 Task: Go to Program & Features. Select Whole Food Market. Add to cart Vegan Cashew Cheese-1. Place order for Ashley Martin, _x000D_
230 Peninsula Lake Dr_x000D_
Highland, Michigan(MI), 48357, Cell Number (248) 529-6733
Action: Mouse moved to (148, 37)
Screenshot: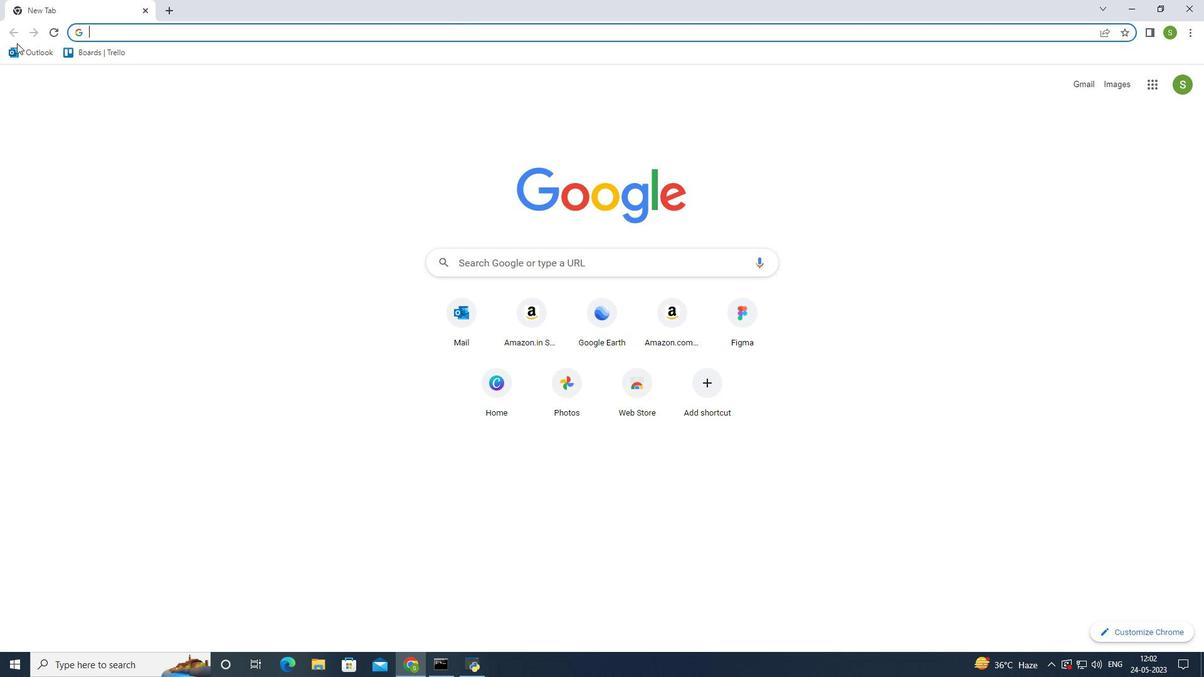 
Action: Key pressed a
Screenshot: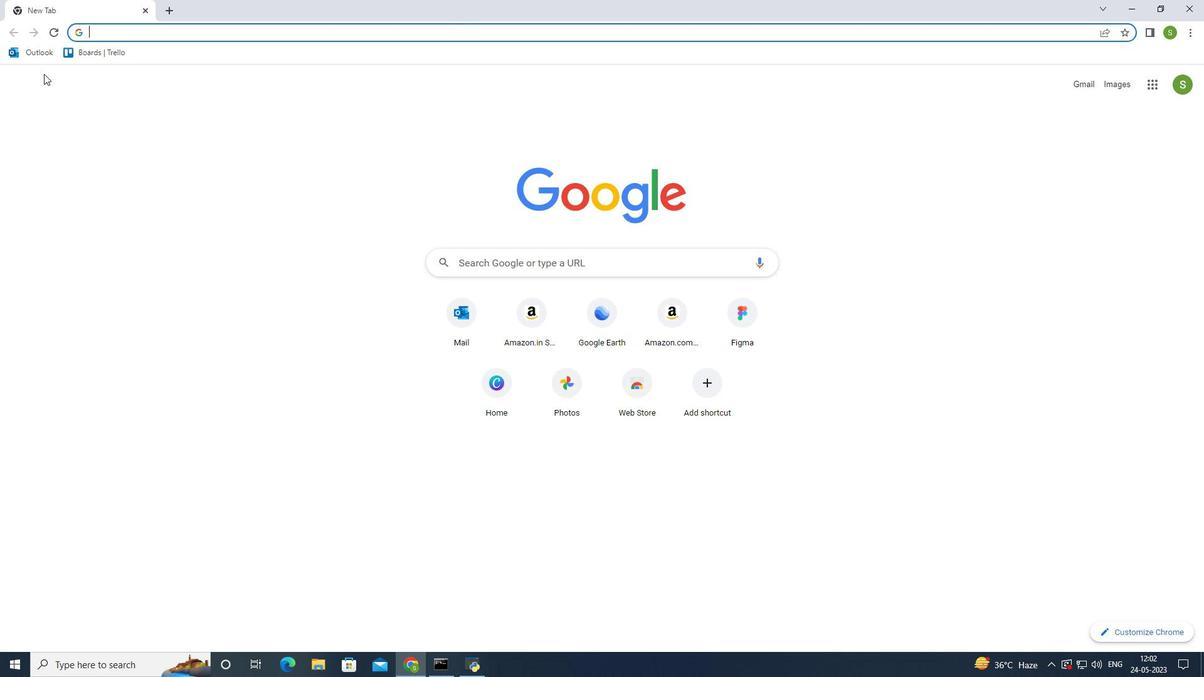 
Action: Mouse moved to (148, 37)
Screenshot: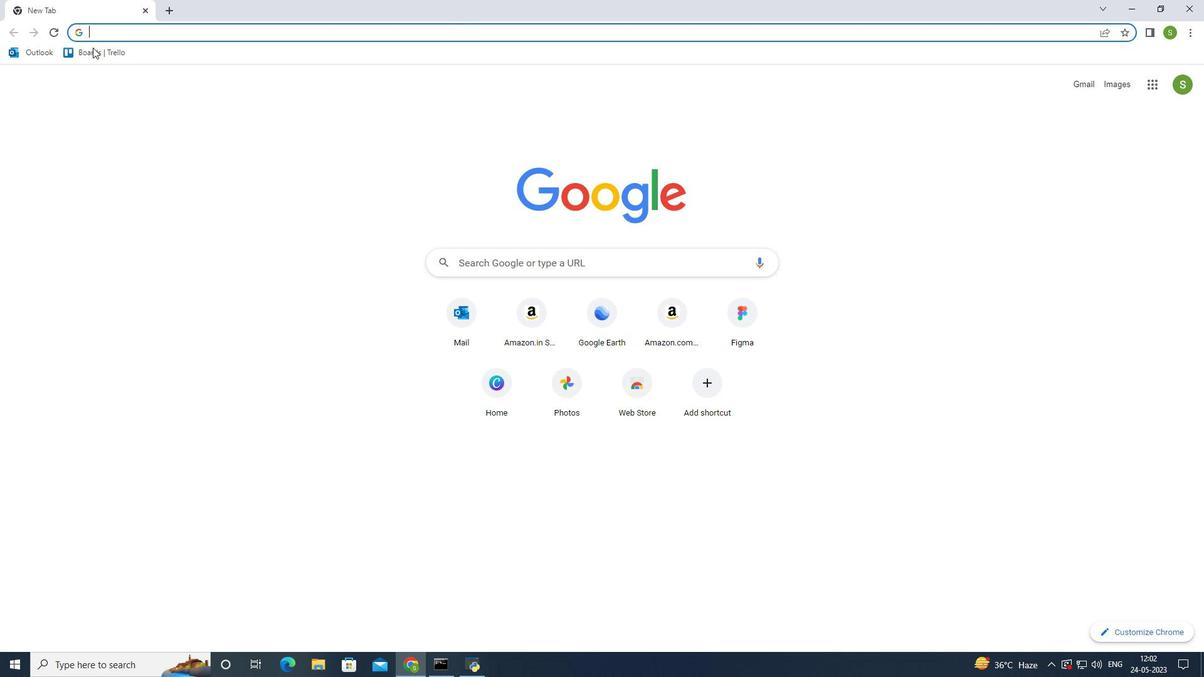
Action: Key pressed m
Screenshot: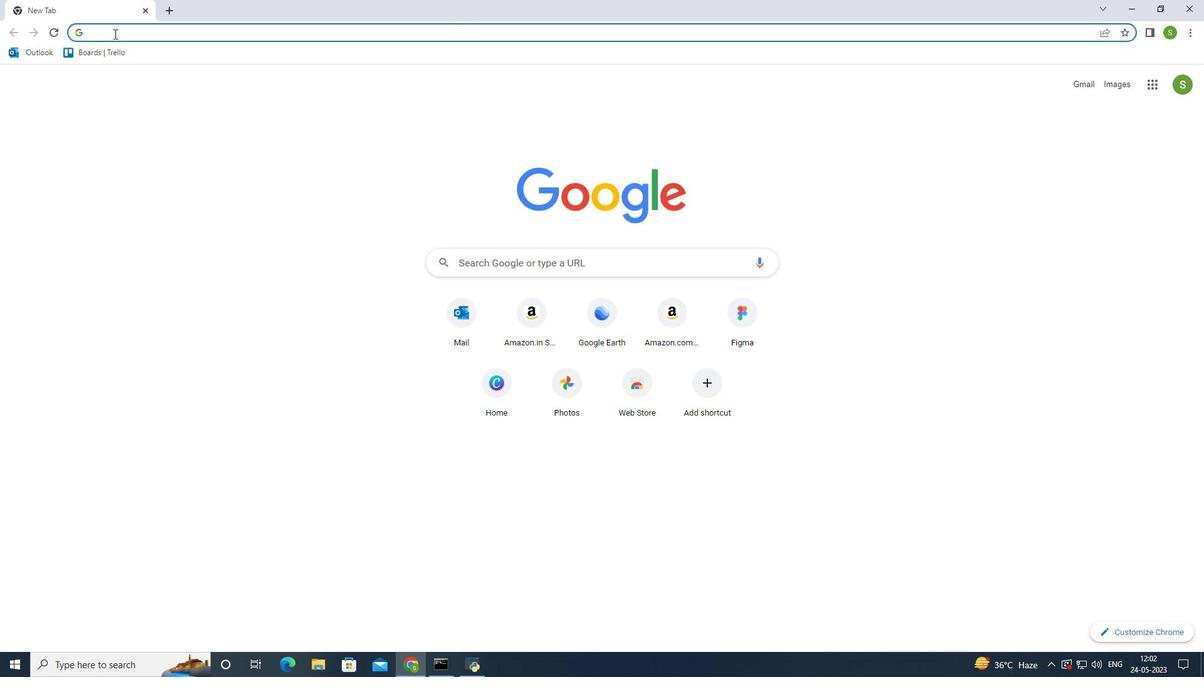 
Action: Mouse moved to (149, 30)
Screenshot: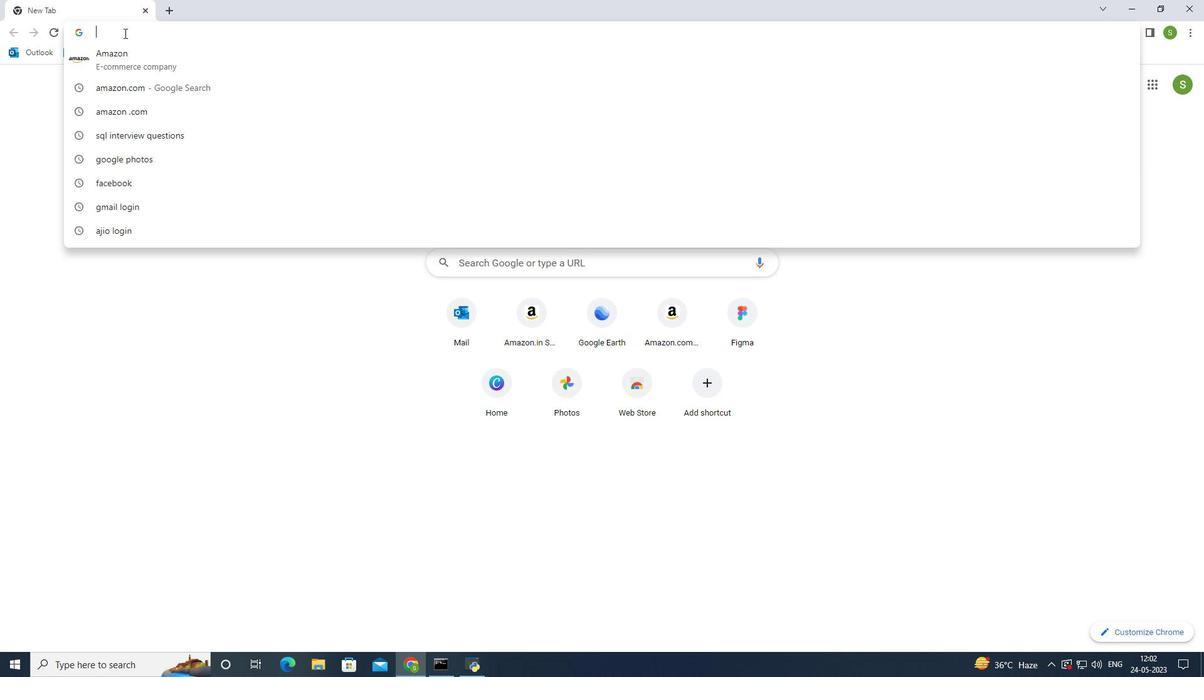 
Action: Key pressed a
Screenshot: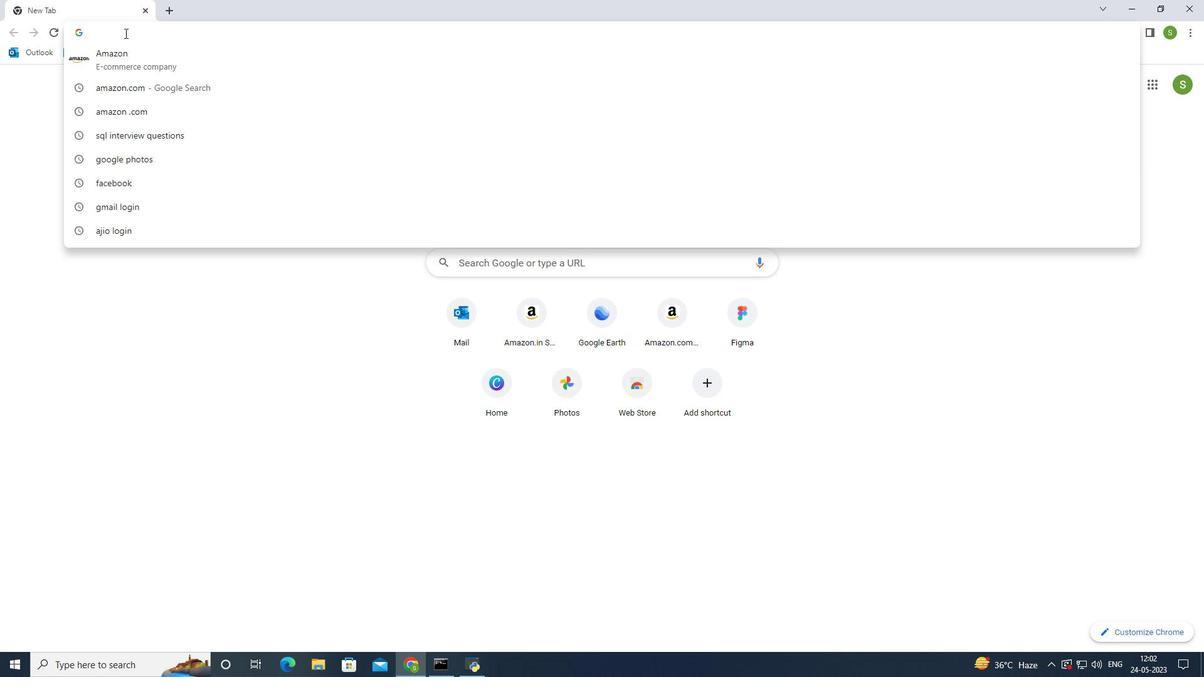 
Action: Mouse moved to (150, 29)
Screenshot: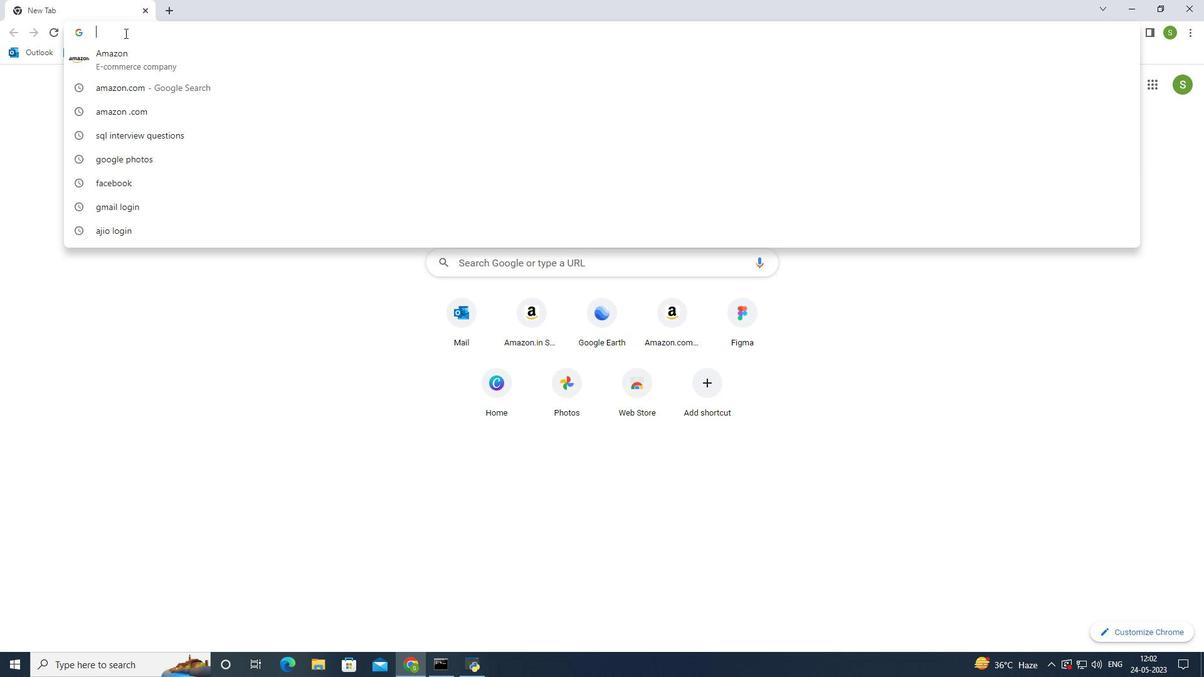 
Action: Key pressed z
Screenshot: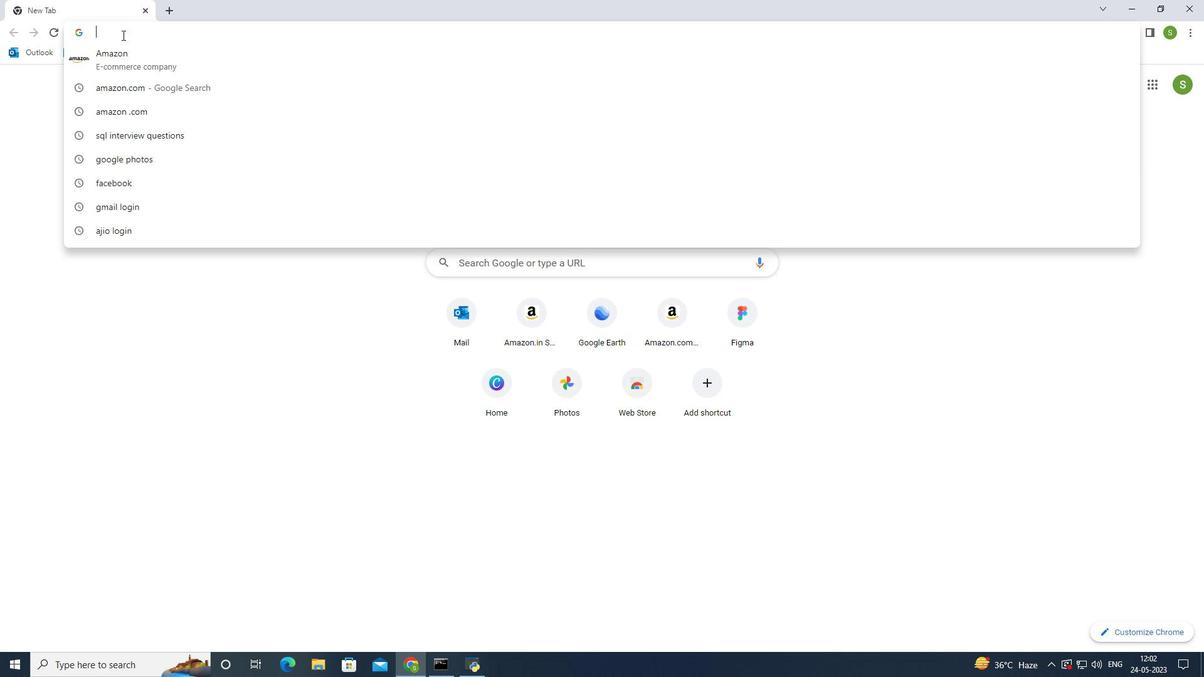 
Action: Mouse moved to (150, 29)
Screenshot: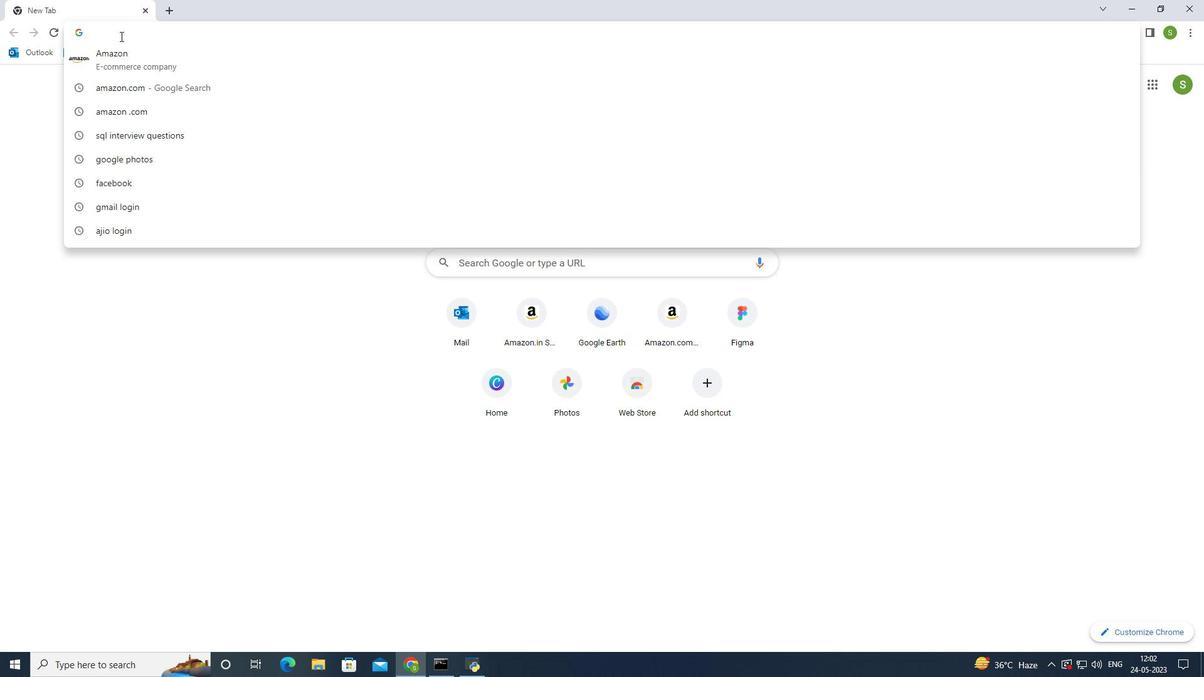 
Action: Key pressed o
Screenshot: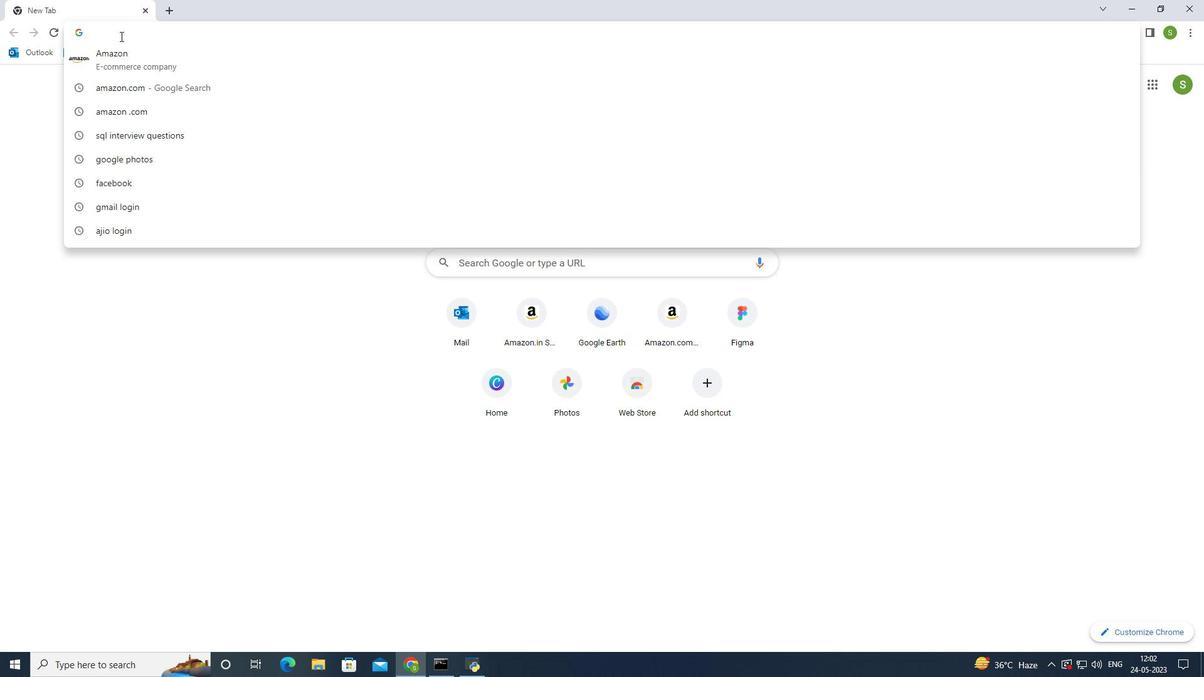 
Action: Mouse moved to (156, 24)
Screenshot: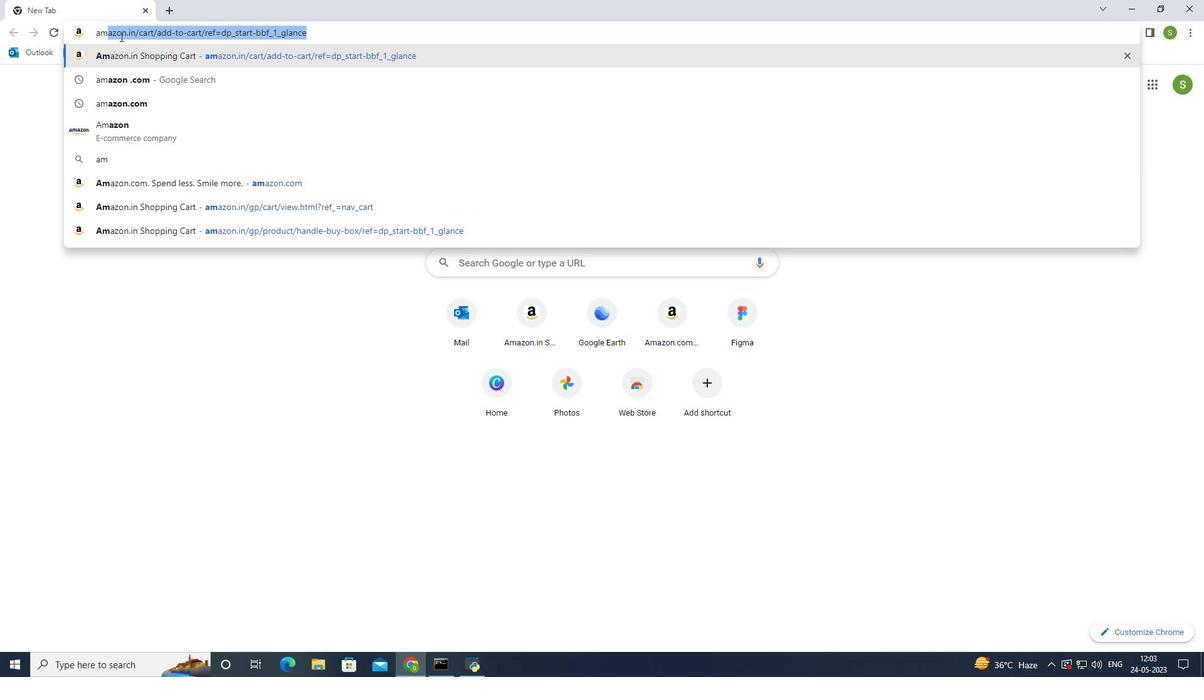
Action: Key pressed n
Screenshot: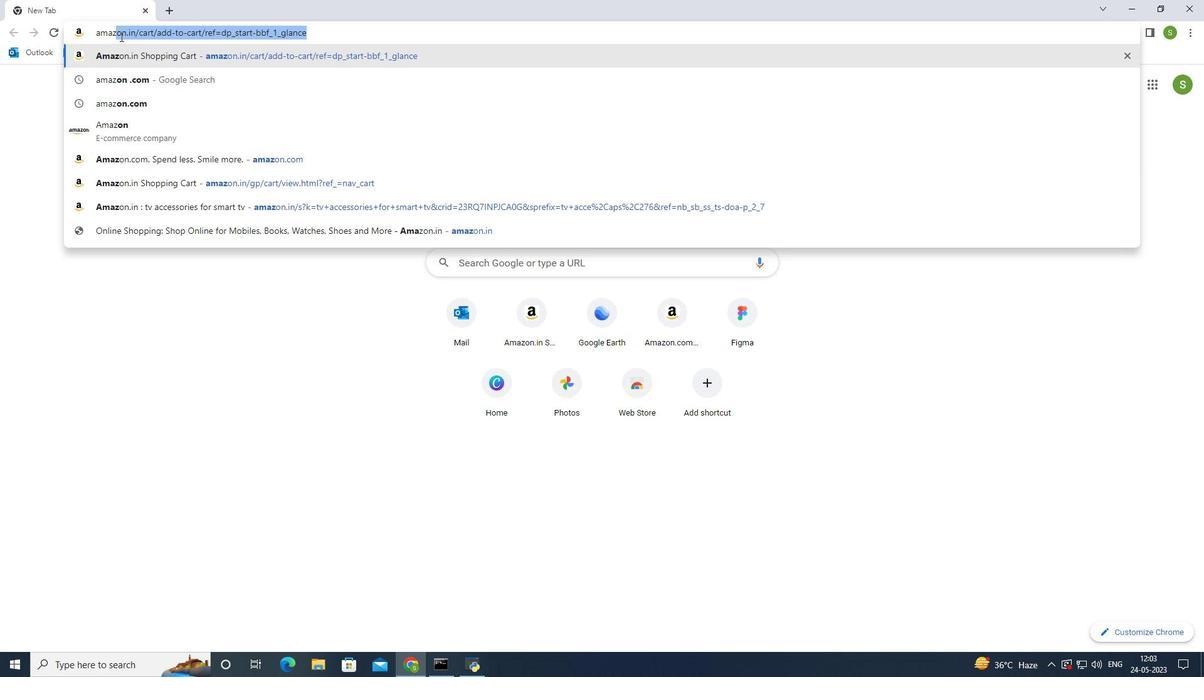 
Action: Mouse moved to (175, 53)
Screenshot: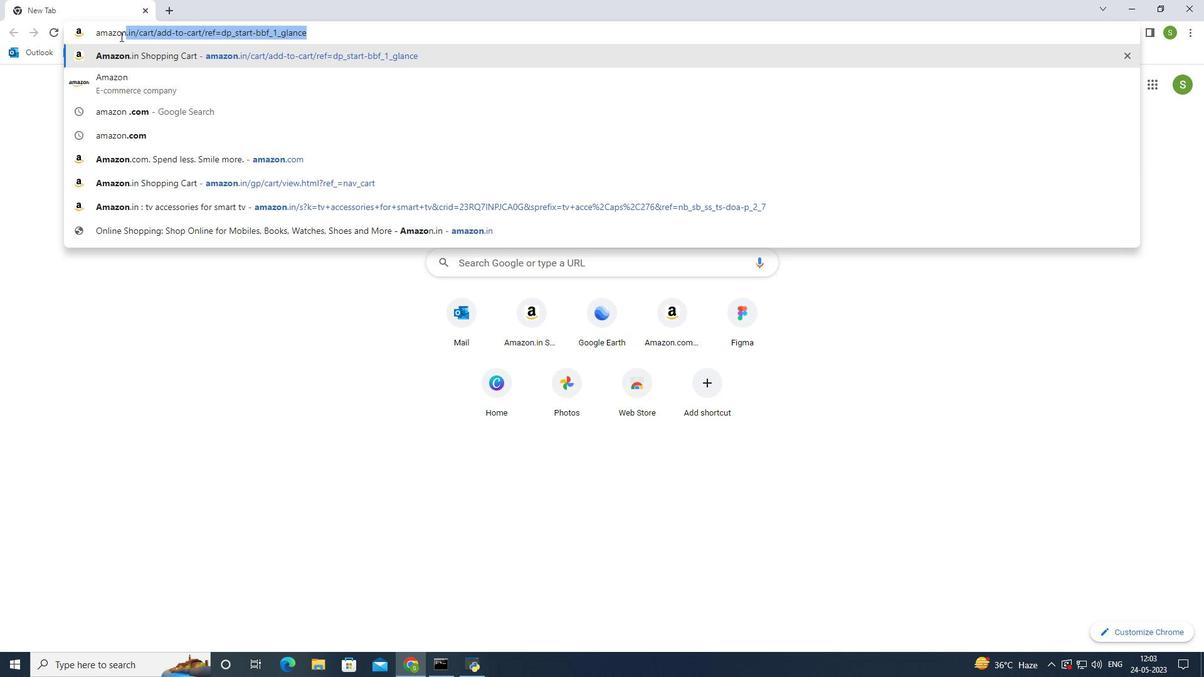 
Action: Mouse pressed left at (175, 53)
Screenshot: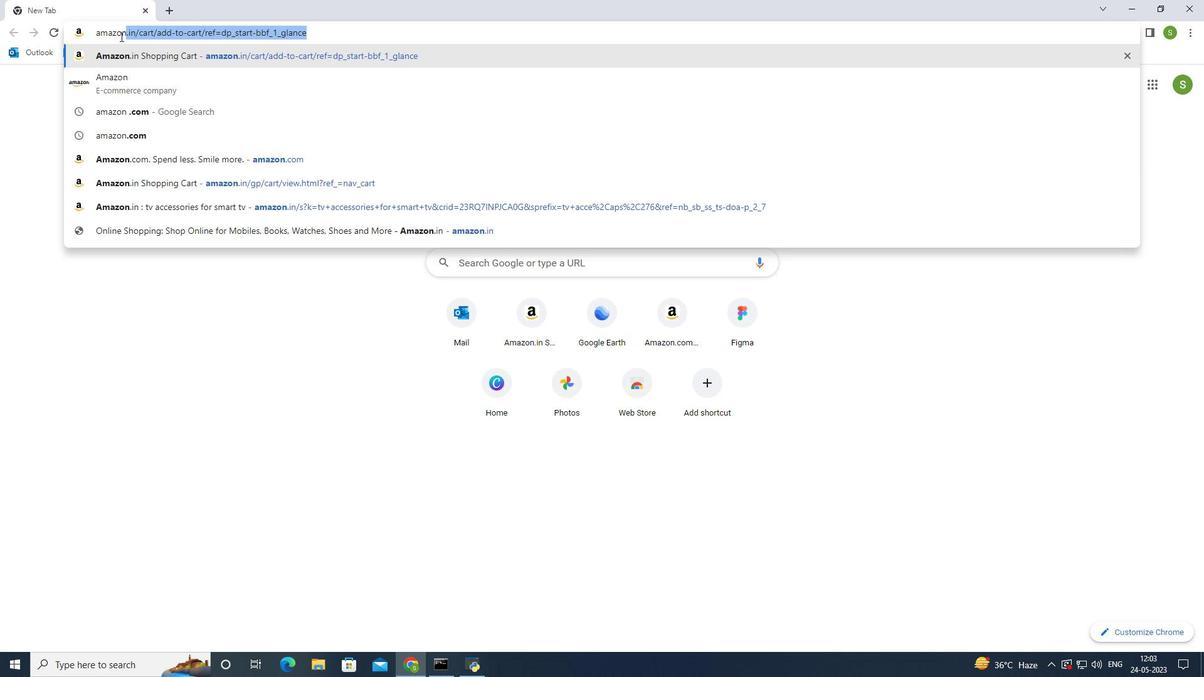 
Action: Mouse moved to (26, 97)
Screenshot: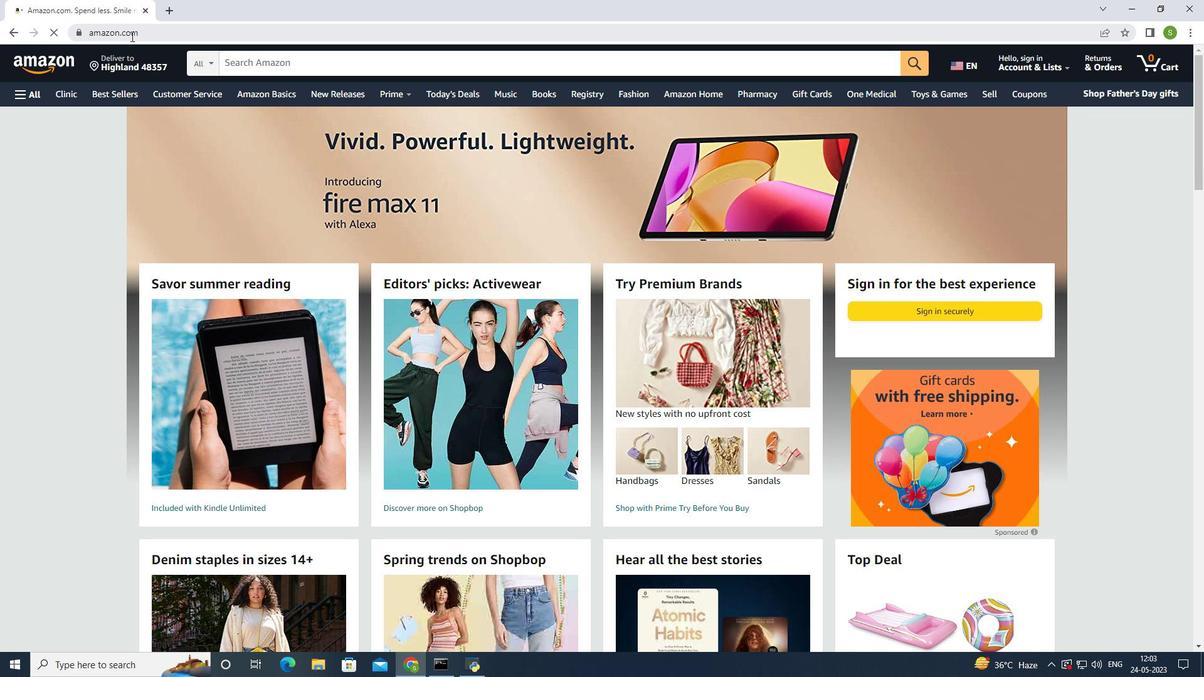 
Action: Mouse pressed left at (26, 97)
Screenshot: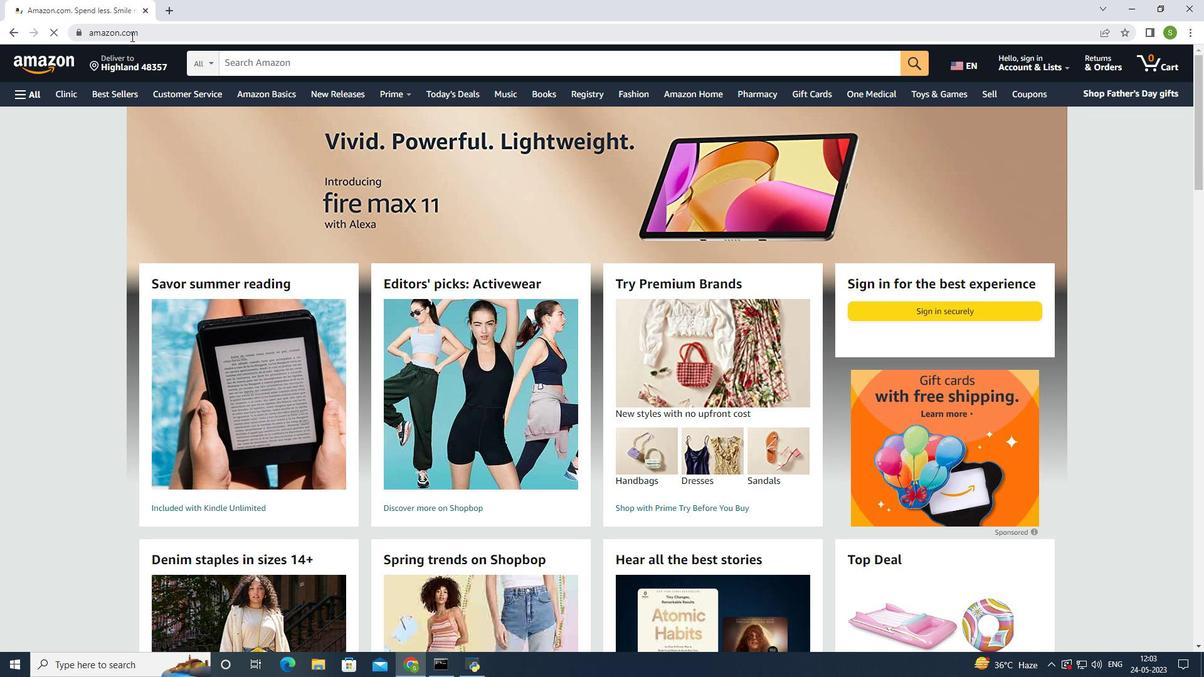 
Action: Mouse moved to (71, 411)
Screenshot: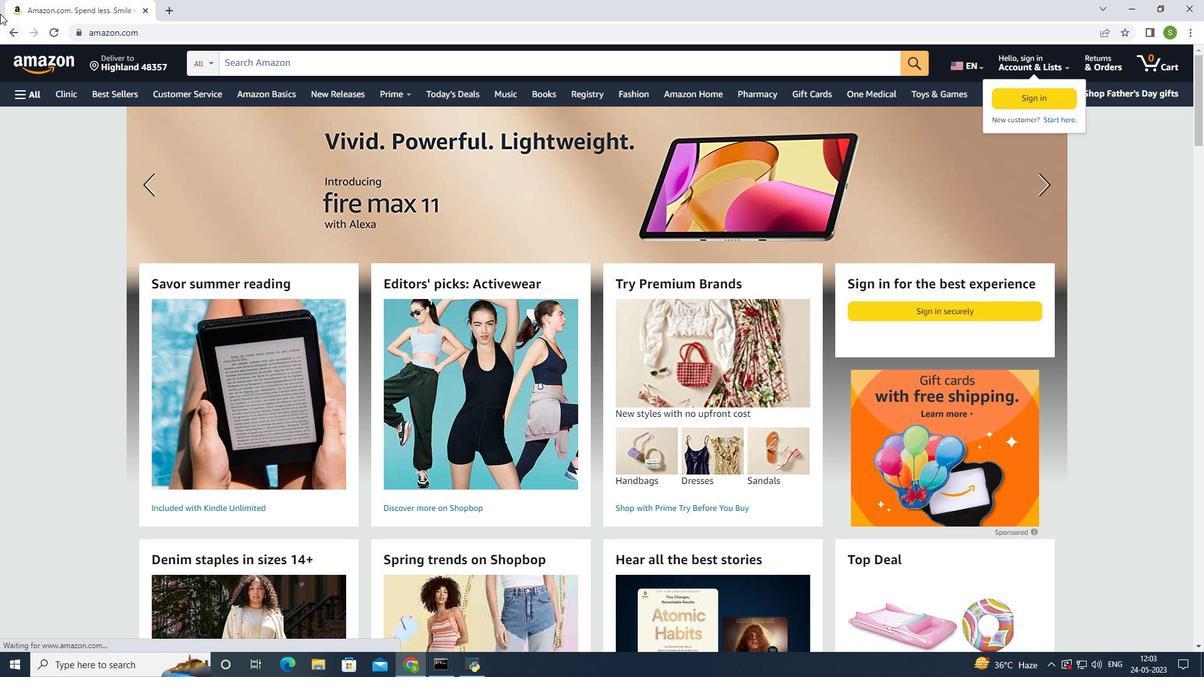 
Action: Mouse scrolled (71, 411) with delta (0, 0)
Screenshot: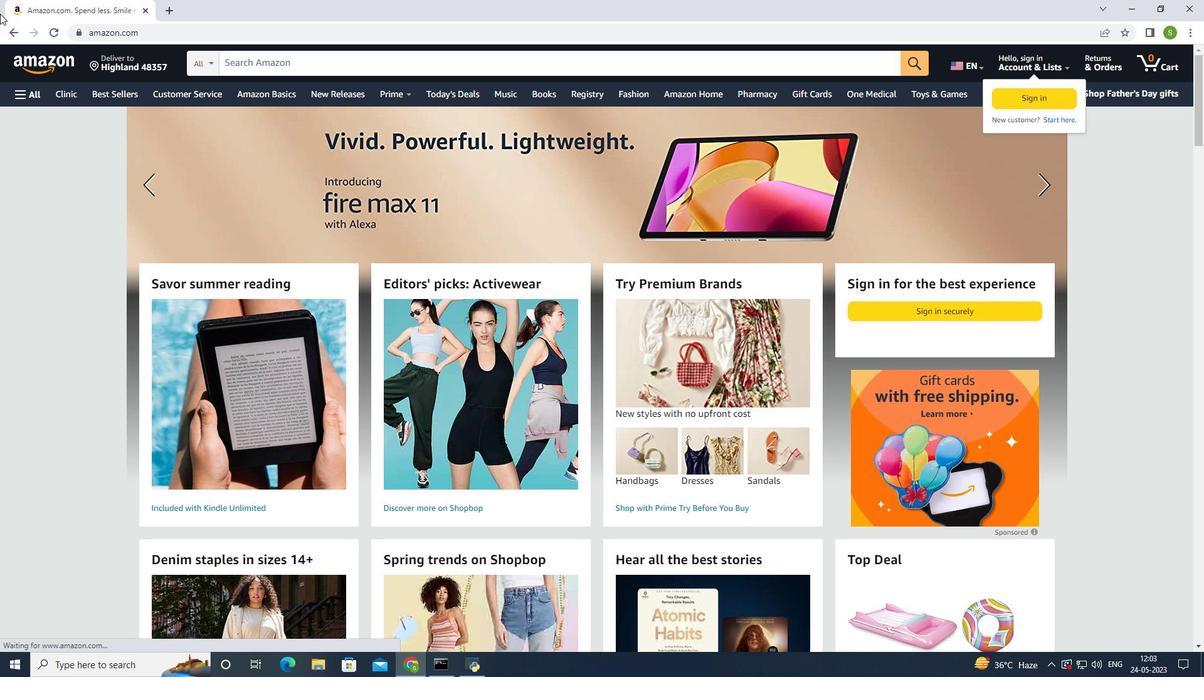 
Action: Mouse scrolled (71, 411) with delta (0, 0)
Screenshot: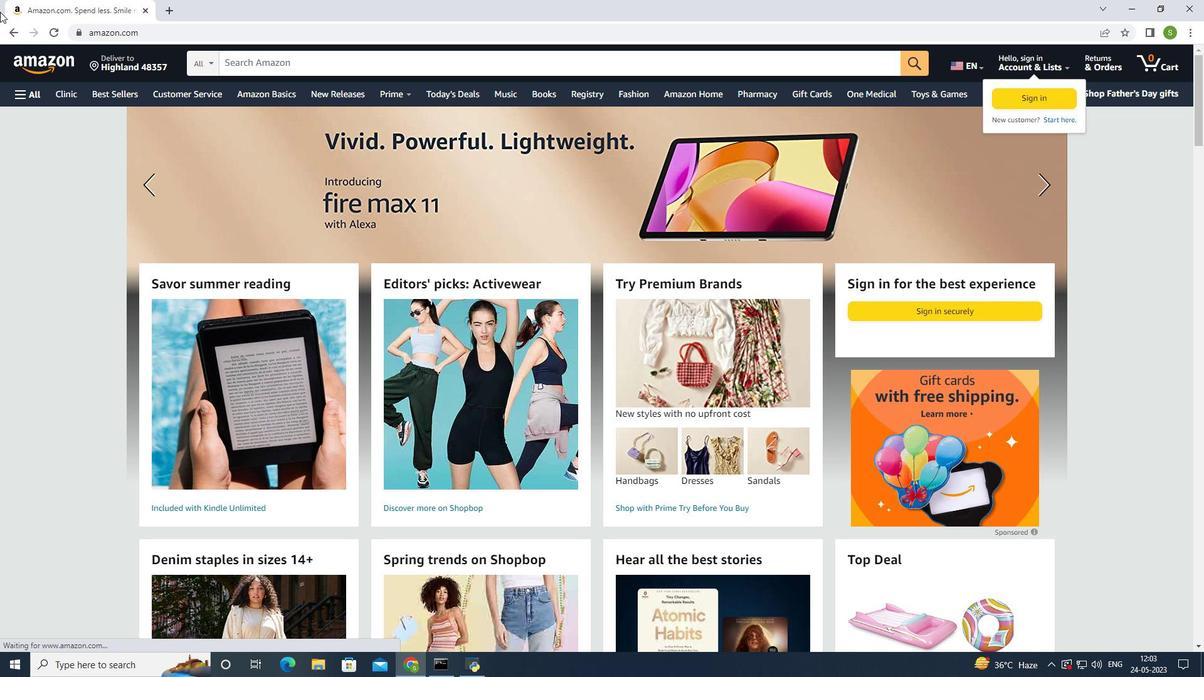 
Action: Mouse scrolled (71, 411) with delta (0, 0)
Screenshot: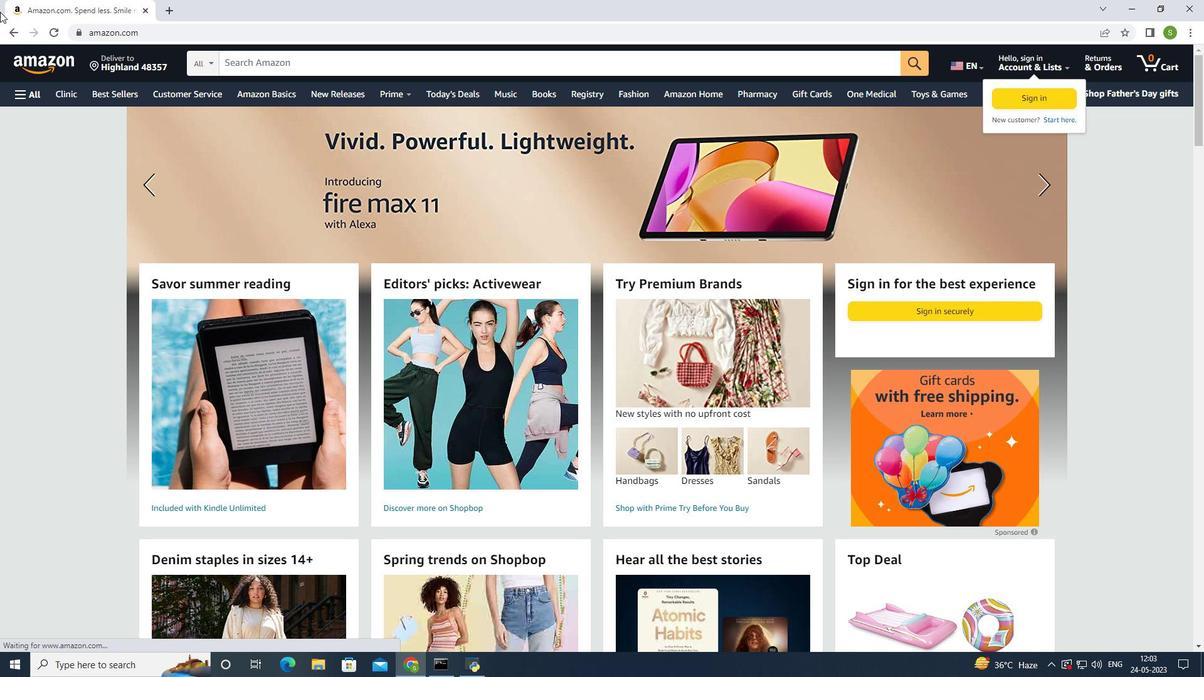 
Action: Mouse moved to (62, 448)
Screenshot: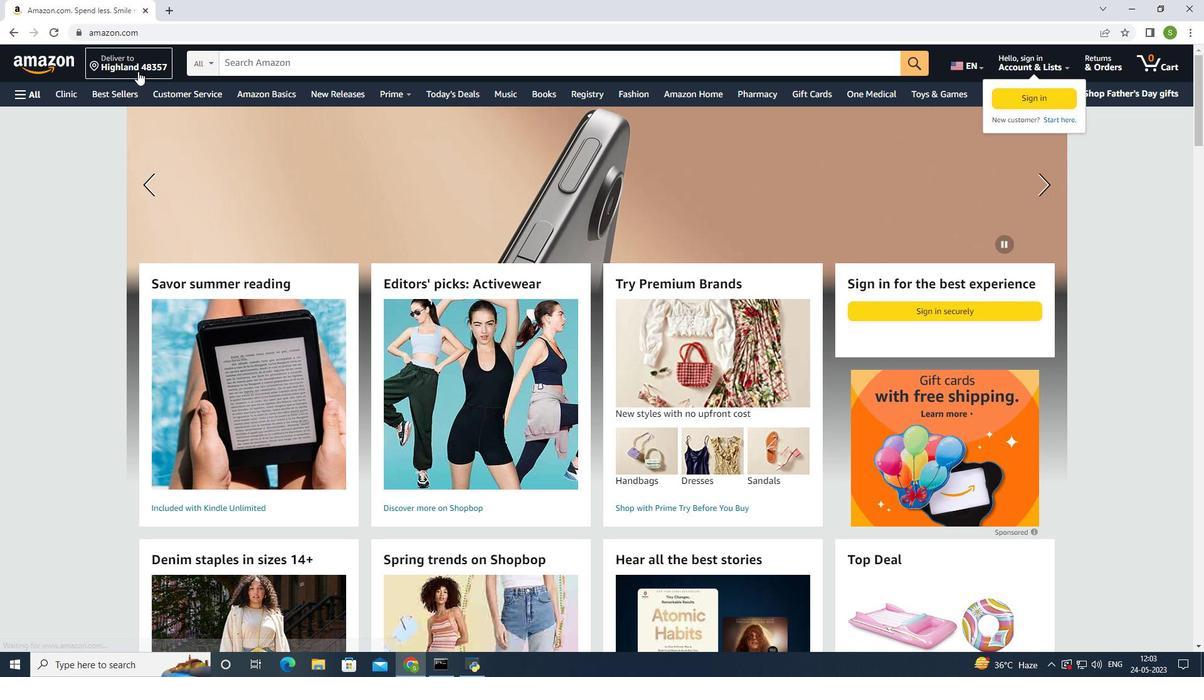 
Action: Mouse pressed left at (62, 448)
Screenshot: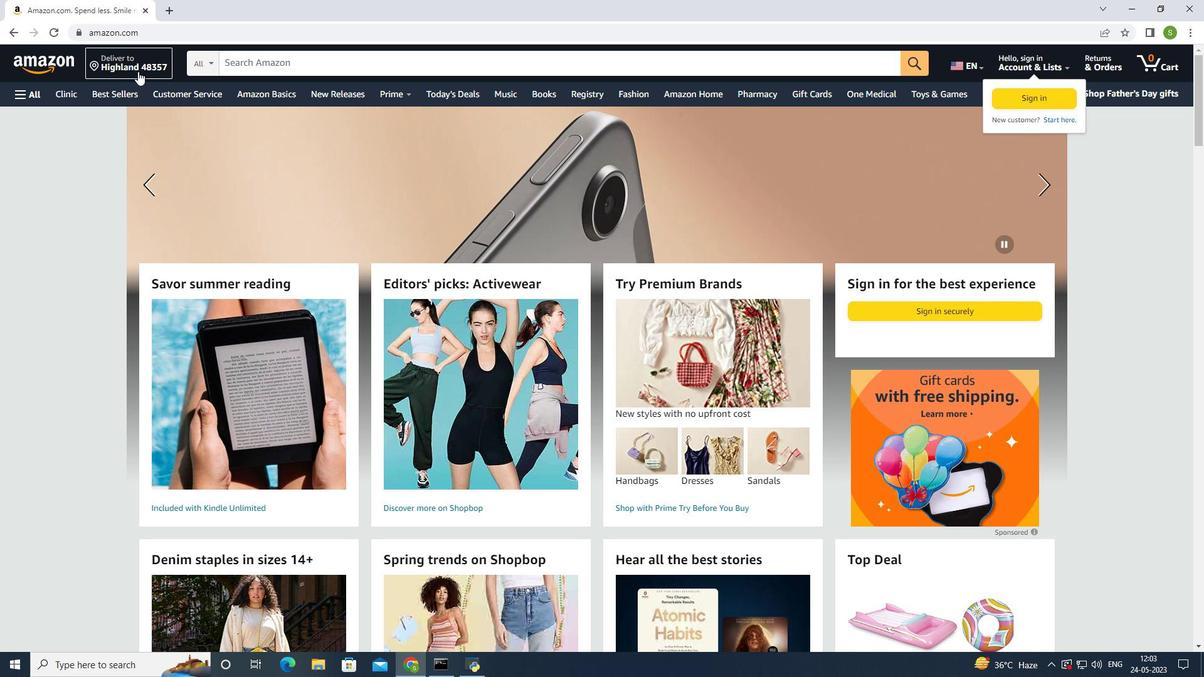 
Action: Mouse moved to (315, 277)
Screenshot: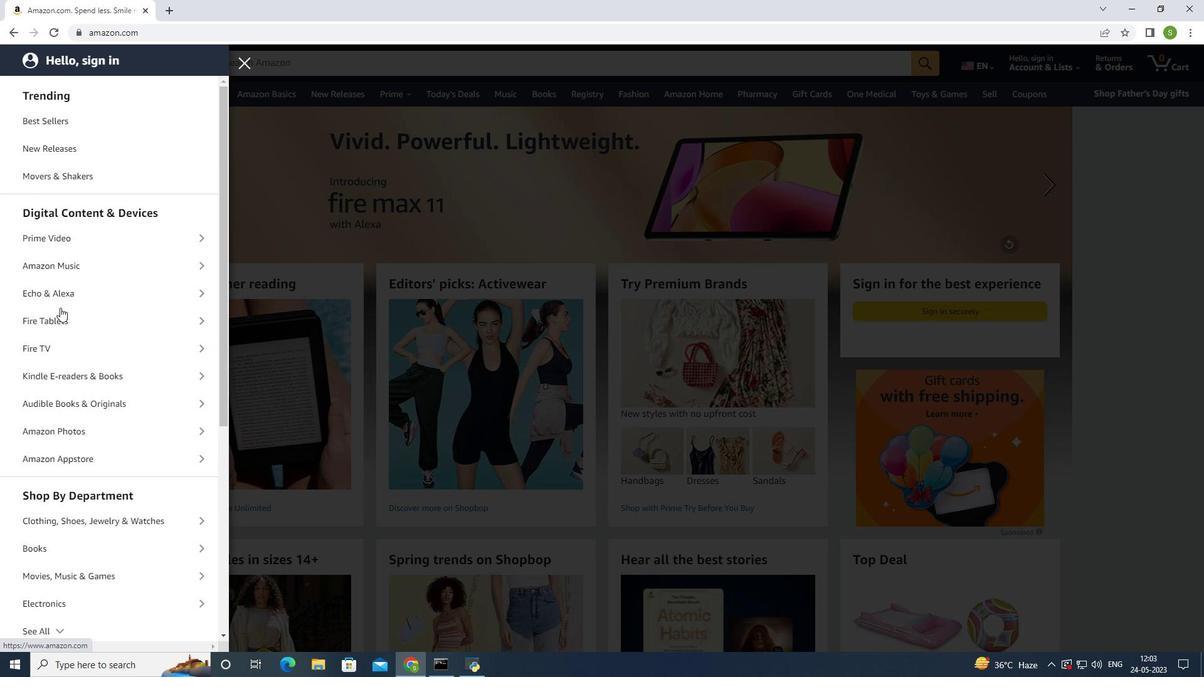 
Action: Mouse pressed left at (315, 277)
Screenshot: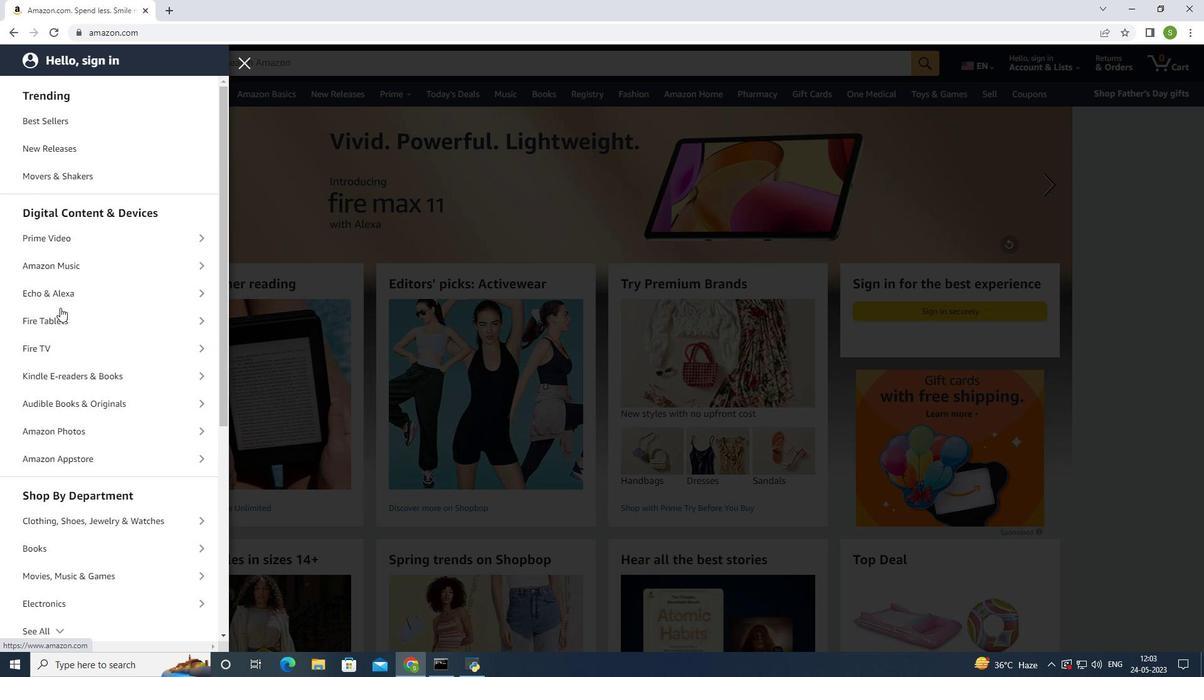 
Action: Mouse moved to (327, 67)
Screenshot: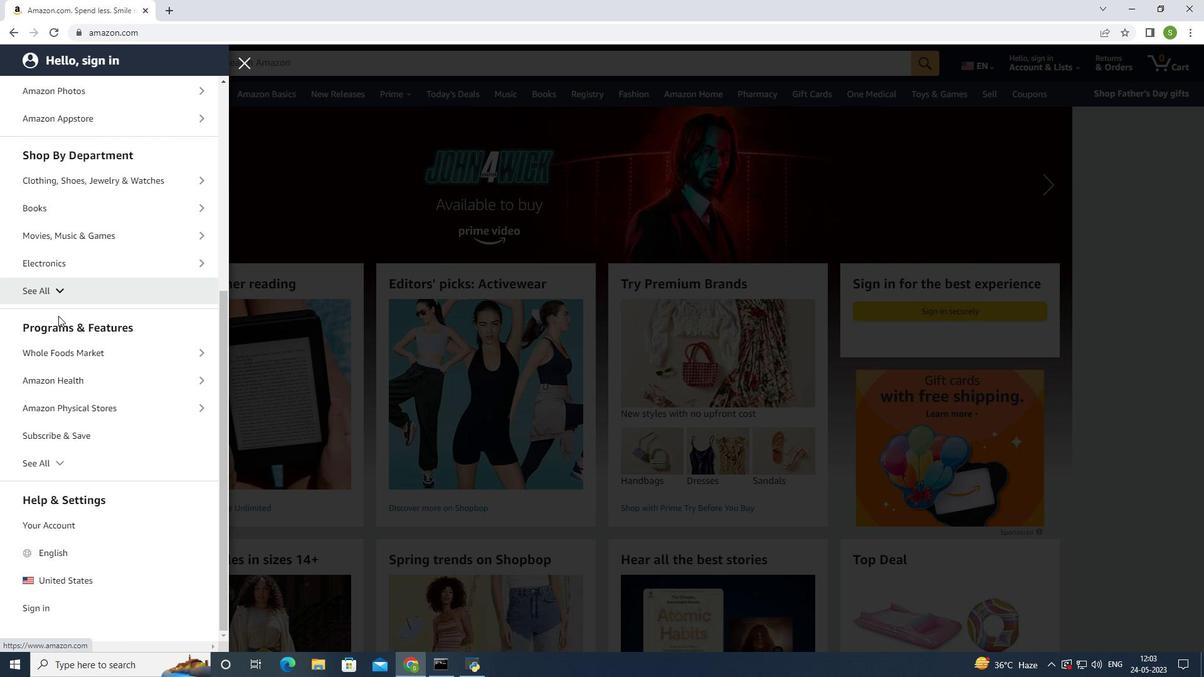 
Action: Mouse pressed left at (327, 67)
Screenshot: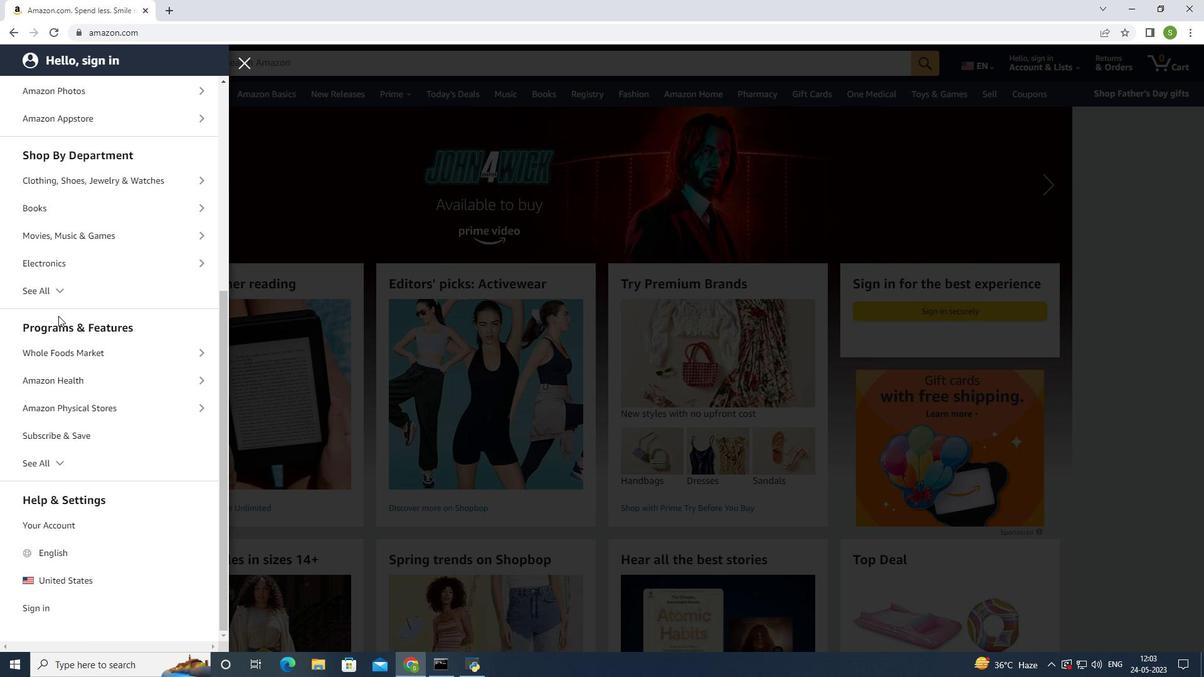 
Action: Mouse moved to (324, 65)
Screenshot: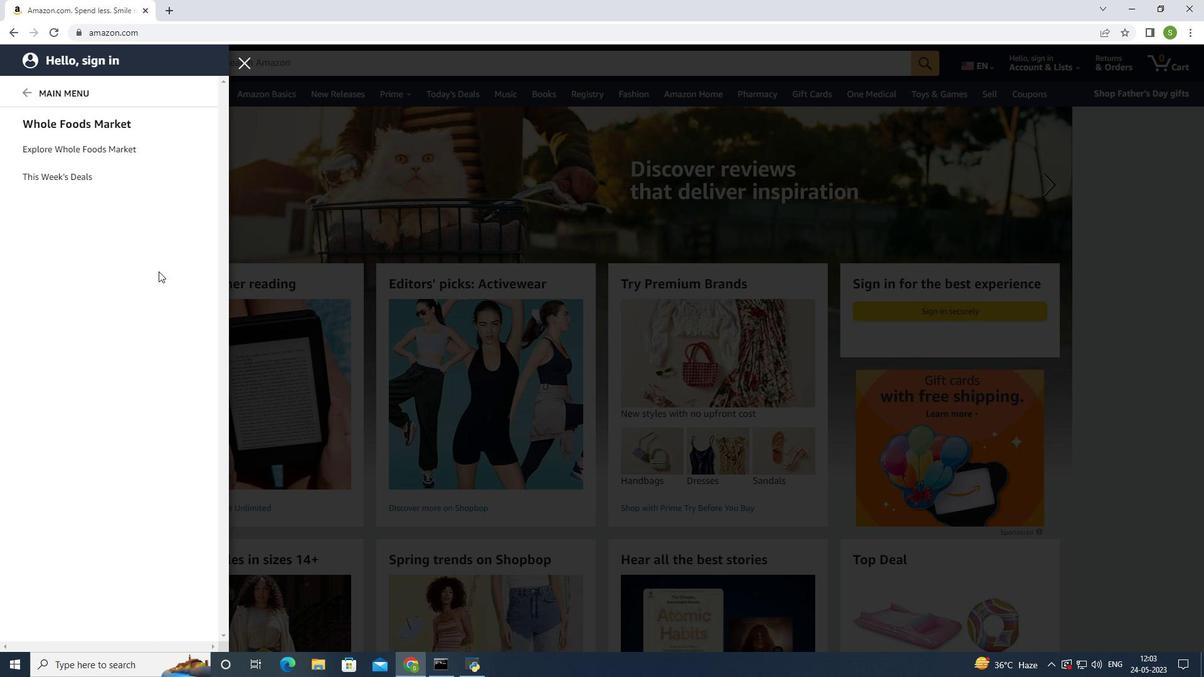 
Action: Key pressed <Key.caps_lock>V<Key.caps_lock>egan<Key.space><Key.caps_lock>C<Key.caps_lock>ashew<Key.space><Key.caps_lock>C<Key.caps_lock>heese<Key.backspace><Key.backspace><Key.backspace><Key.backspace><Key.backspace><Key.backspace><Key.backspace><Key.backspace><Key.backspace><Key.backspace><Key.backspace><Key.backspace><Key.backspace><Key.backspace><Key.backspace><Key.backspace><Key.backspace><Key.backspace><Key.backspace><Key.backspace><Key.caps_lock><Key.caps_lock>v<Key.caps_lock>EGAN<Key.space><Key.caps_lock>c<Key.caps_lock>ASHEW<Key.space><Key.caps_lock>c<Key.caps_lock>HEESE
Screenshot: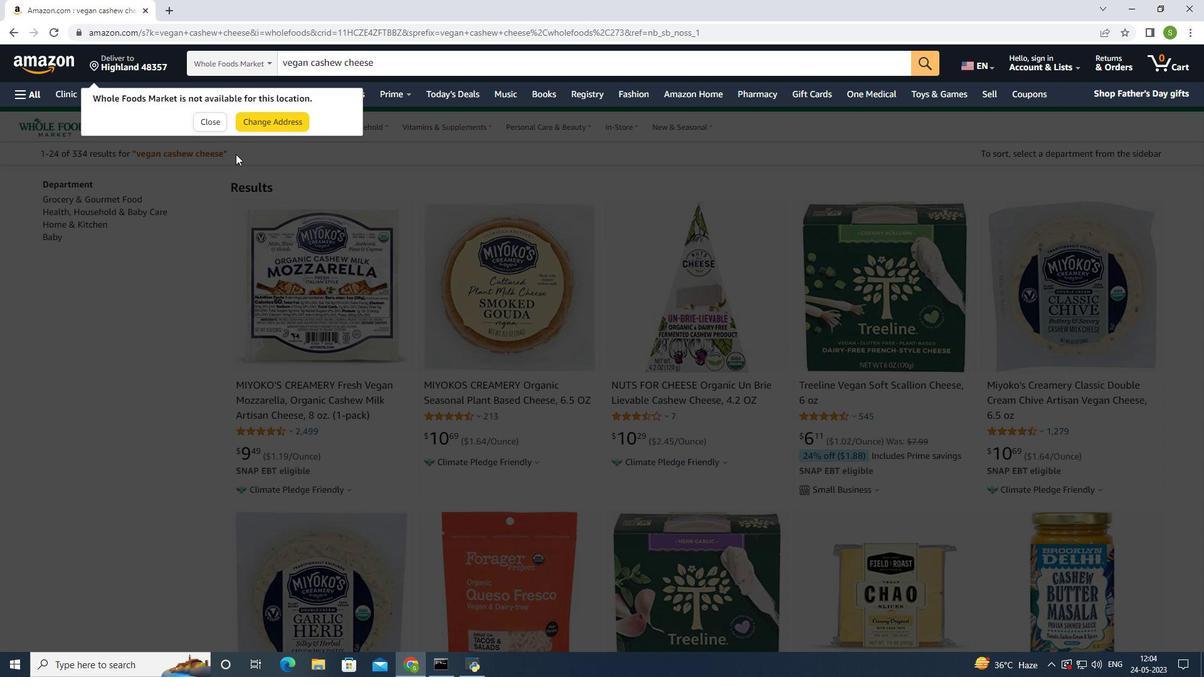 
Action: Mouse moved to (318, 112)
Screenshot: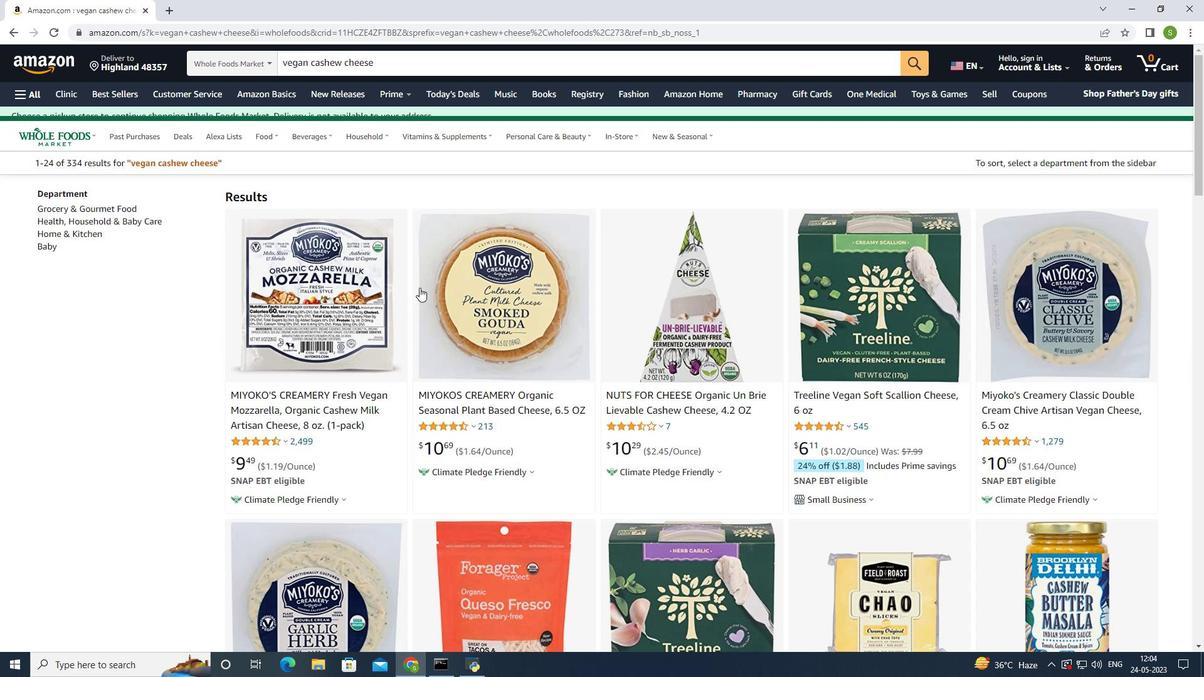 
Action: Mouse pressed left at (318, 112)
Screenshot: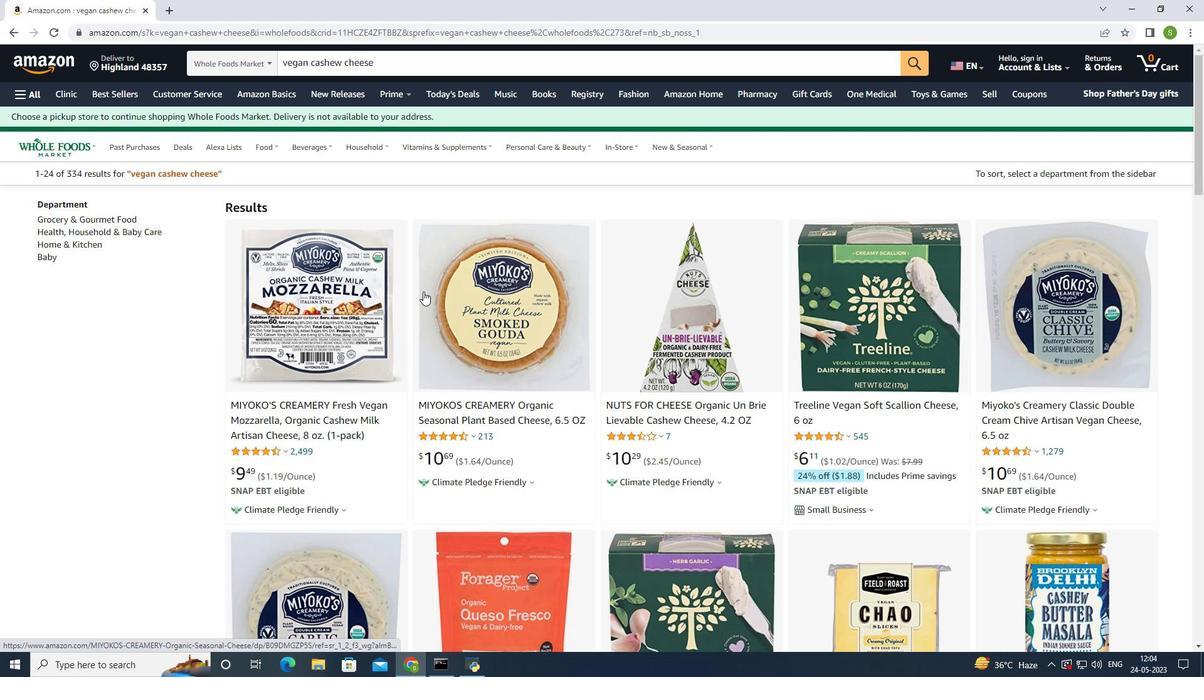 
Action: Mouse moved to (426, 283)
Screenshot: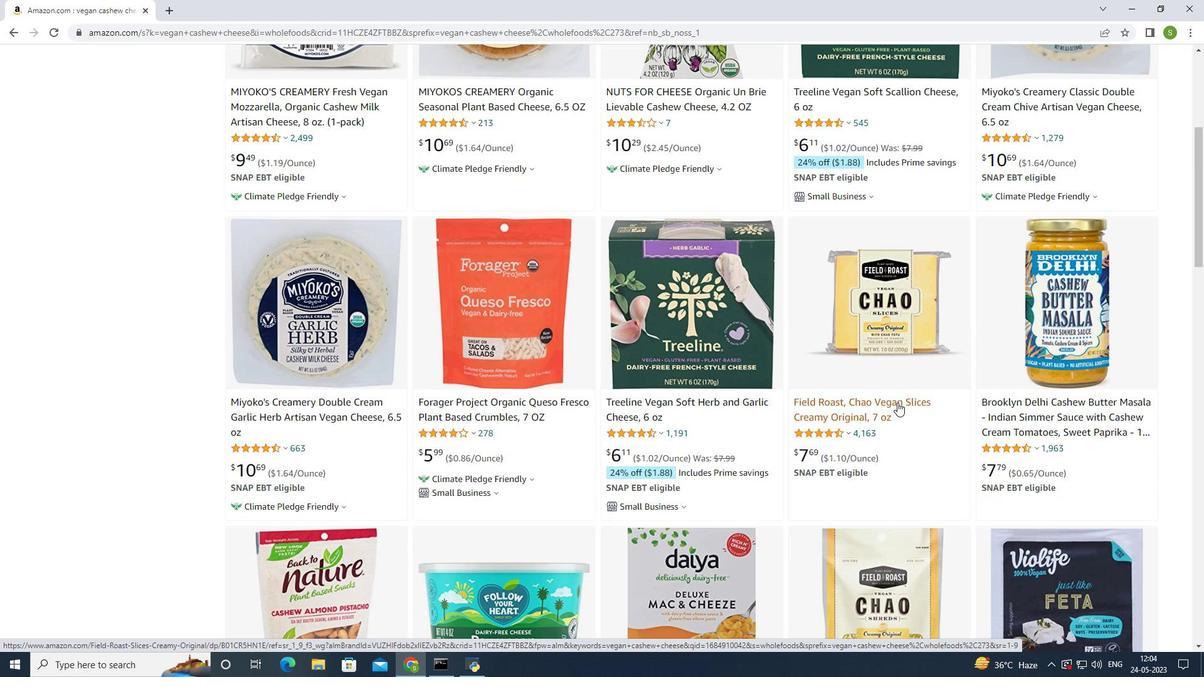 
Action: Mouse scrolled (426, 282) with delta (0, 0)
Screenshot: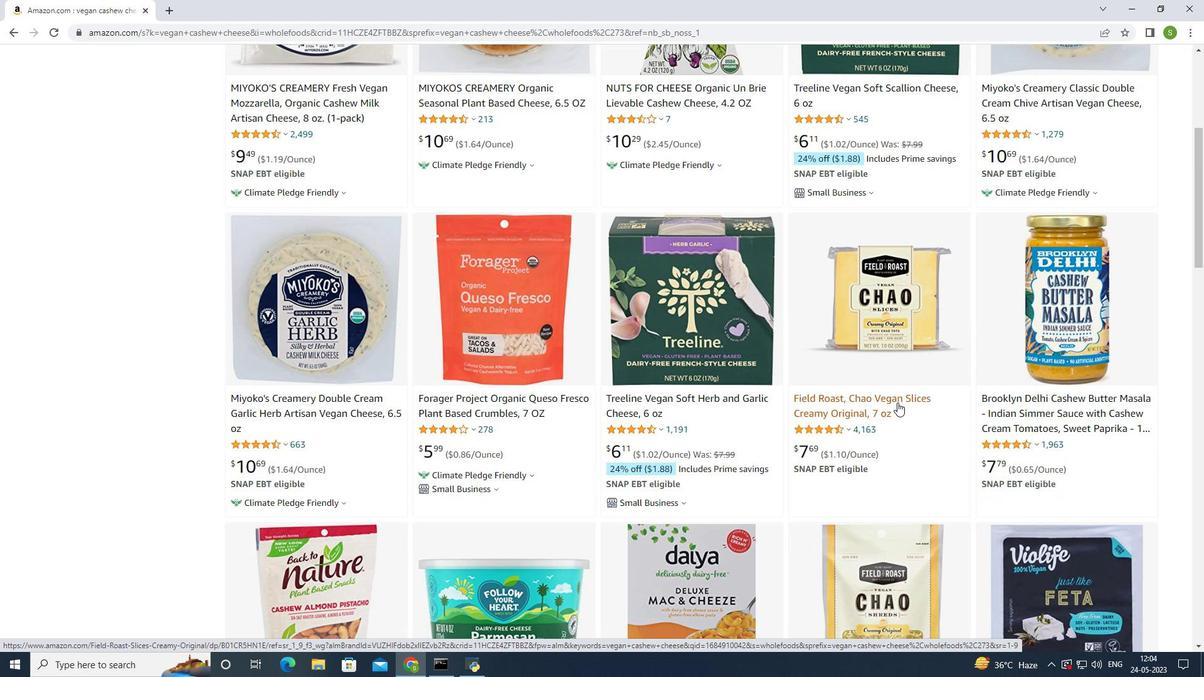 
Action: Mouse moved to (426, 284)
Screenshot: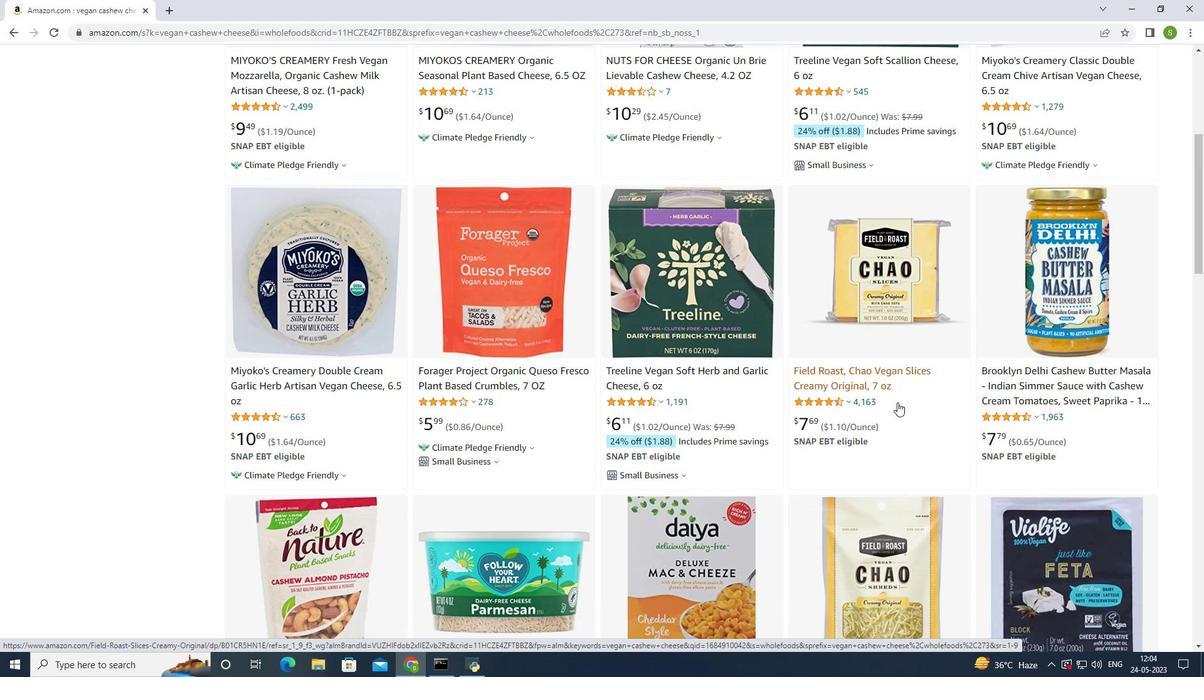 
Action: Mouse scrolled (426, 283) with delta (0, 0)
Screenshot: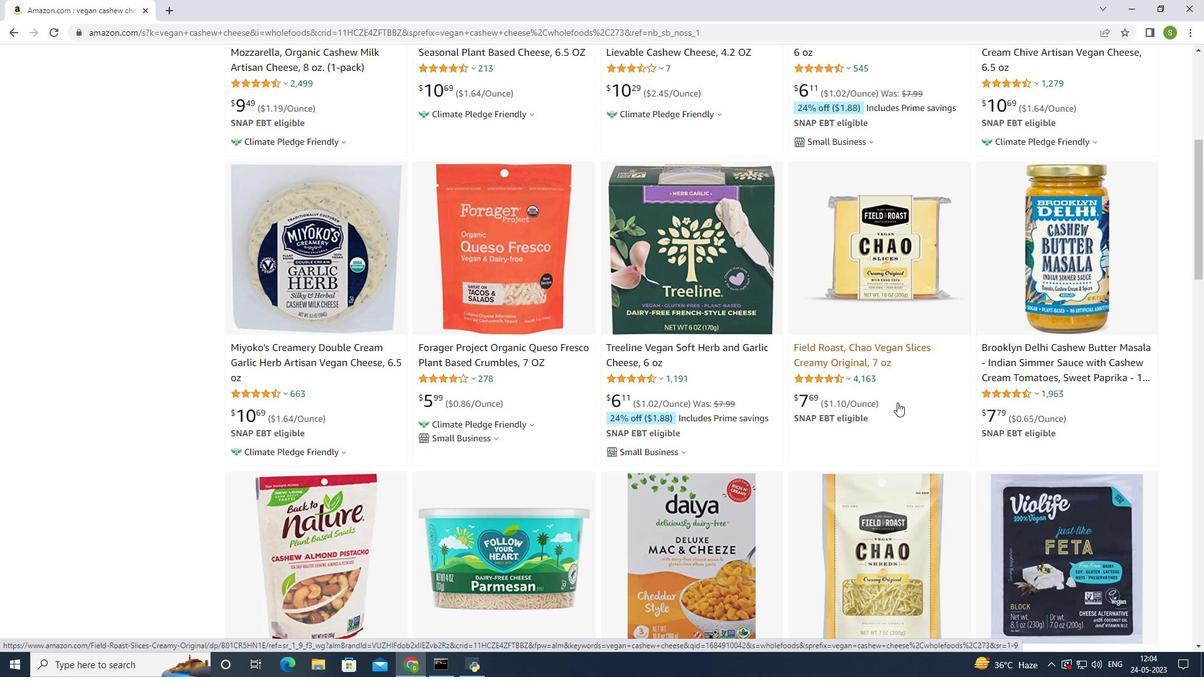 
Action: Mouse moved to (425, 285)
Screenshot: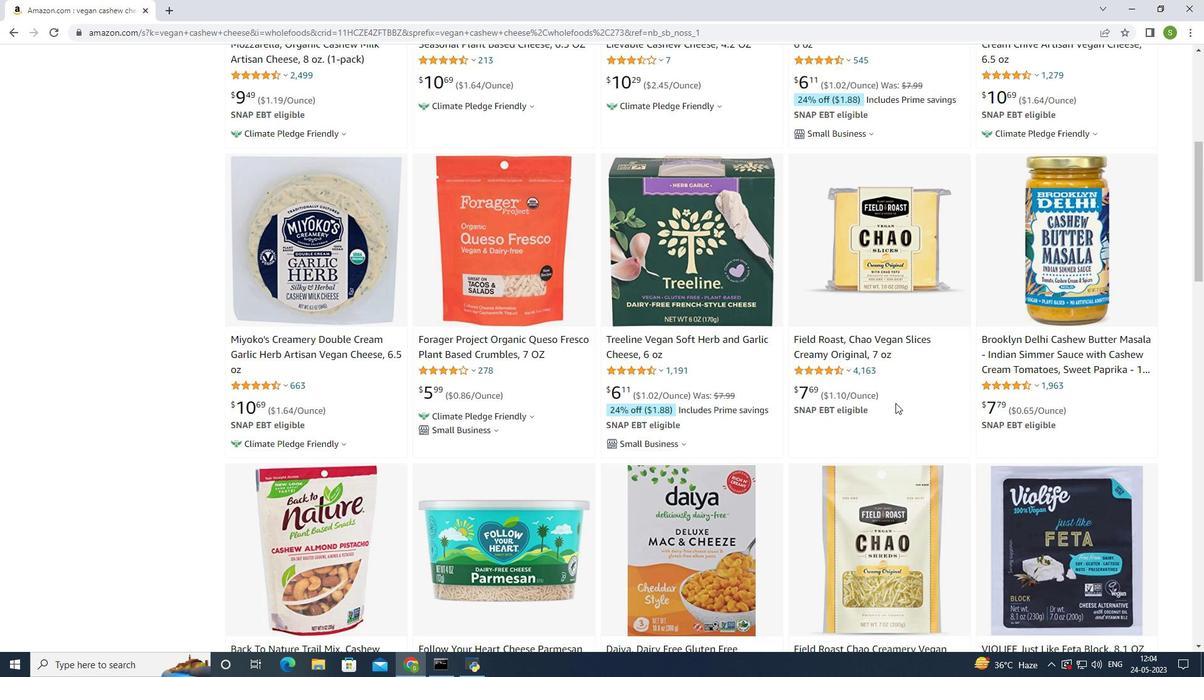 
Action: Mouse scrolled (425, 284) with delta (0, 0)
Screenshot: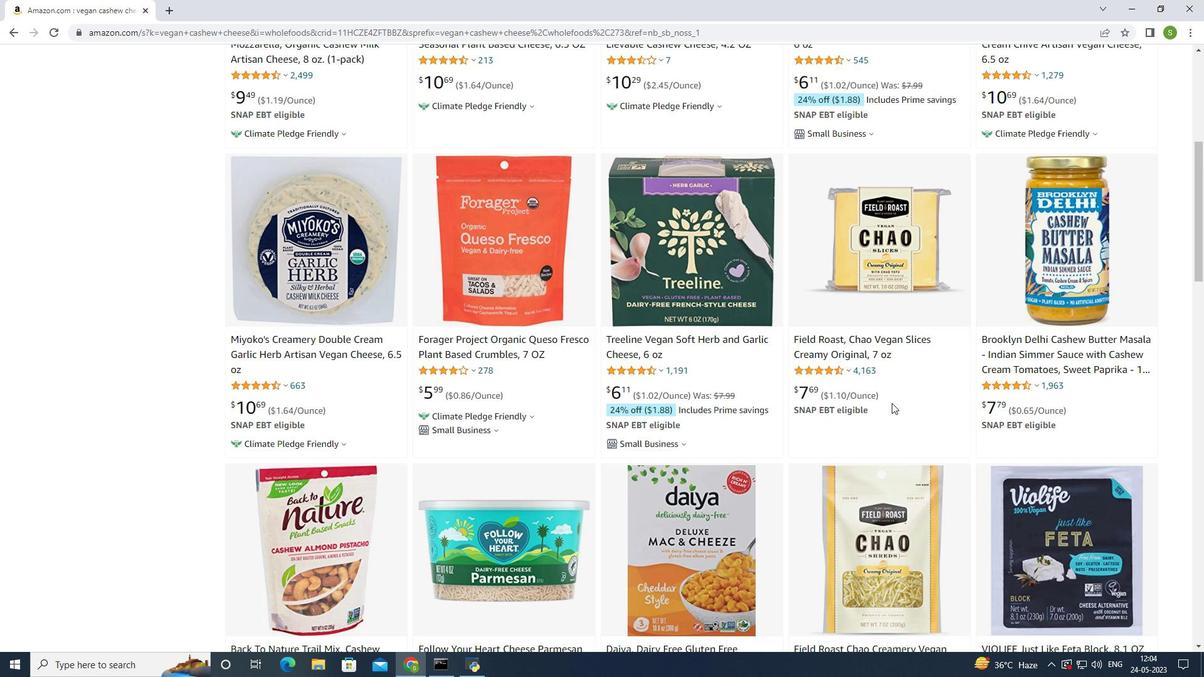 
Action: Mouse scrolled (425, 286) with delta (0, 0)
Screenshot: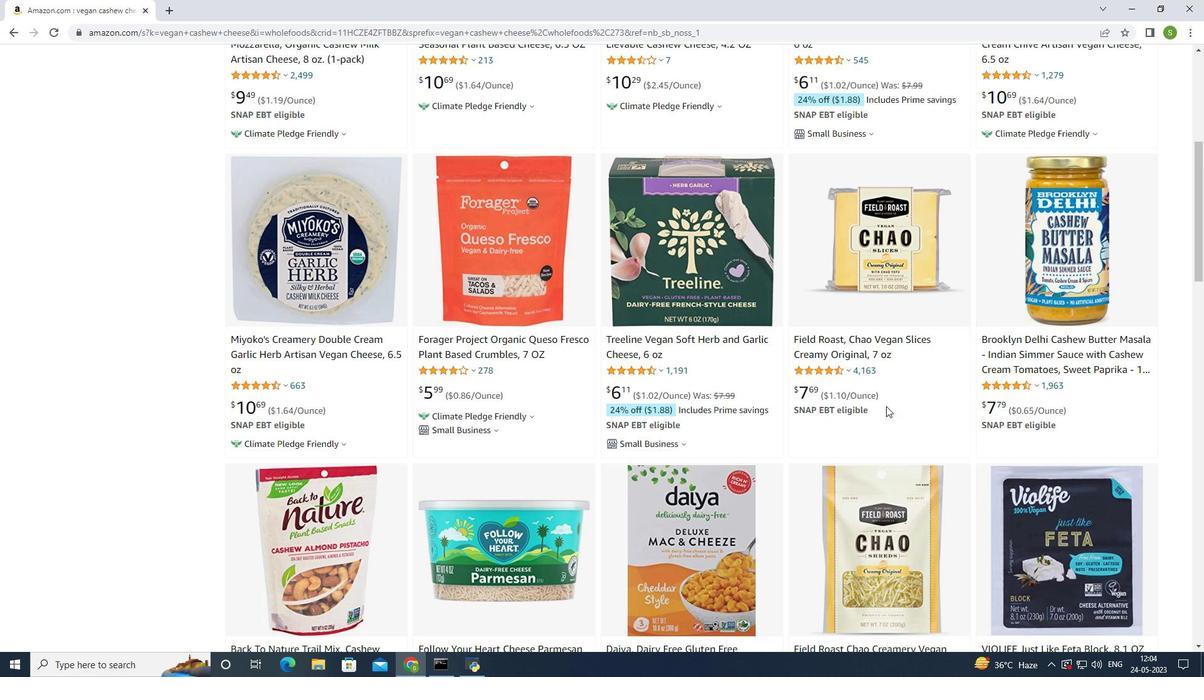 
Action: Mouse scrolled (425, 286) with delta (0, 0)
Screenshot: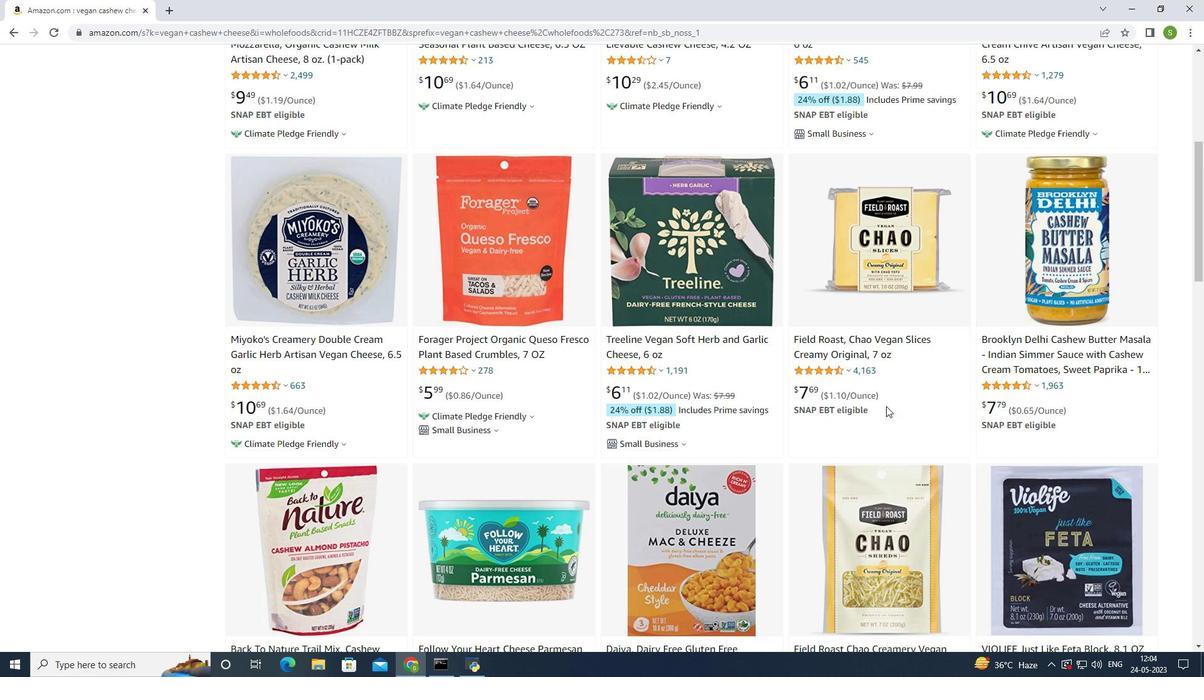 
Action: Mouse scrolled (425, 286) with delta (0, 0)
Screenshot: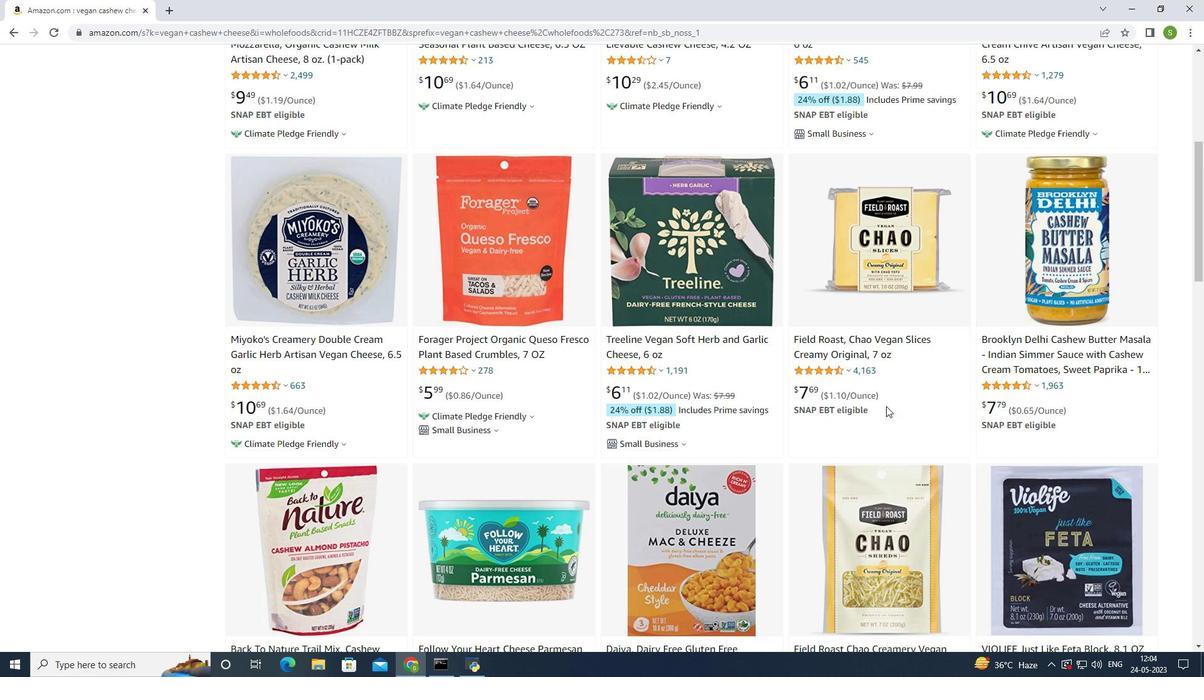 
Action: Mouse scrolled (425, 286) with delta (0, 0)
Screenshot: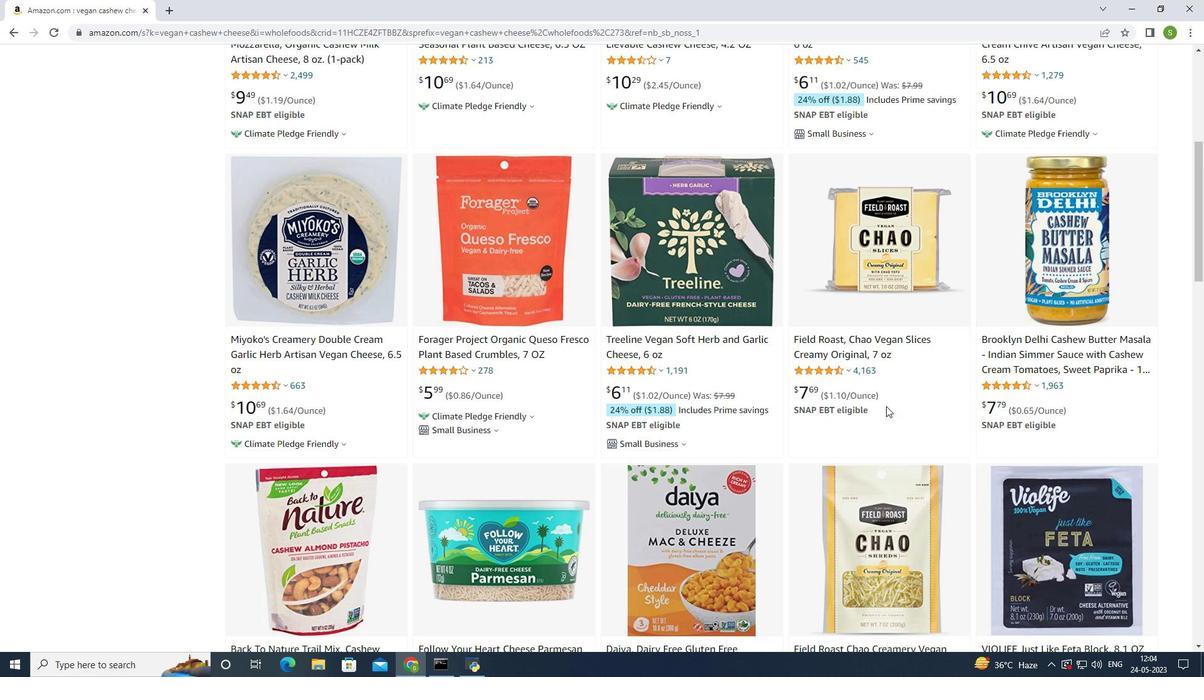 
Action: Mouse scrolled (425, 286) with delta (0, 0)
Screenshot: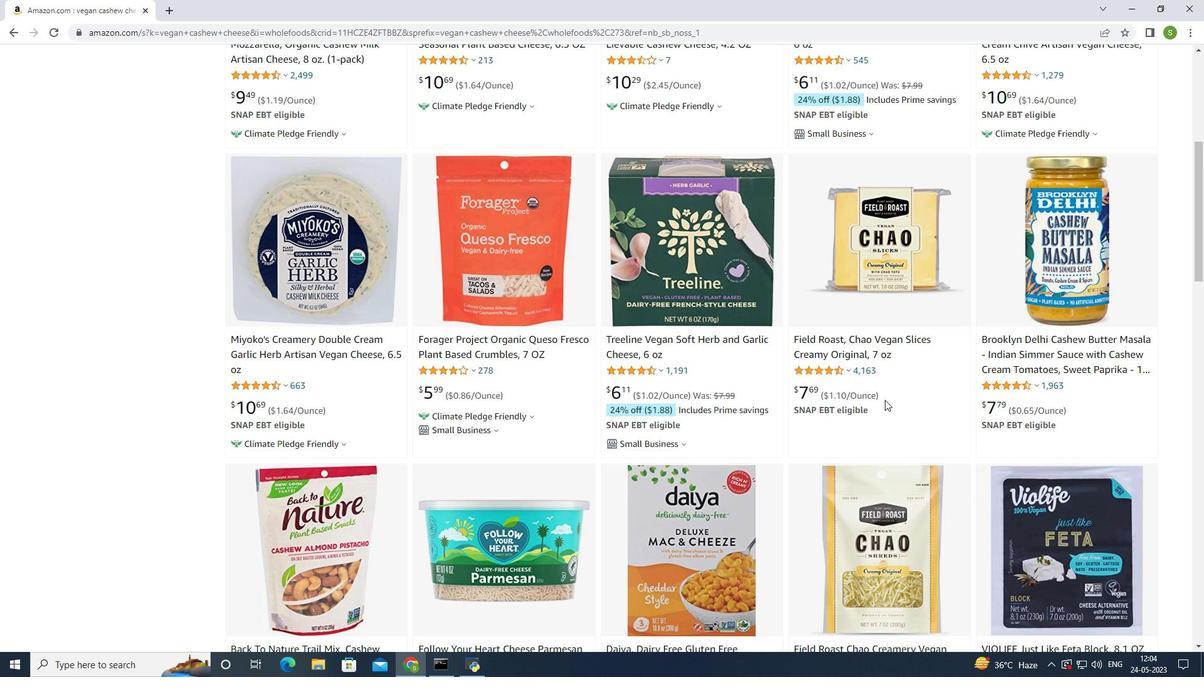 
Action: Mouse scrolled (425, 286) with delta (0, 0)
Screenshot: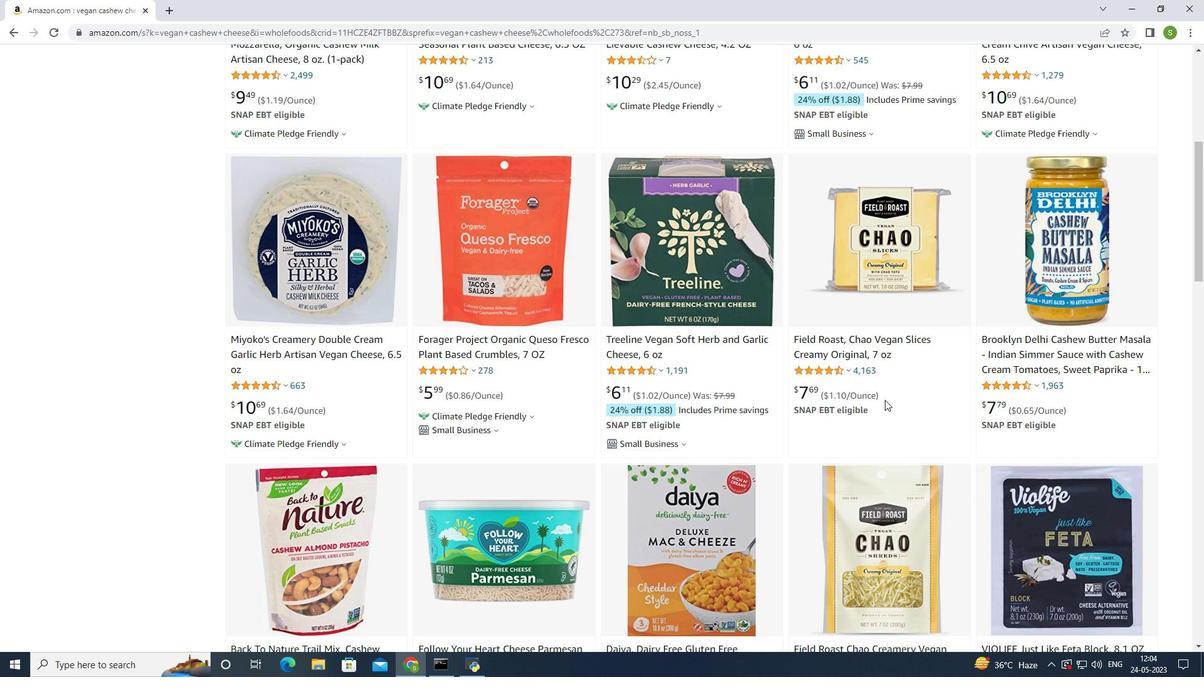 
Action: Mouse scrolled (425, 286) with delta (0, 0)
Screenshot: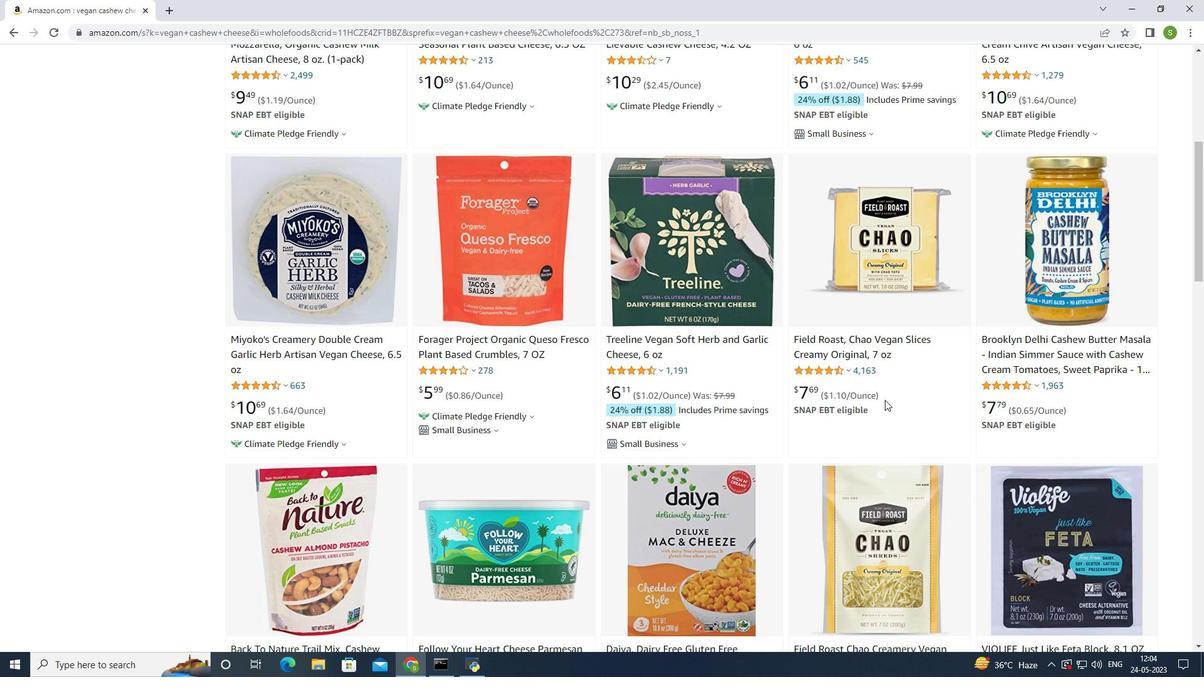 
Action: Mouse moved to (425, 283)
Screenshot: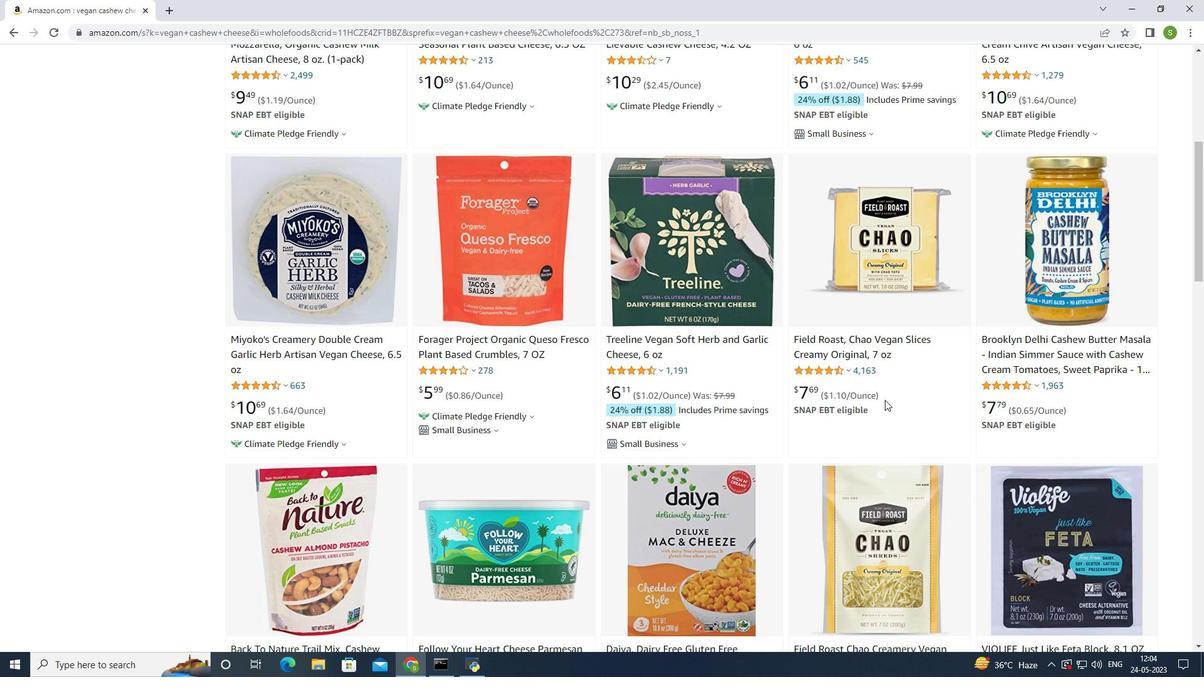 
Action: Mouse scrolled (425, 283) with delta (0, 0)
Screenshot: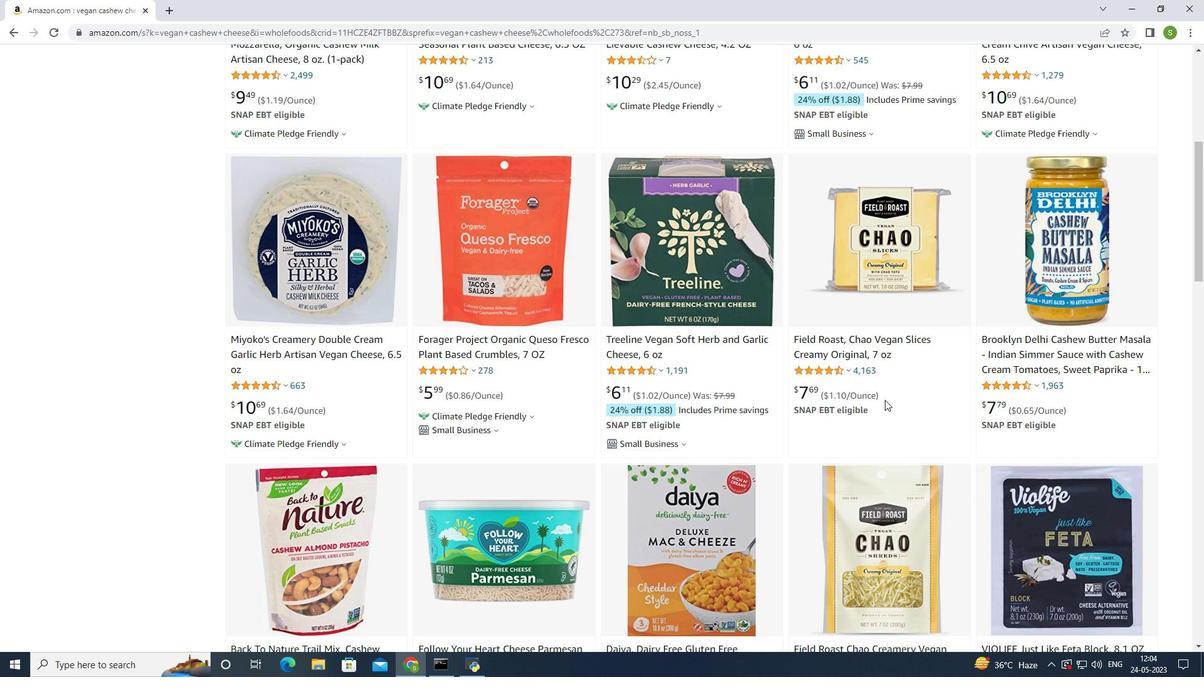 
Action: Mouse moved to (338, 59)
Screenshot: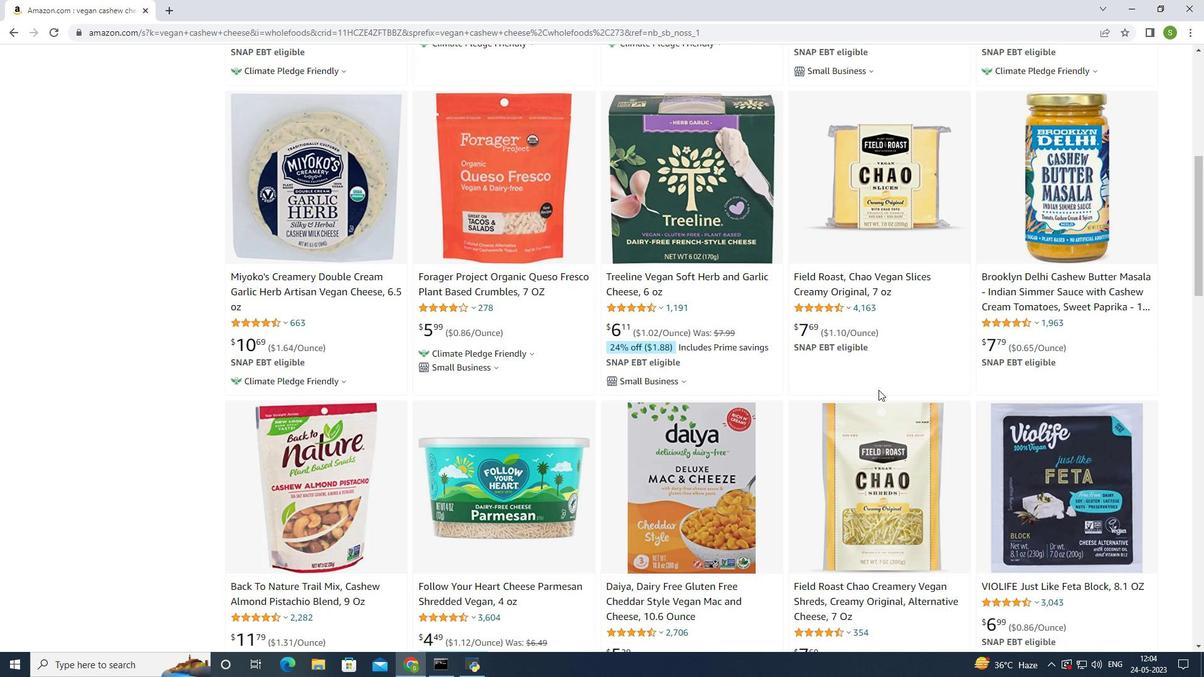 
Action: Mouse pressed left at (338, 59)
Screenshot: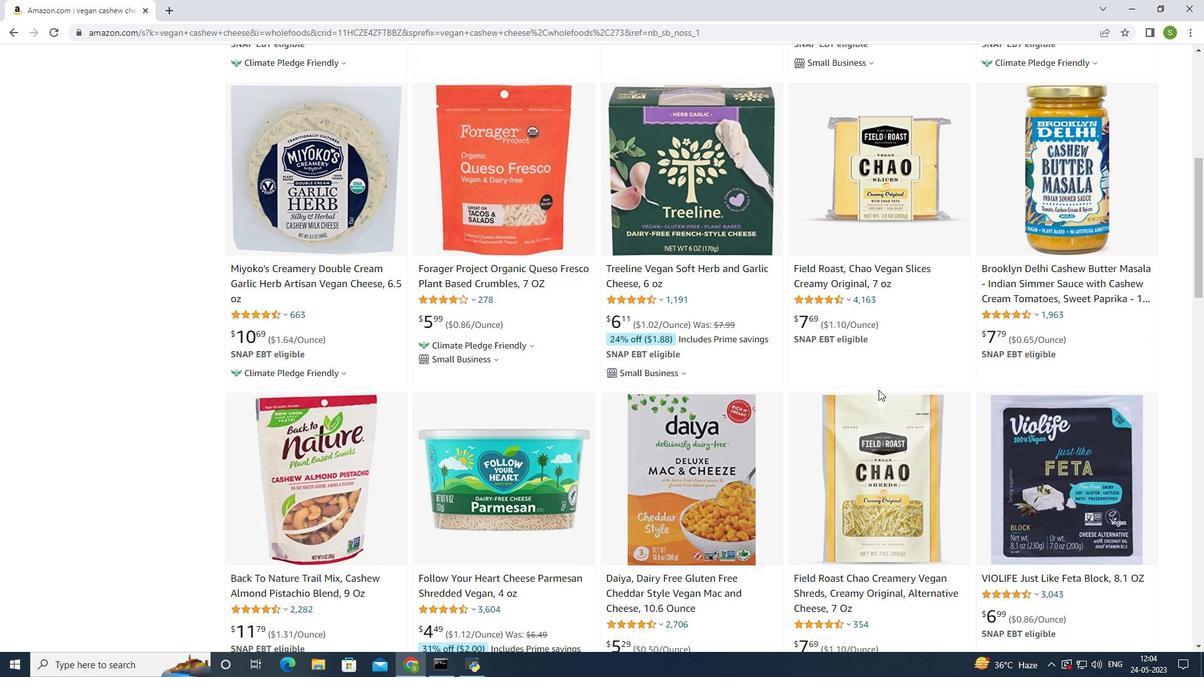 
Action: Mouse moved to (276, 61)
Screenshot: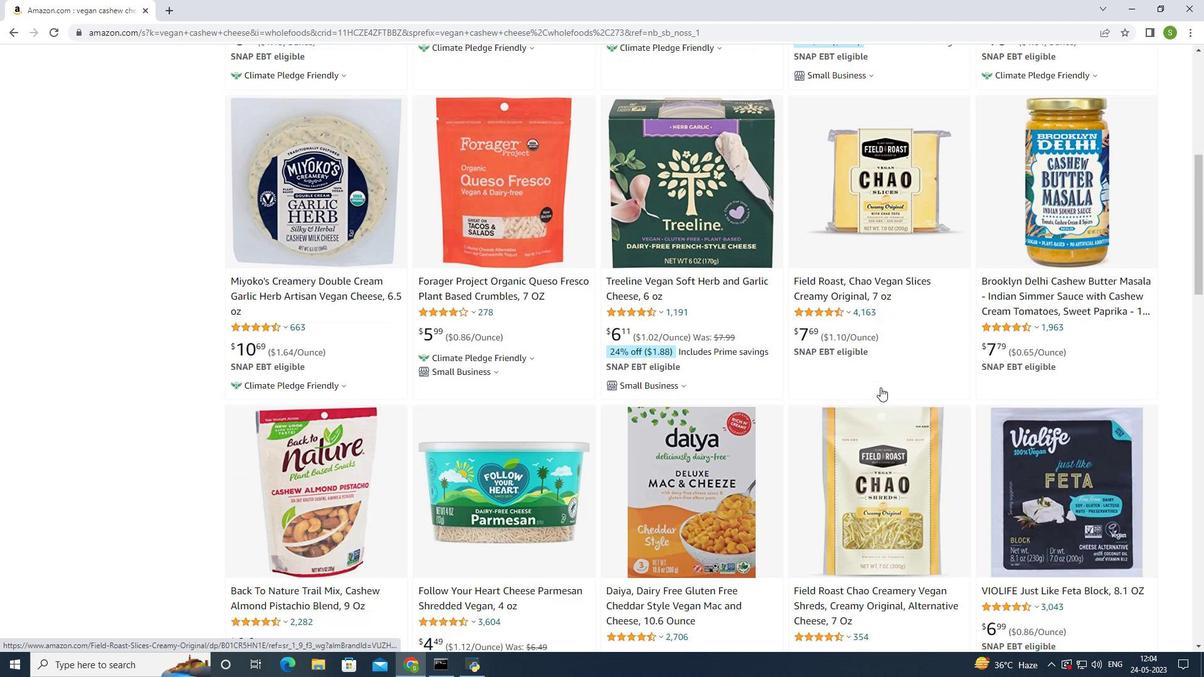 
Action: Mouse pressed left at (276, 61)
Screenshot: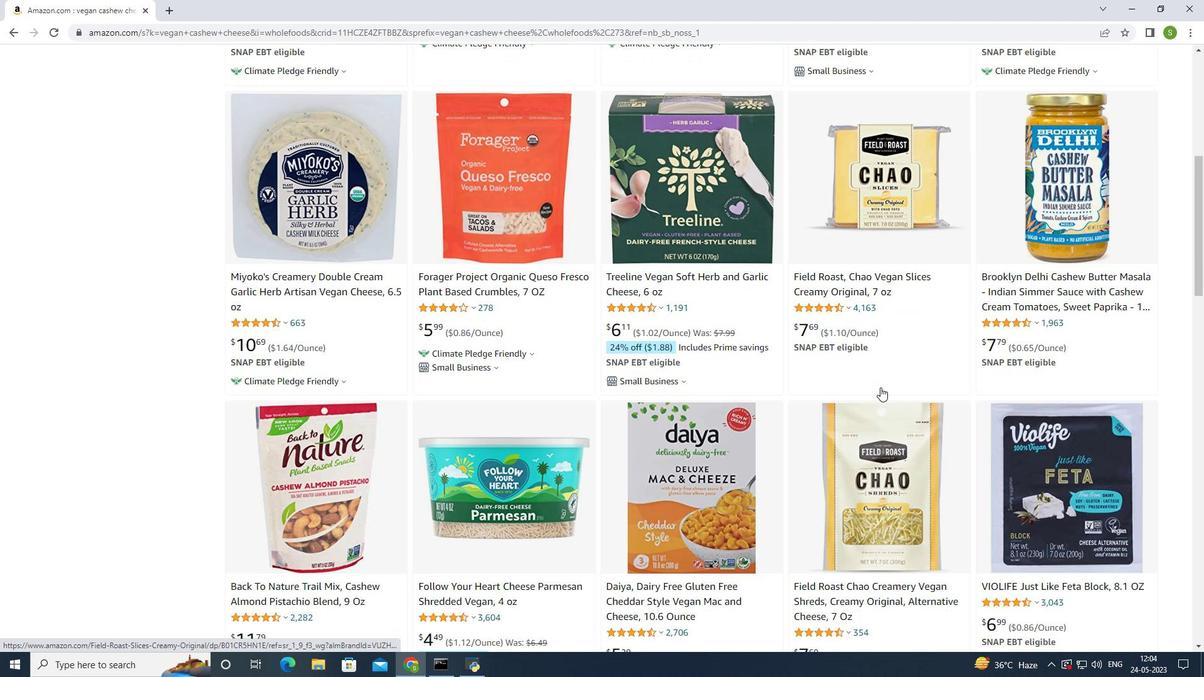 
Action: Mouse moved to (266, 64)
Screenshot: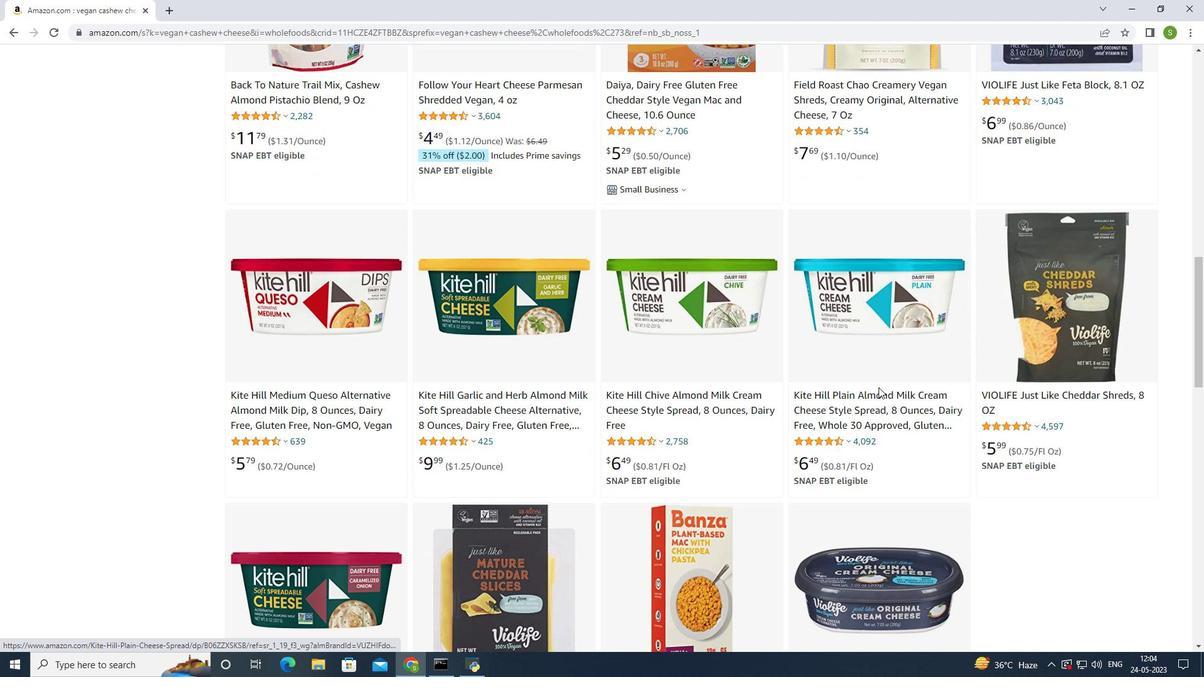 
Action: Key pressed ctrl+X
Screenshot: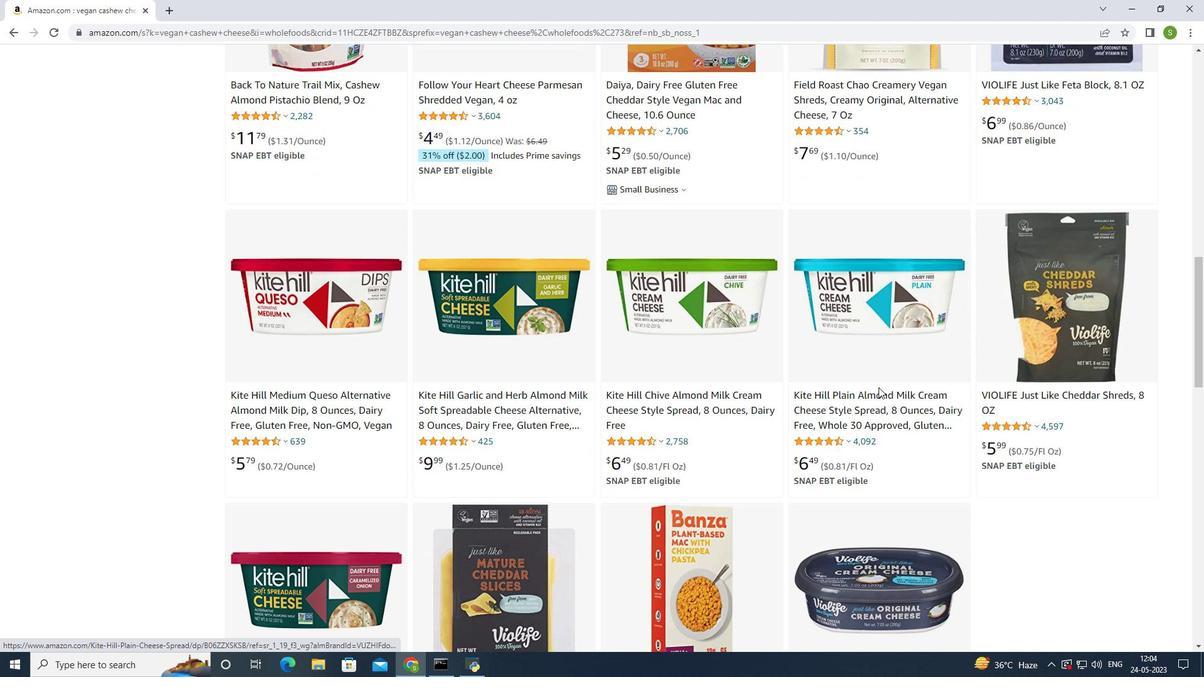 
Action: Mouse moved to (306, 61)
Screenshot: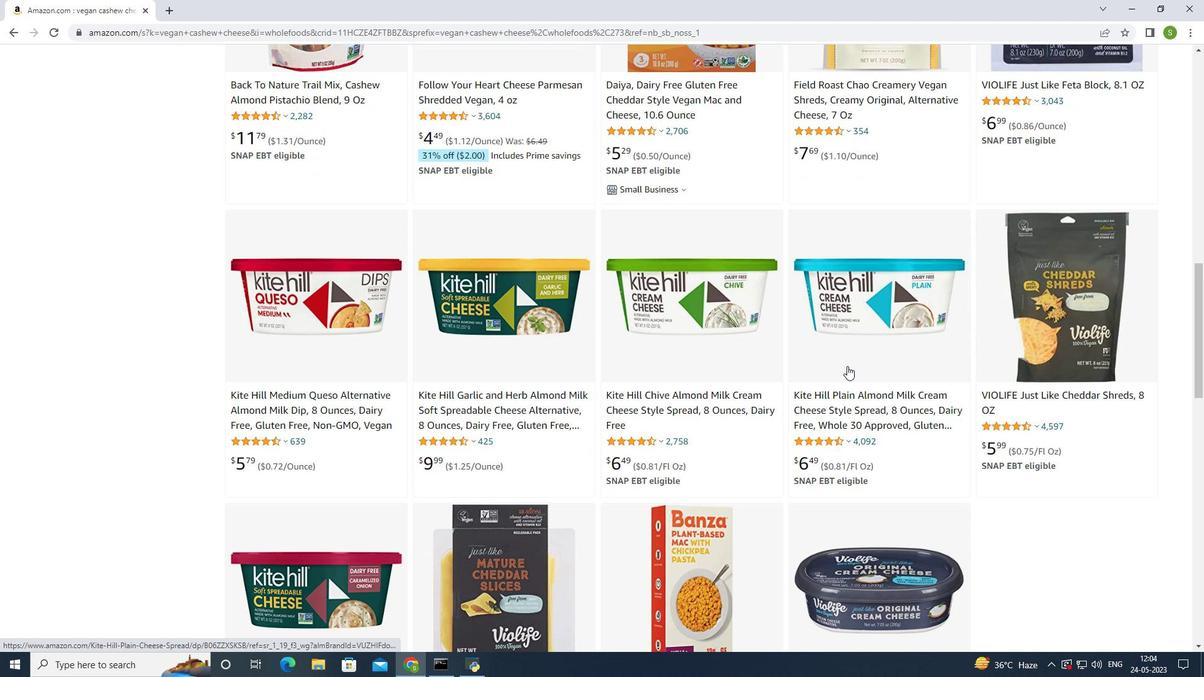 
Action: Mouse pressed left at (306, 61)
Screenshot: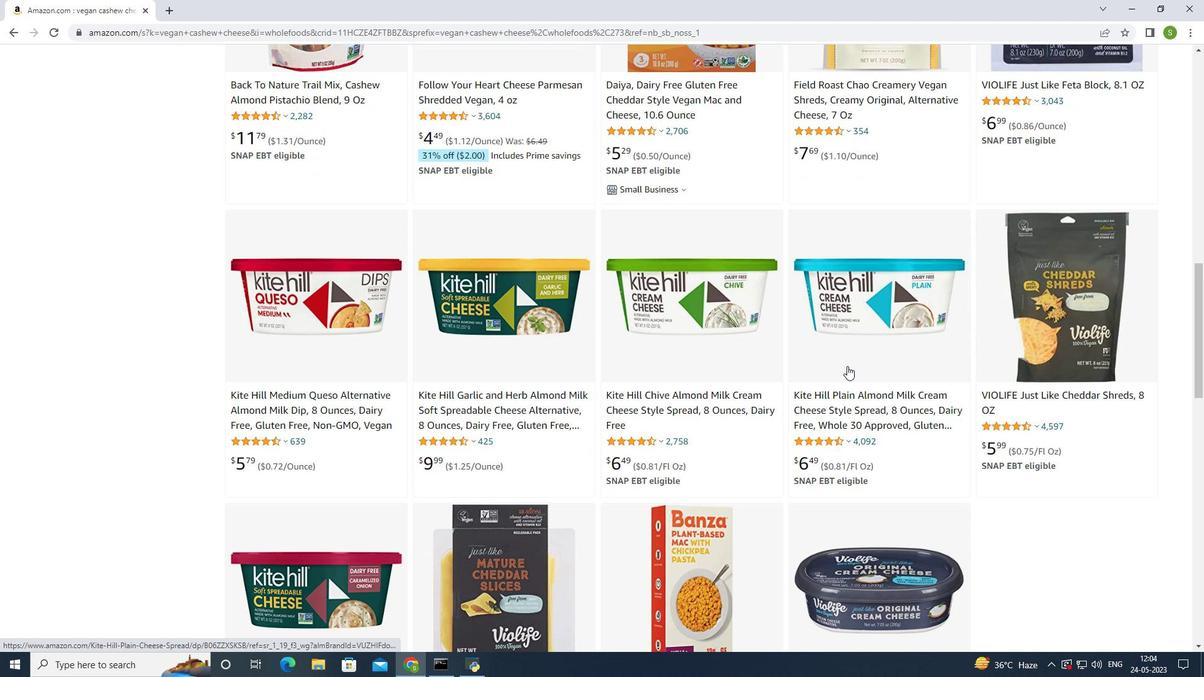 
Action: Mouse moved to (305, 67)
Screenshot: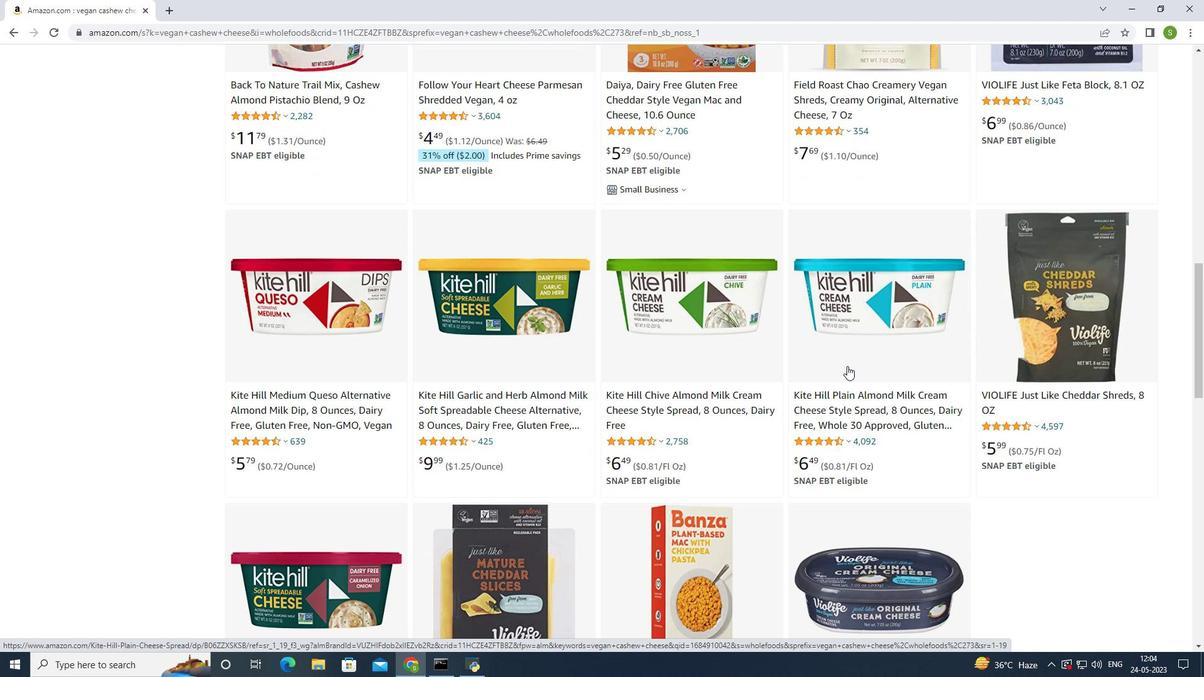 
Action: Key pressed ctrl+V
Screenshot: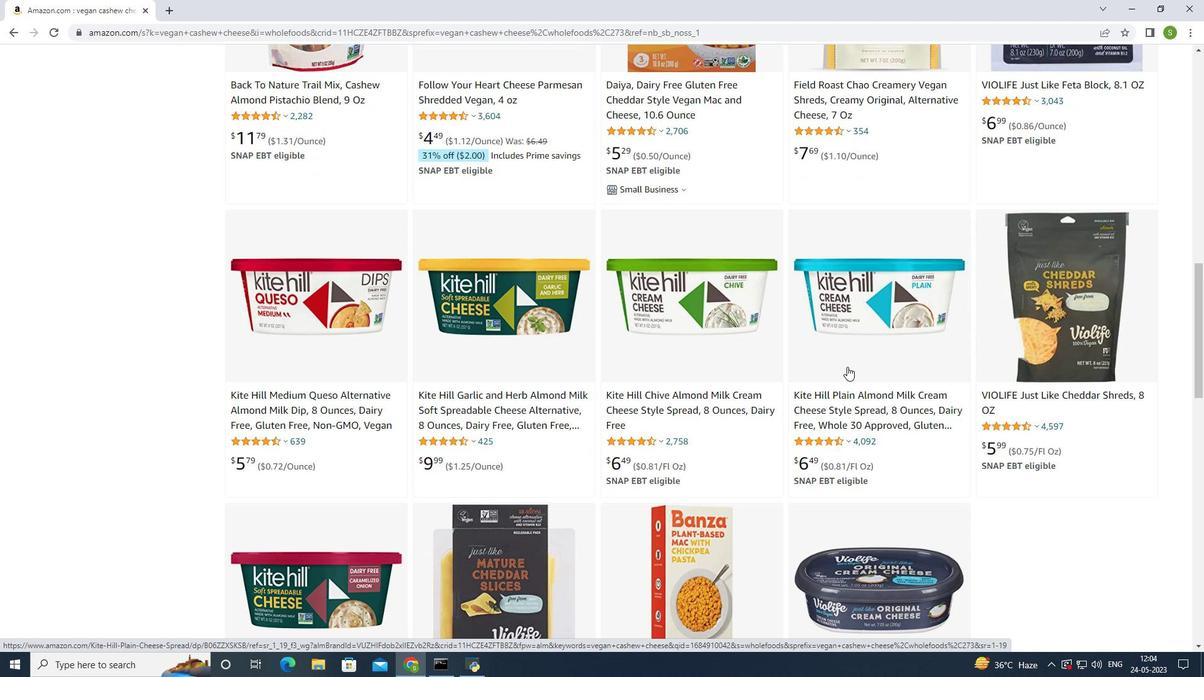 
Action: Mouse moved to (304, 60)
Screenshot: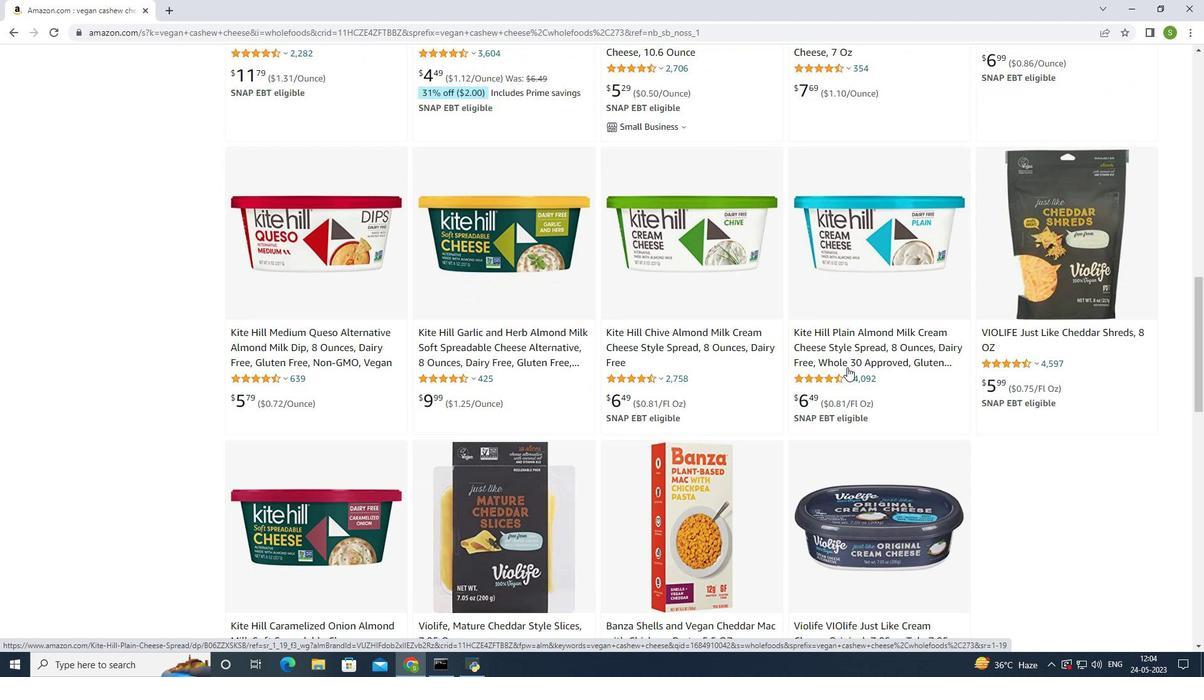 
Action: Mouse pressed left at (304, 60)
Screenshot: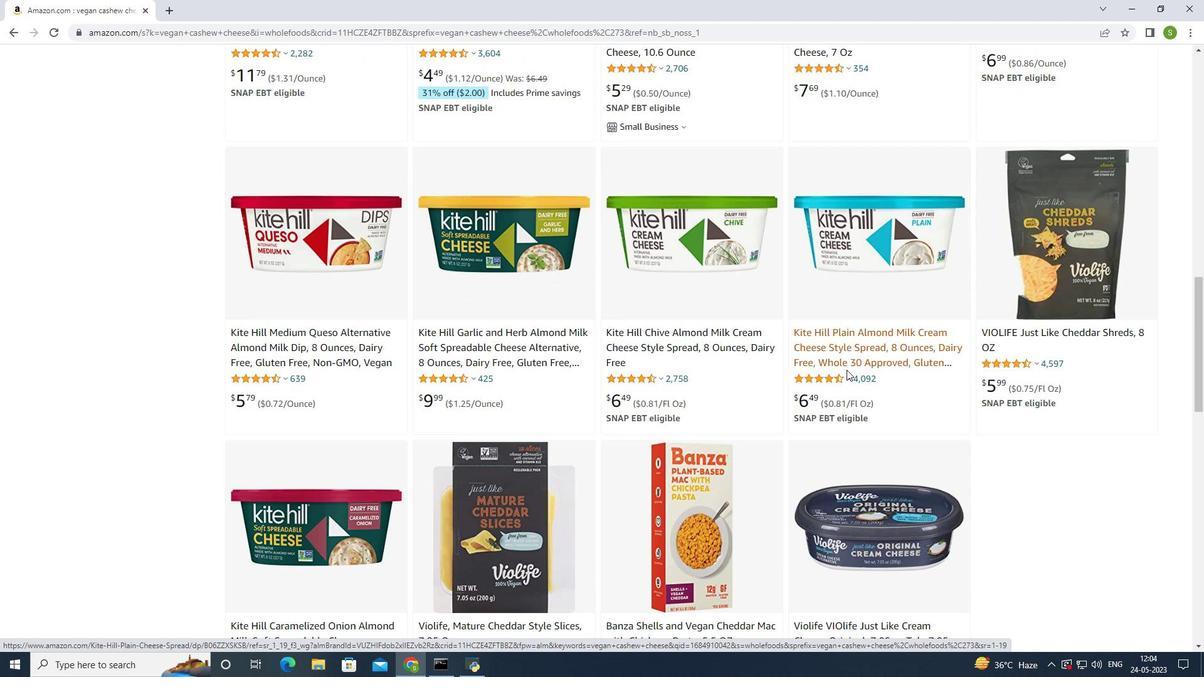 
Action: Mouse moved to (320, 61)
Screenshot: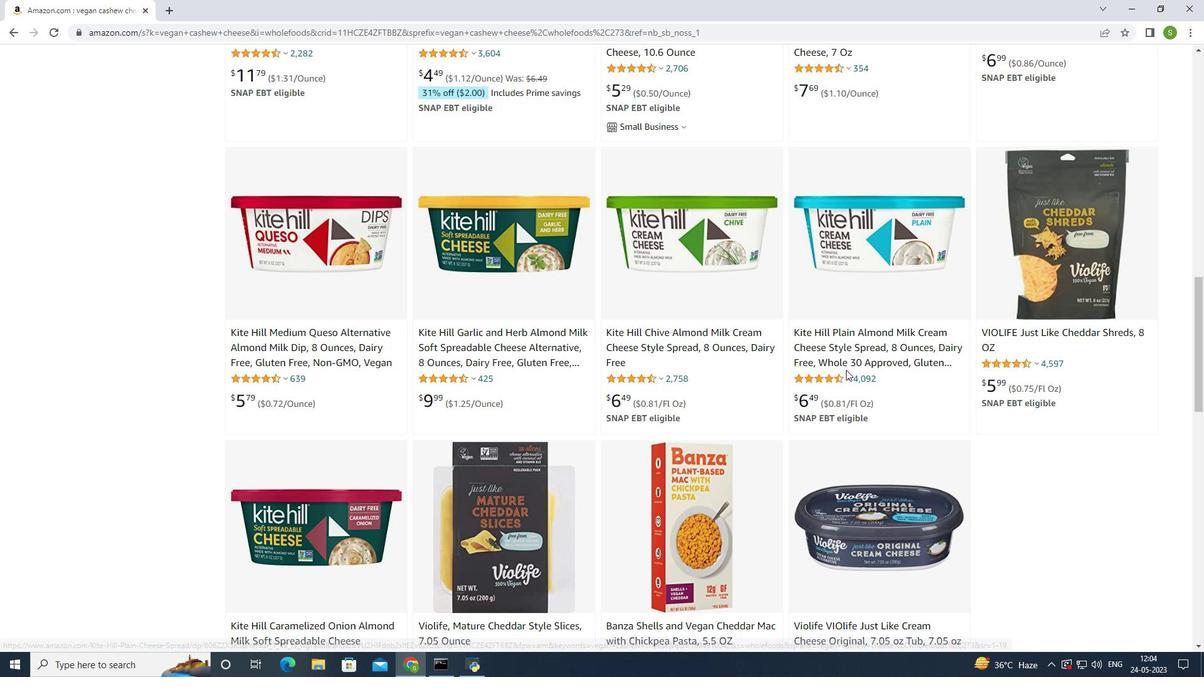 
Action: Key pressed <Key.space>
Screenshot: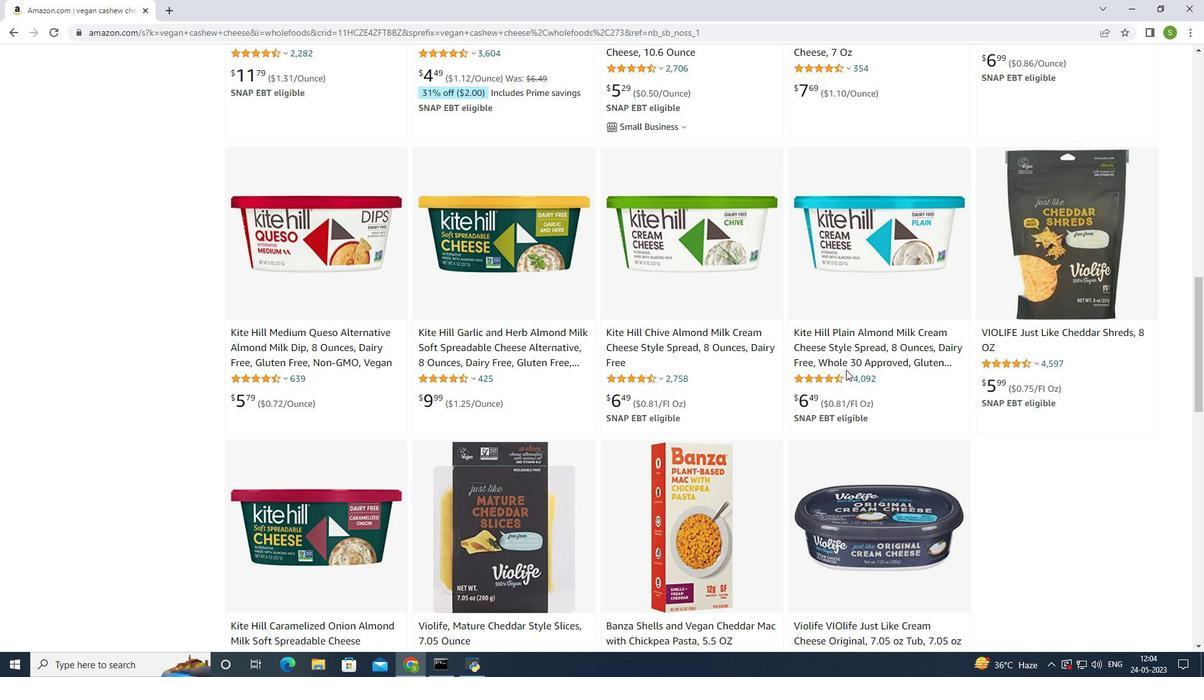 
Action: Mouse moved to (276, 61)
Screenshot: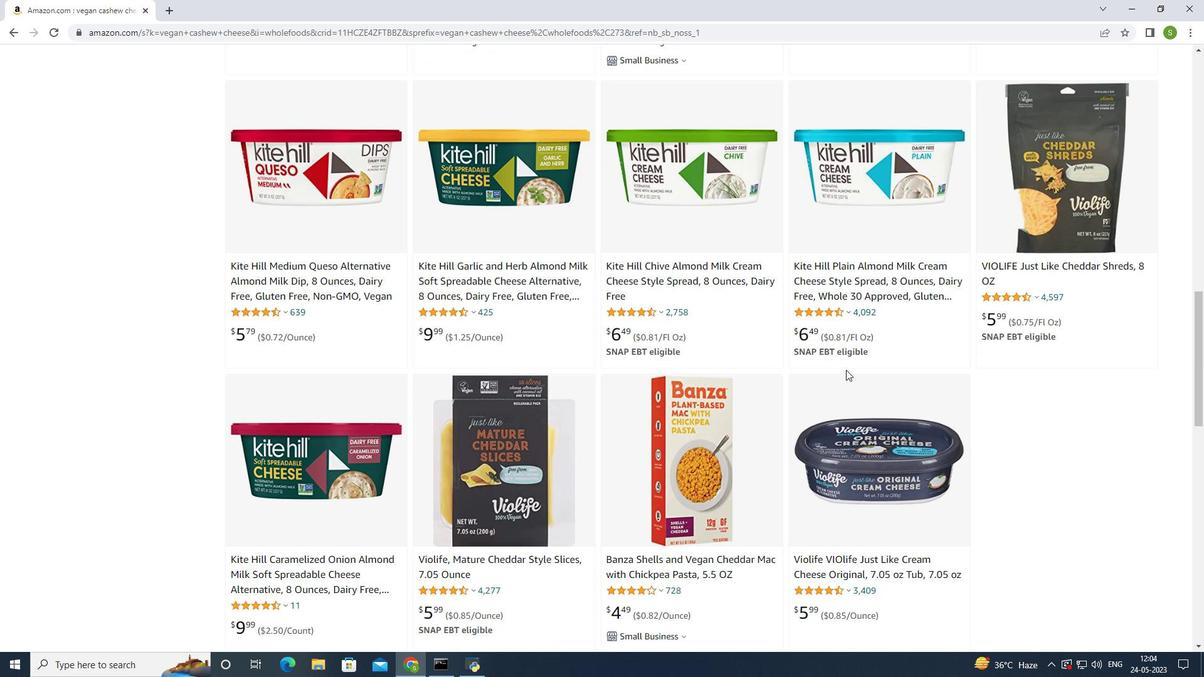 
Action: Mouse pressed left at (276, 61)
Screenshot: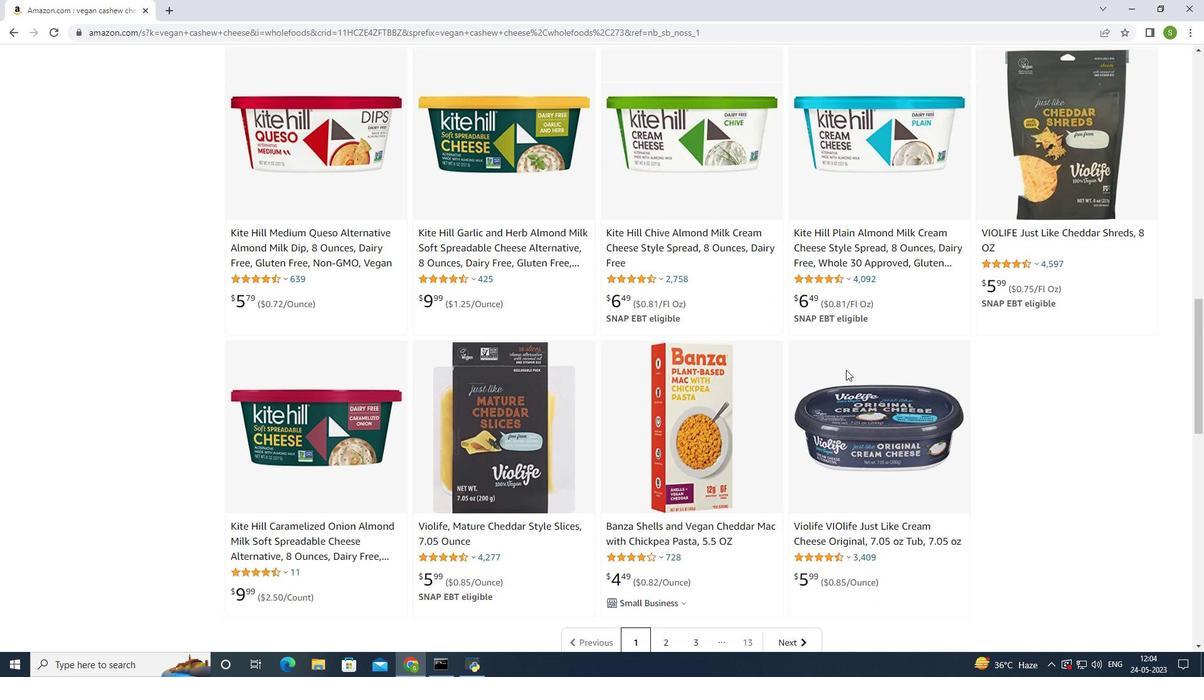 
Action: Mouse moved to (245, 64)
Screenshot: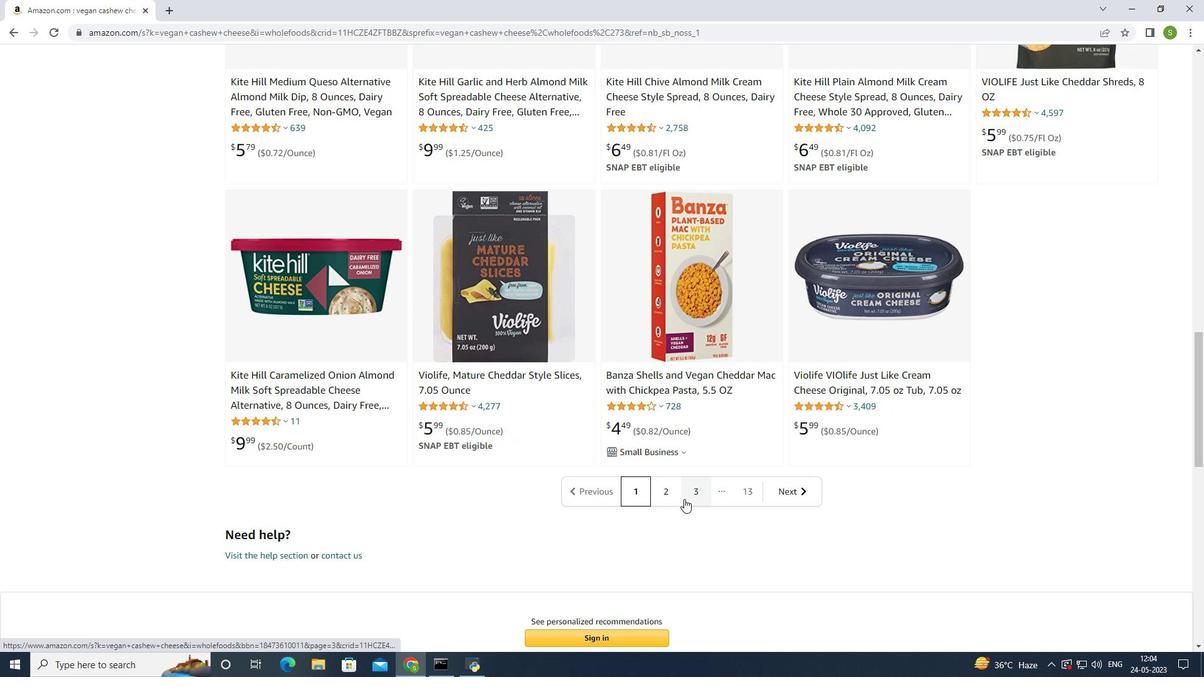 
Action: Key pressed ctrl+X
Screenshot: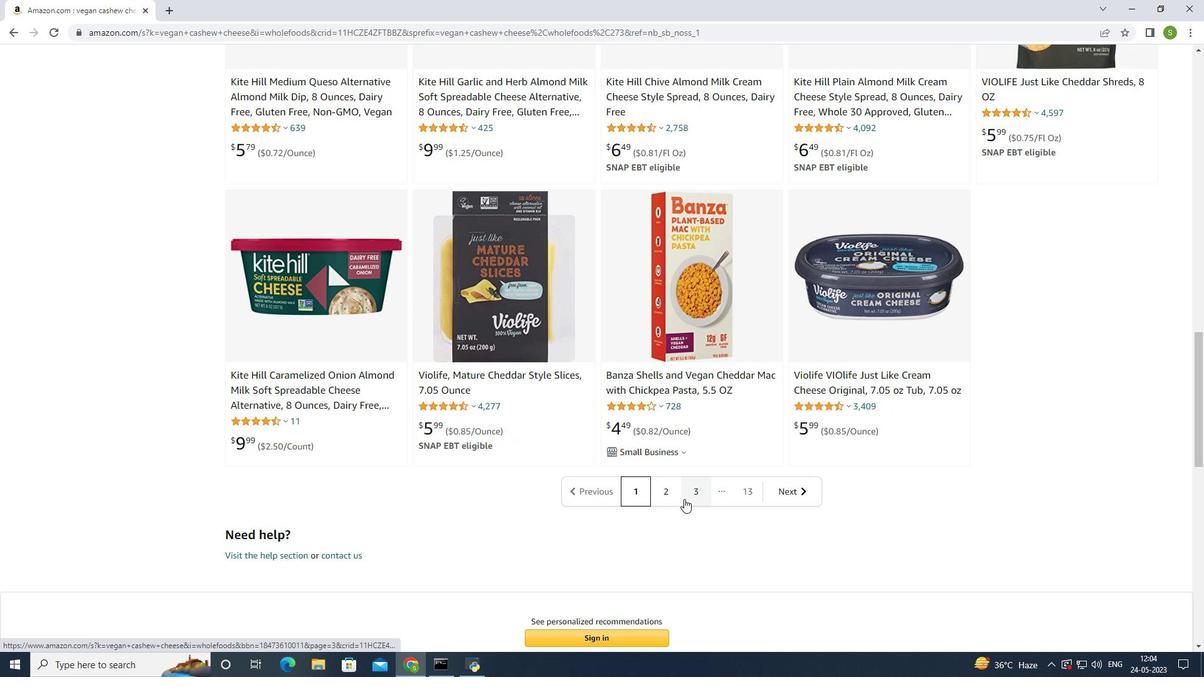 
Action: Mouse moved to (318, 61)
Screenshot: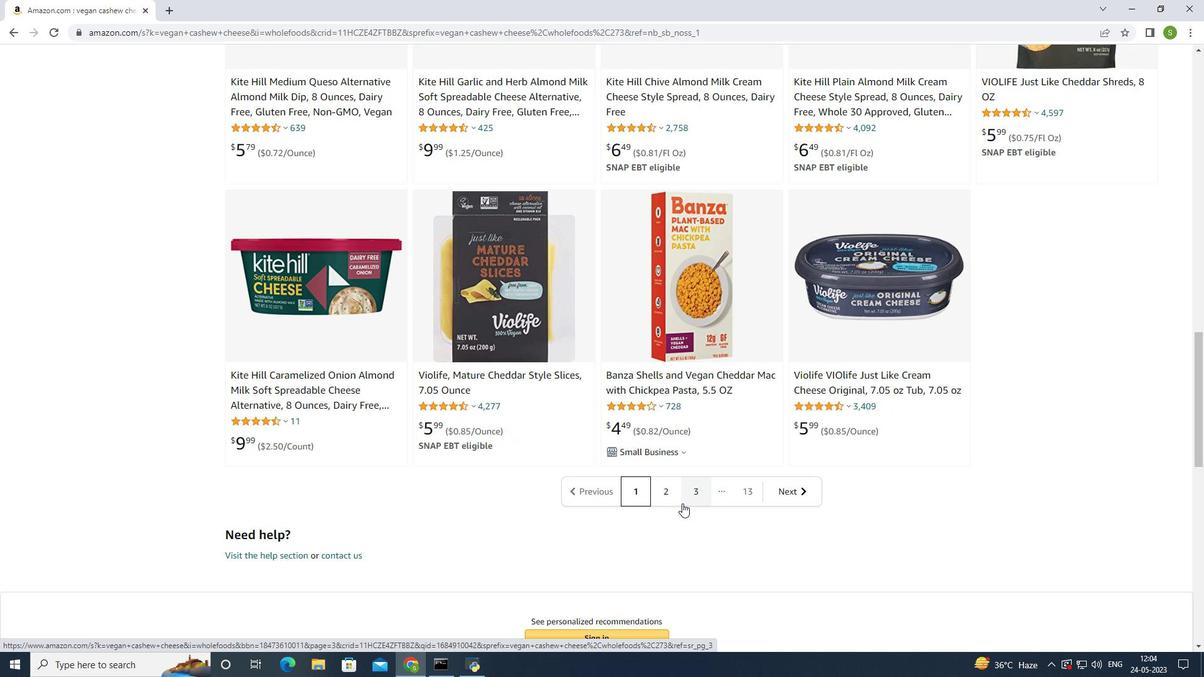 
Action: Mouse pressed left at (318, 61)
Screenshot: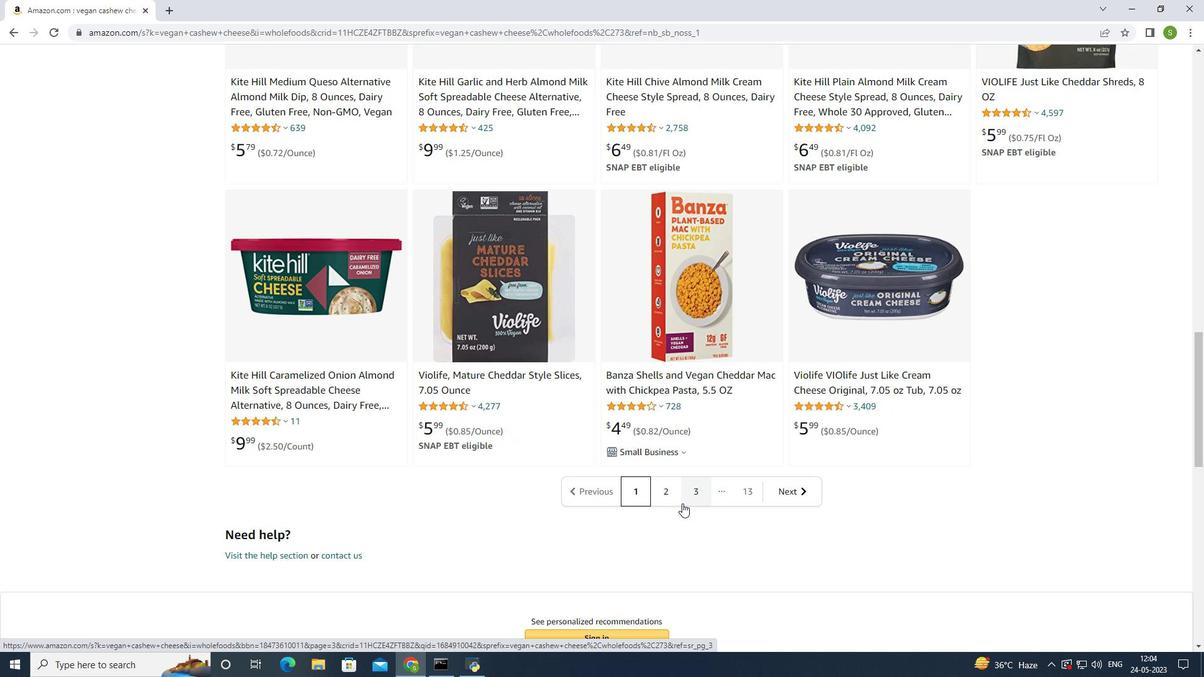 
Action: Key pressed <Key.space>
Screenshot: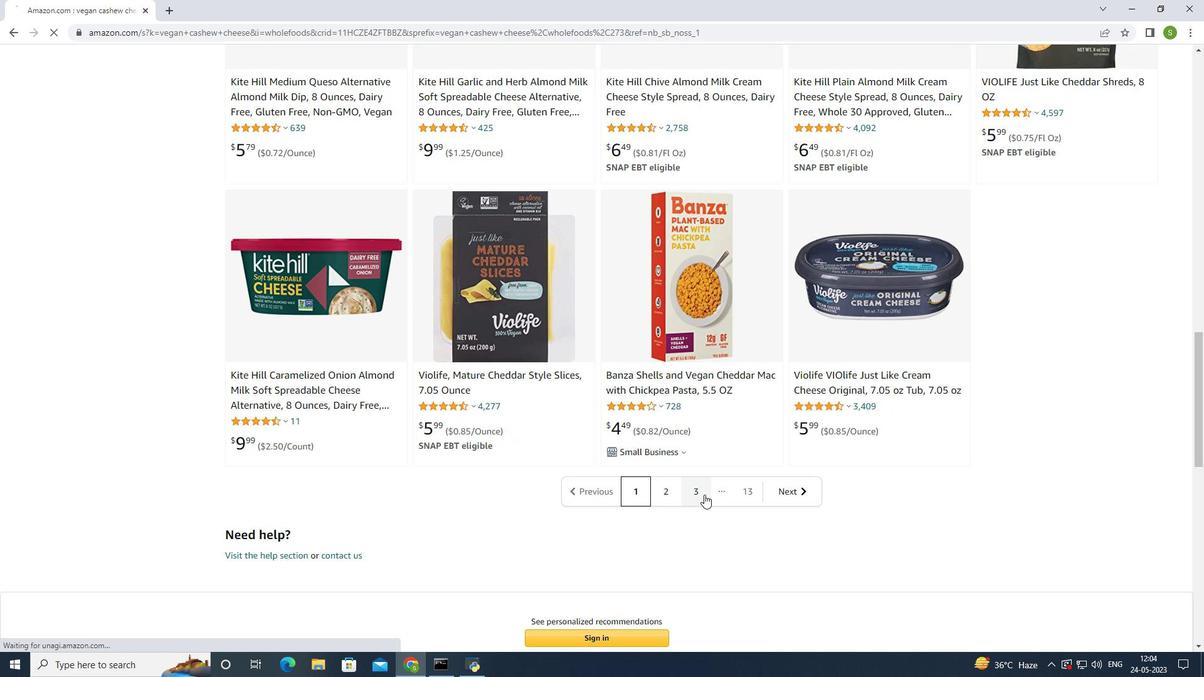 
Action: Mouse moved to (318, 61)
Screenshot: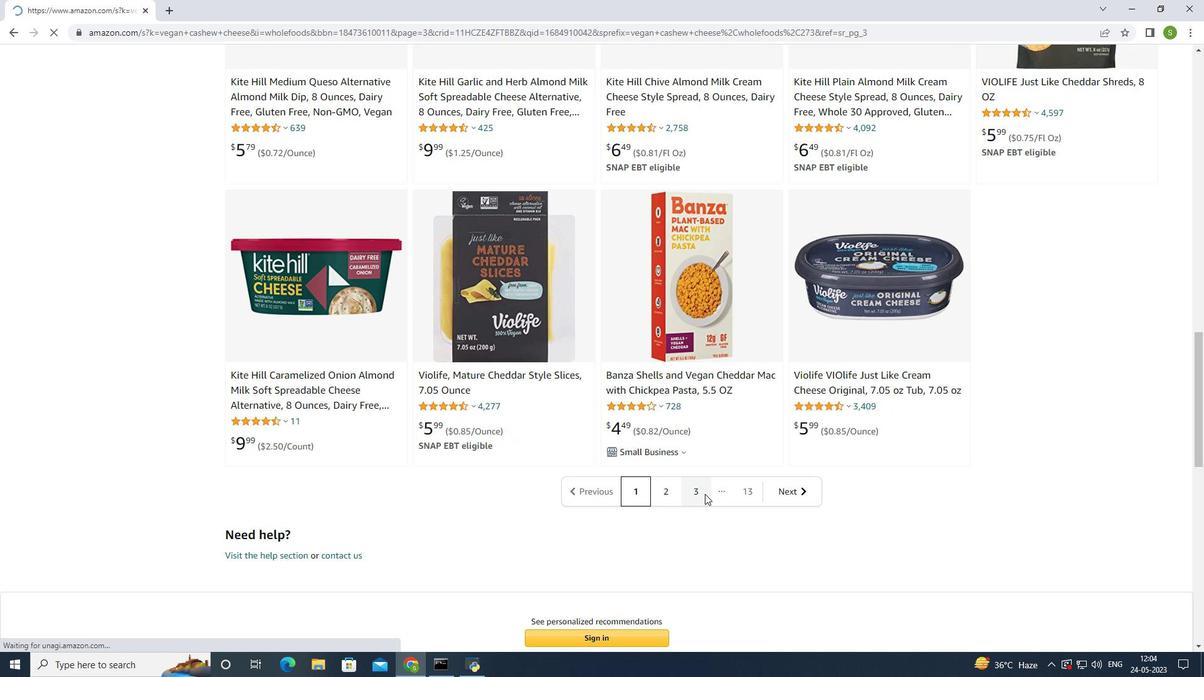 
Action: Key pressed ctrl+V
Screenshot: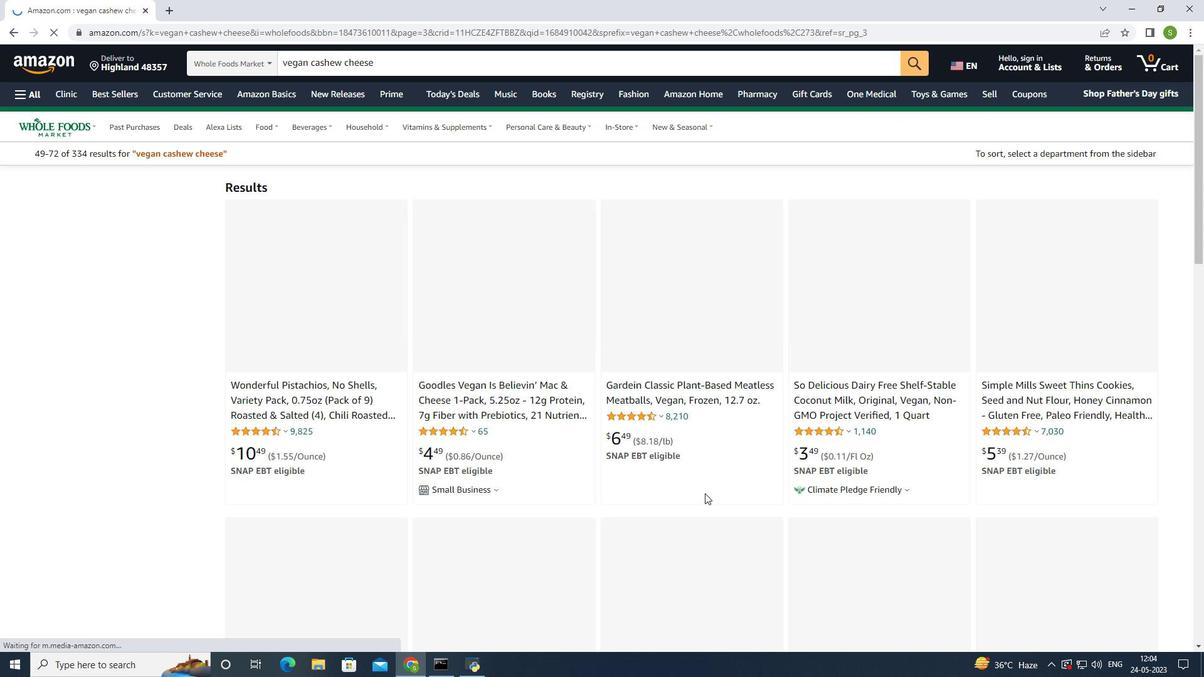 
Action: Mouse moved to (285, 90)
Screenshot: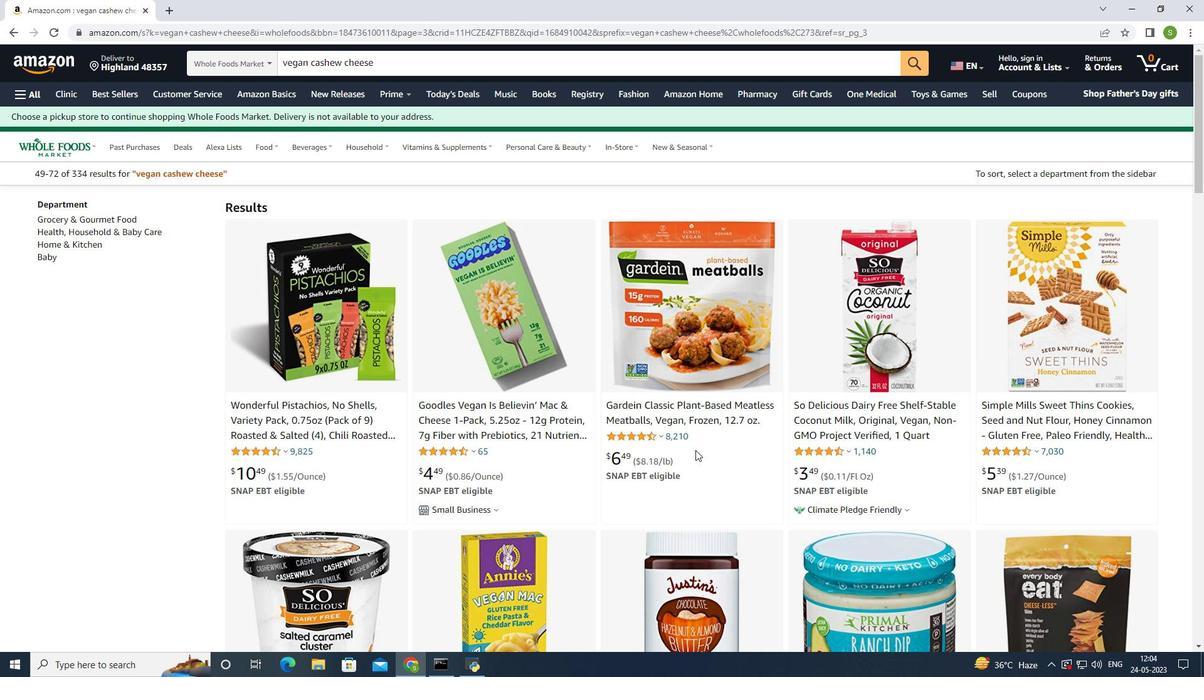 
Action: Mouse pressed left at (285, 90)
Screenshot: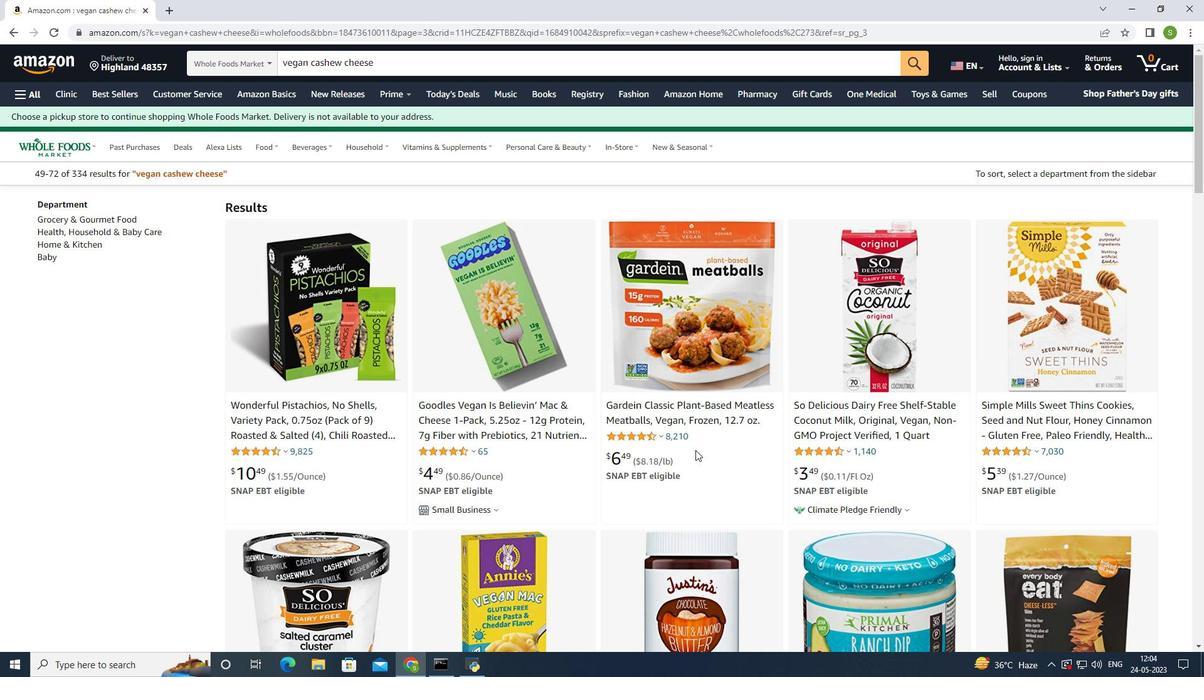 
Action: Mouse moved to (459, 248)
Screenshot: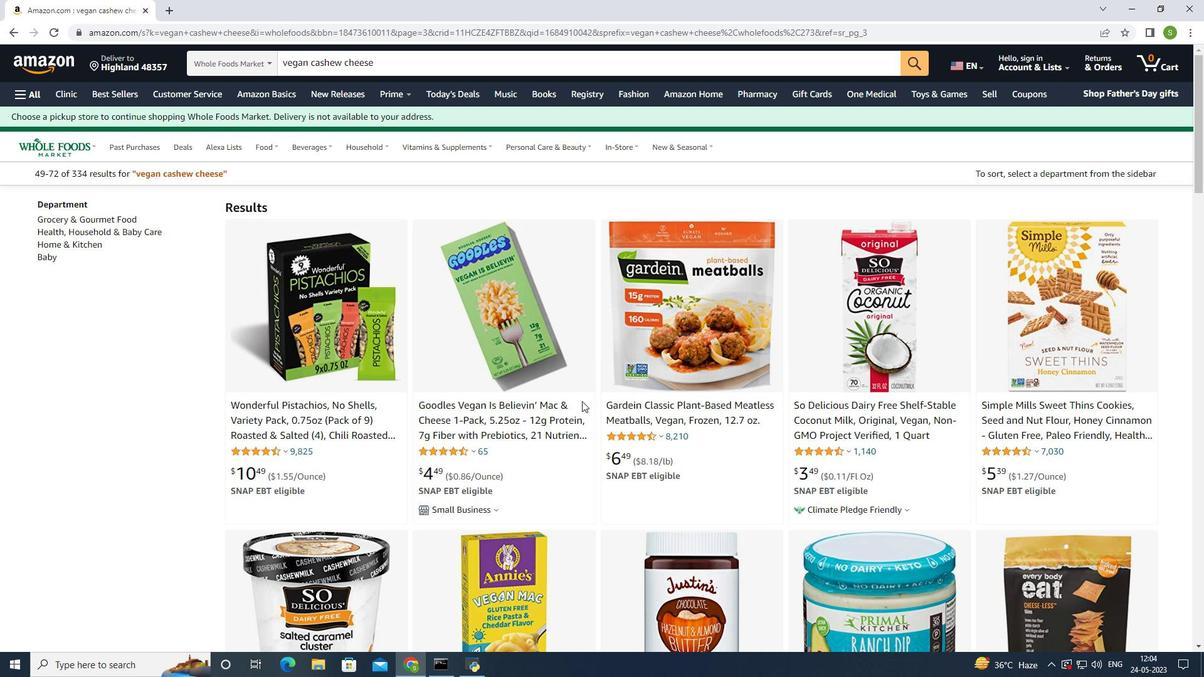 
Action: Mouse scrolled (459, 247) with delta (0, 0)
Screenshot: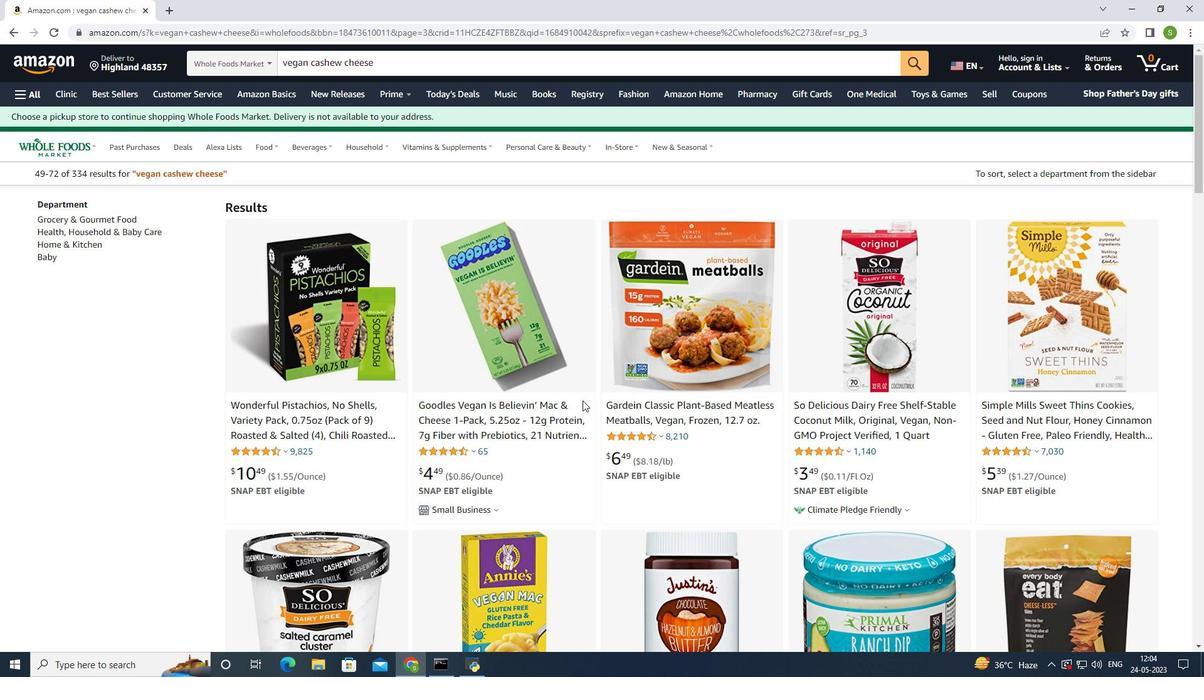 
Action: Mouse scrolled (459, 247) with delta (0, 0)
Screenshot: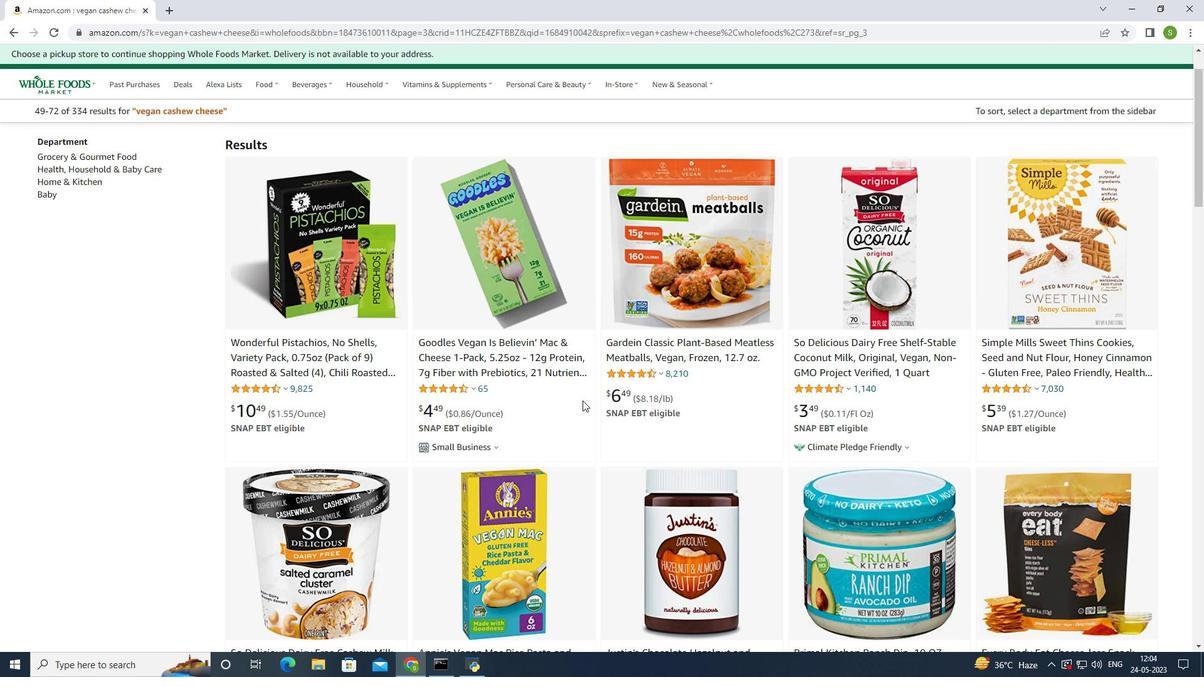 
Action: Mouse scrolled (459, 249) with delta (0, 0)
Screenshot: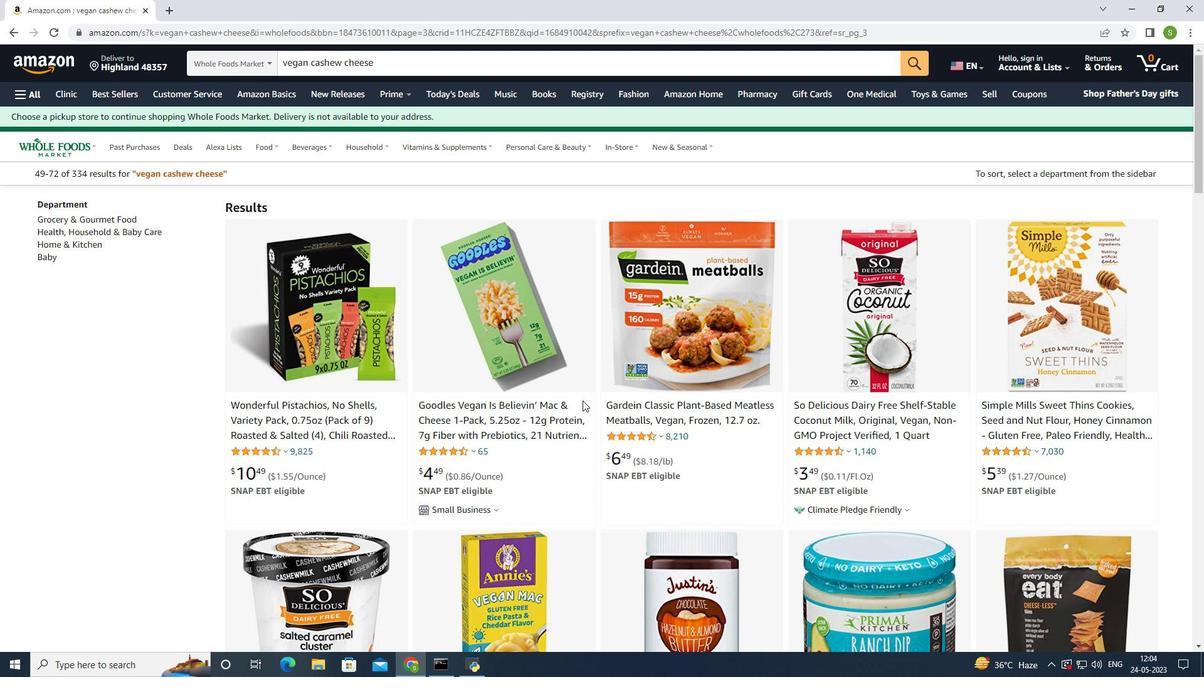 
Action: Mouse scrolled (459, 247) with delta (0, 0)
Screenshot: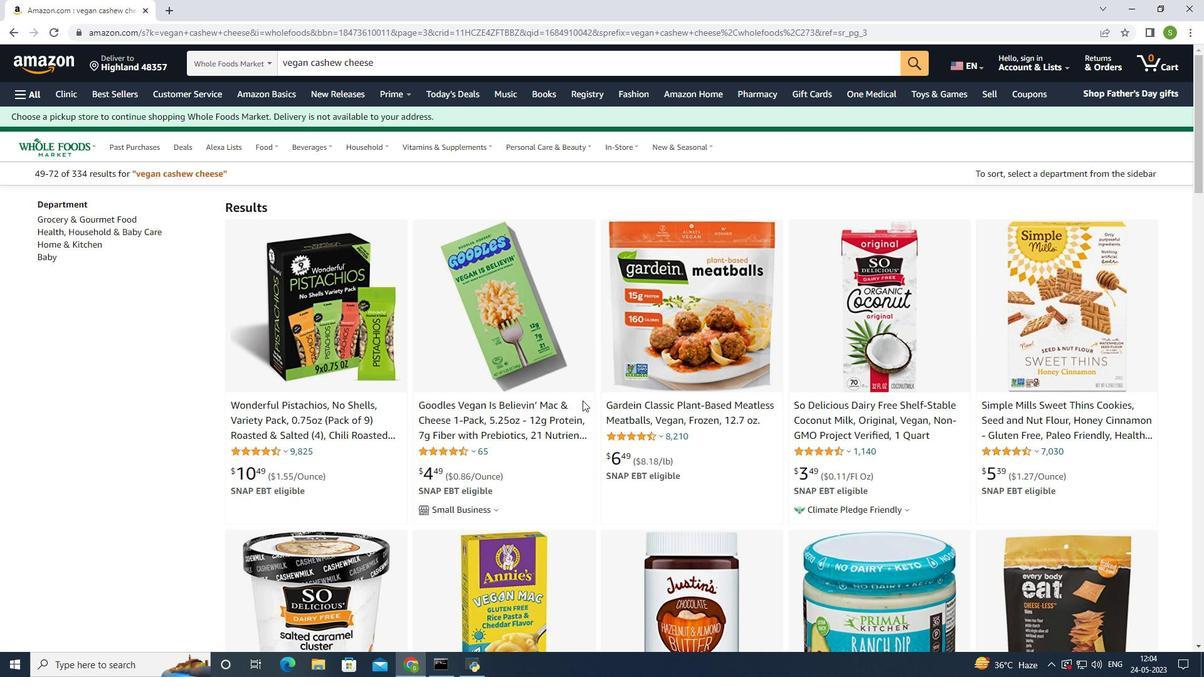 
Action: Mouse scrolled (459, 247) with delta (0, 0)
Screenshot: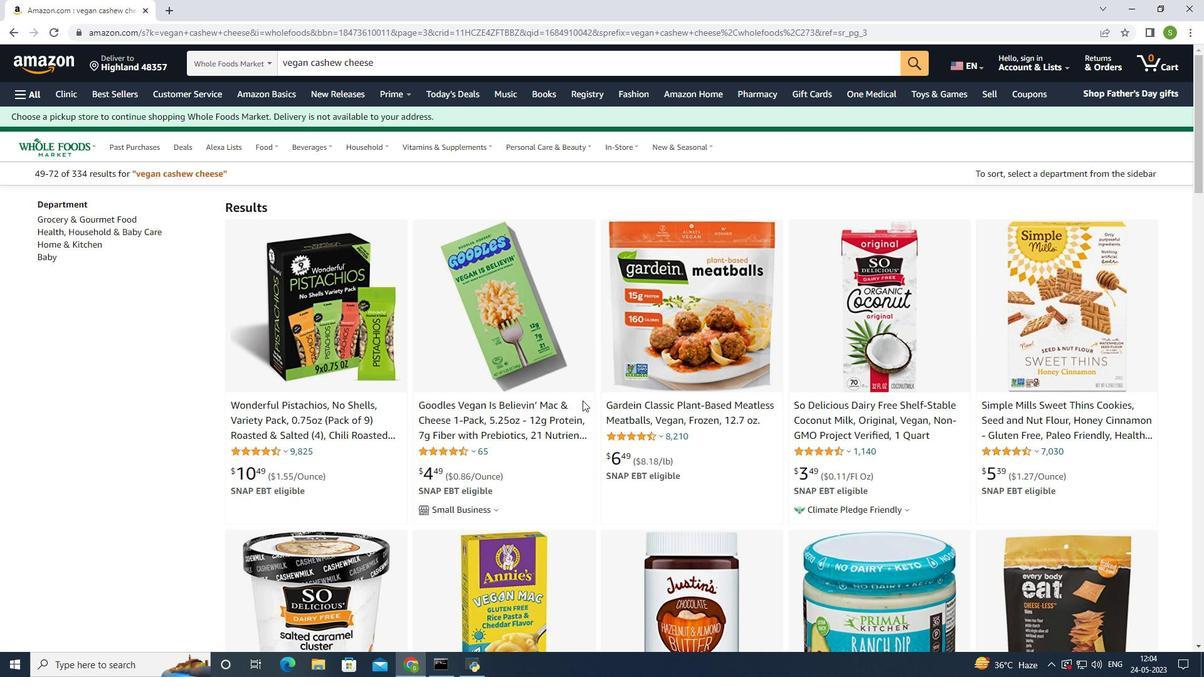 
Action: Mouse moved to (459, 246)
Screenshot: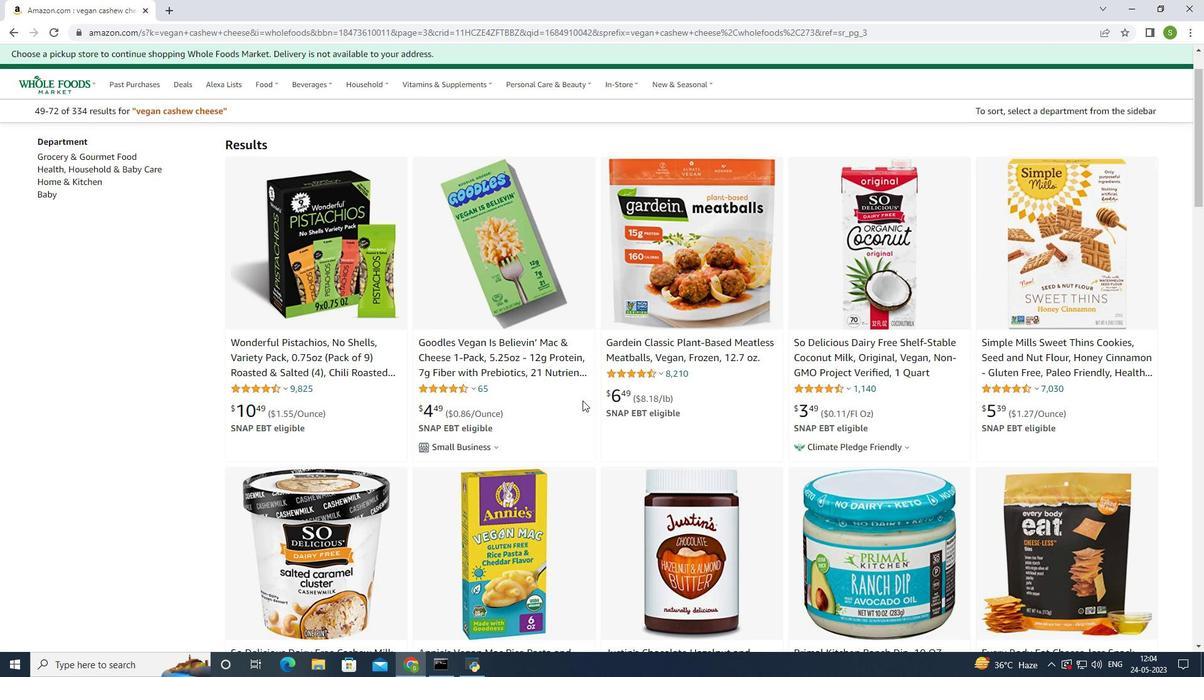 
Action: Mouse scrolled (459, 245) with delta (0, 0)
Screenshot: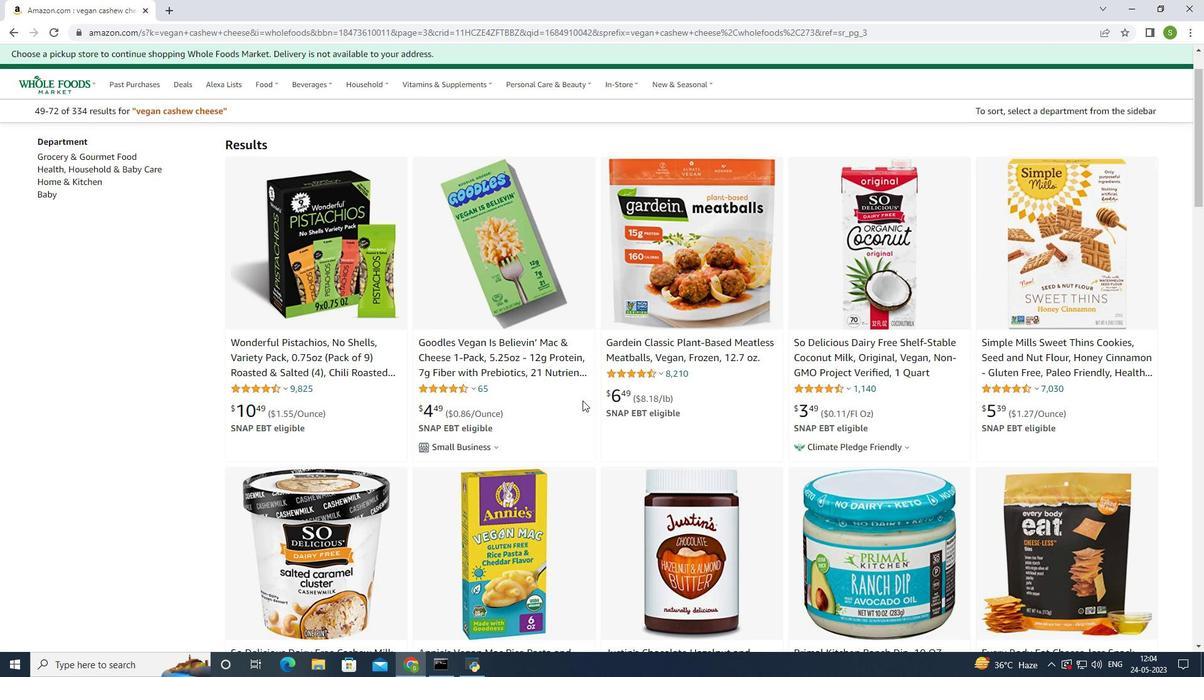 
Action: Mouse moved to (460, 245)
Screenshot: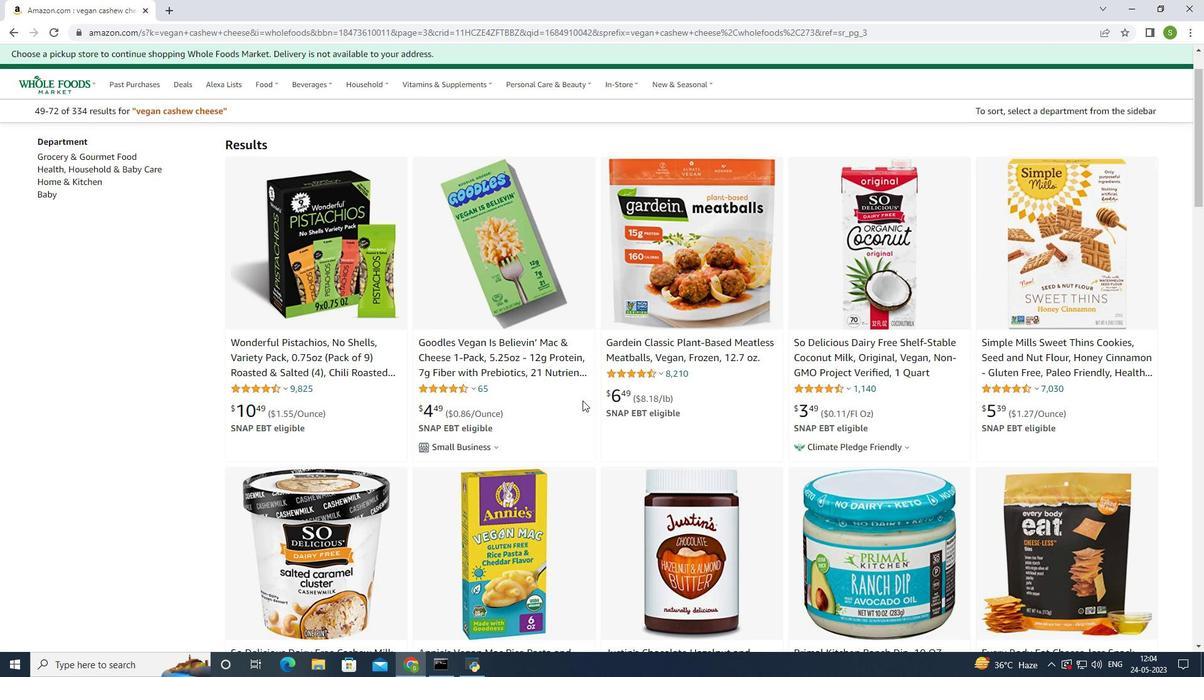 
Action: Mouse scrolled (460, 245) with delta (0, 0)
Screenshot: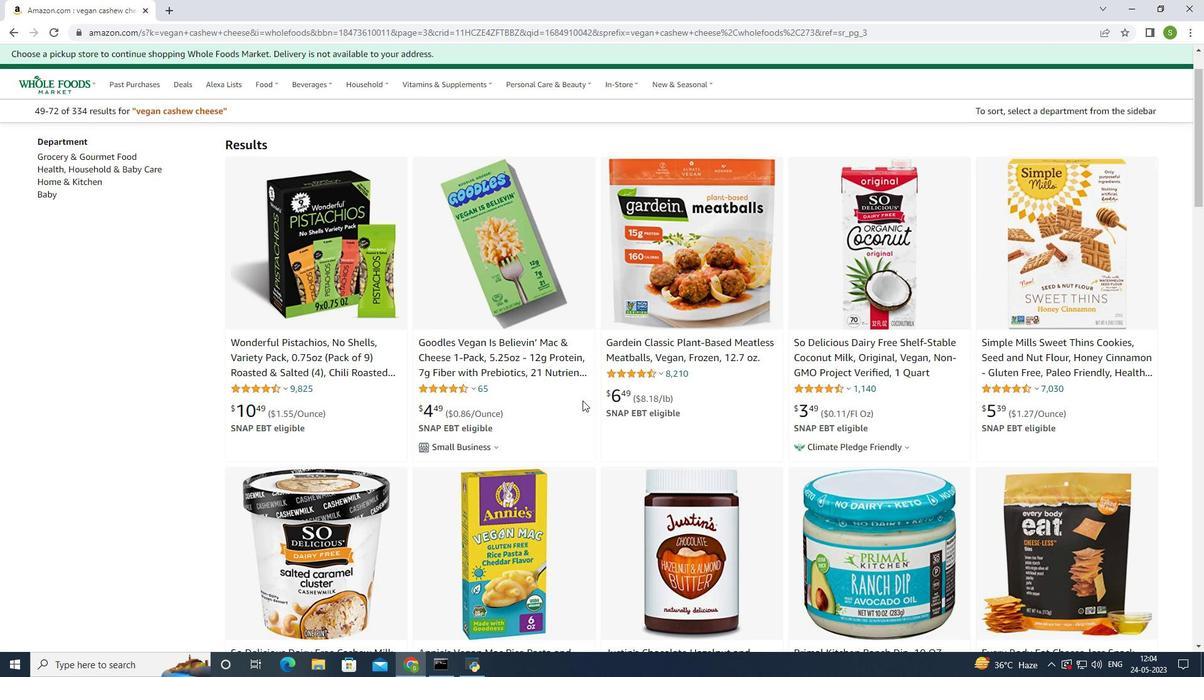 
Action: Mouse moved to (461, 245)
Screenshot: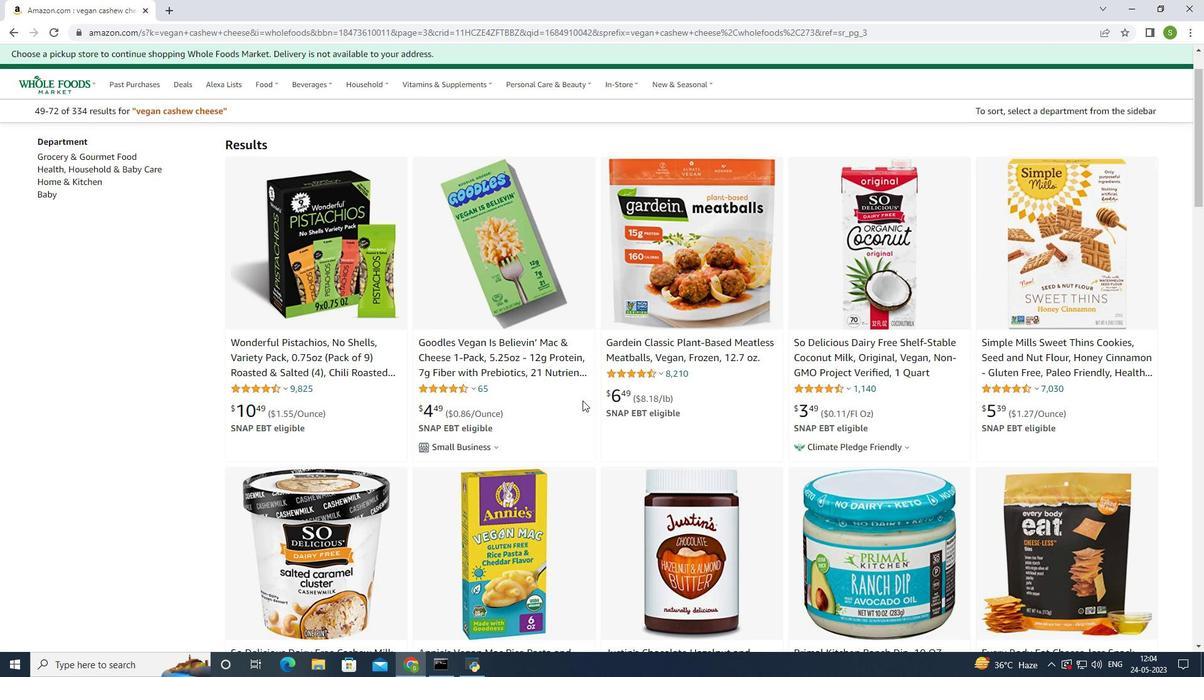 
Action: Mouse scrolled (461, 244) with delta (0, 0)
Screenshot: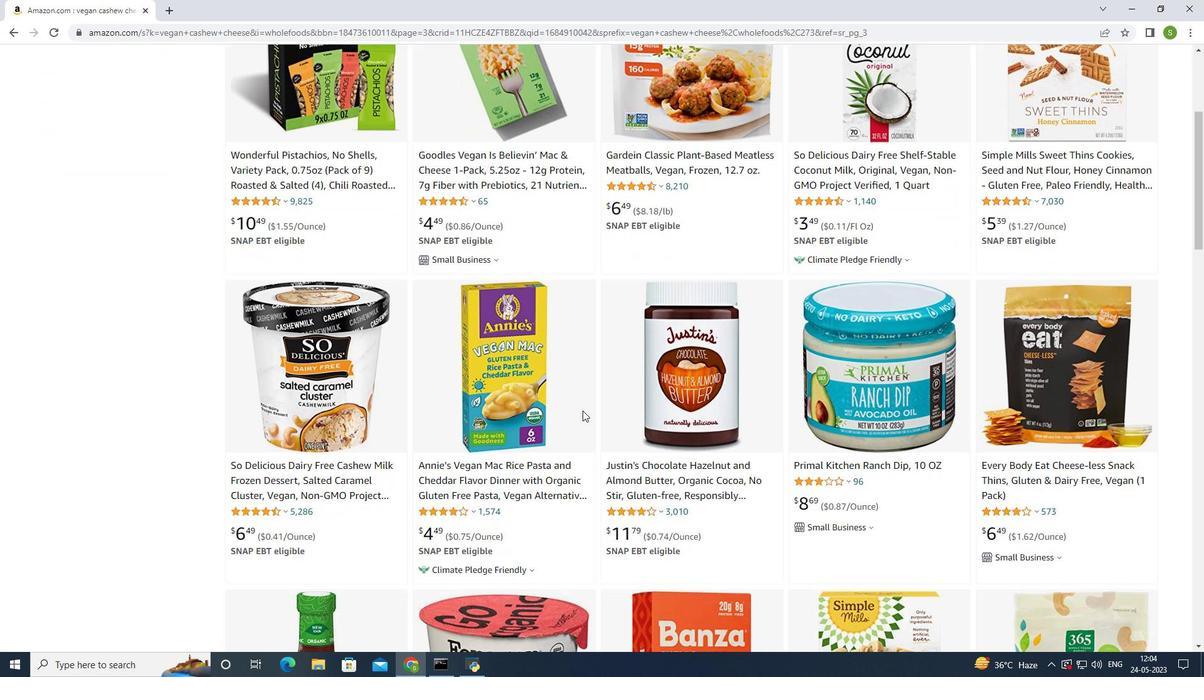 
Action: Mouse scrolled (461, 244) with delta (0, 0)
Screenshot: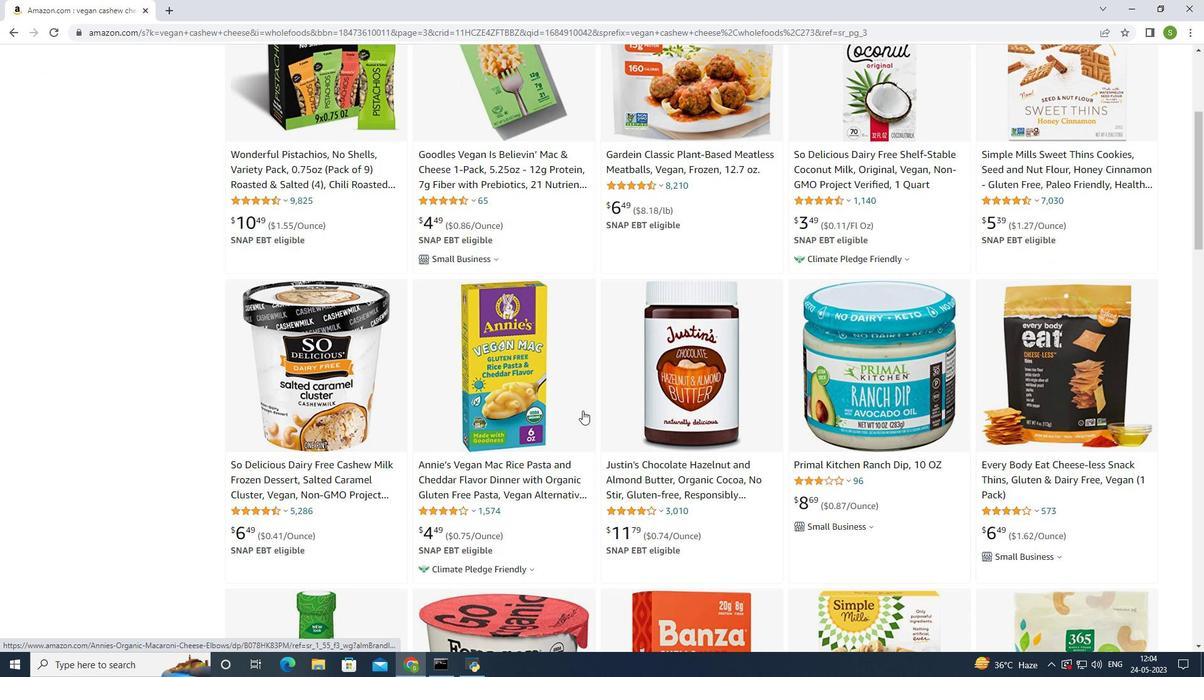
Action: Mouse scrolled (461, 244) with delta (0, 0)
Screenshot: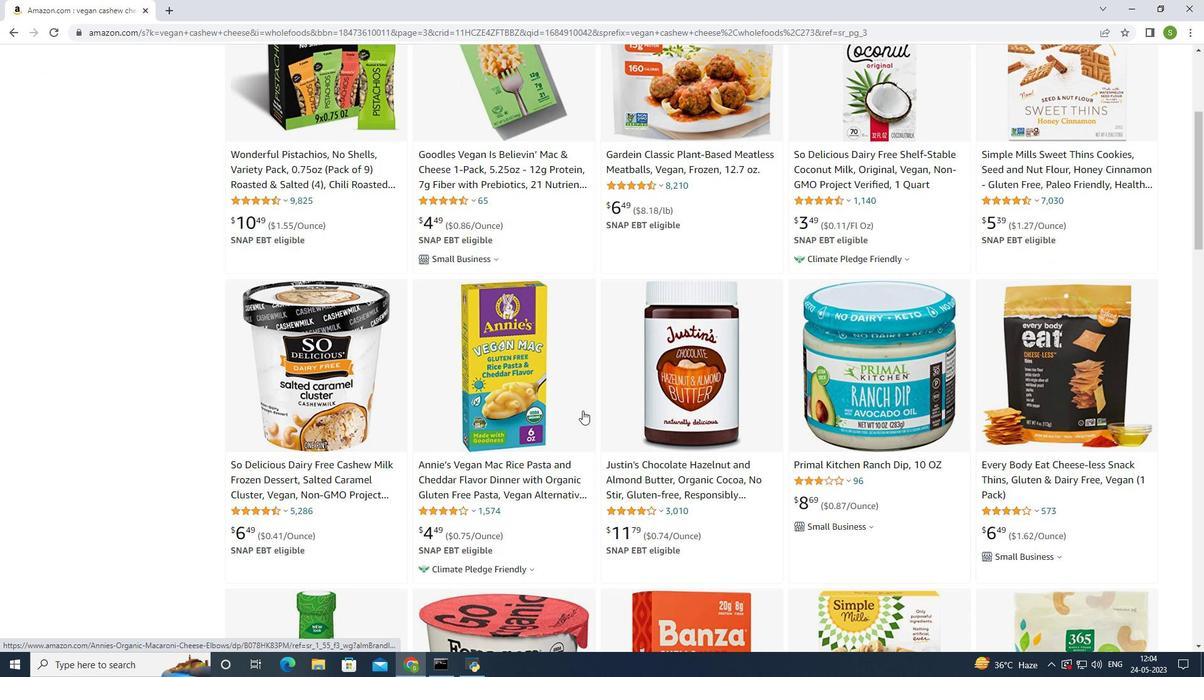 
Action: Mouse scrolled (461, 244) with delta (0, 0)
Screenshot: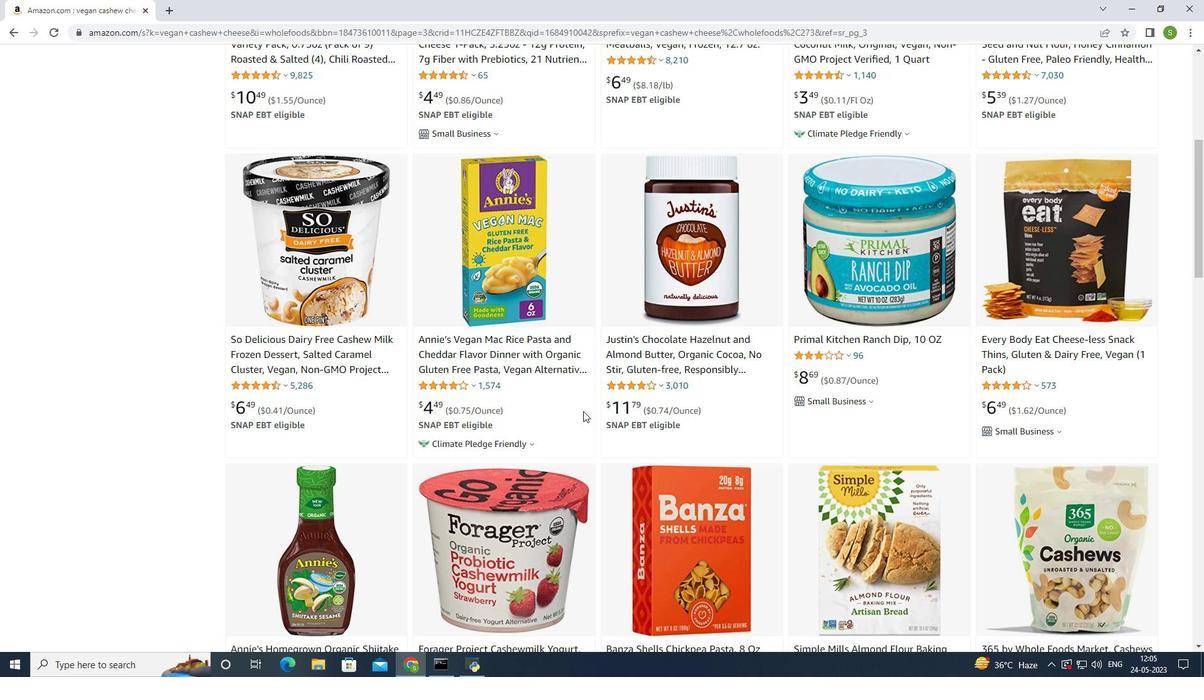 
Action: Mouse scrolled (461, 244) with delta (0, 0)
Screenshot: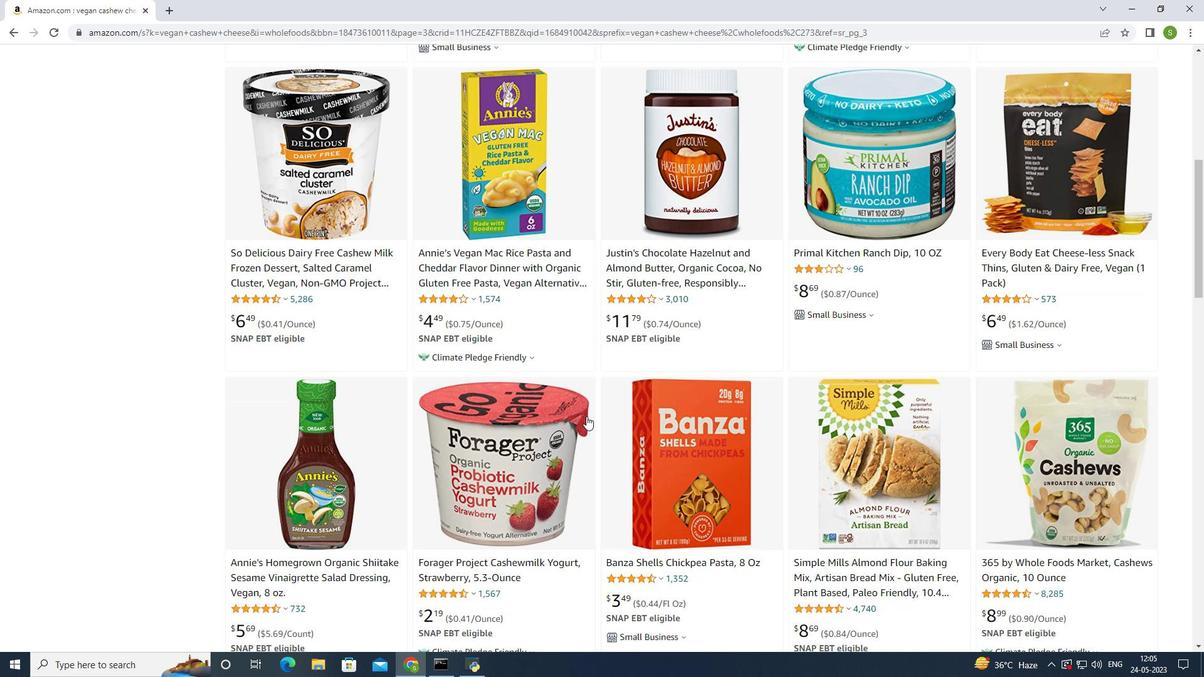 
Action: Mouse scrolled (461, 244) with delta (0, 0)
Screenshot: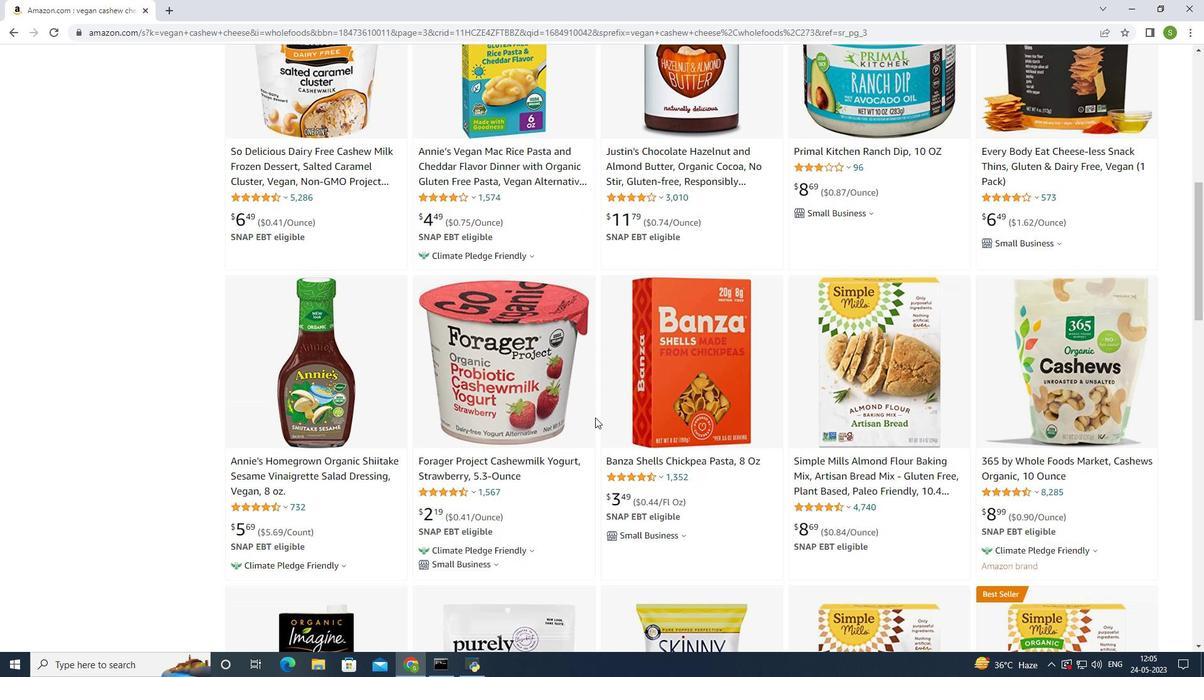 
Action: Mouse scrolled (461, 244) with delta (0, 0)
Screenshot: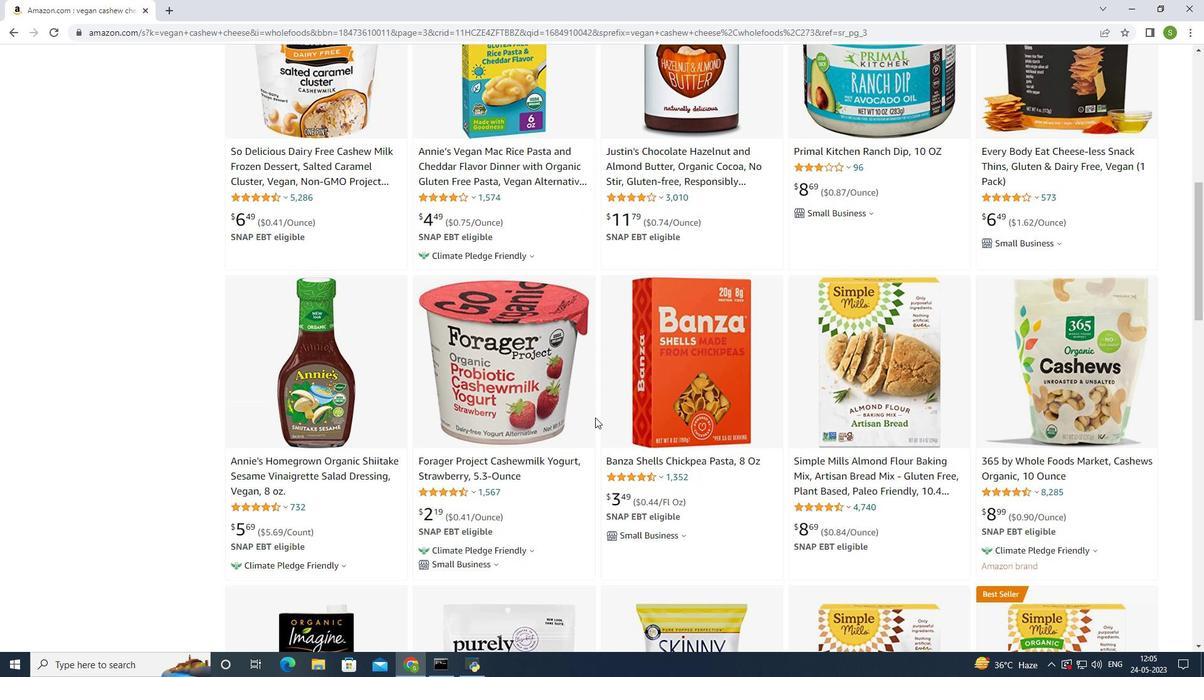 
Action: Mouse moved to (547, 194)
Screenshot: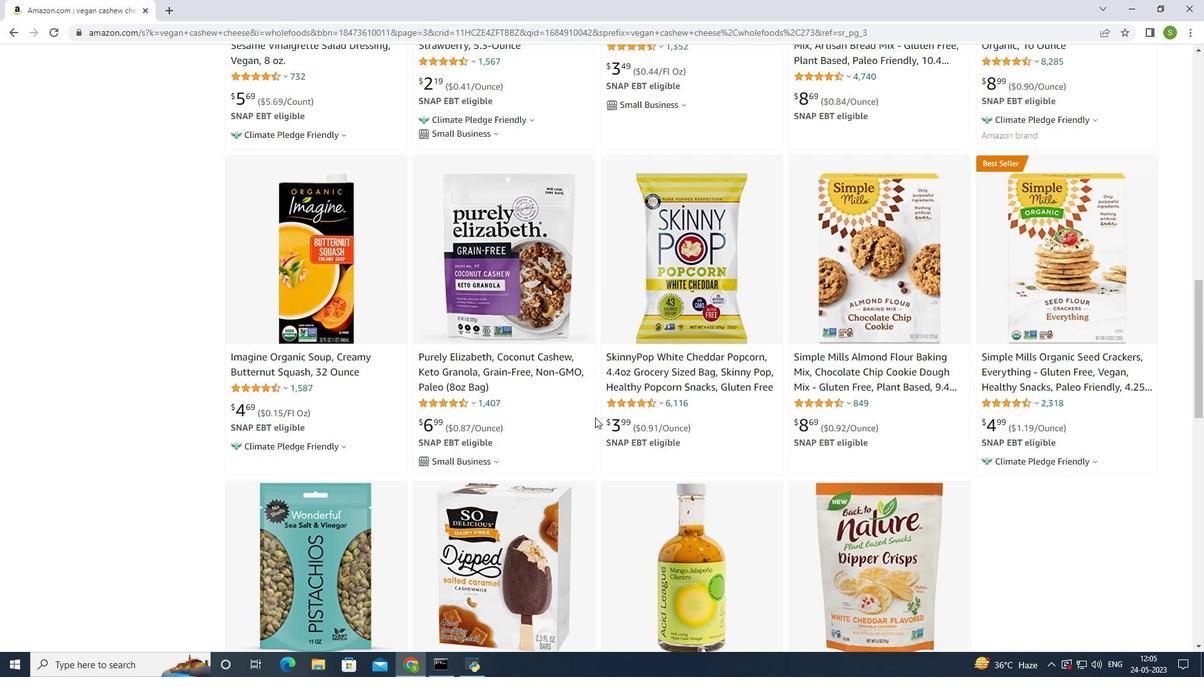
Action: Mouse scrolled (547, 195) with delta (0, 0)
Screenshot: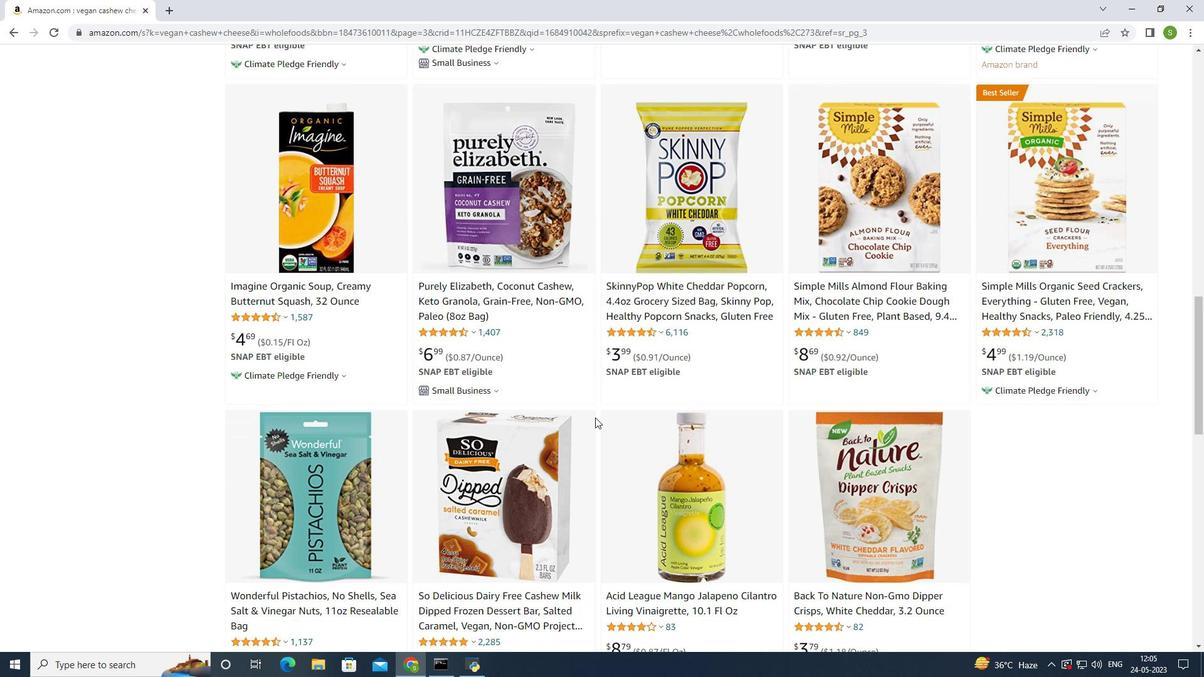 
Action: Mouse scrolled (547, 195) with delta (0, 0)
Screenshot: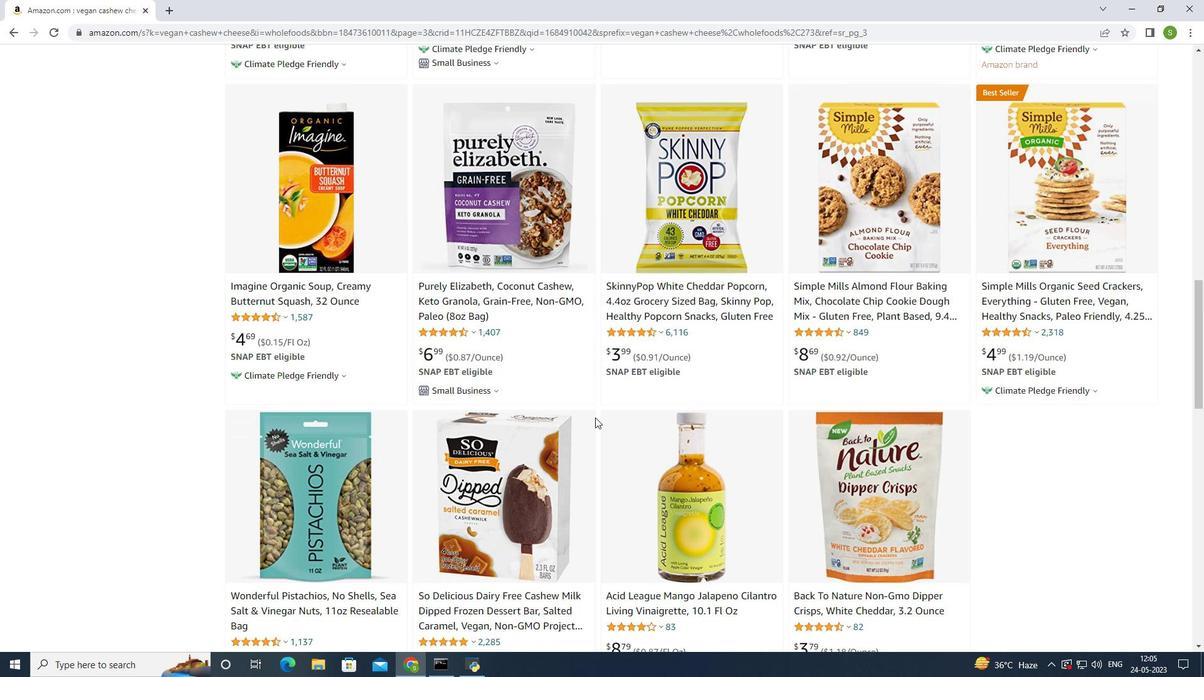 
Action: Mouse moved to (504, 244)
Screenshot: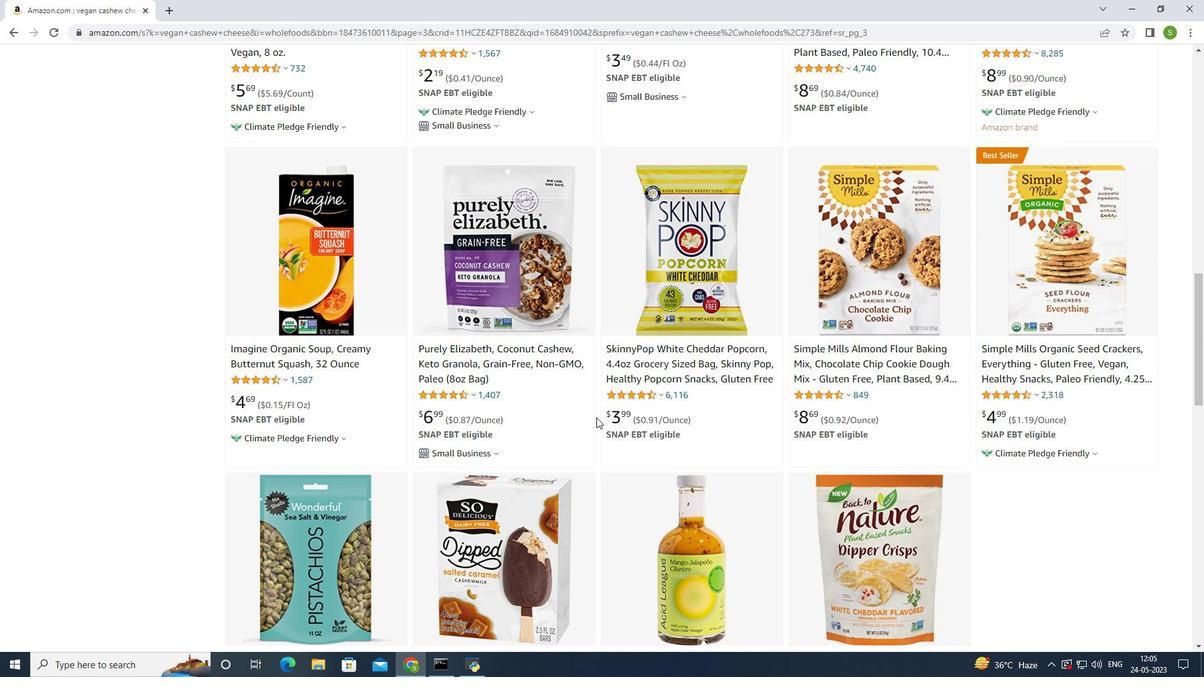 
Action: Mouse scrolled (504, 244) with delta (0, 0)
Screenshot: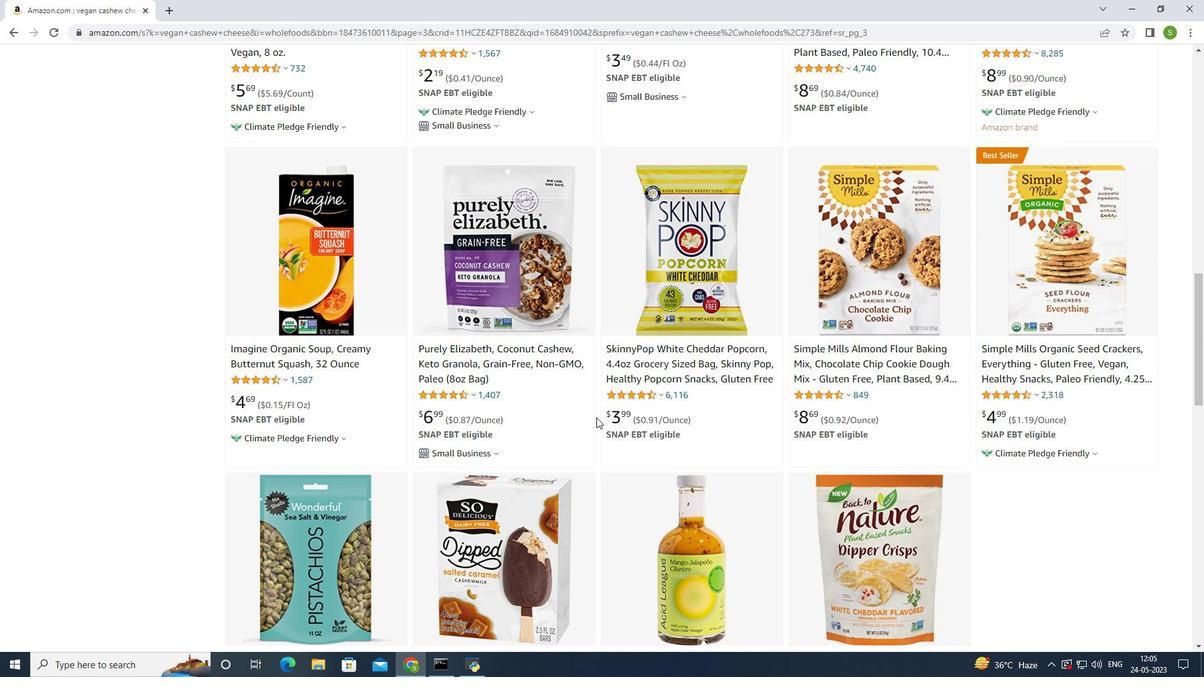 
Action: Mouse scrolled (504, 244) with delta (0, 0)
Screenshot: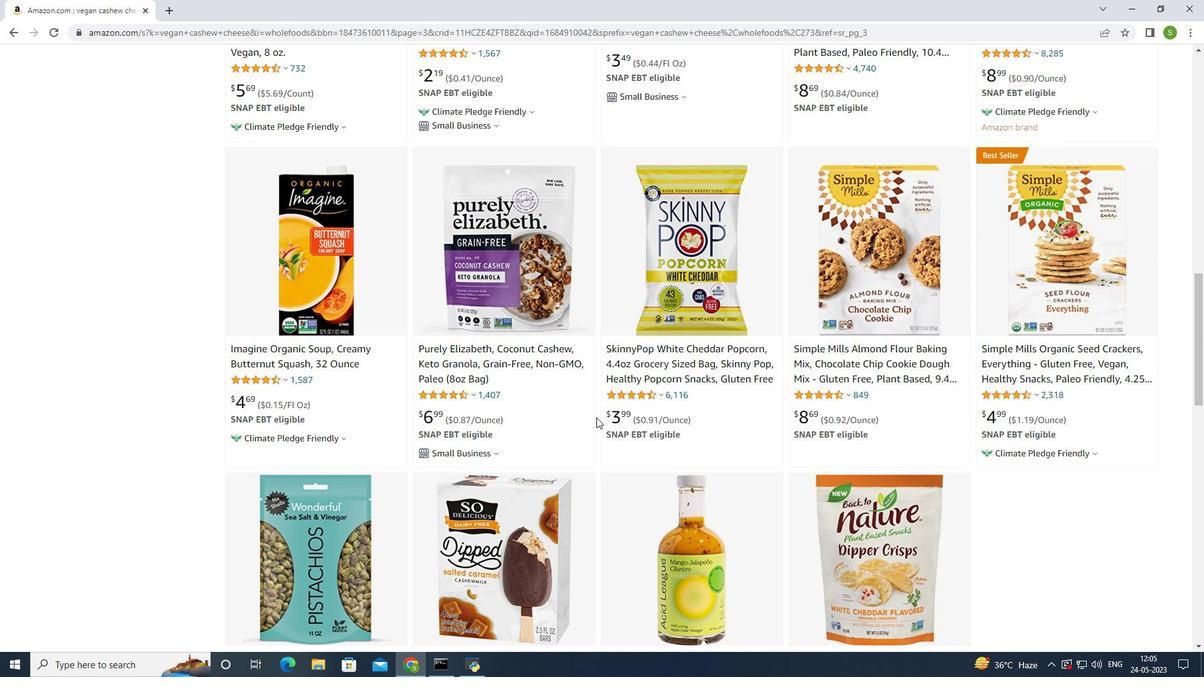 
Action: Mouse scrolled (504, 244) with delta (0, 0)
Screenshot: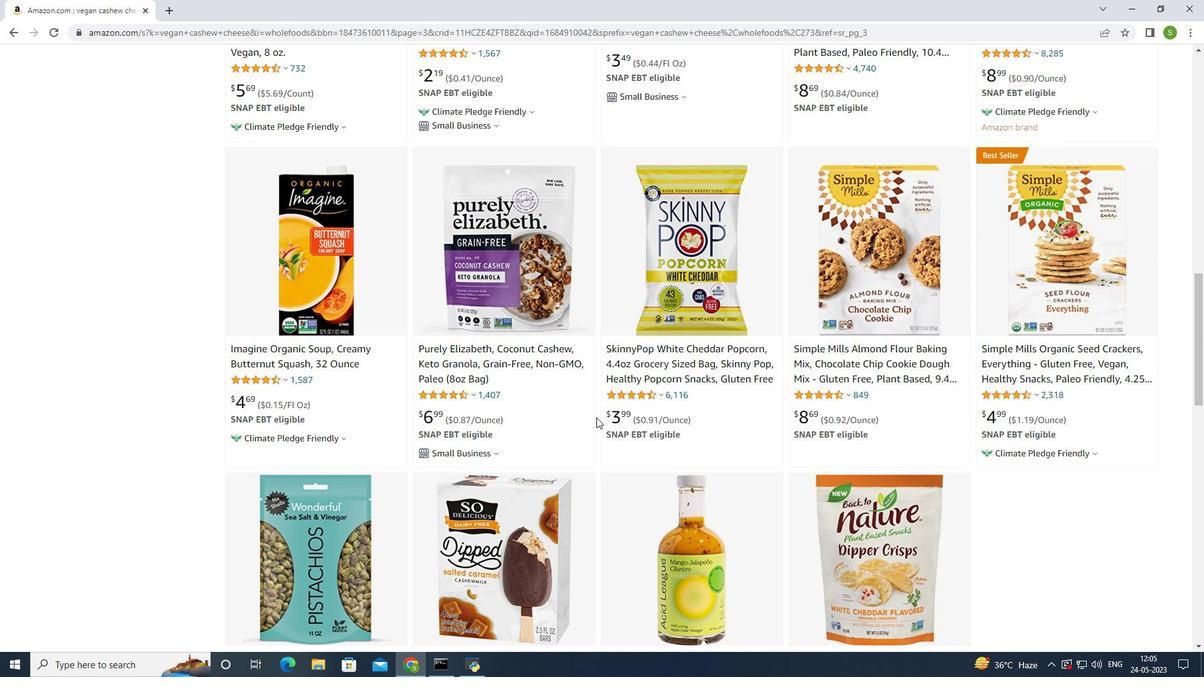 
Action: Mouse moved to (504, 243)
Screenshot: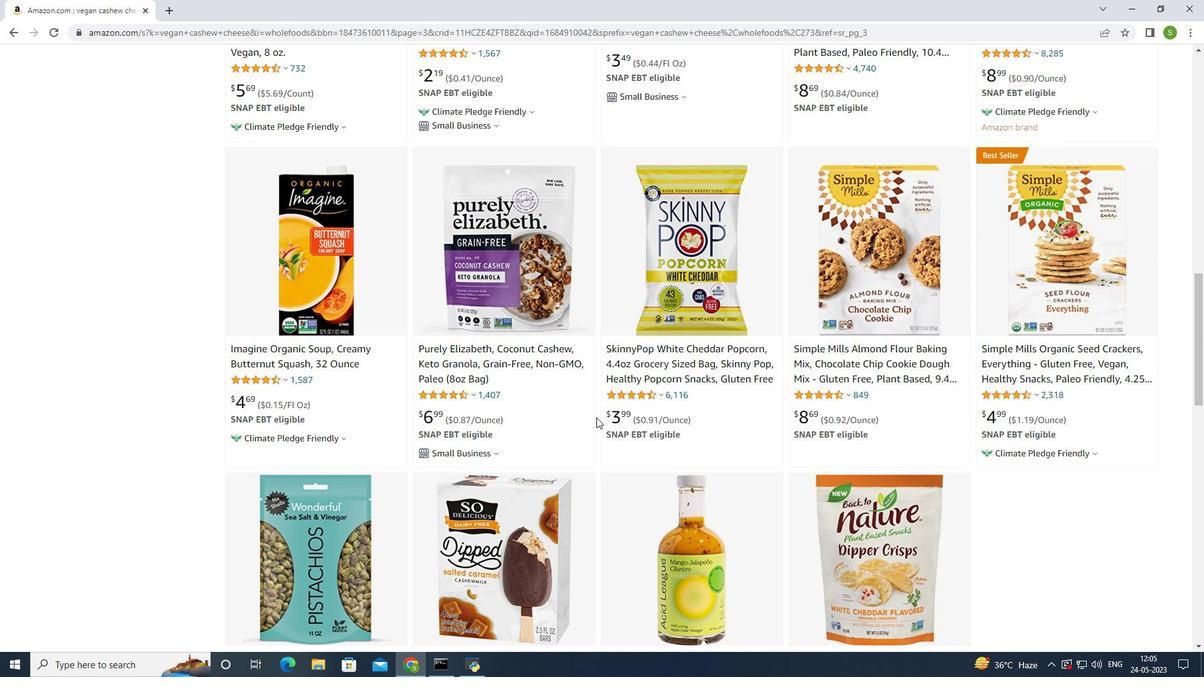 
Action: Mouse scrolled (504, 244) with delta (0, 0)
Screenshot: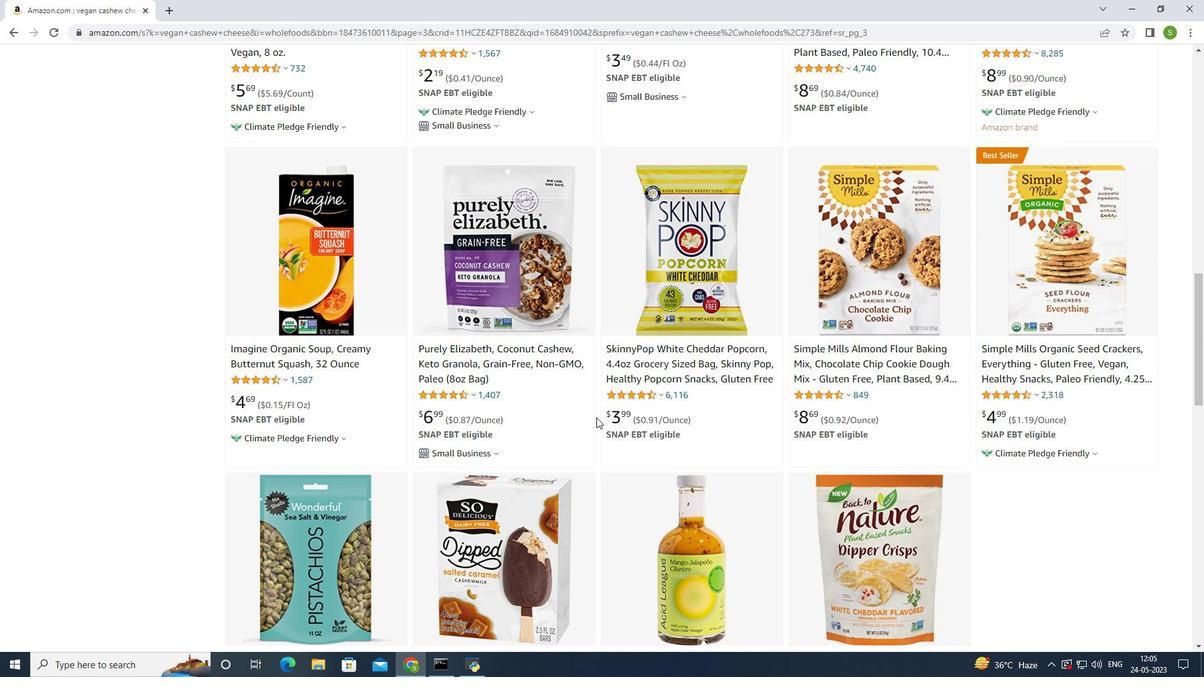 
Action: Mouse moved to (114, 33)
Screenshot: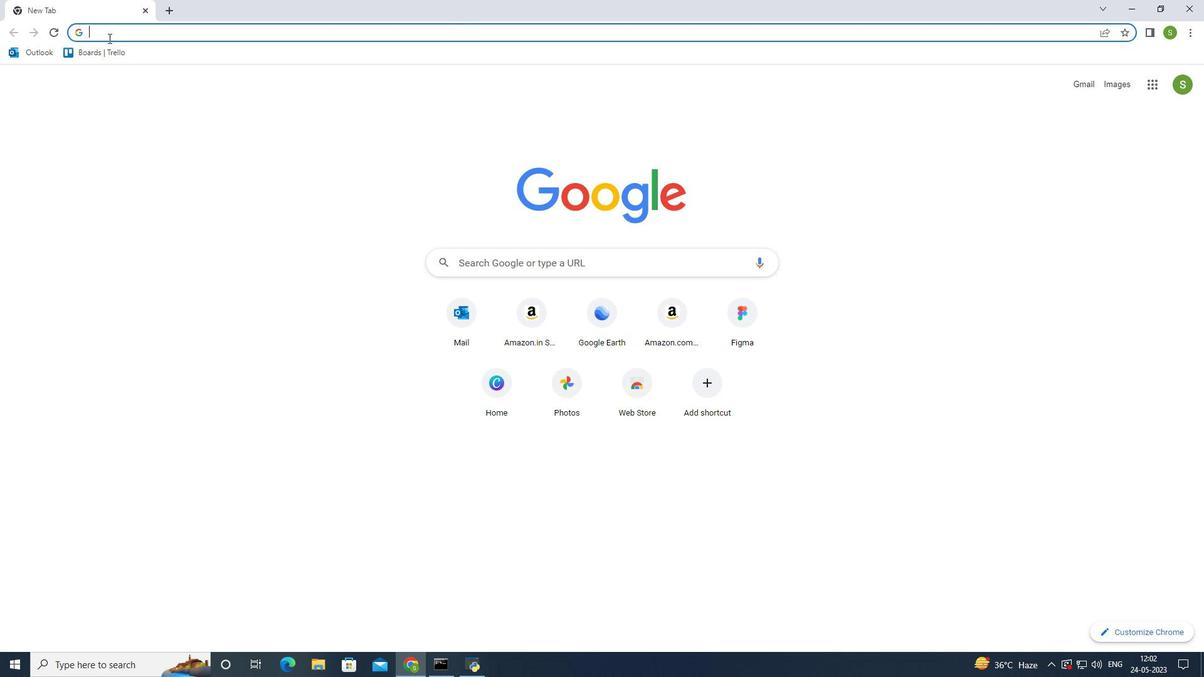 
Action: Mouse pressed left at (114, 33)
Screenshot: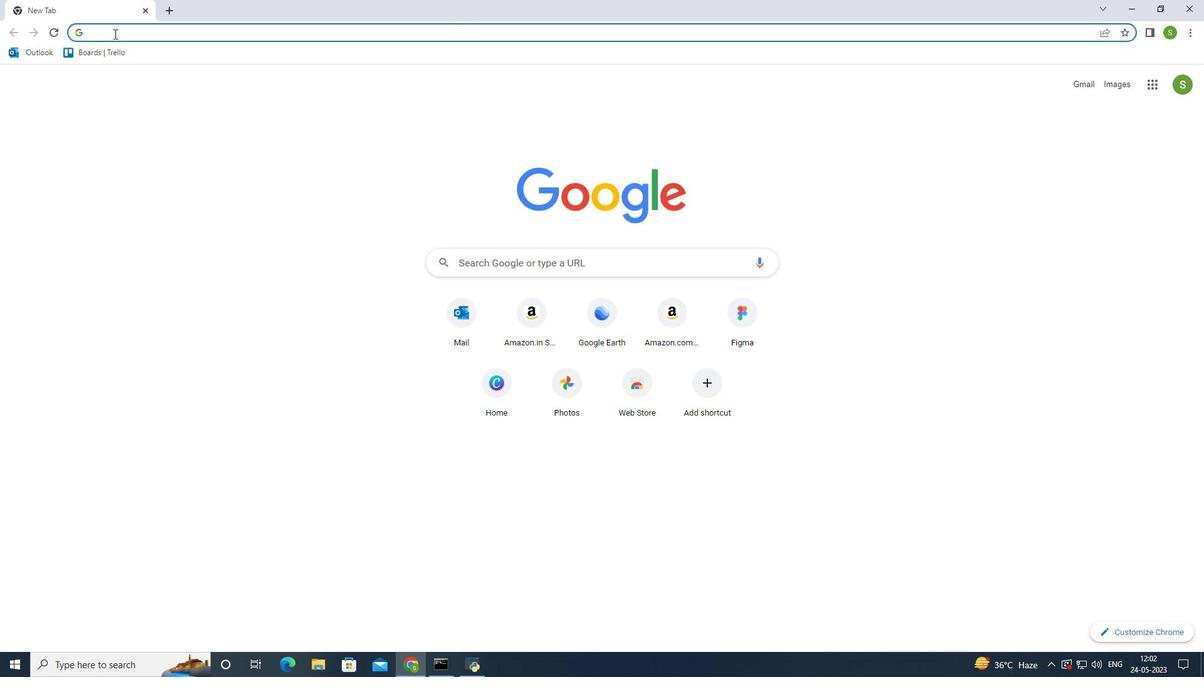 
Action: Mouse moved to (120, 36)
Screenshot: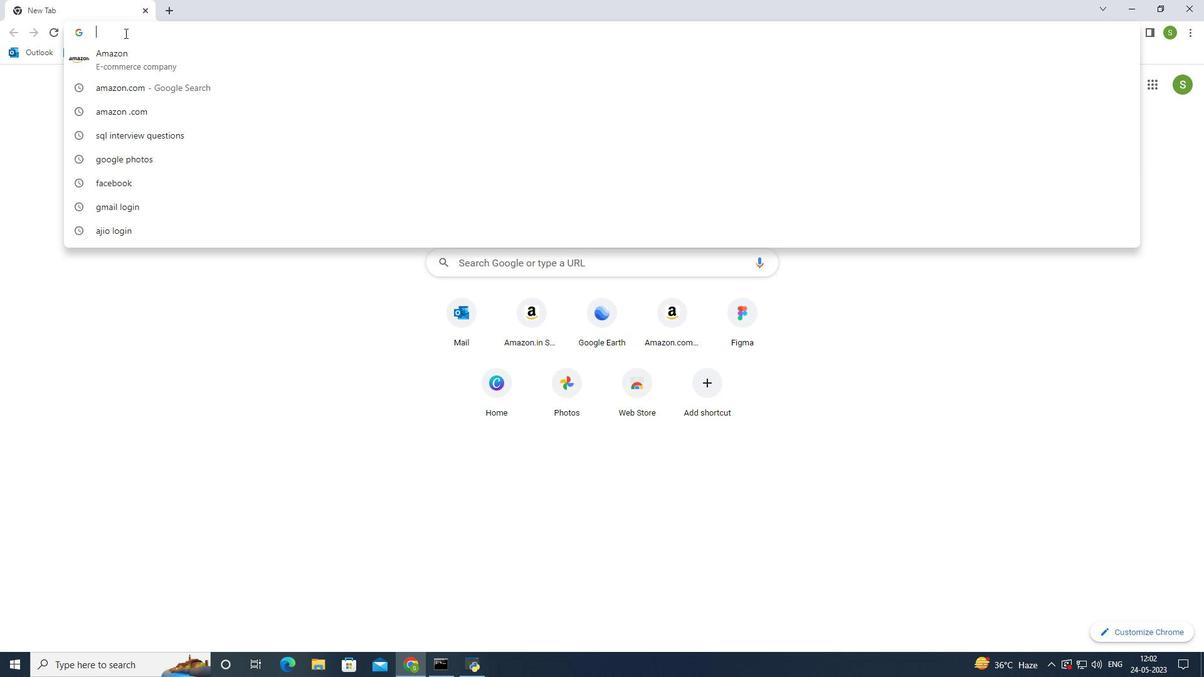 
Action: Key pressed amazon.com<Key.enter>
Screenshot: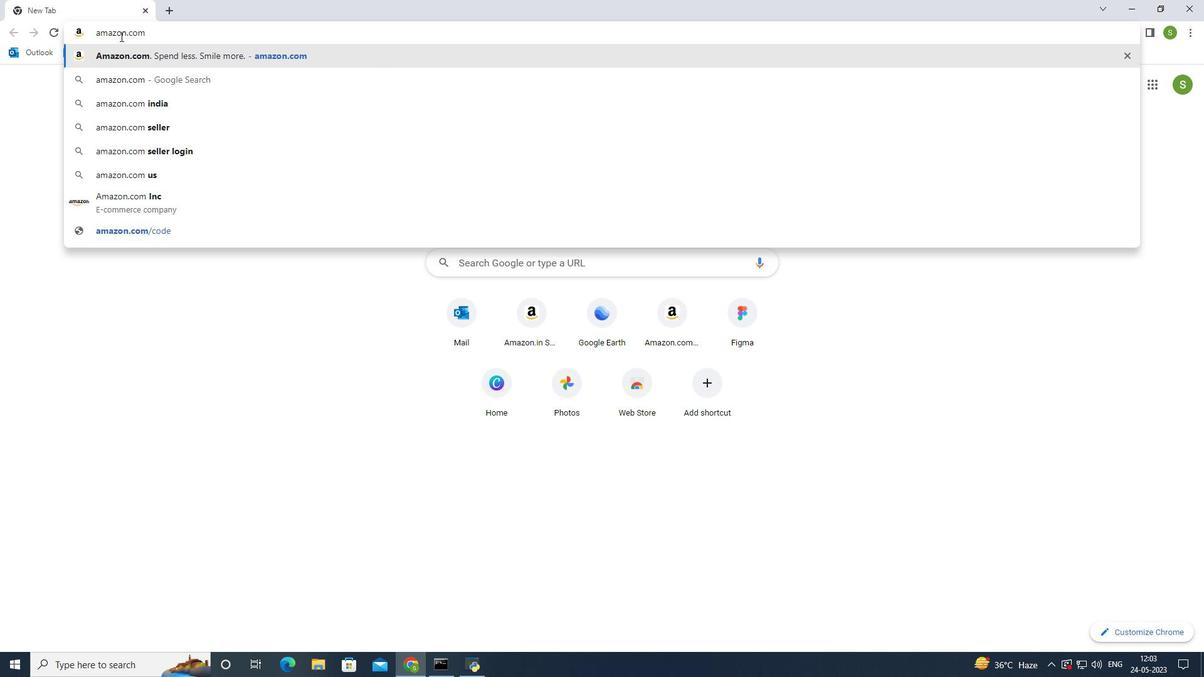 
Action: Mouse moved to (138, 71)
Screenshot: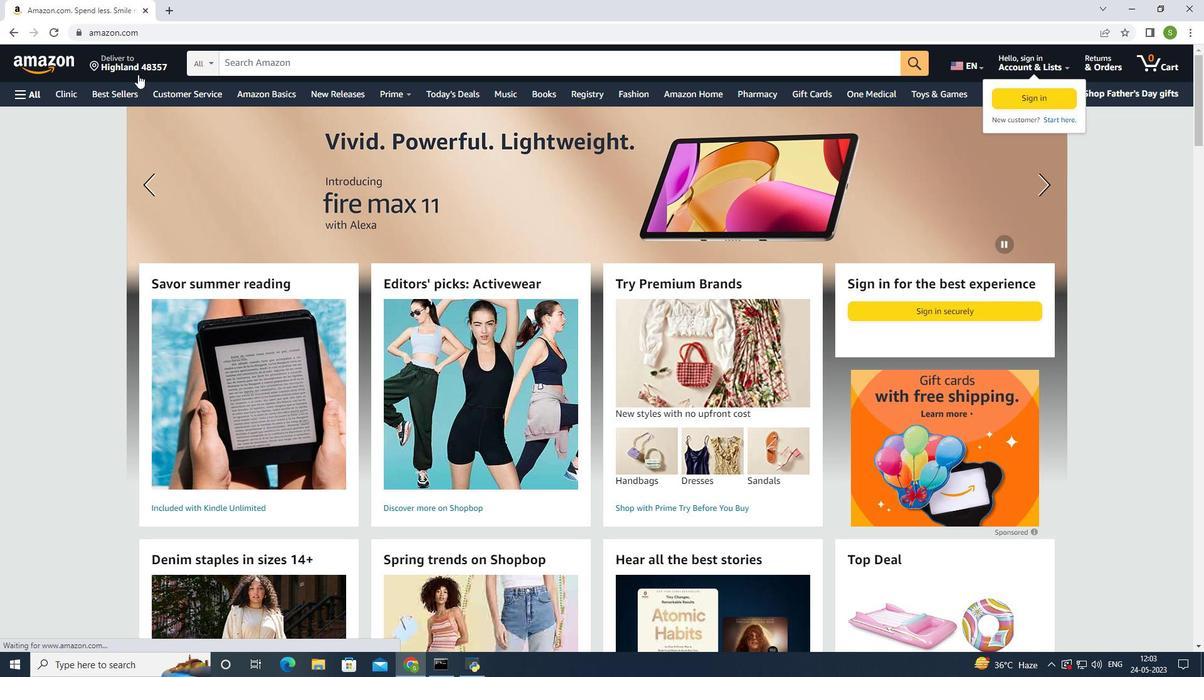 
Action: Mouse pressed left at (138, 71)
Screenshot: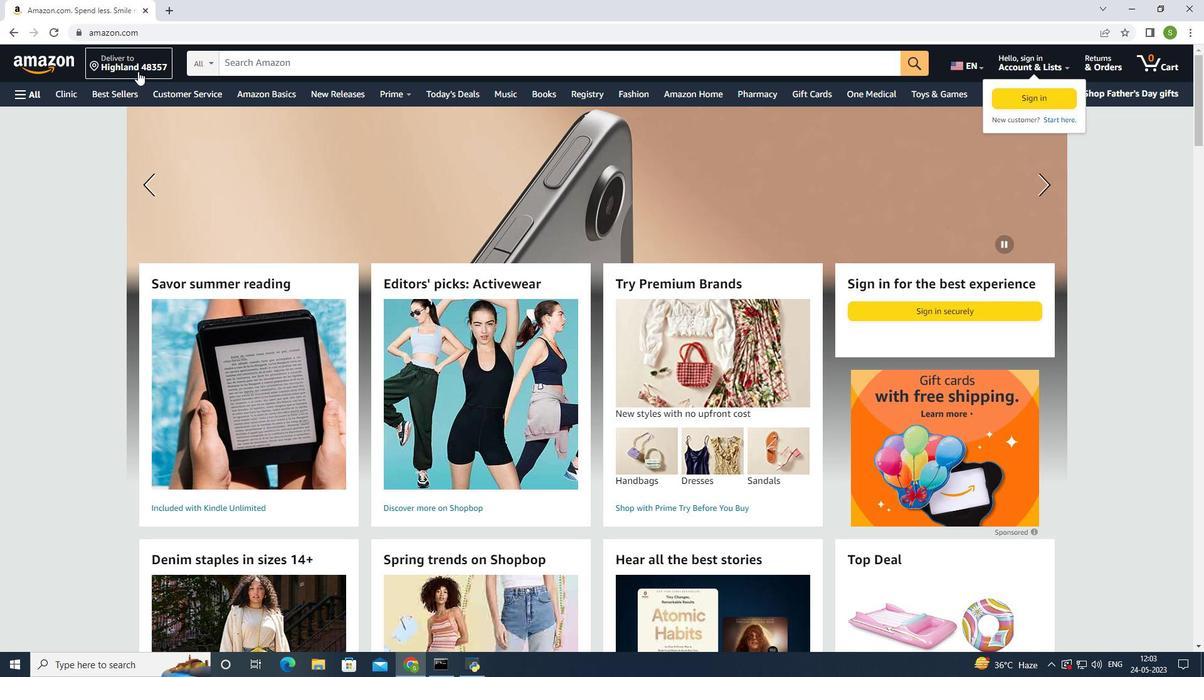 
Action: Mouse moved to (688, 446)
Screenshot: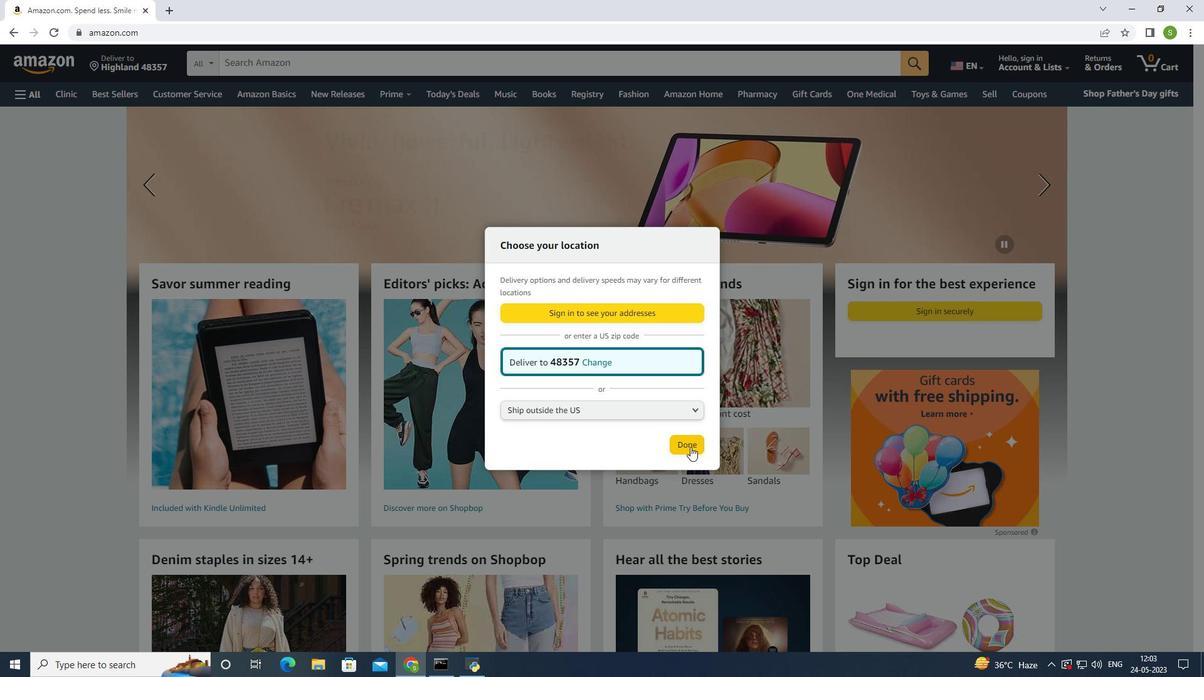 
Action: Mouse pressed left at (688, 446)
Screenshot: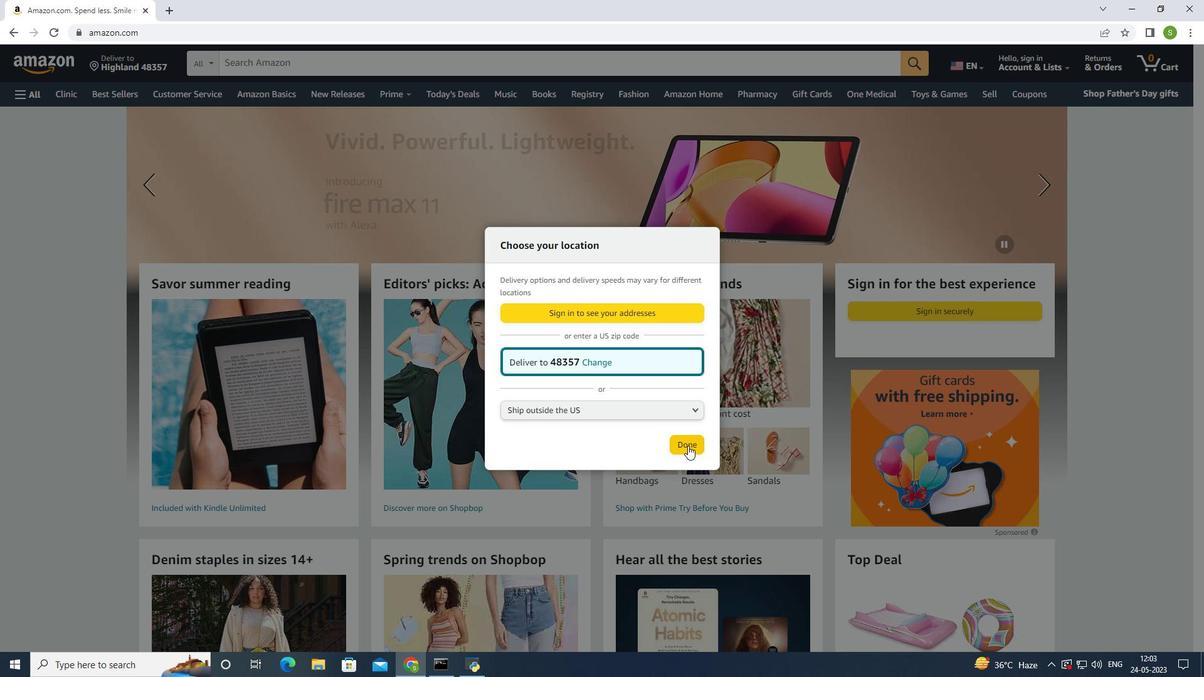 
Action: Mouse moved to (22, 100)
Screenshot: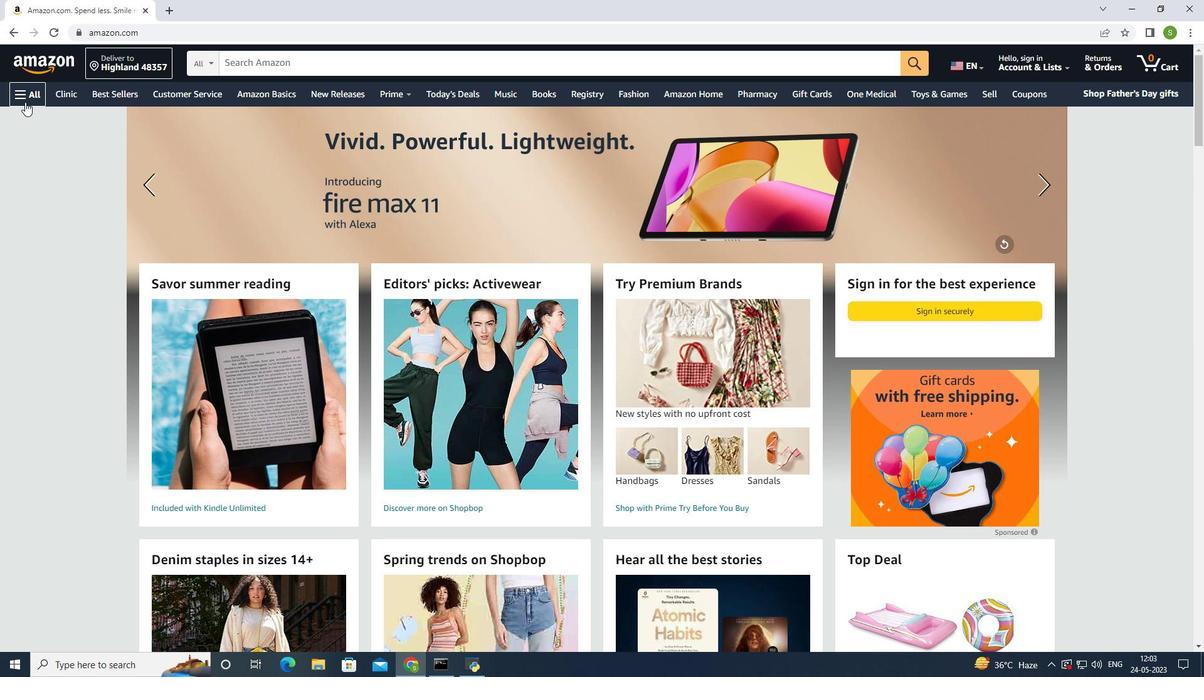 
Action: Mouse pressed left at (22, 100)
Screenshot: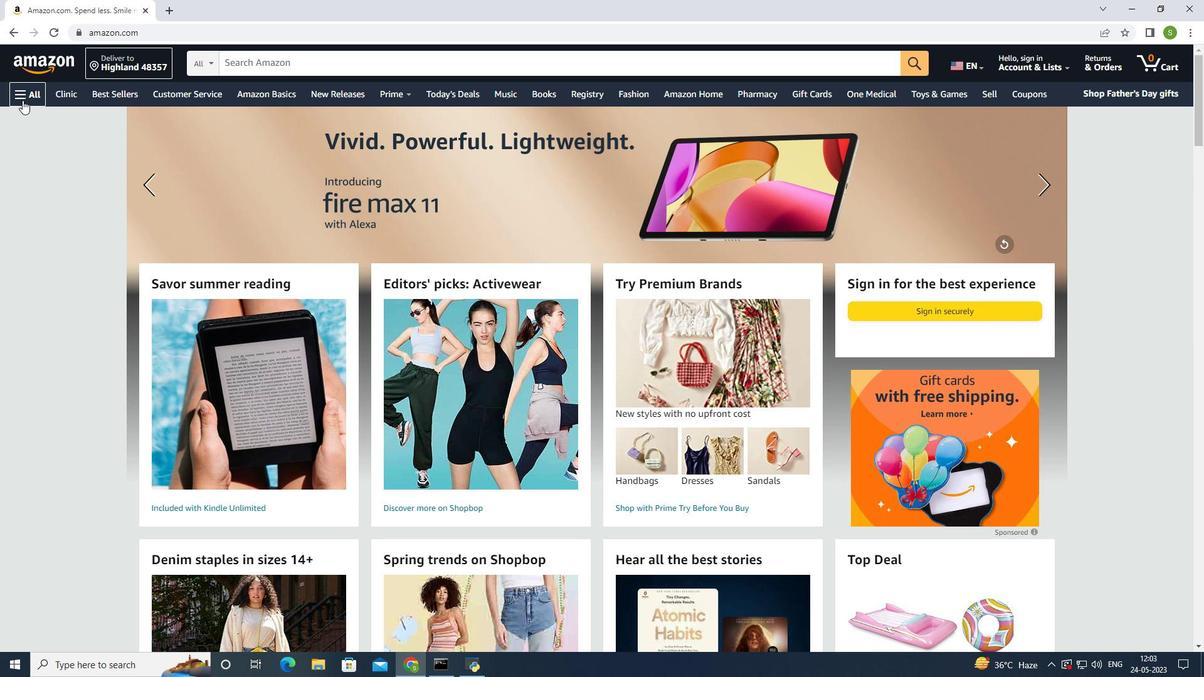 
Action: Mouse moved to (58, 316)
Screenshot: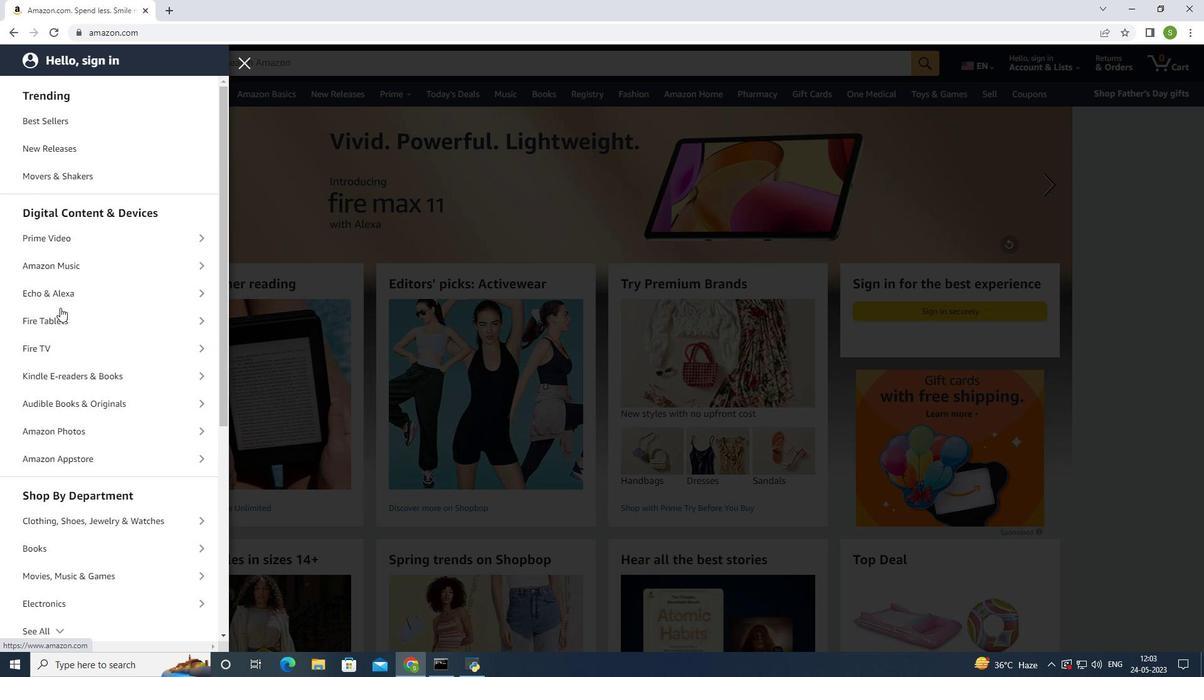 
Action: Mouse scrolled (58, 315) with delta (0, 0)
Screenshot: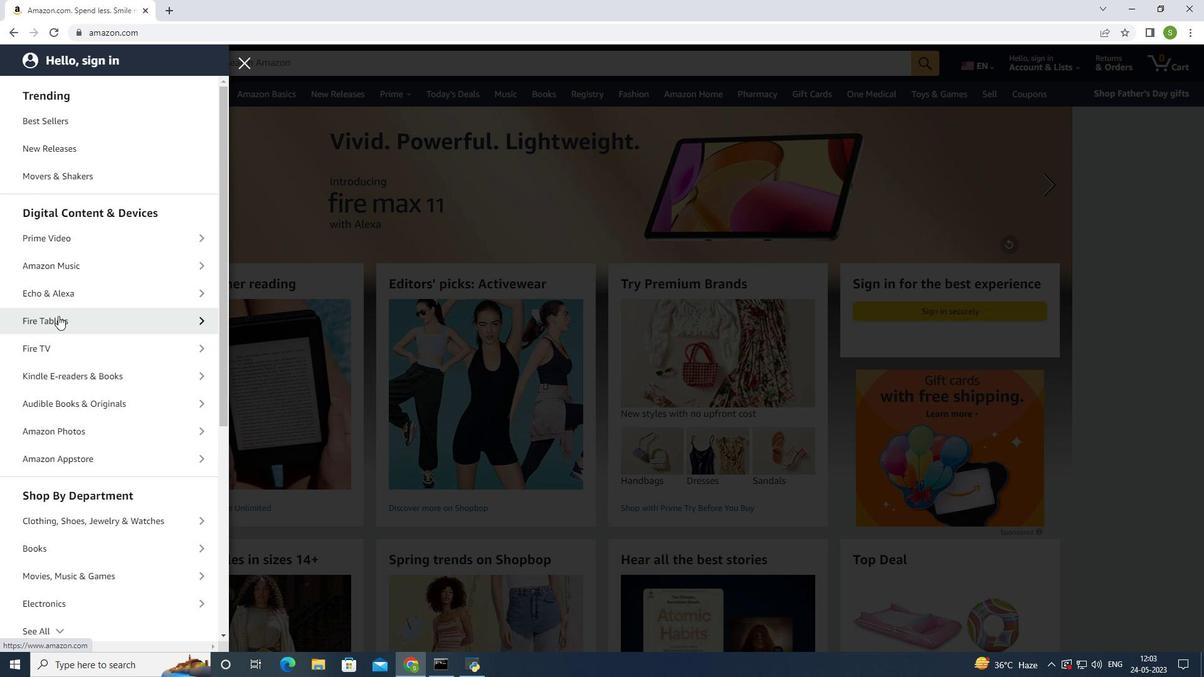 
Action: Mouse scrolled (58, 315) with delta (0, 0)
Screenshot: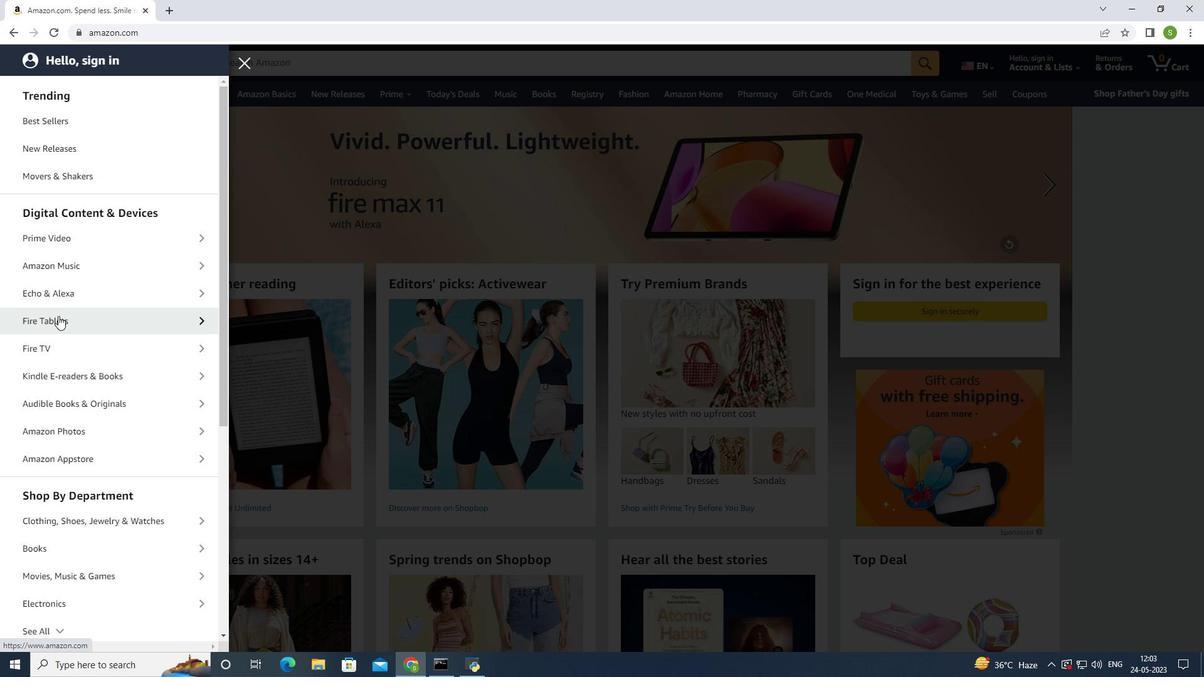 
Action: Mouse scrolled (58, 315) with delta (0, 0)
Screenshot: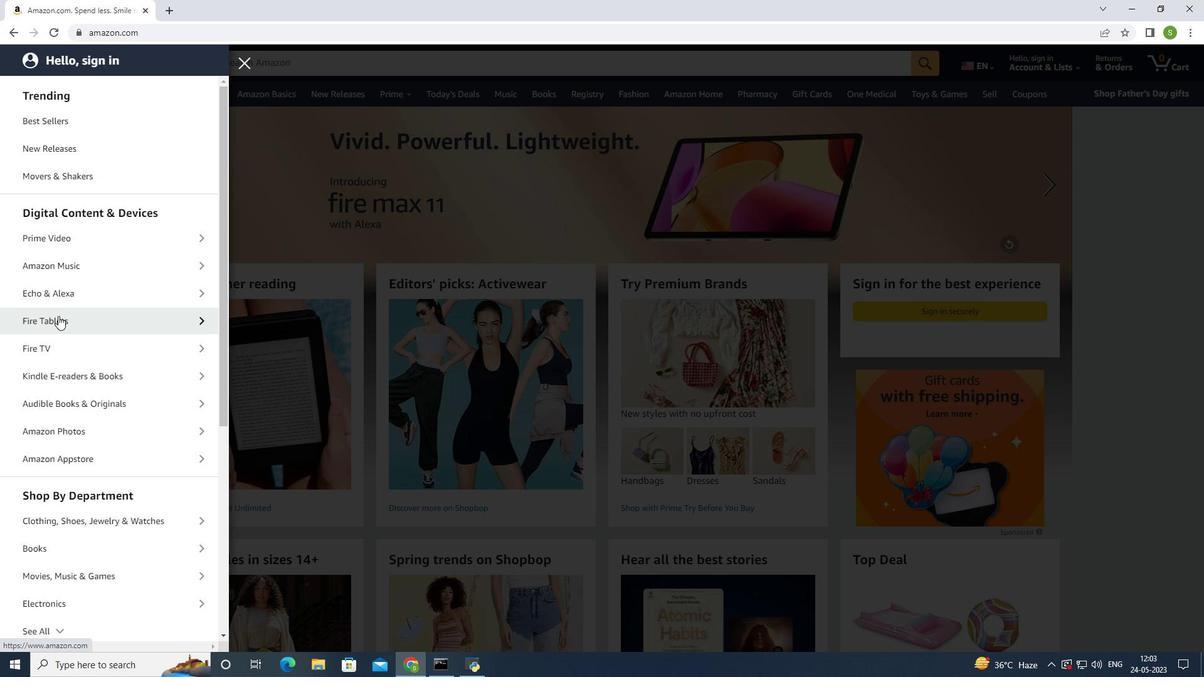 
Action: Mouse scrolled (58, 315) with delta (0, 0)
Screenshot: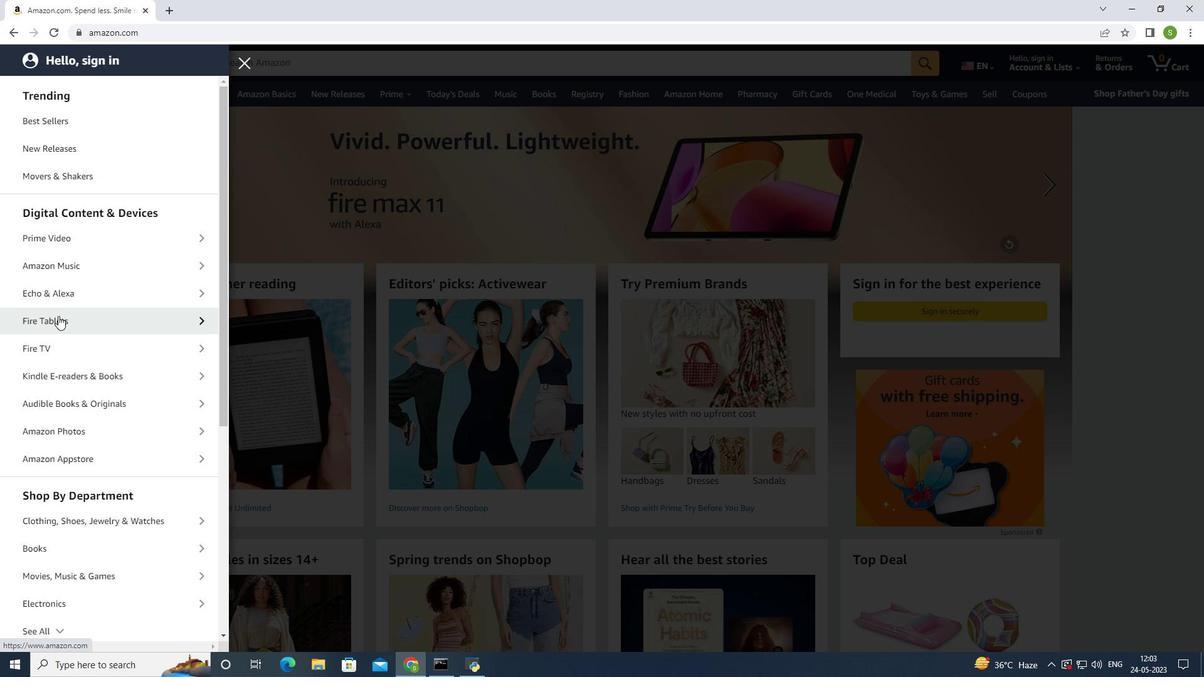 
Action: Mouse scrolled (58, 315) with delta (0, 0)
Screenshot: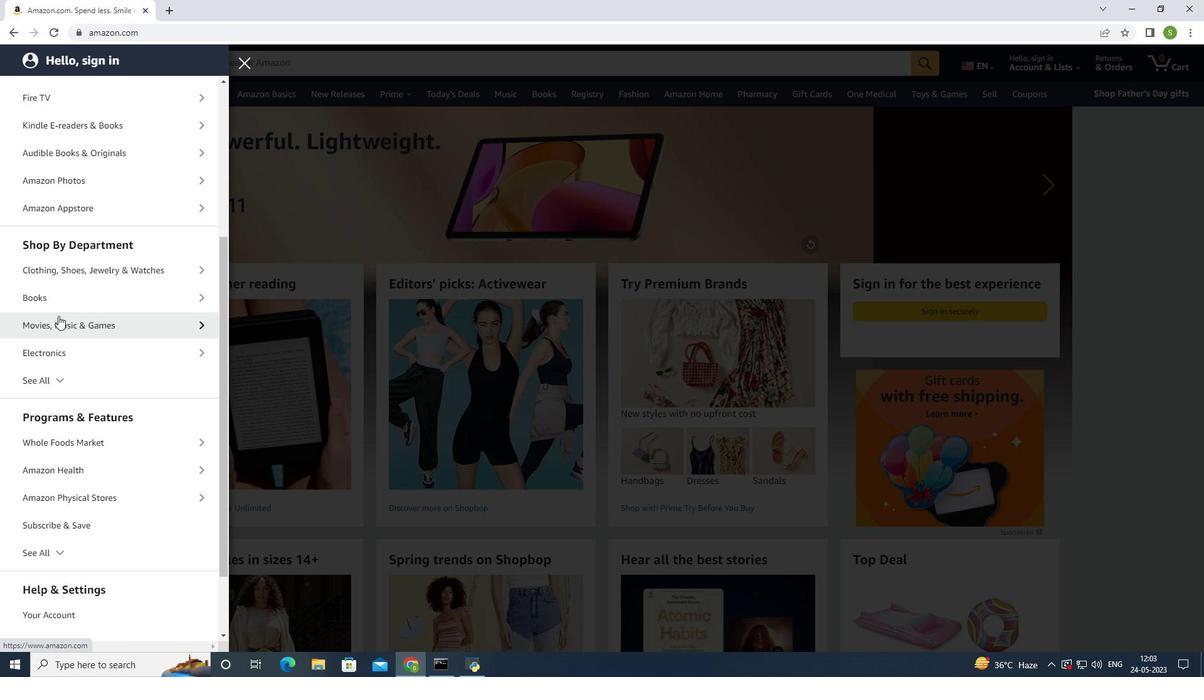 
Action: Mouse scrolled (58, 315) with delta (0, 0)
Screenshot: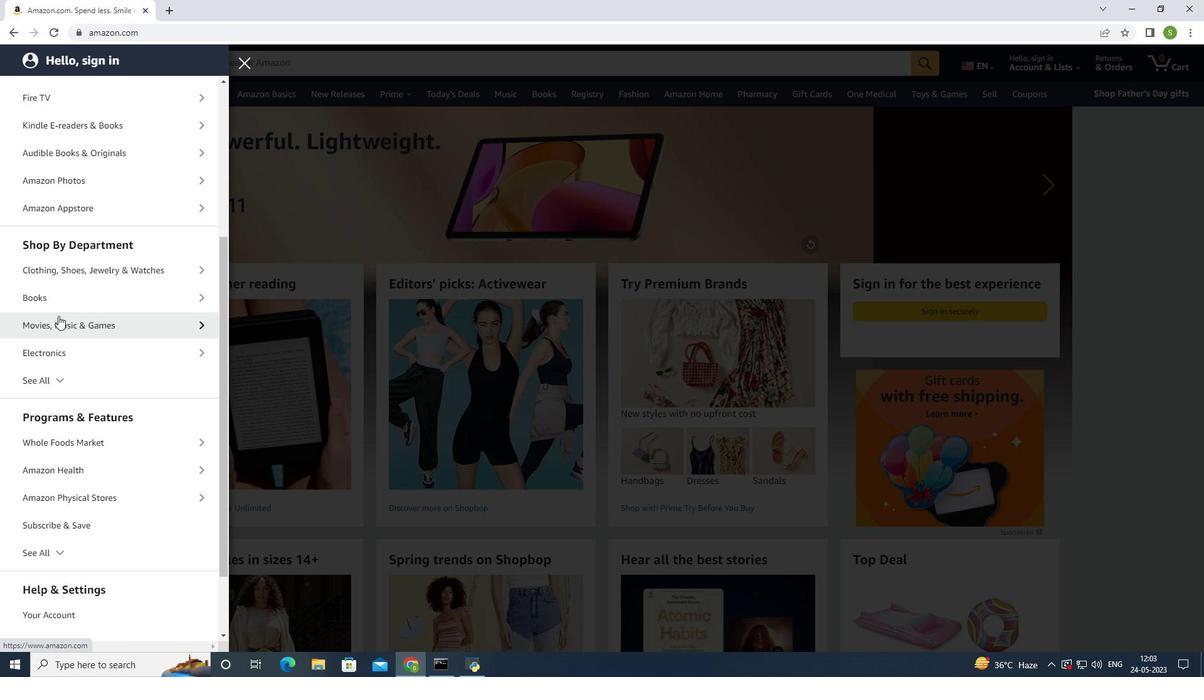 
Action: Mouse scrolled (58, 315) with delta (0, 0)
Screenshot: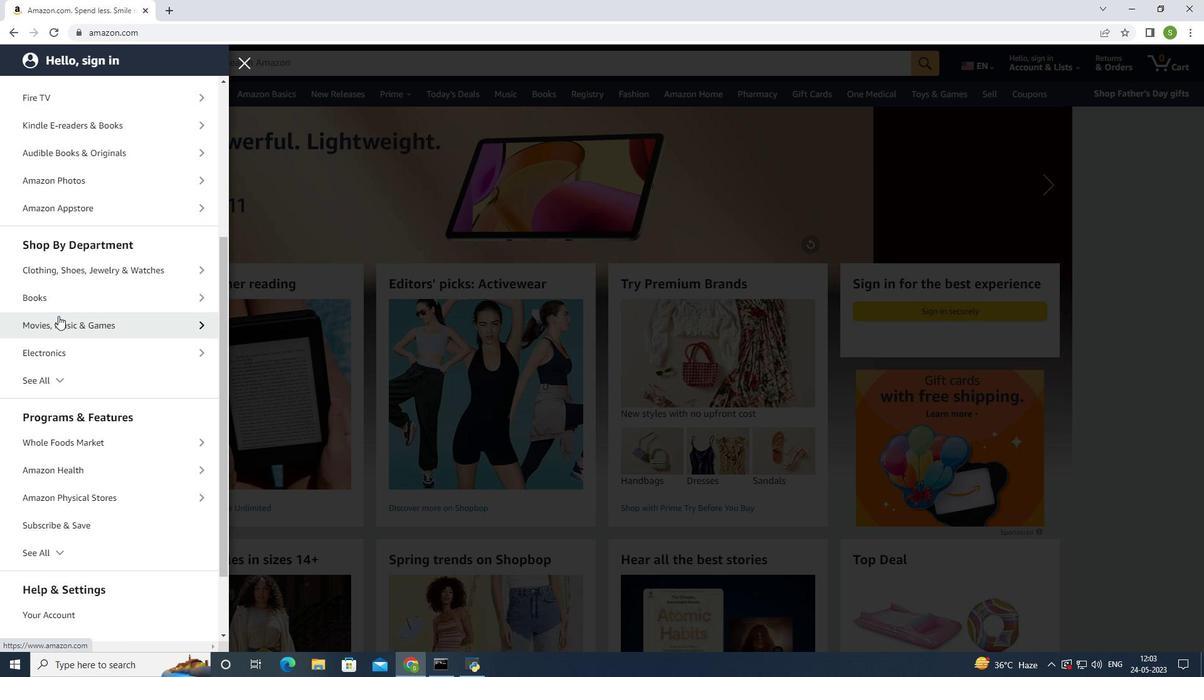 
Action: Mouse scrolled (58, 315) with delta (0, 0)
Screenshot: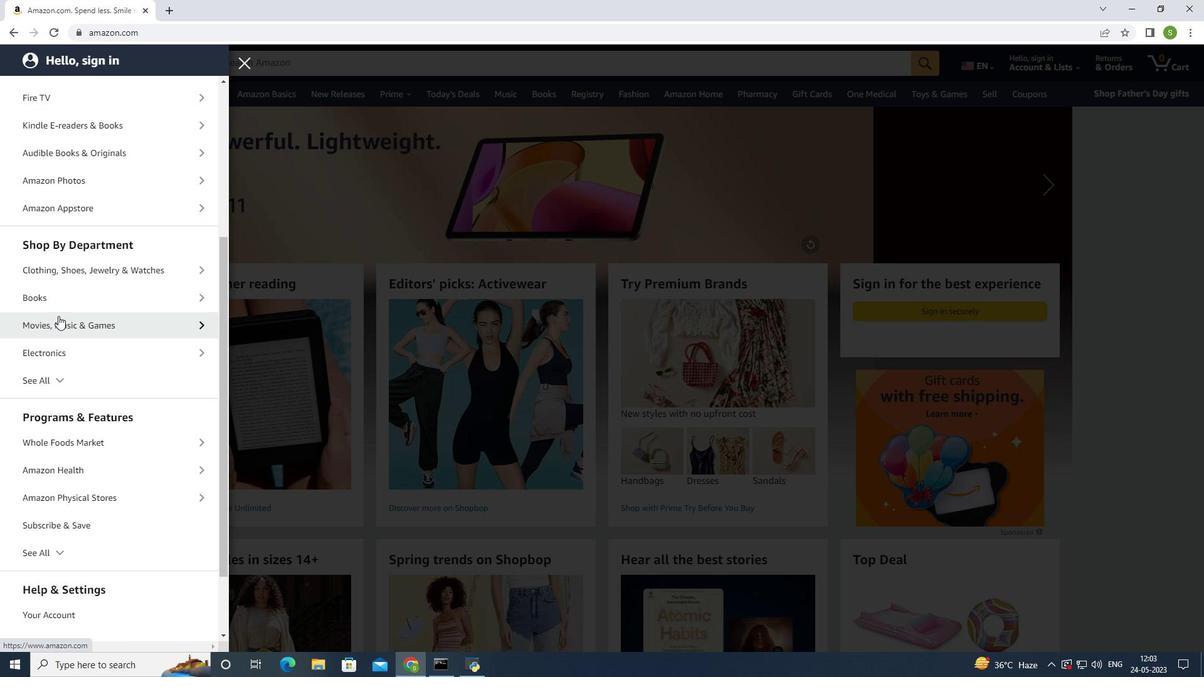 
Action: Mouse moved to (58, 316)
Screenshot: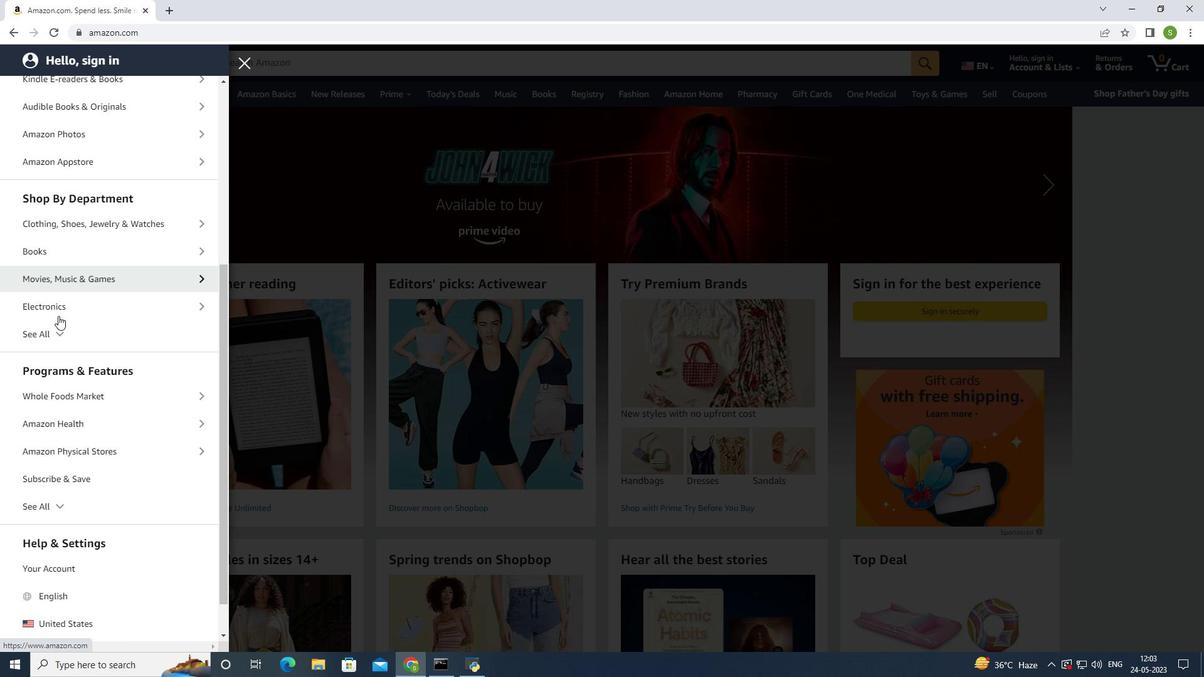 
Action: Mouse scrolled (58, 315) with delta (0, 0)
Screenshot: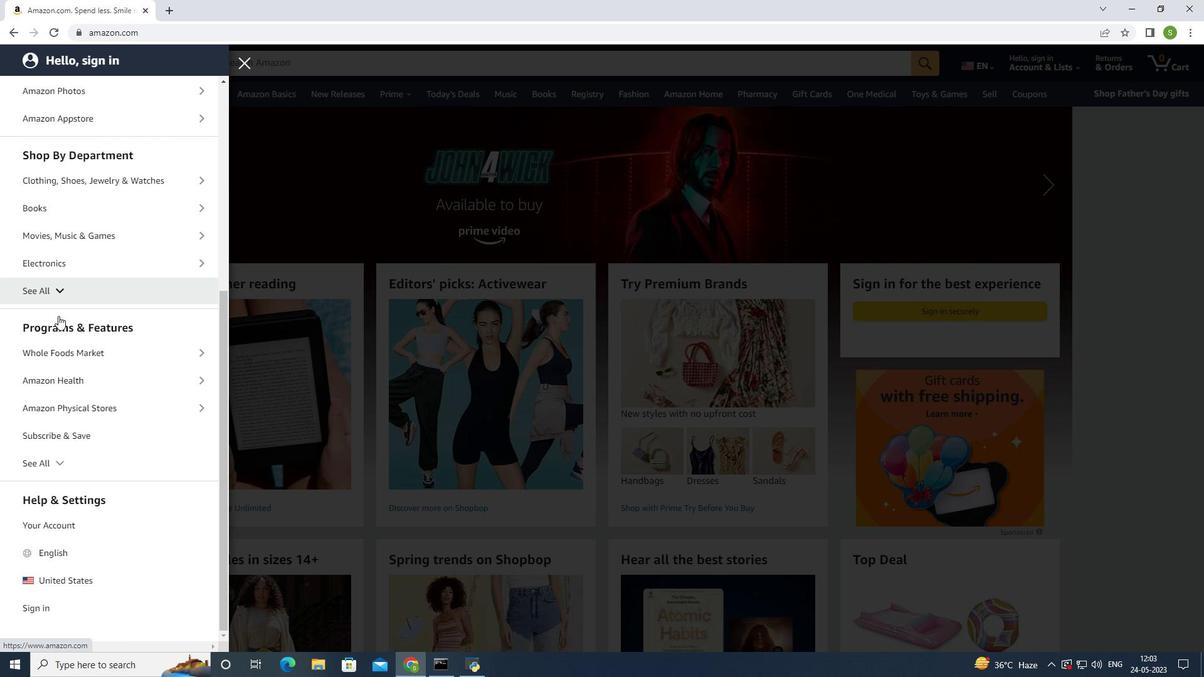 
Action: Mouse scrolled (58, 315) with delta (0, 0)
Screenshot: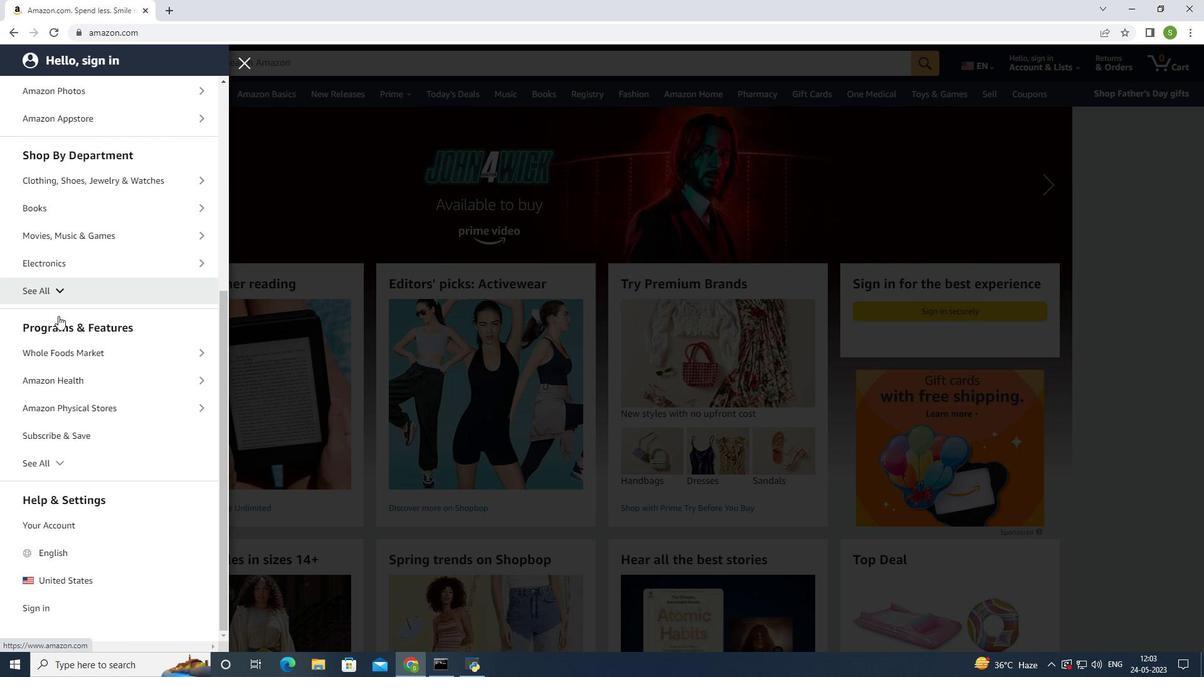 
Action: Mouse scrolled (58, 315) with delta (0, 0)
Screenshot: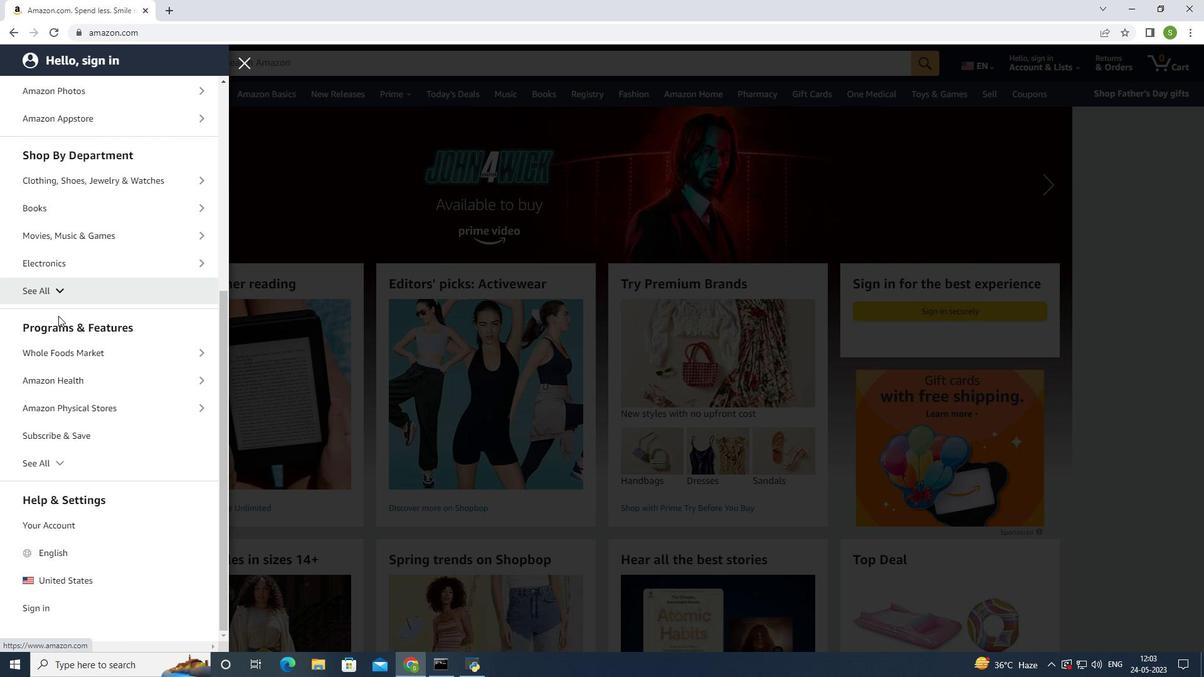 
Action: Mouse moved to (67, 348)
Screenshot: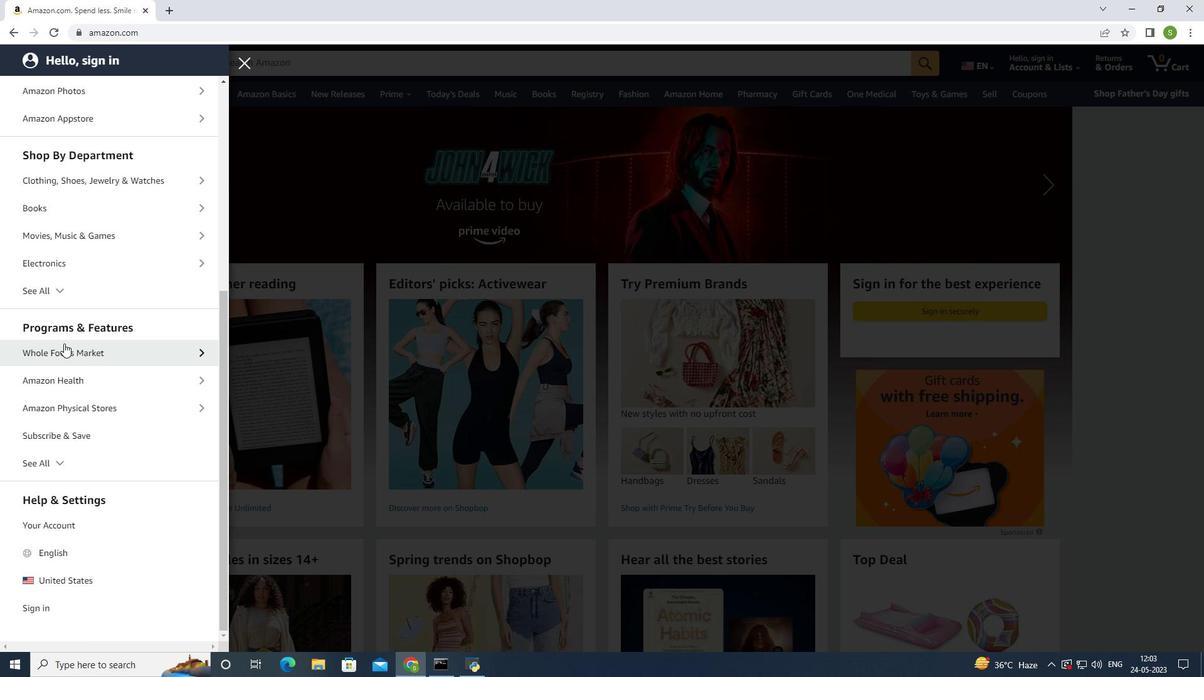 
Action: Mouse pressed left at (67, 348)
Screenshot: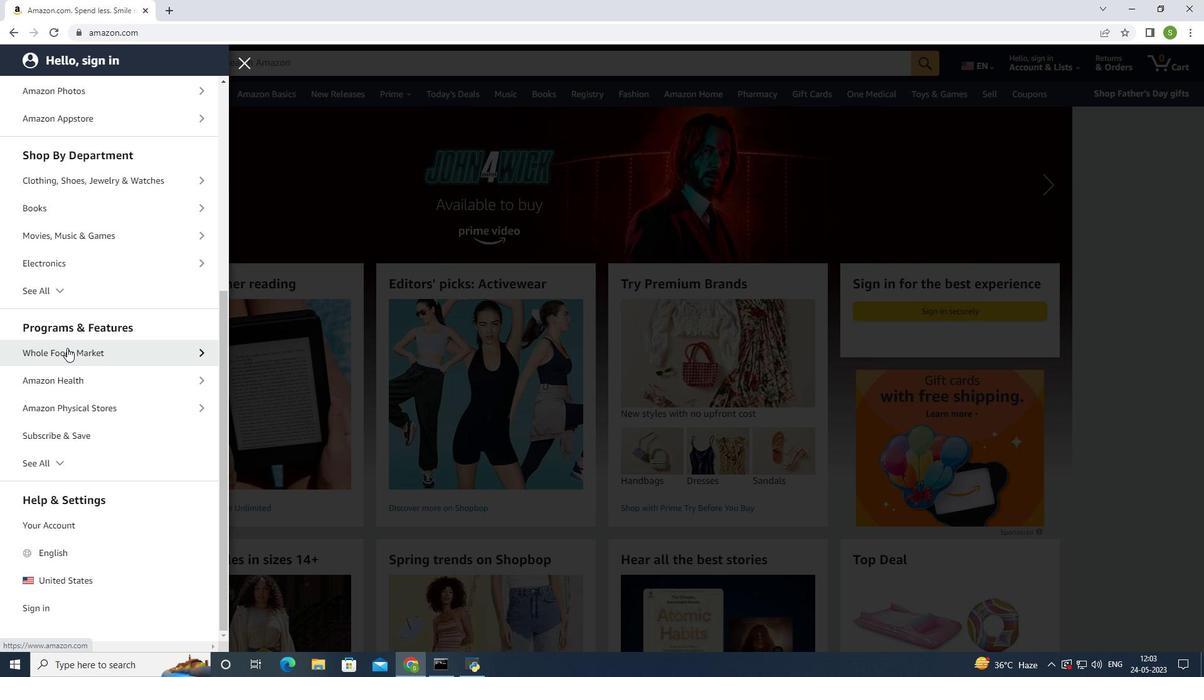 
Action: Mouse moved to (67, 147)
Screenshot: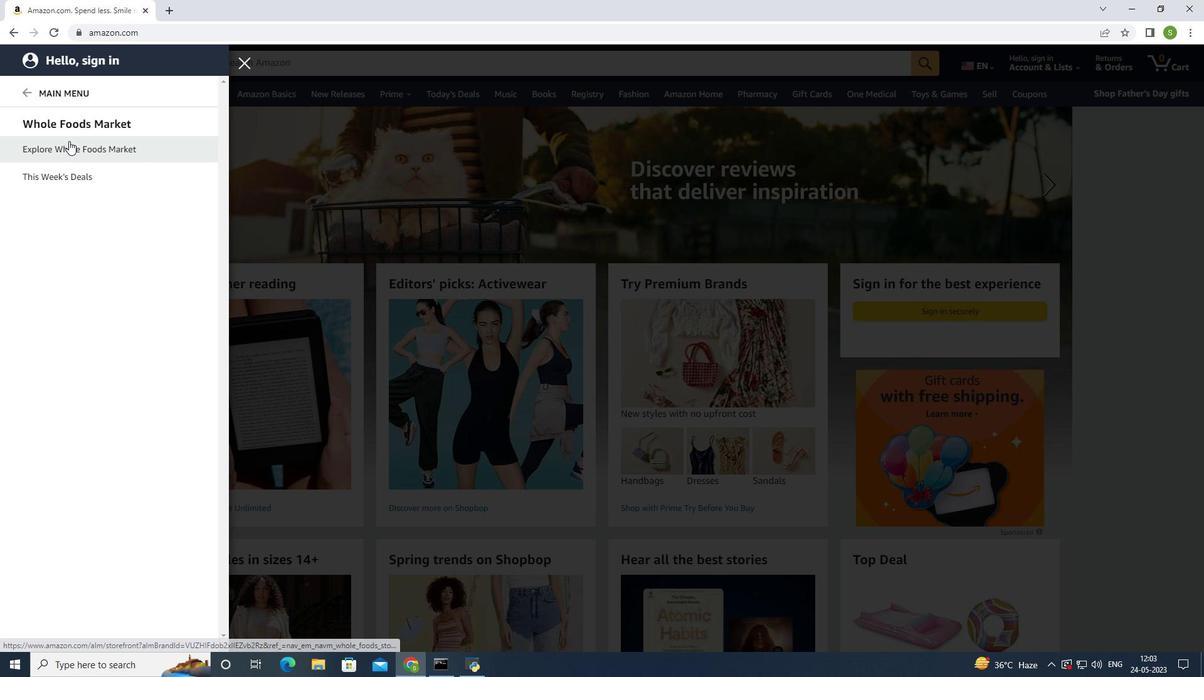 
Action: Mouse pressed left at (67, 147)
Screenshot: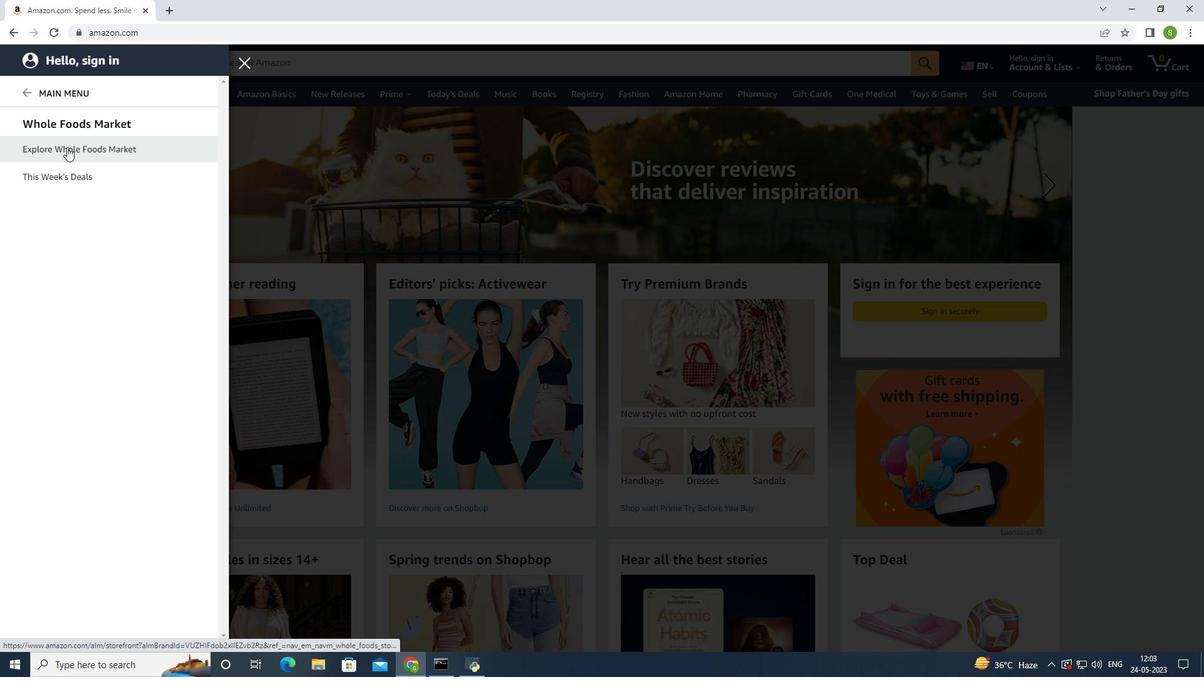
Action: Mouse moved to (374, 60)
Screenshot: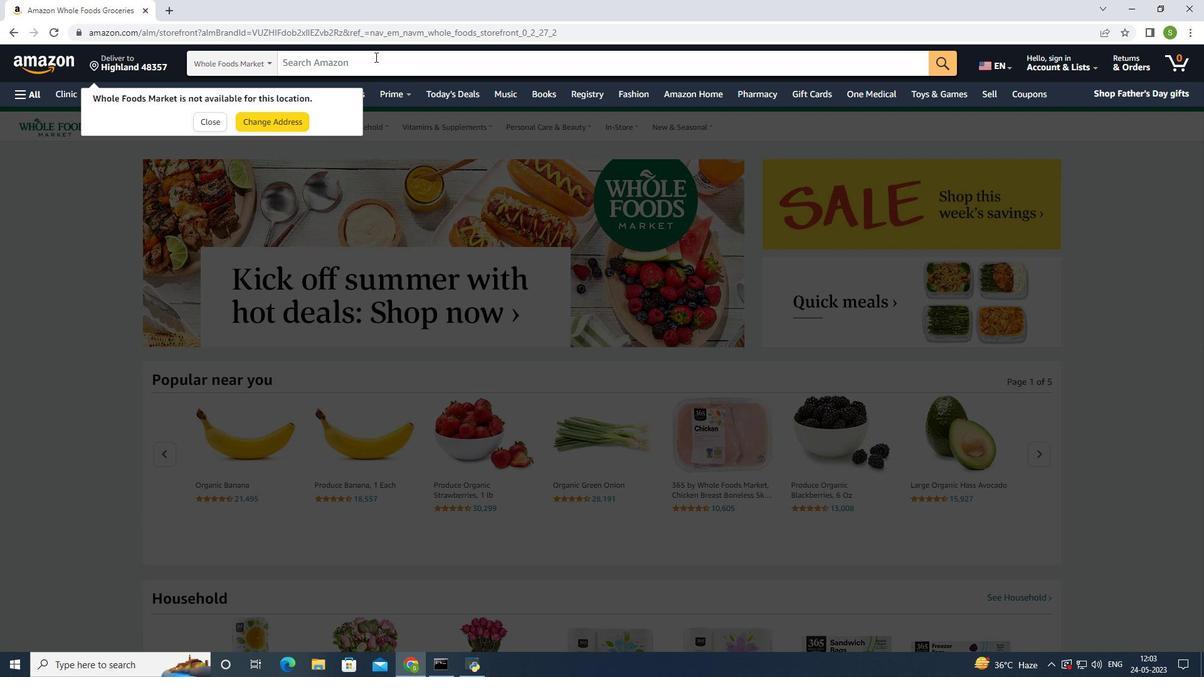 
Action: Mouse pressed left at (374, 60)
Screenshot: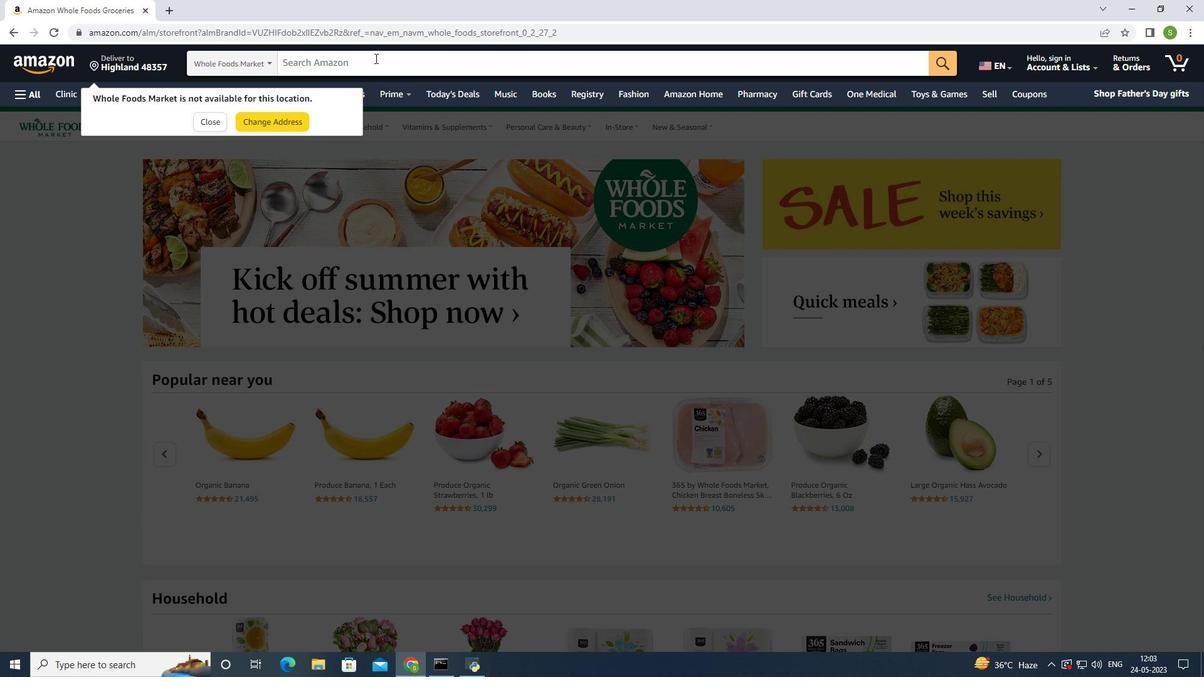 
Action: Key pressed vegan<Key.space>cashew<Key.space>cheese<Key.enter>
Screenshot: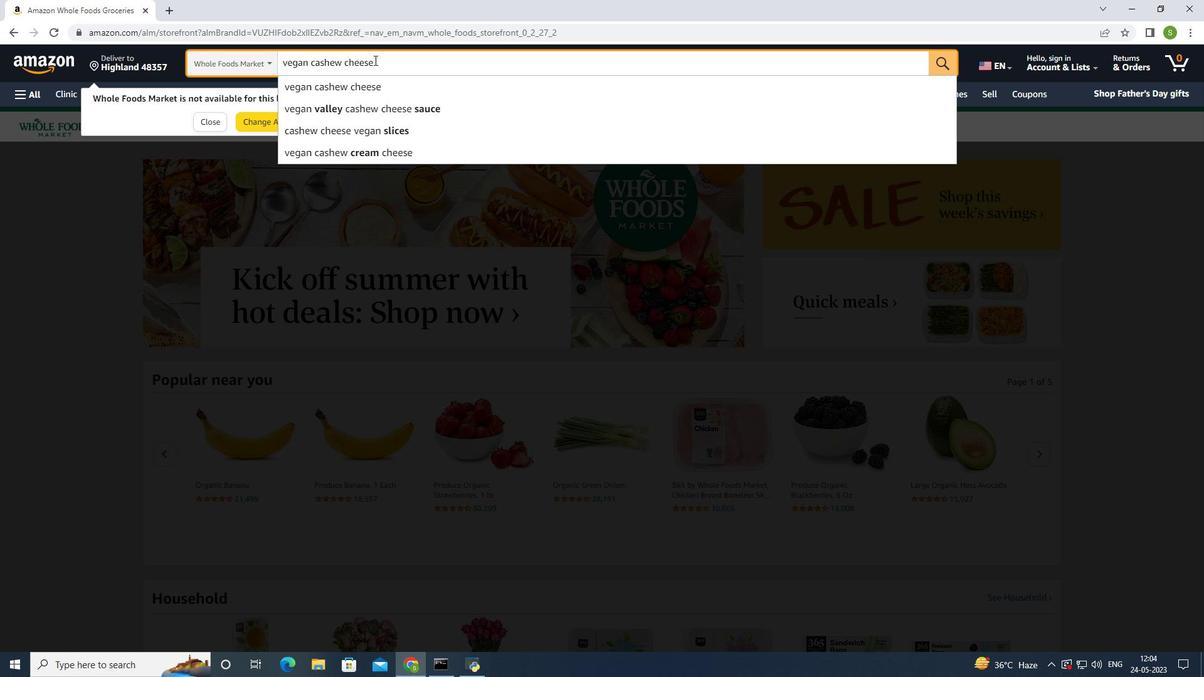 
Action: Mouse moved to (341, 233)
Screenshot: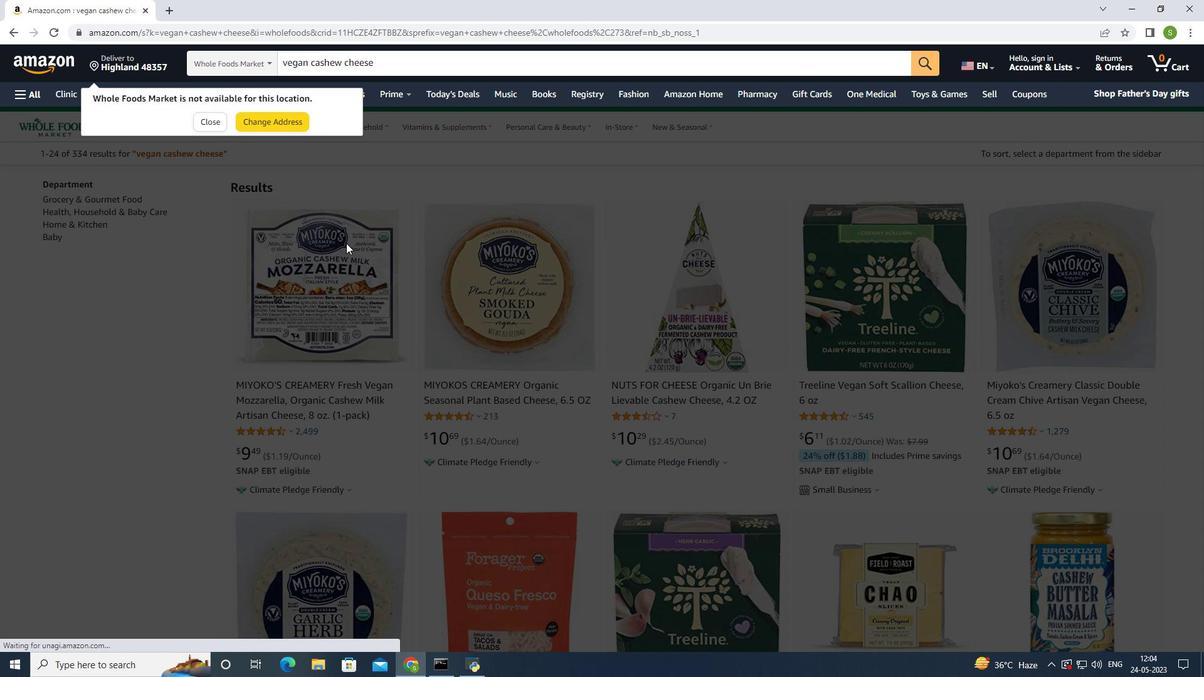 
Action: Mouse scrolled (341, 232) with delta (0, 0)
Screenshot: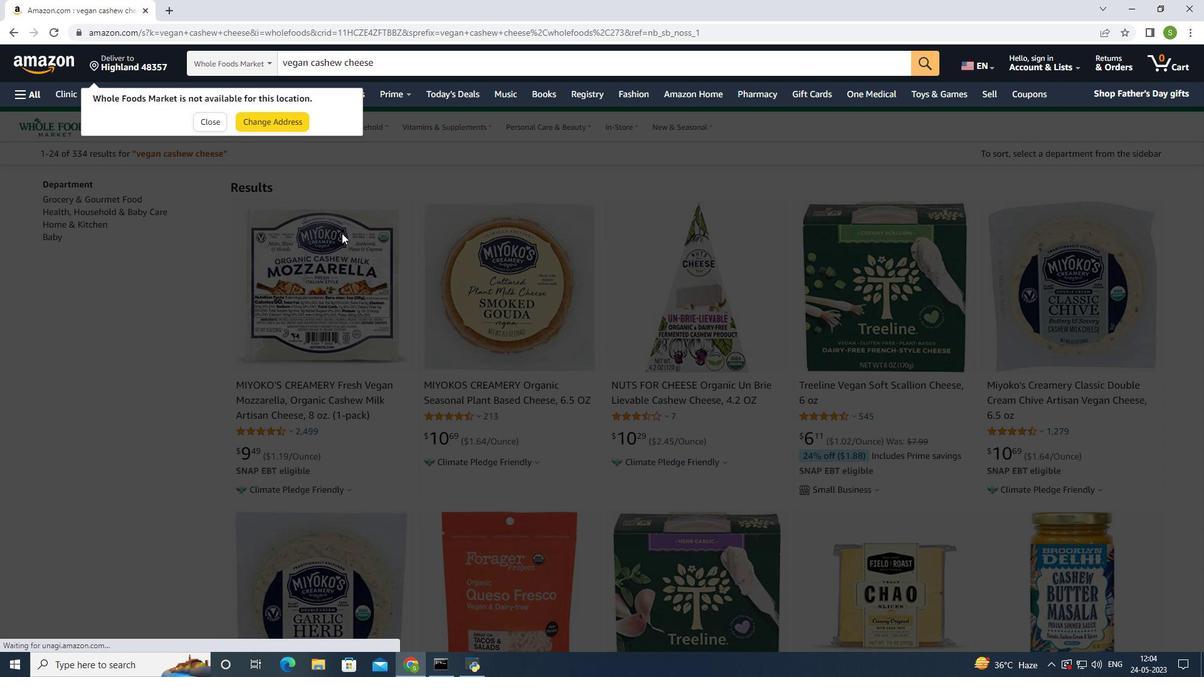 
Action: Mouse moved to (218, 125)
Screenshot: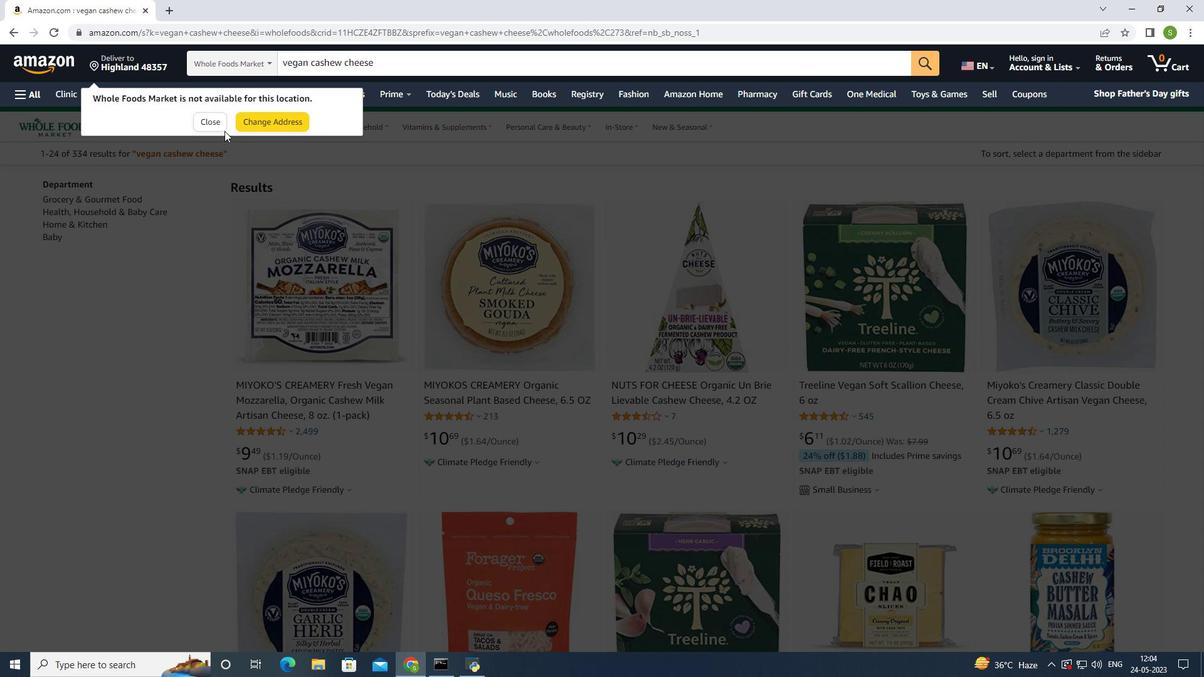 
Action: Mouse pressed left at (218, 125)
Screenshot: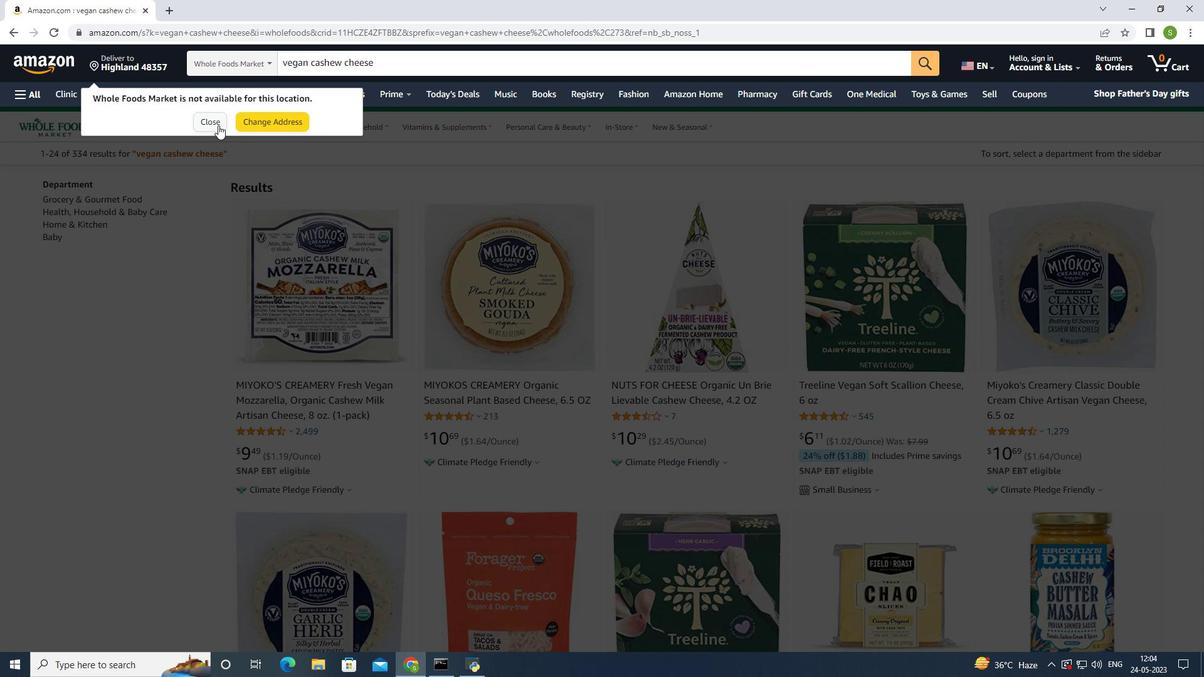 
Action: Mouse moved to (898, 404)
Screenshot: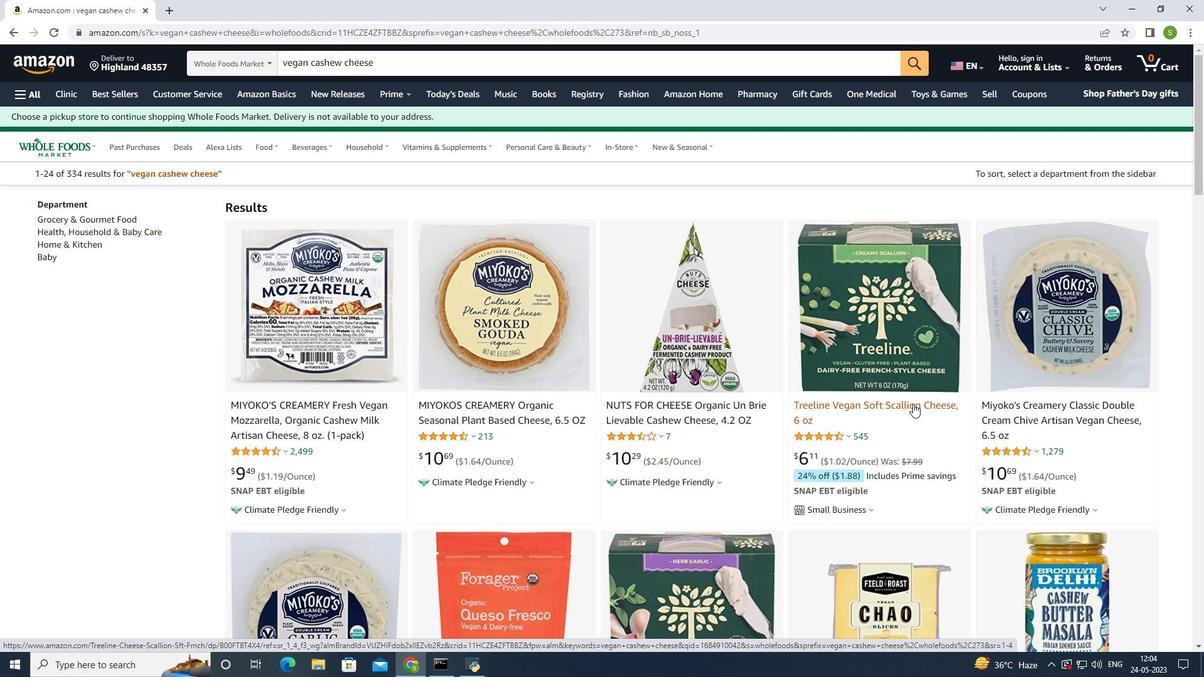 
Action: Mouse scrolled (898, 403) with delta (0, 0)
Screenshot: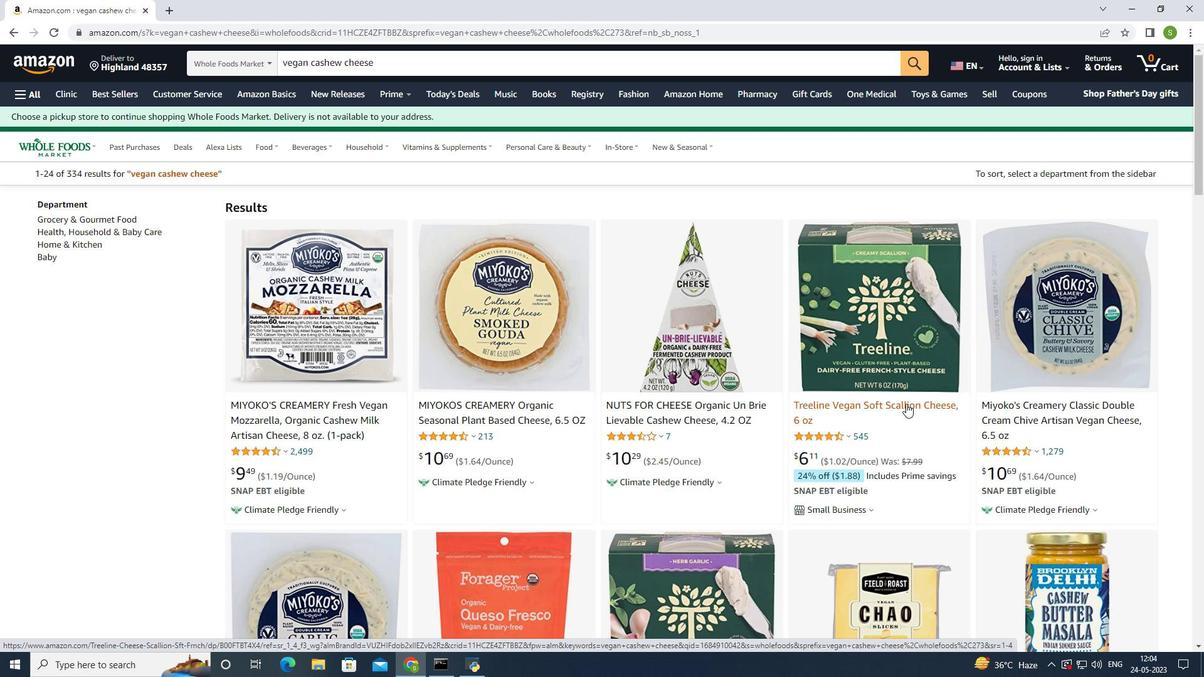 
Action: Mouse scrolled (898, 403) with delta (0, 0)
Screenshot: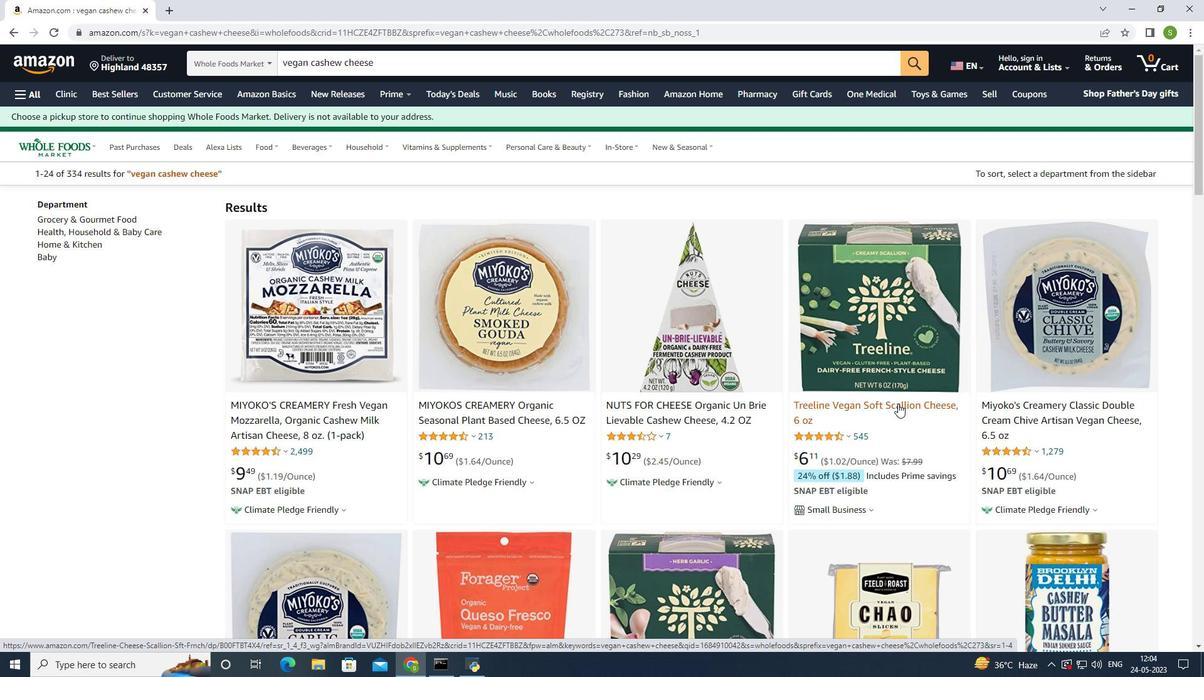 
Action: Mouse scrolled (898, 403) with delta (0, 0)
Screenshot: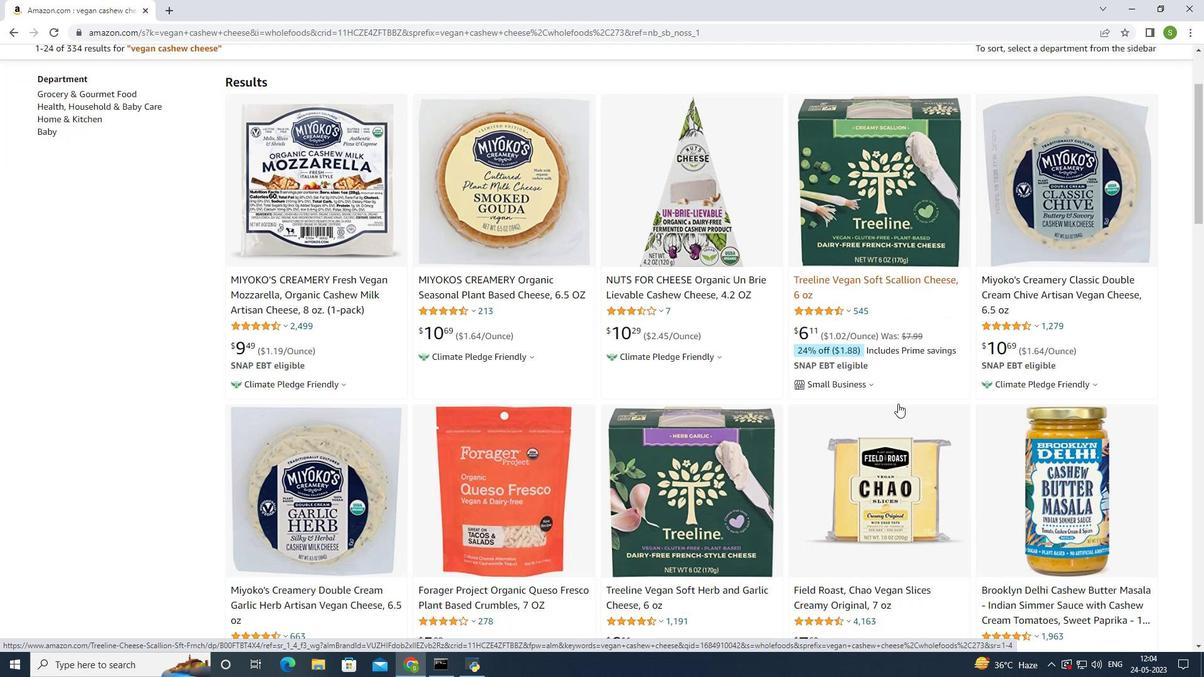 
Action: Mouse moved to (898, 404)
Screenshot: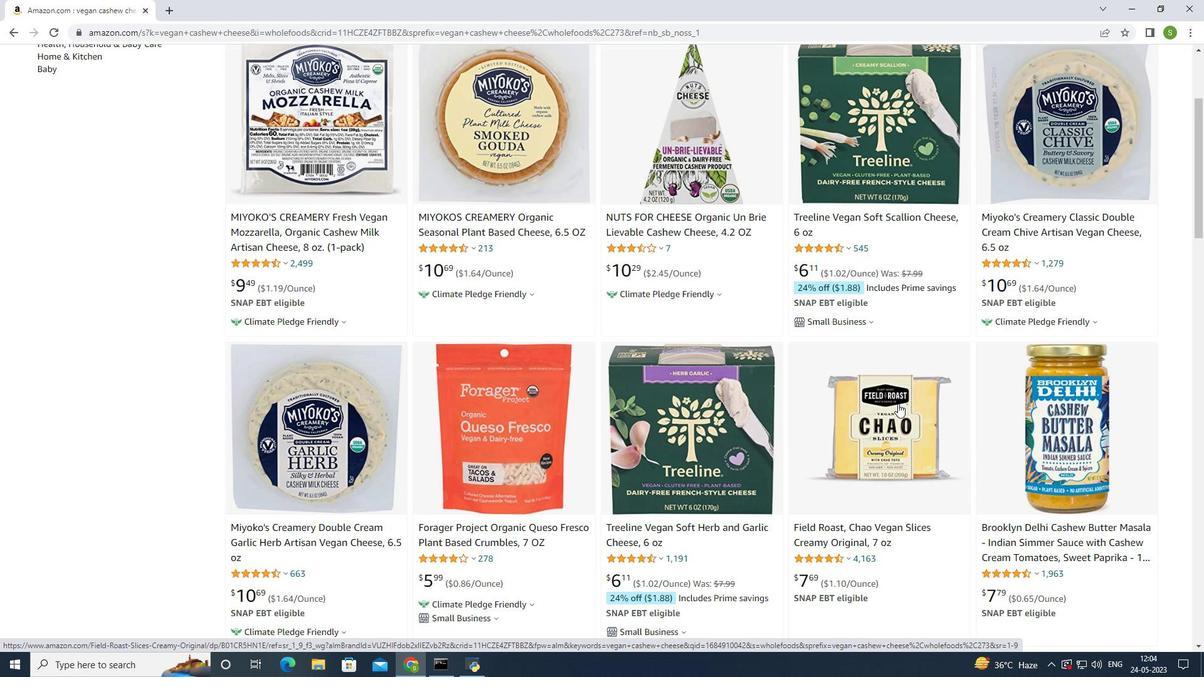 
Action: Mouse scrolled (898, 403) with delta (0, 0)
Screenshot: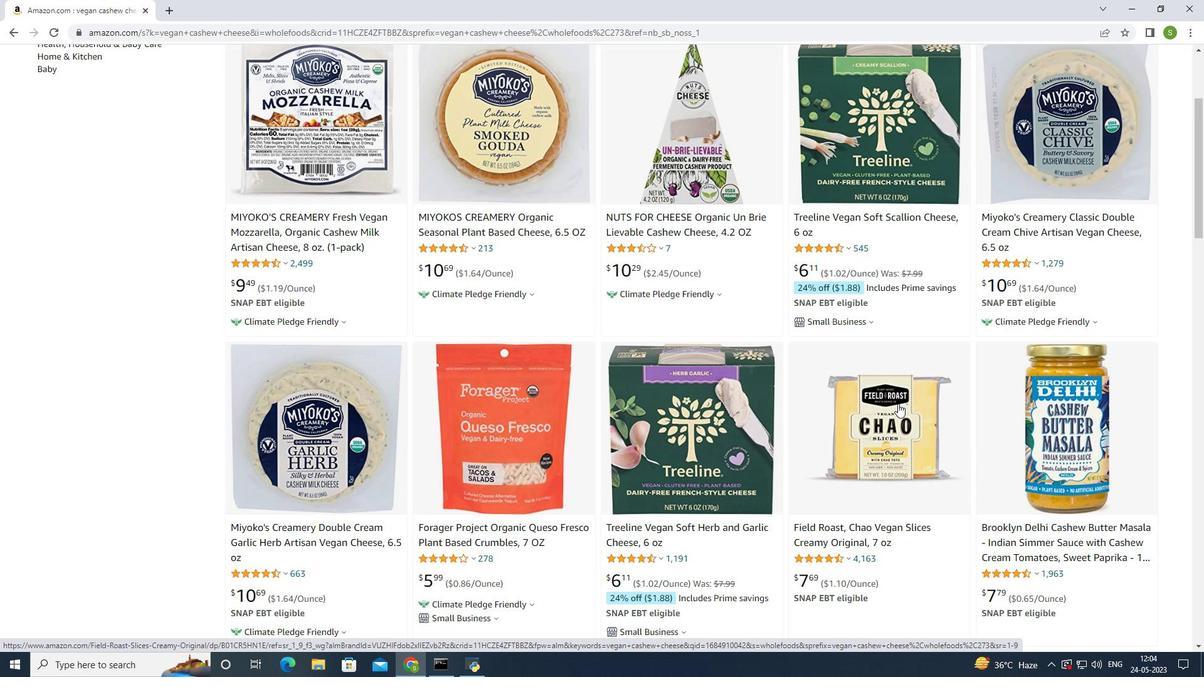 
Action: Mouse scrolled (898, 403) with delta (0, 0)
Screenshot: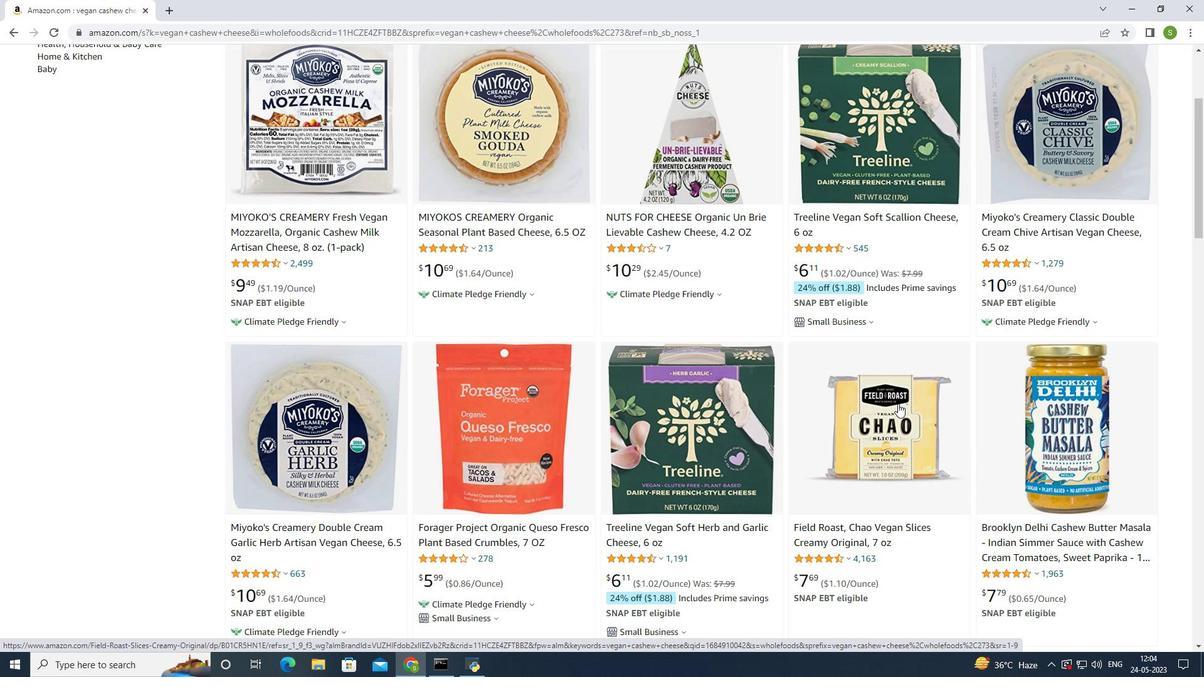 
Action: Mouse moved to (897, 402)
Screenshot: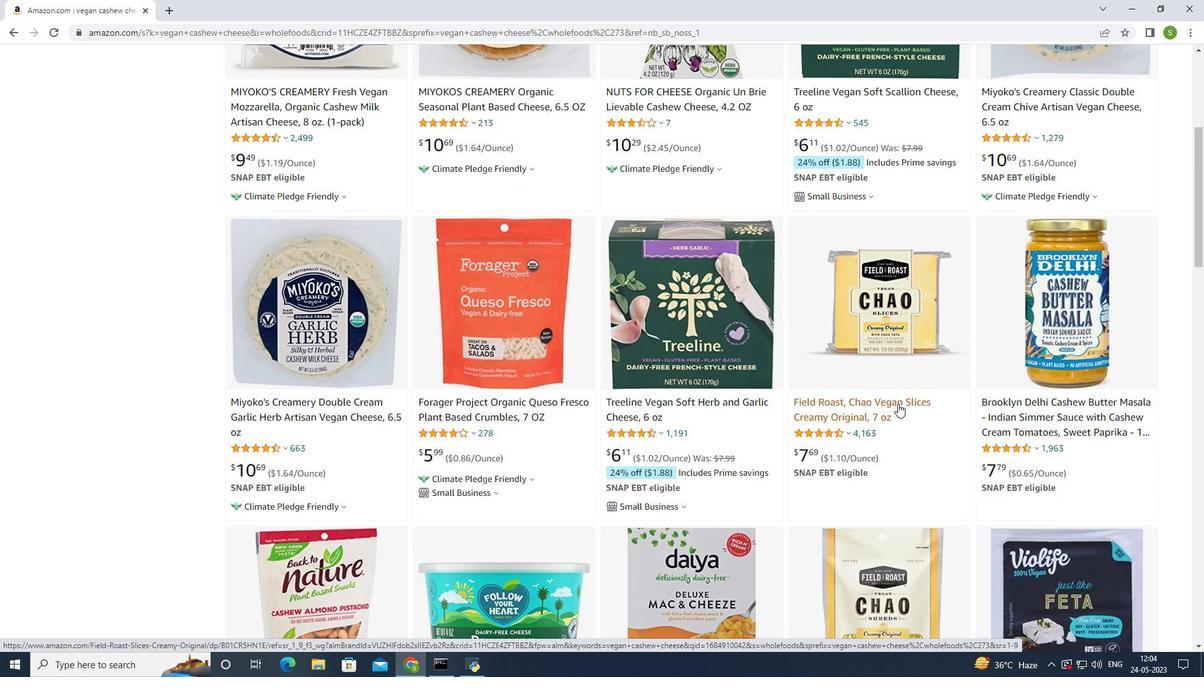 
Action: Mouse scrolled (897, 402) with delta (0, 0)
Screenshot: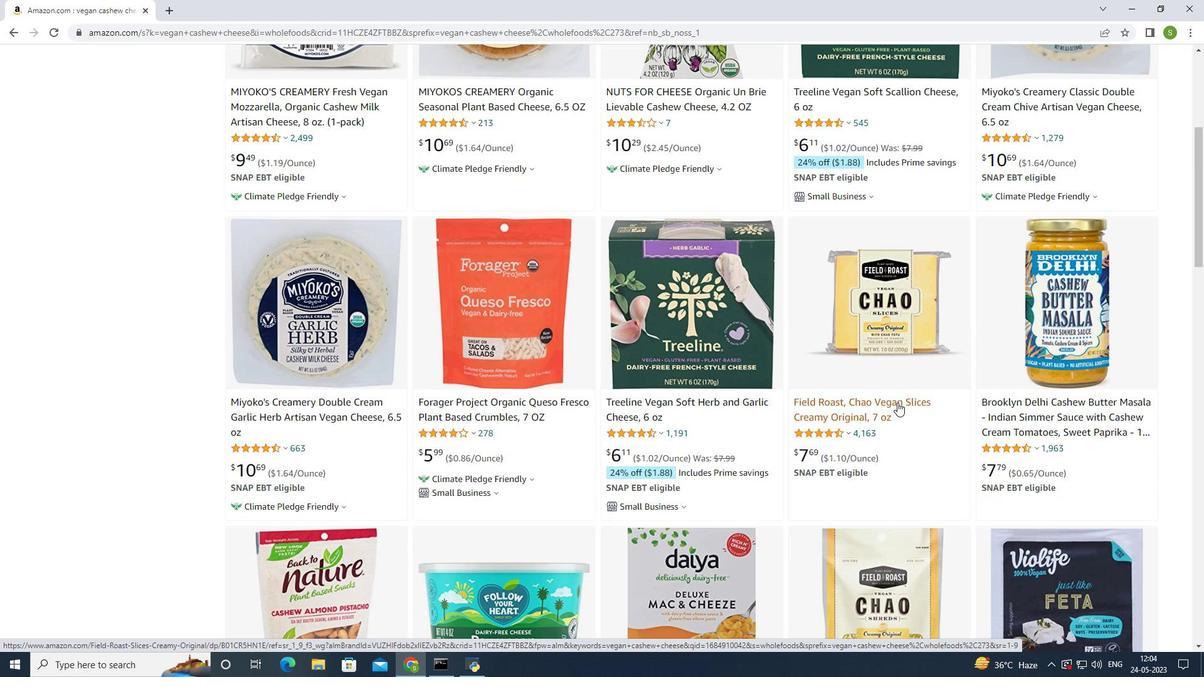 
Action: Mouse moved to (879, 394)
Screenshot: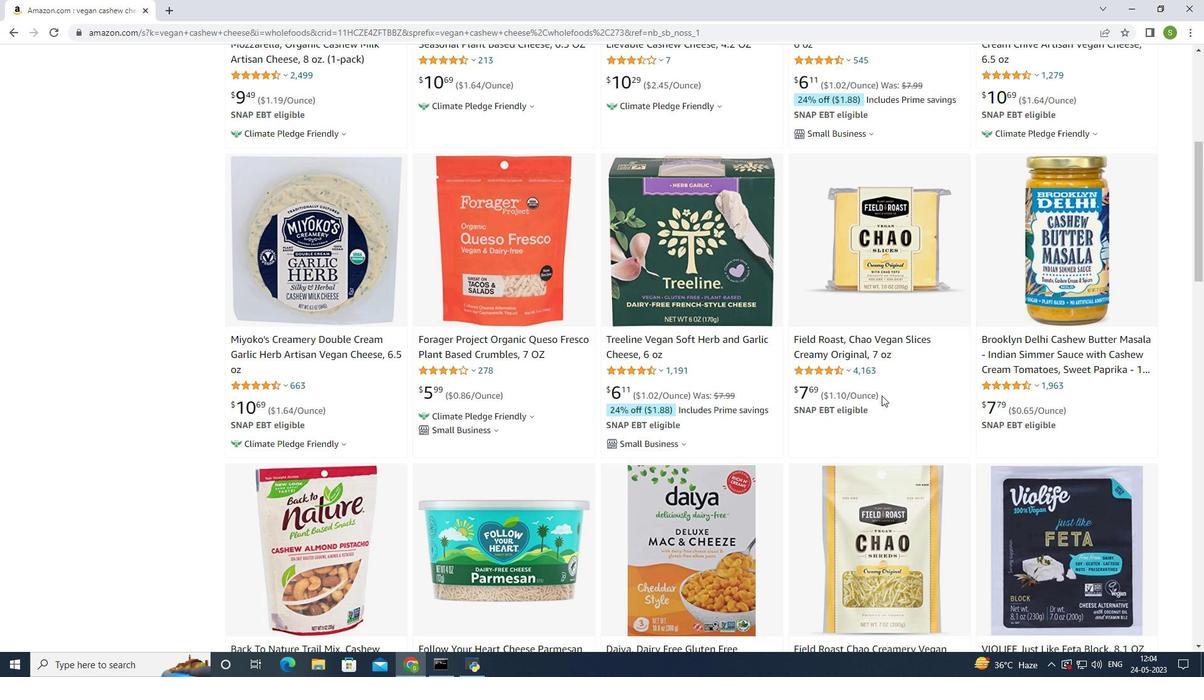 
Action: Mouse scrolled (879, 394) with delta (0, 0)
Screenshot: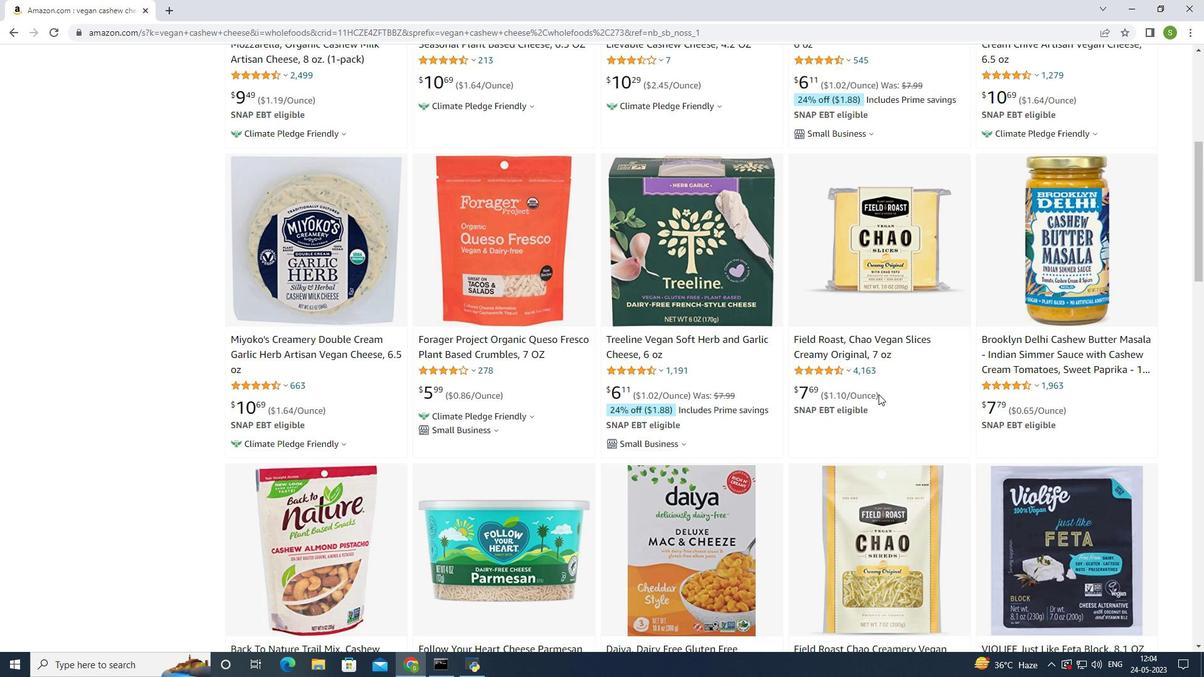 
Action: Mouse moved to (879, 390)
Screenshot: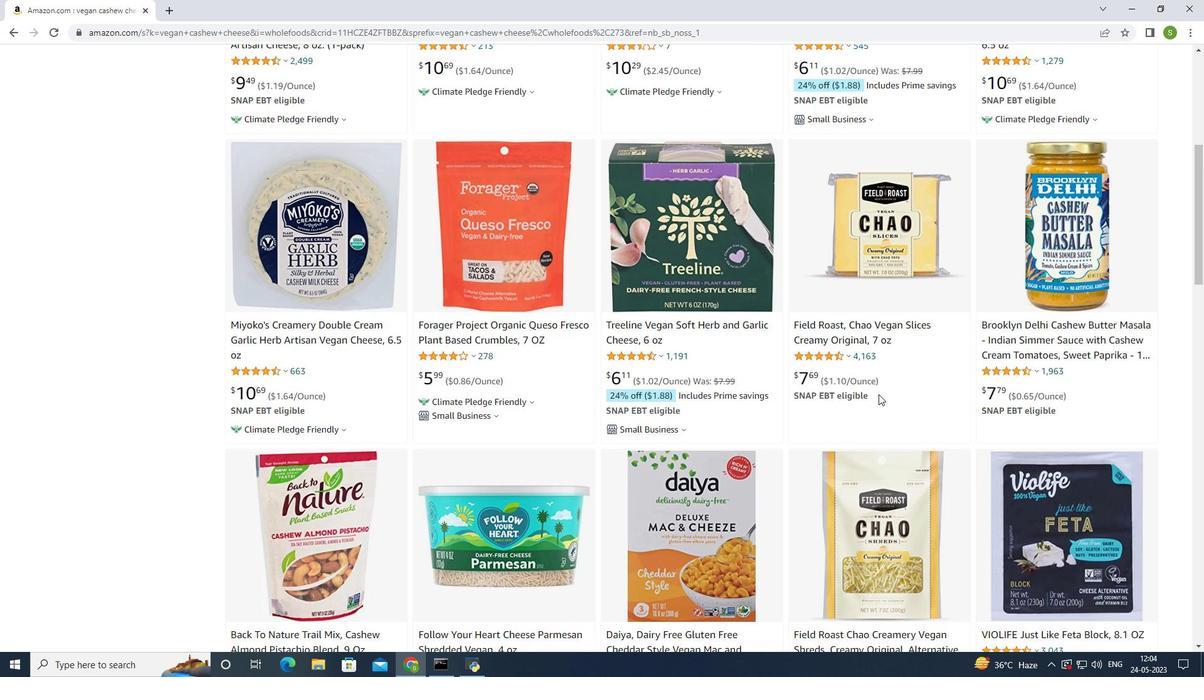 
Action: Mouse scrolled (879, 389) with delta (0, 0)
Screenshot: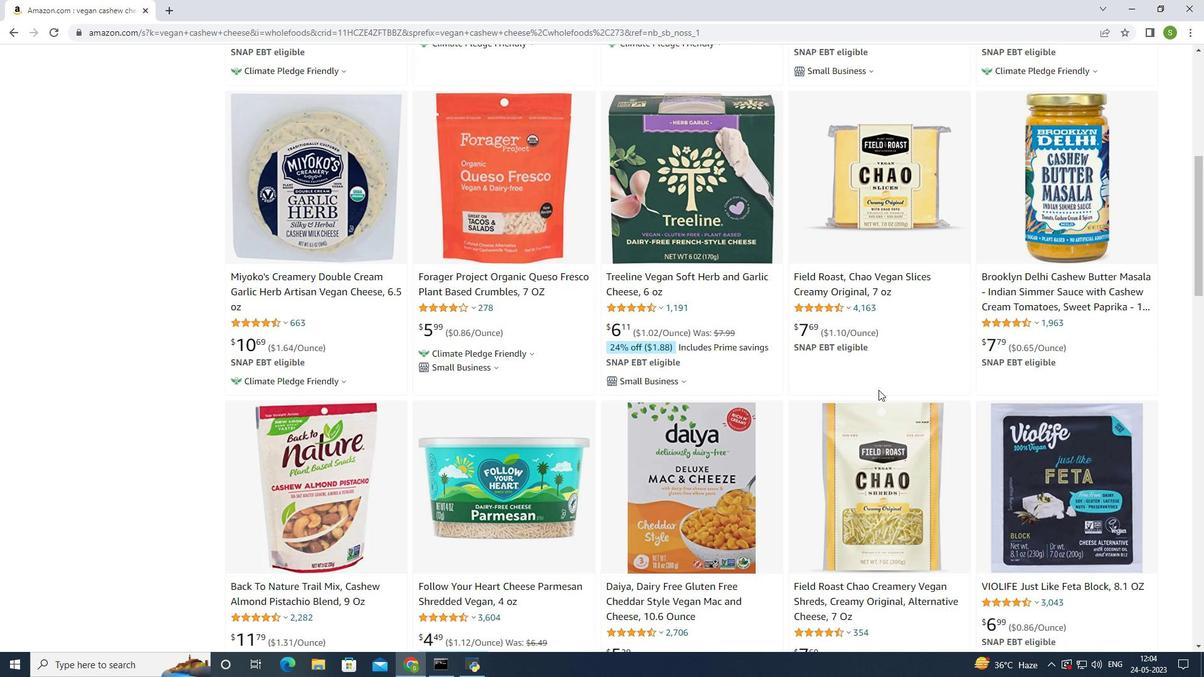 
Action: Mouse scrolled (879, 389) with delta (0, 0)
Screenshot: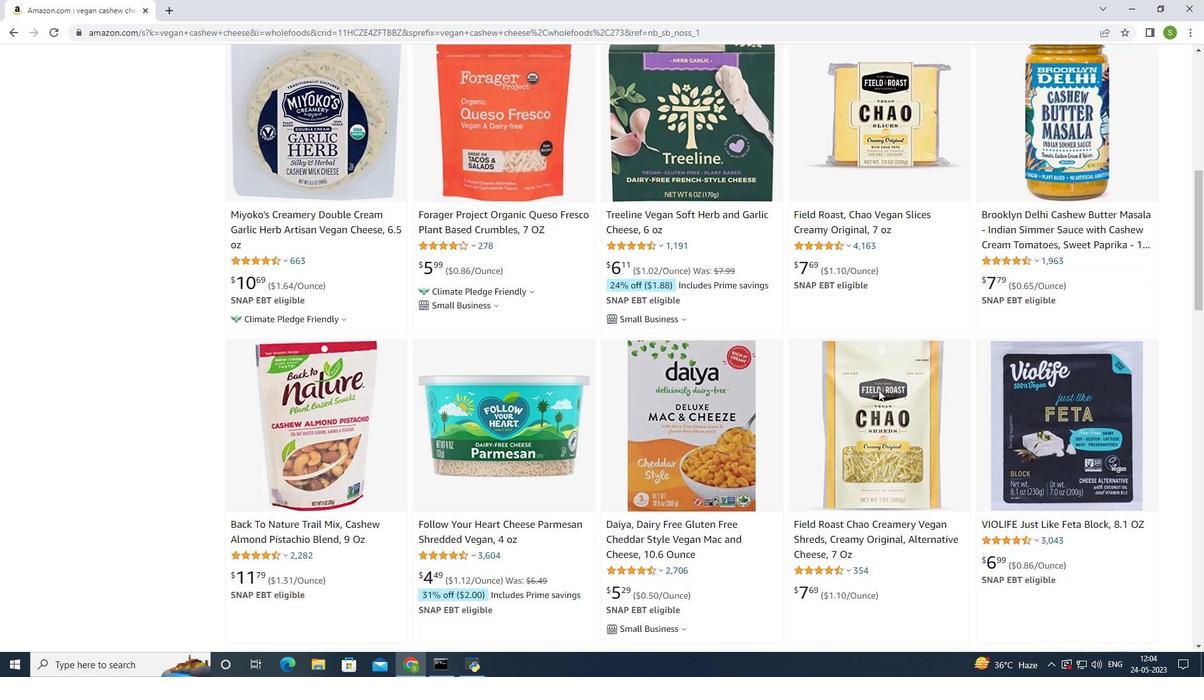 
Action: Mouse scrolled (879, 390) with delta (0, 0)
Screenshot: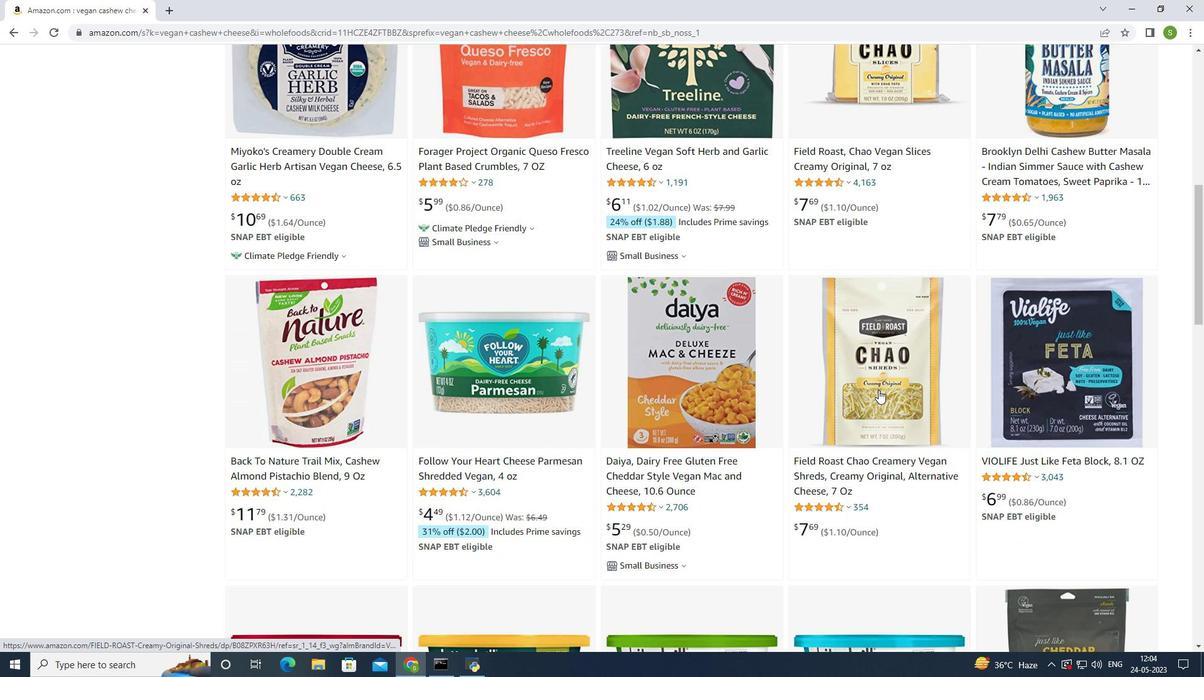 
Action: Mouse scrolled (879, 390) with delta (0, 0)
Screenshot: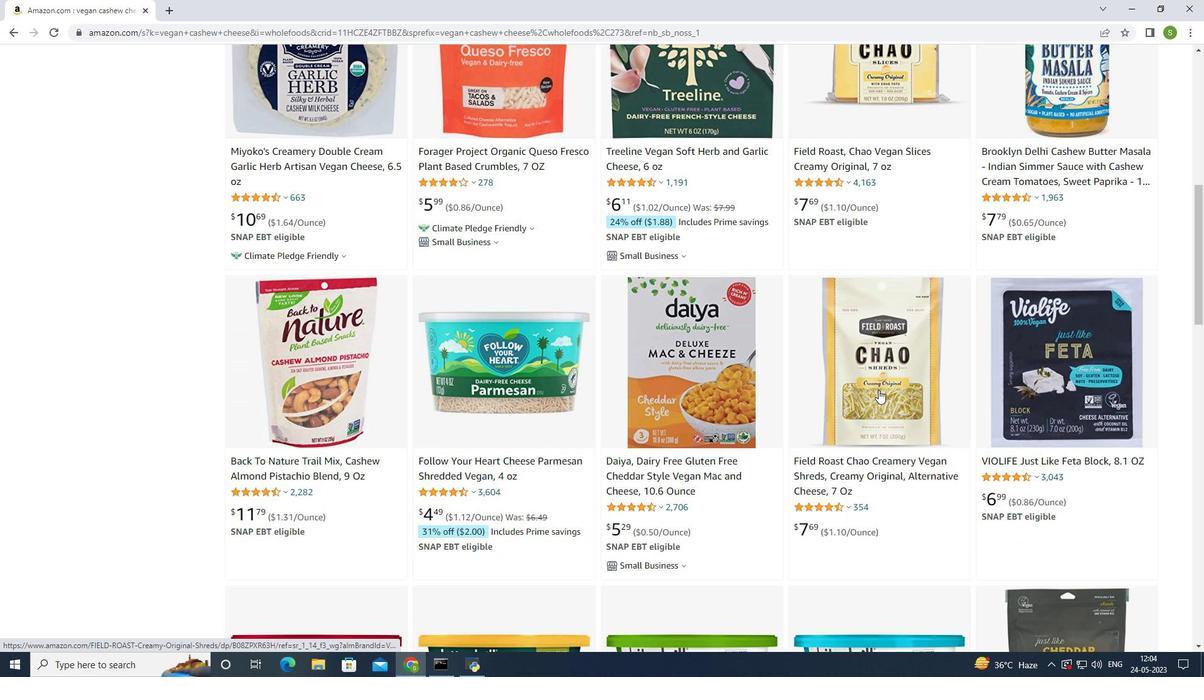 
Action: Mouse scrolled (879, 390) with delta (0, 0)
Screenshot: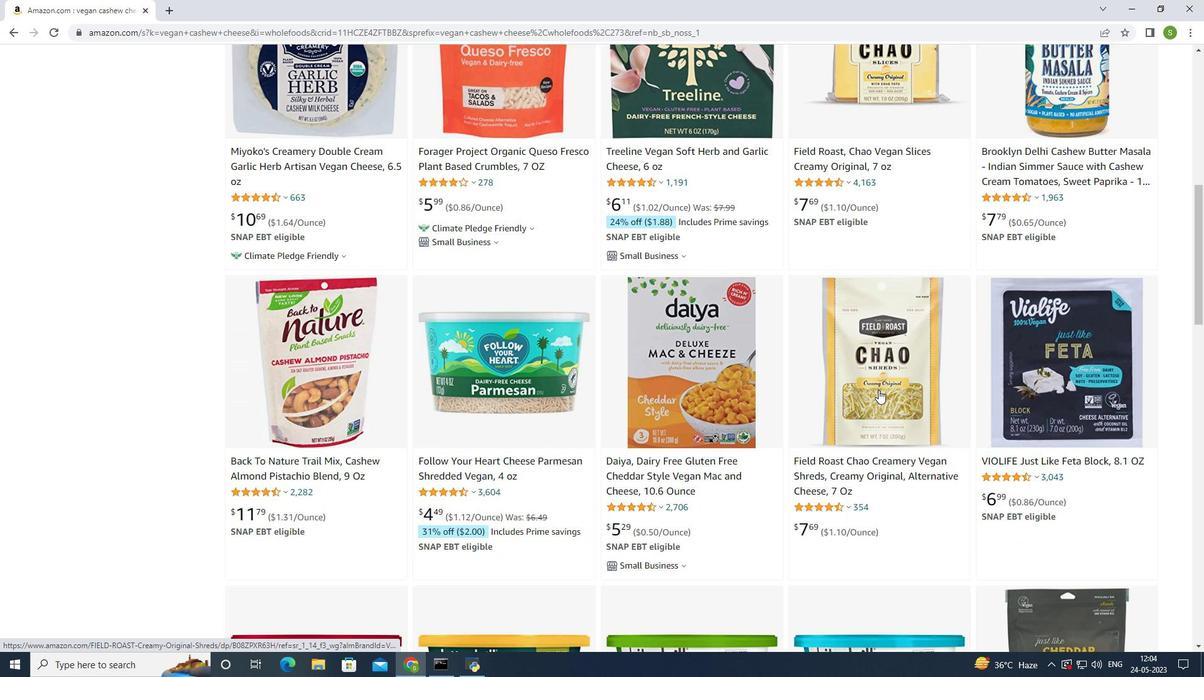 
Action: Mouse scrolled (879, 390) with delta (0, 0)
Screenshot: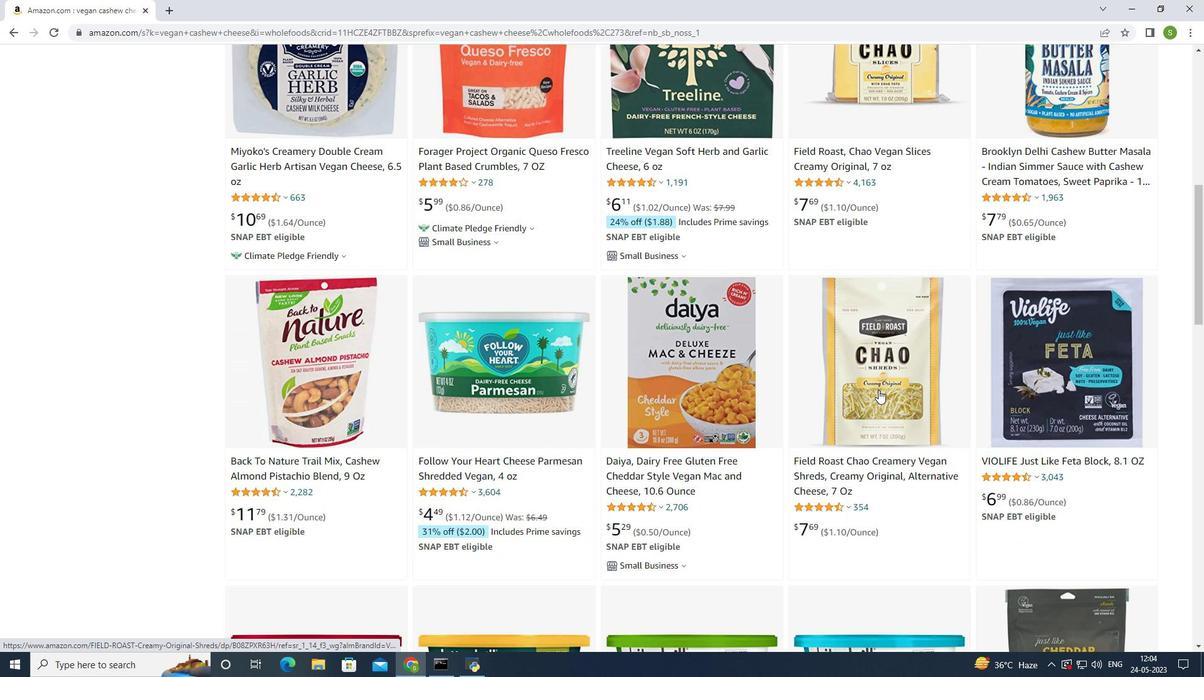 
Action: Mouse moved to (880, 388)
Screenshot: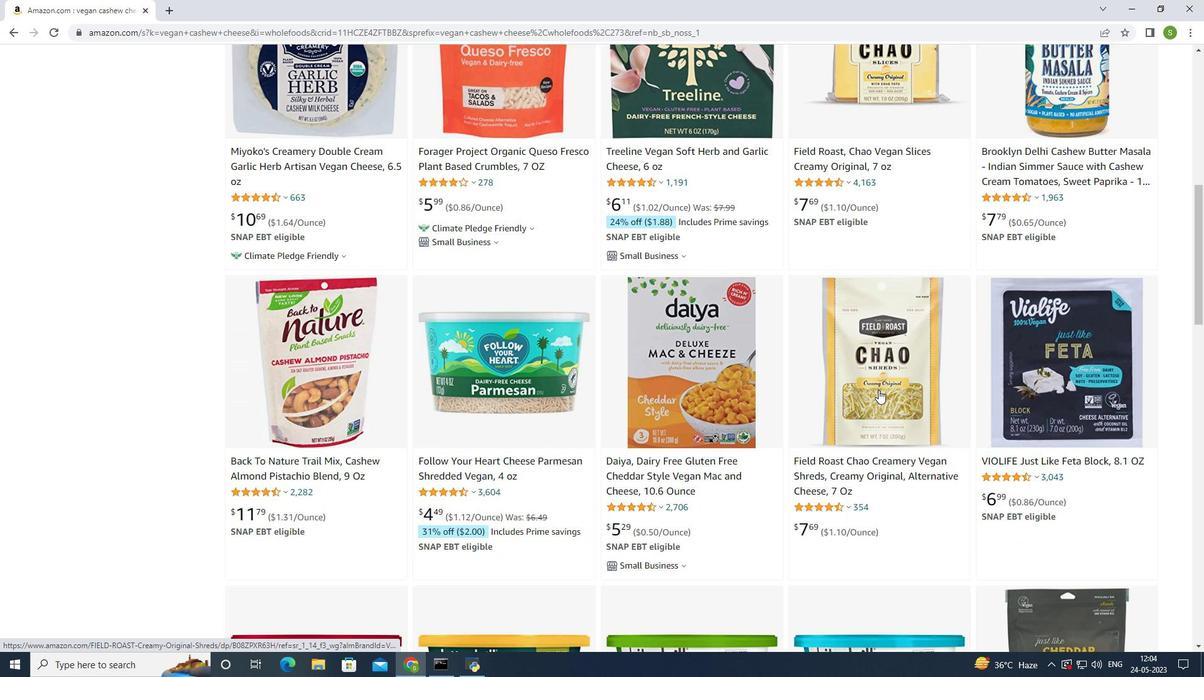 
Action: Mouse scrolled (880, 389) with delta (0, 0)
Screenshot: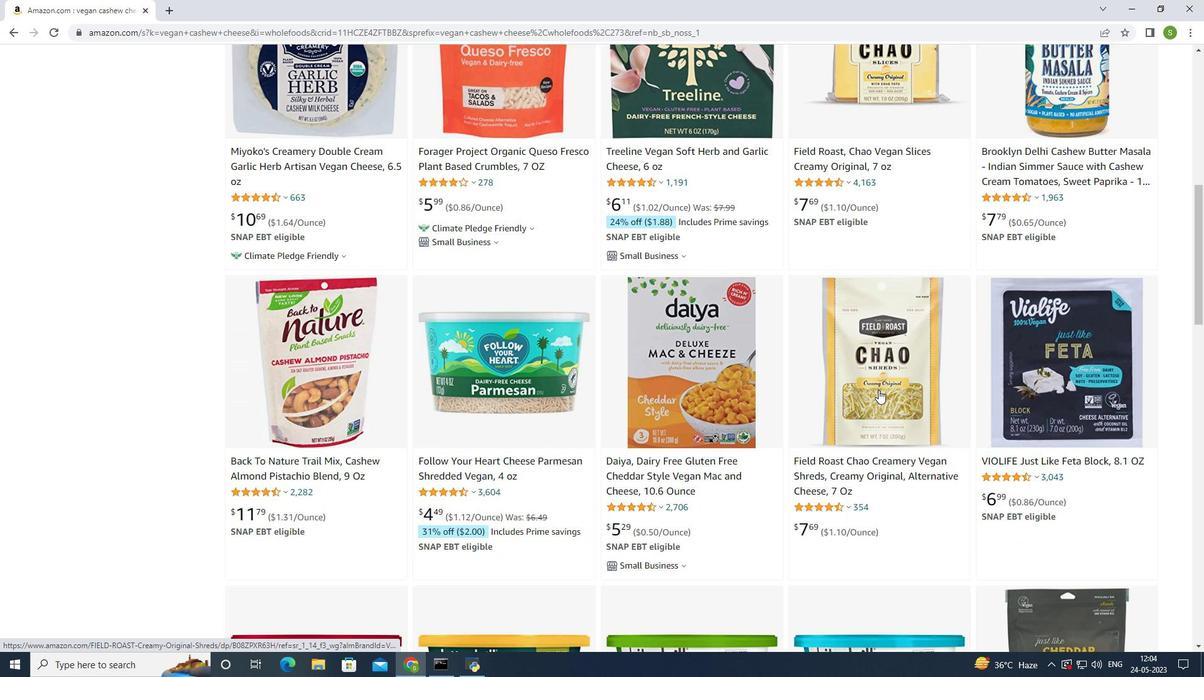 
Action: Mouse moved to (881, 387)
Screenshot: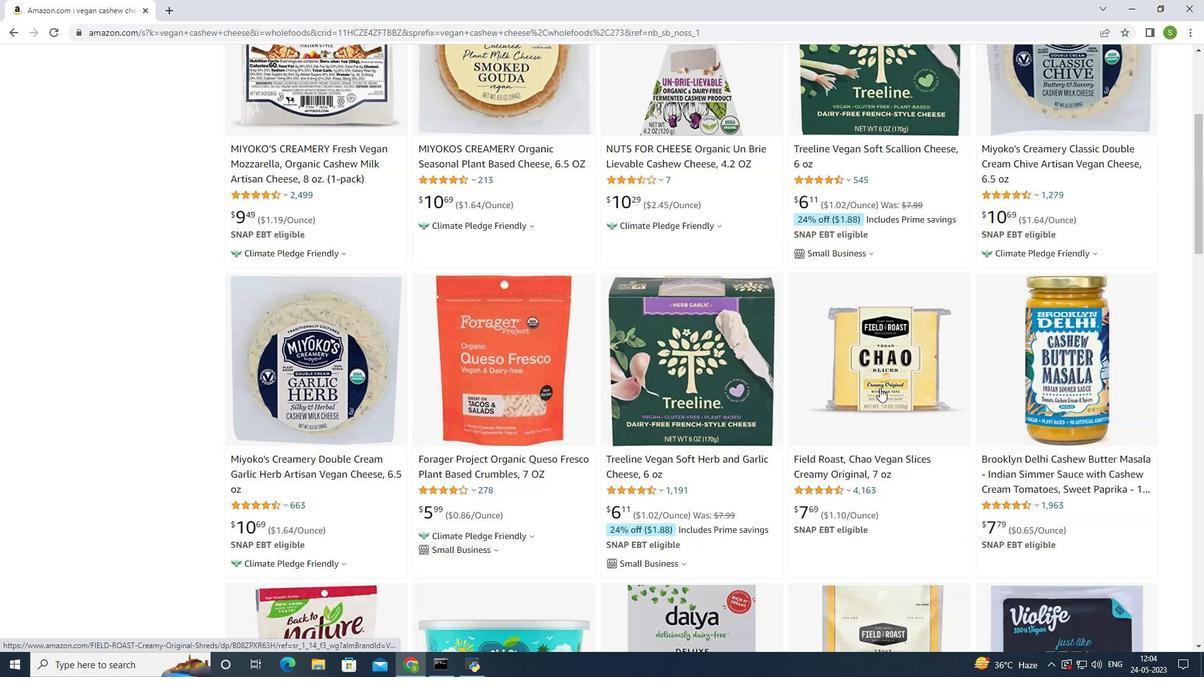 
Action: Mouse scrolled (881, 388) with delta (0, 0)
Screenshot: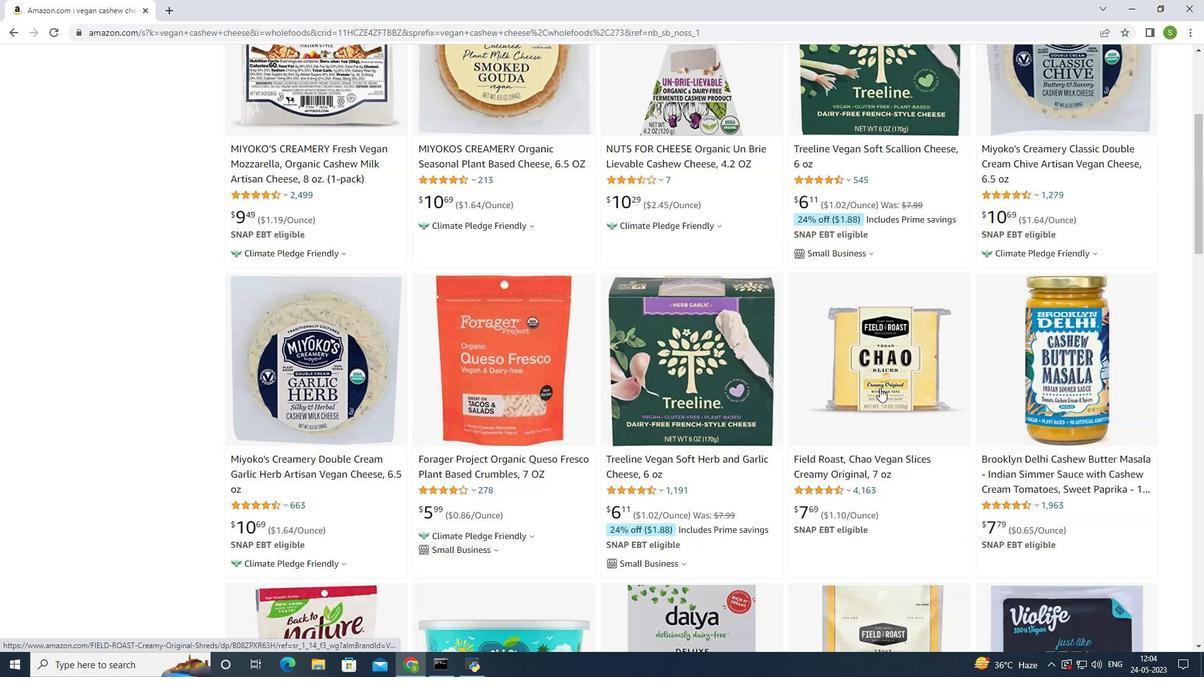 
Action: Mouse scrolled (881, 388) with delta (0, 0)
Screenshot: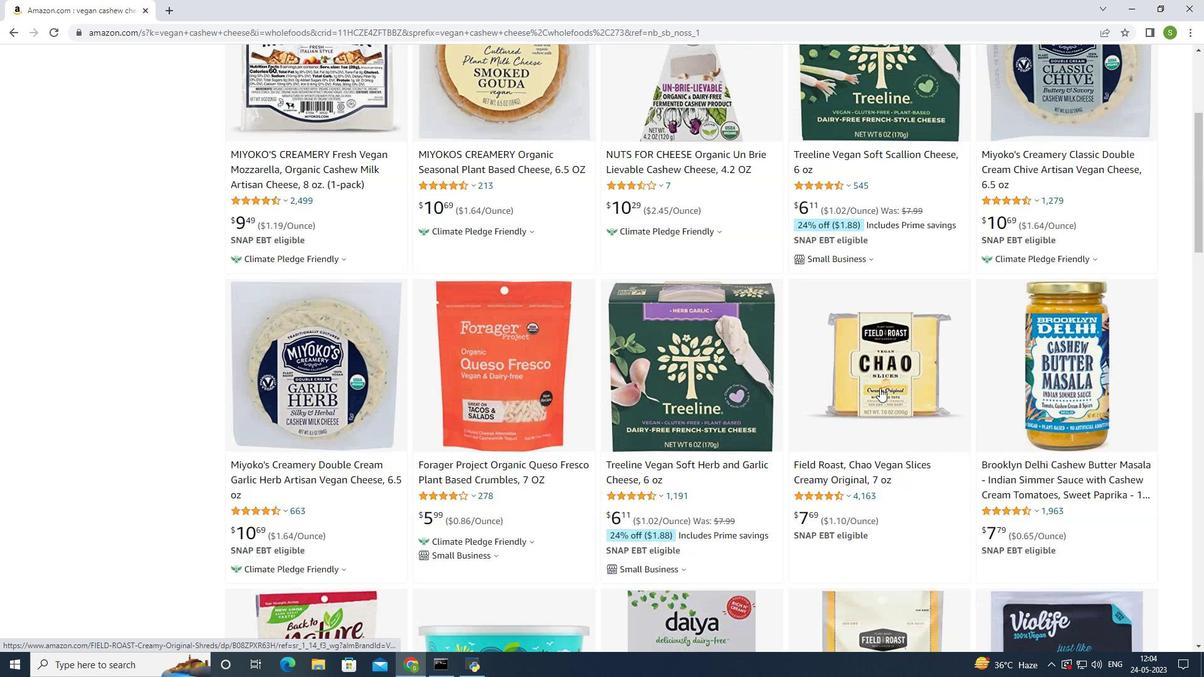 
Action: Mouse scrolled (881, 388) with delta (0, 0)
Screenshot: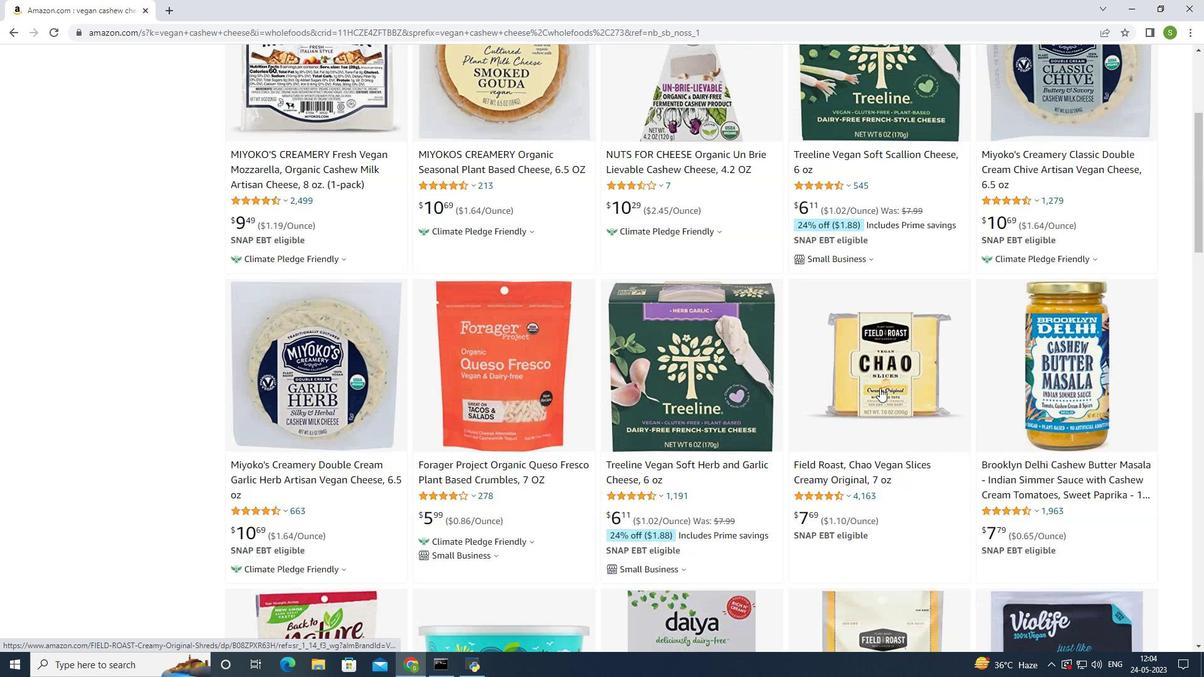 
Action: Mouse scrolled (881, 388) with delta (0, 0)
Screenshot: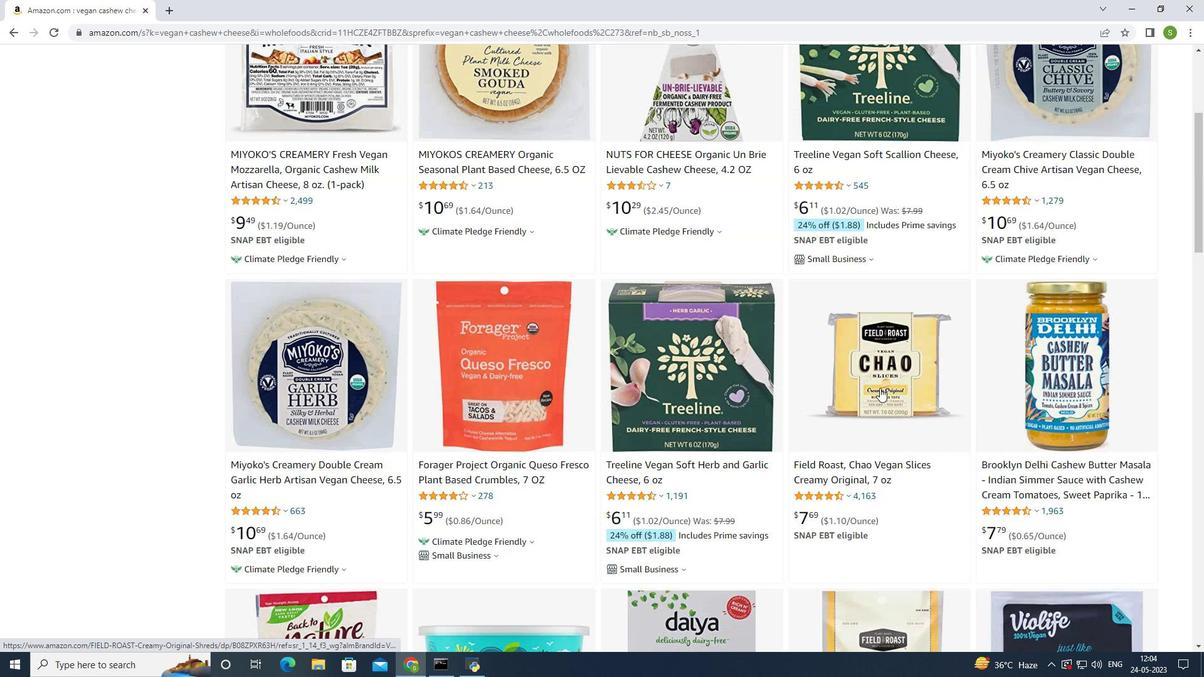 
Action: Mouse scrolled (881, 388) with delta (0, 0)
Screenshot: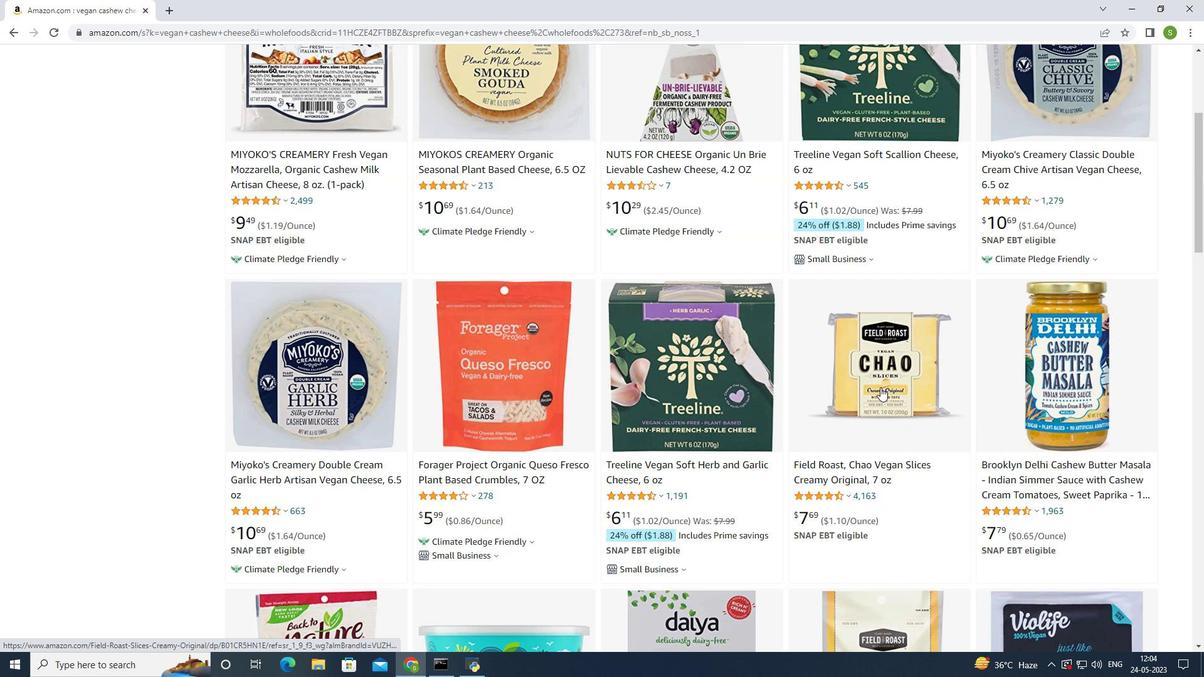 
Action: Mouse scrolled (881, 388) with delta (0, 0)
Screenshot: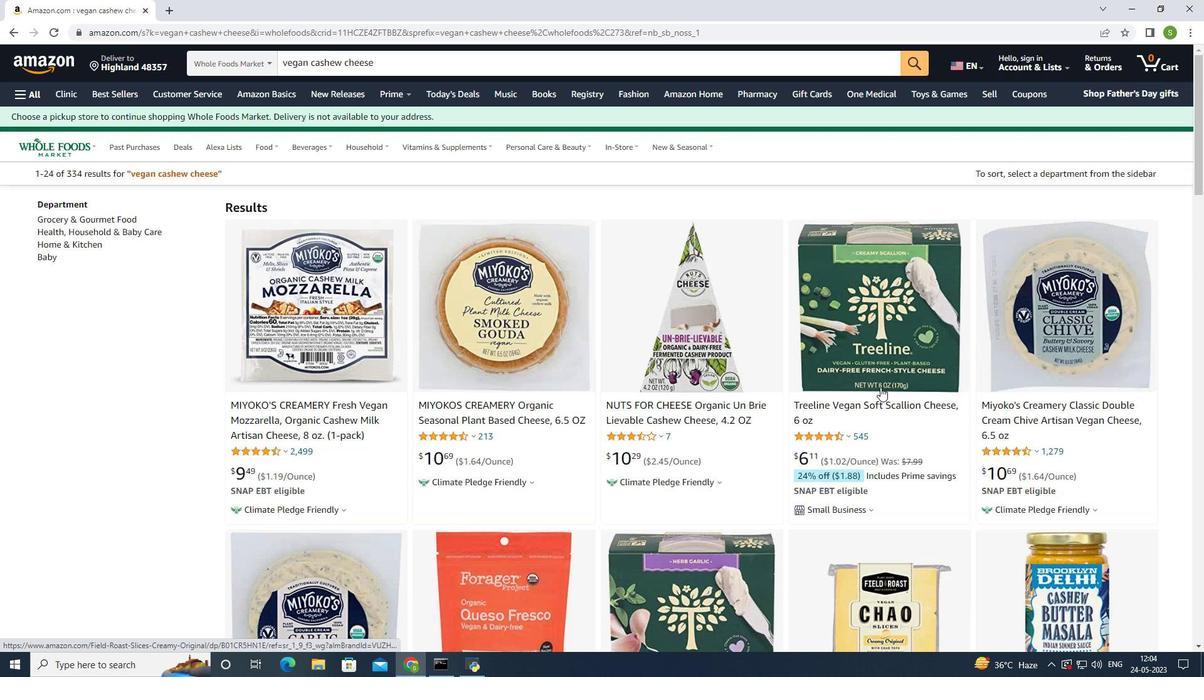 
Action: Mouse scrolled (881, 388) with delta (0, 0)
Screenshot: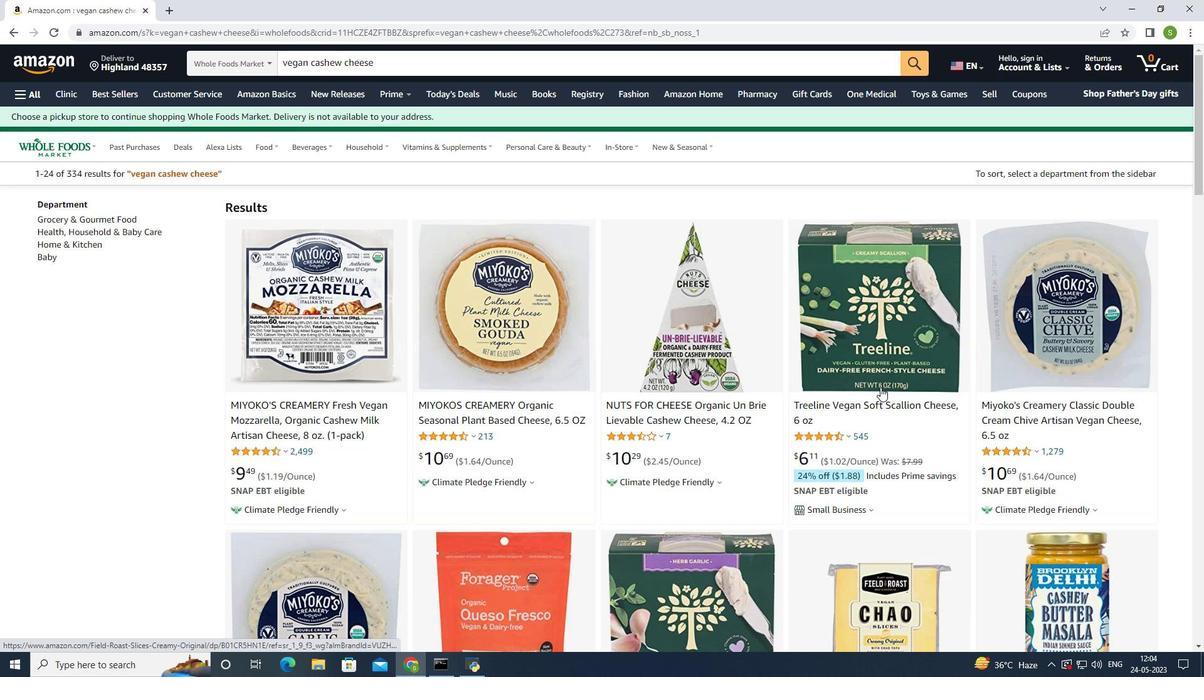 
Action: Mouse scrolled (881, 387) with delta (0, 0)
Screenshot: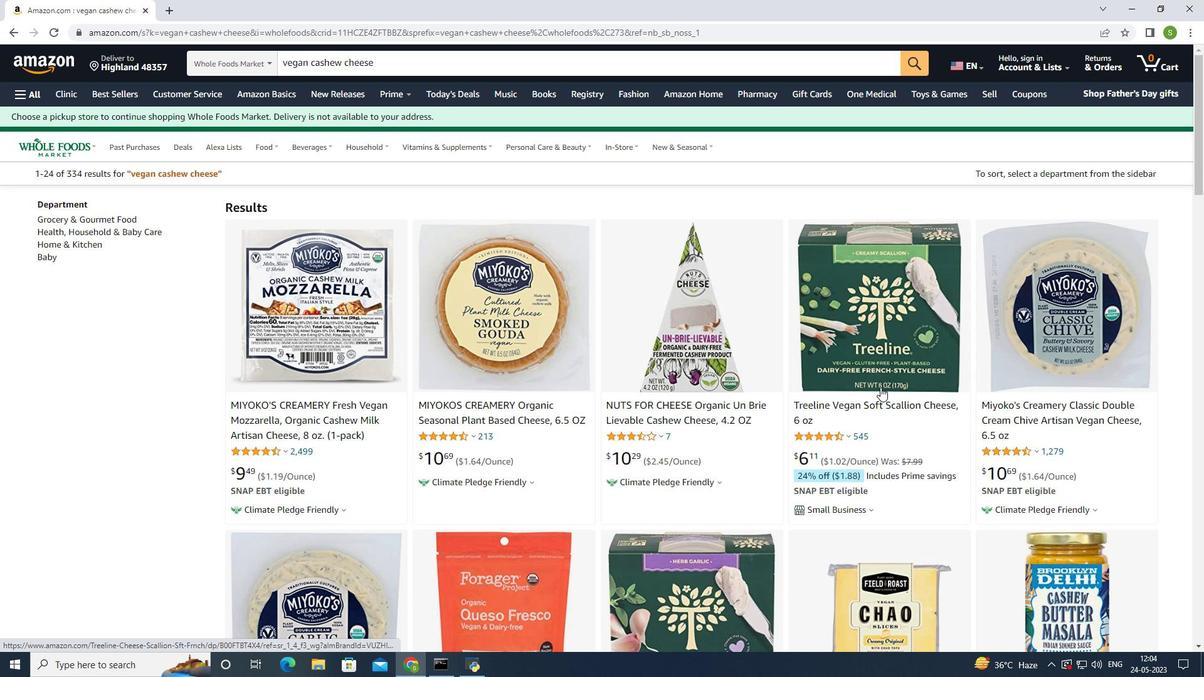 
Action: Mouse scrolled (881, 387) with delta (0, 0)
Screenshot: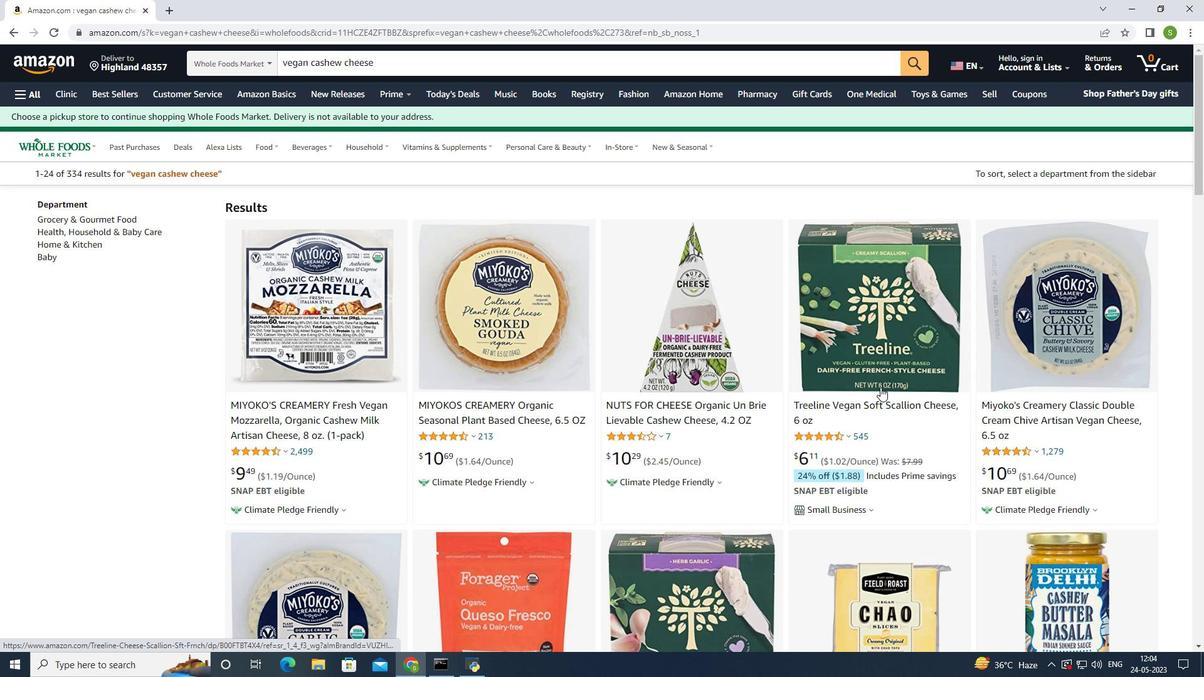 
Action: Mouse scrolled (881, 387) with delta (0, 0)
Screenshot: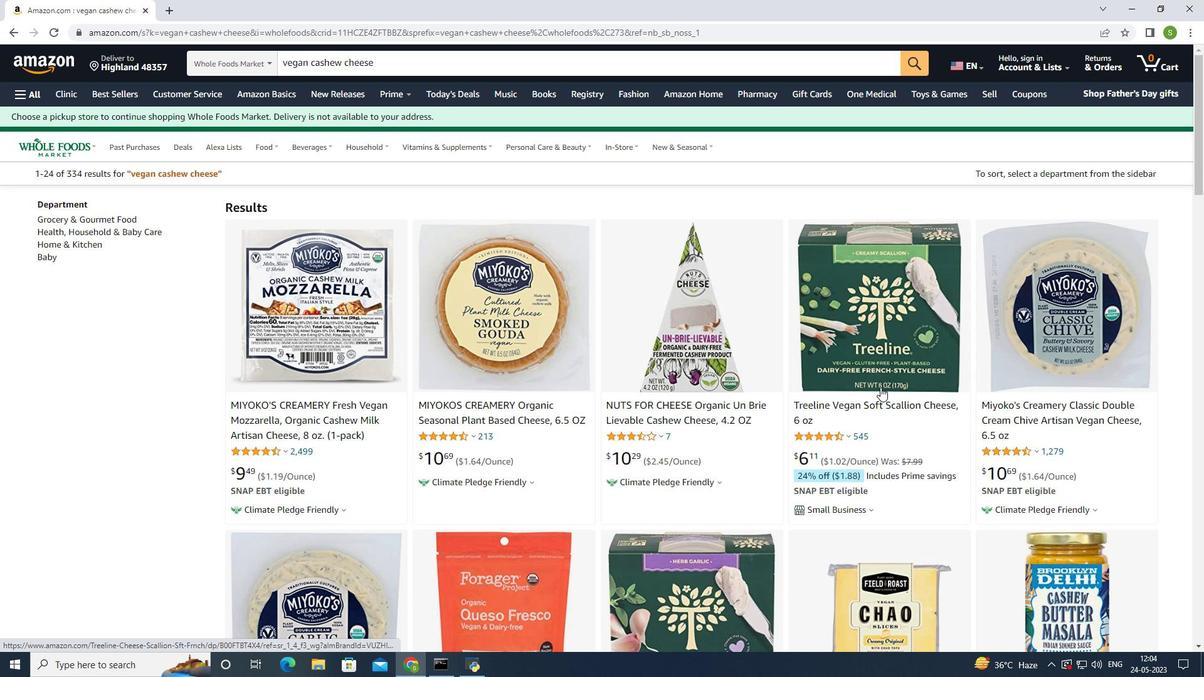 
Action: Mouse scrolled (881, 387) with delta (0, 0)
Screenshot: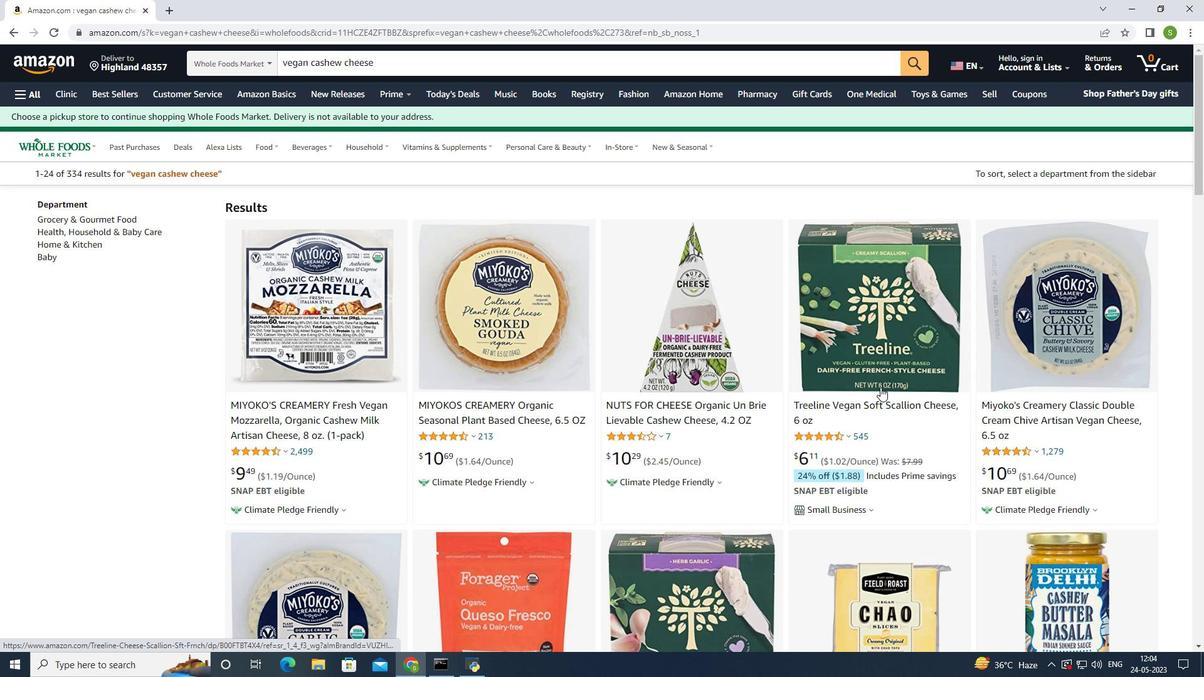 
Action: Mouse scrolled (881, 387) with delta (0, 0)
Screenshot: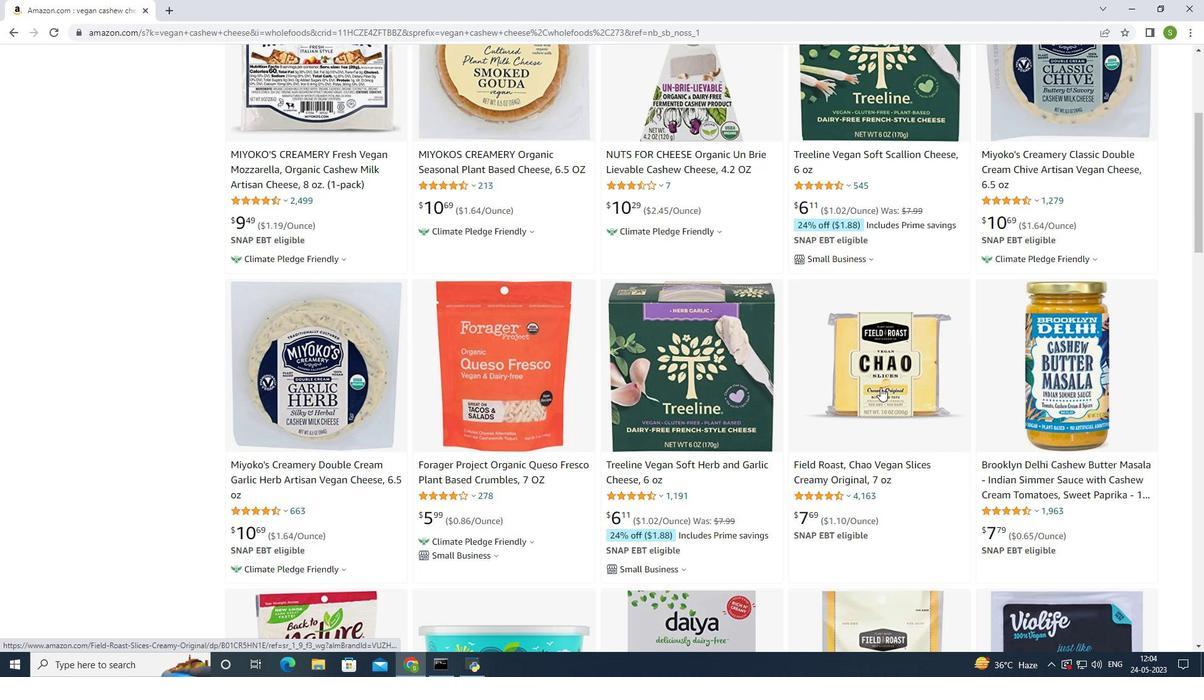 
Action: Mouse scrolled (881, 387) with delta (0, 0)
Screenshot: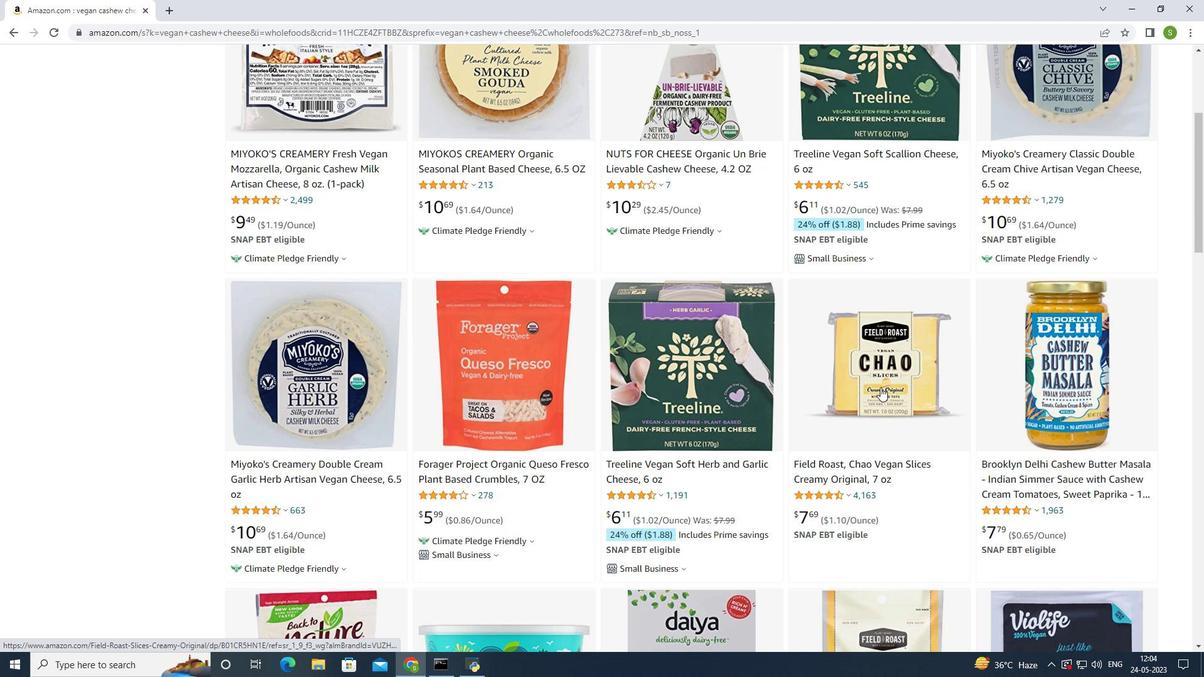 
Action: Mouse scrolled (881, 387) with delta (0, 0)
Screenshot: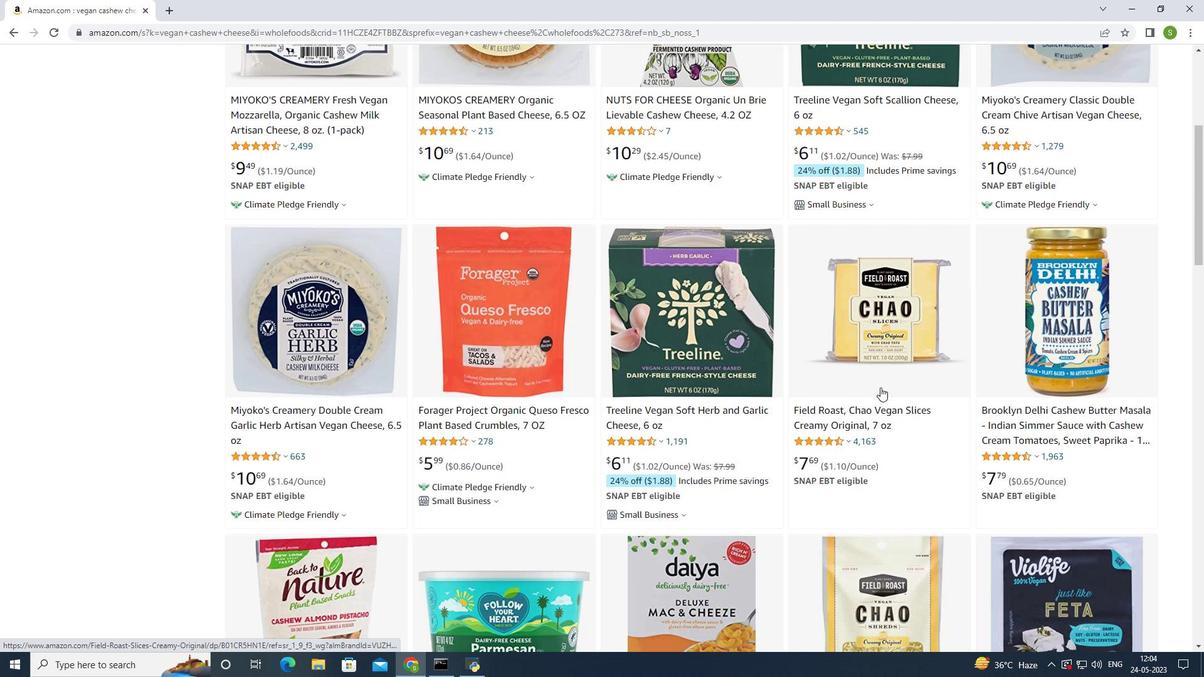 
Action: Mouse scrolled (881, 387) with delta (0, 0)
Screenshot: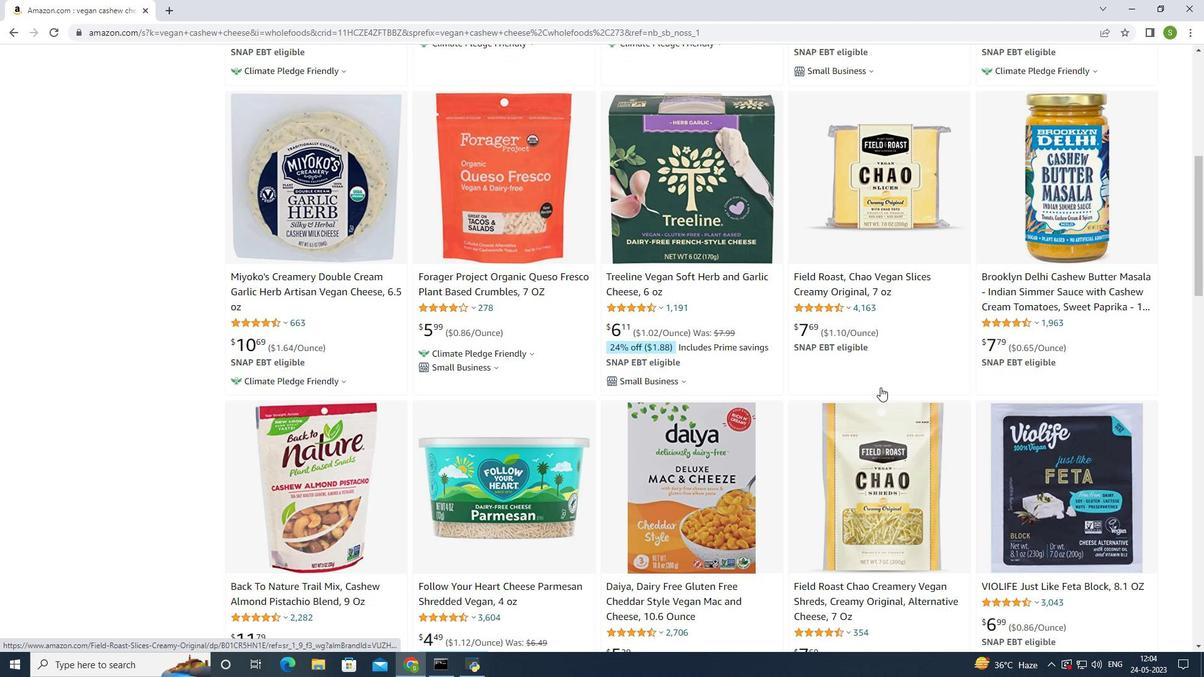 
Action: Mouse scrolled (881, 387) with delta (0, 0)
Screenshot: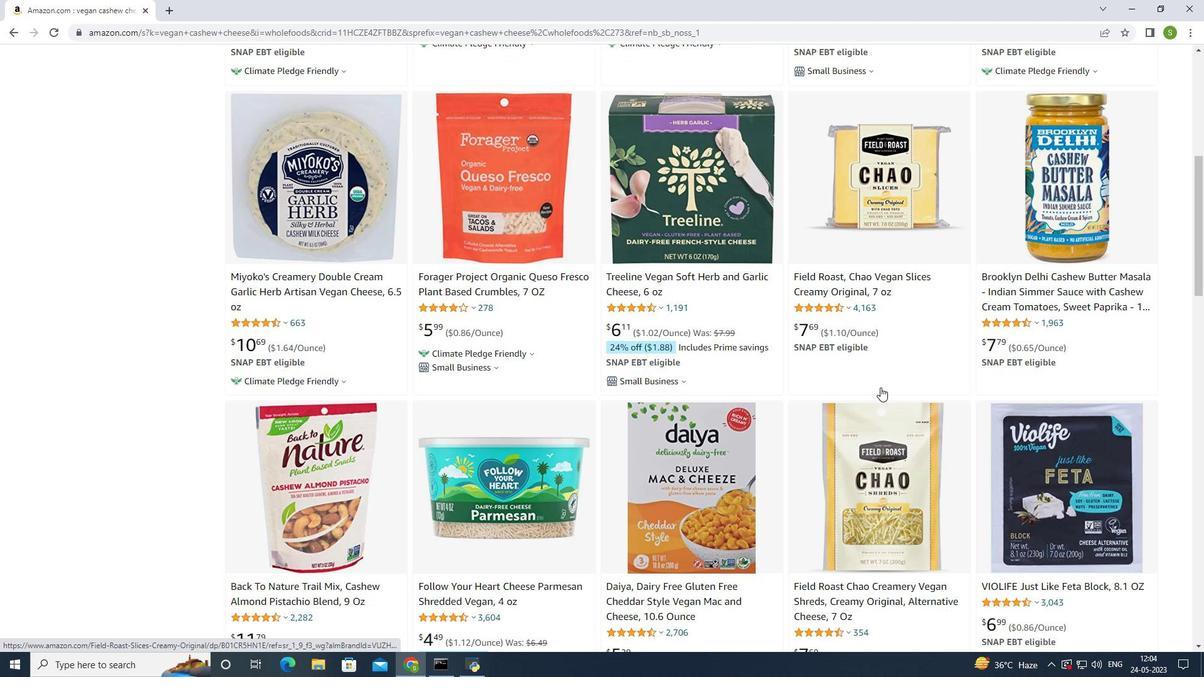 
Action: Mouse scrolled (881, 387) with delta (0, 0)
Screenshot: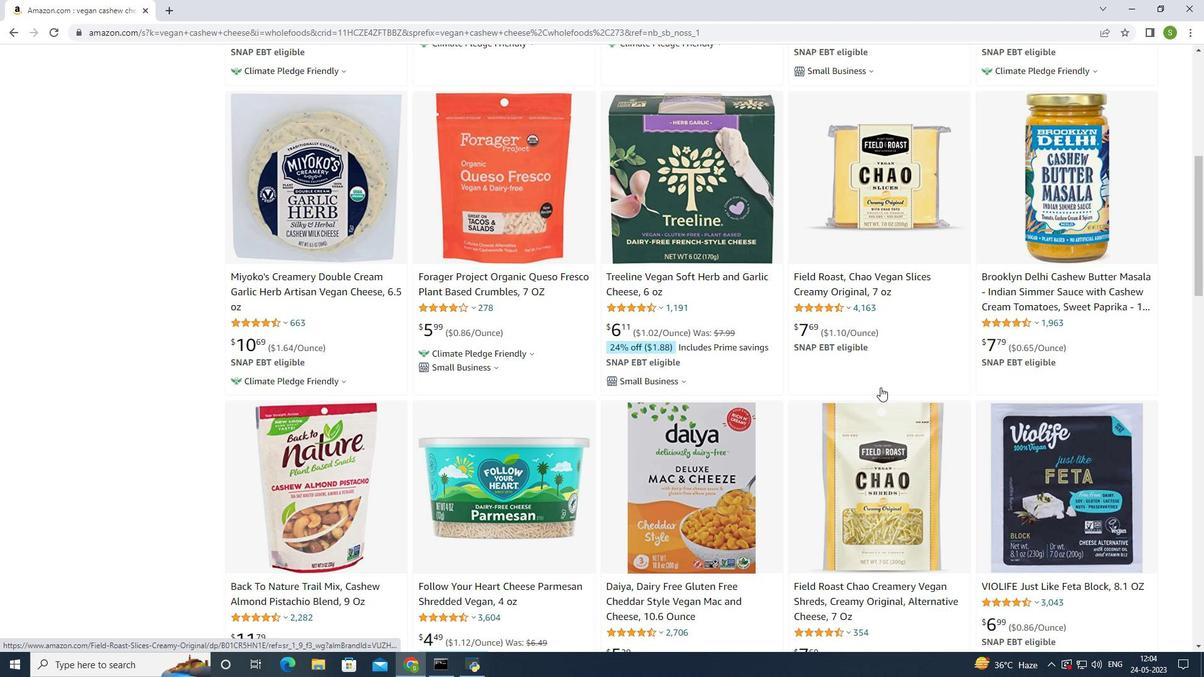 
Action: Mouse scrolled (881, 387) with delta (0, 0)
Screenshot: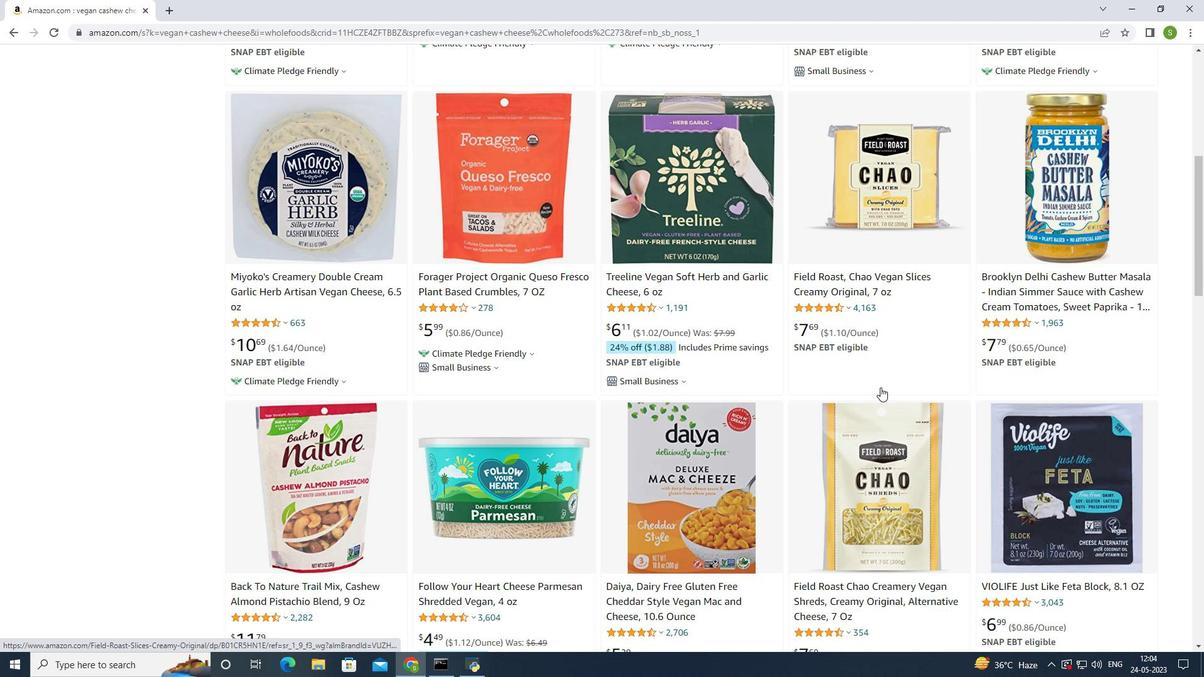 
Action: Mouse scrolled (881, 387) with delta (0, 0)
Screenshot: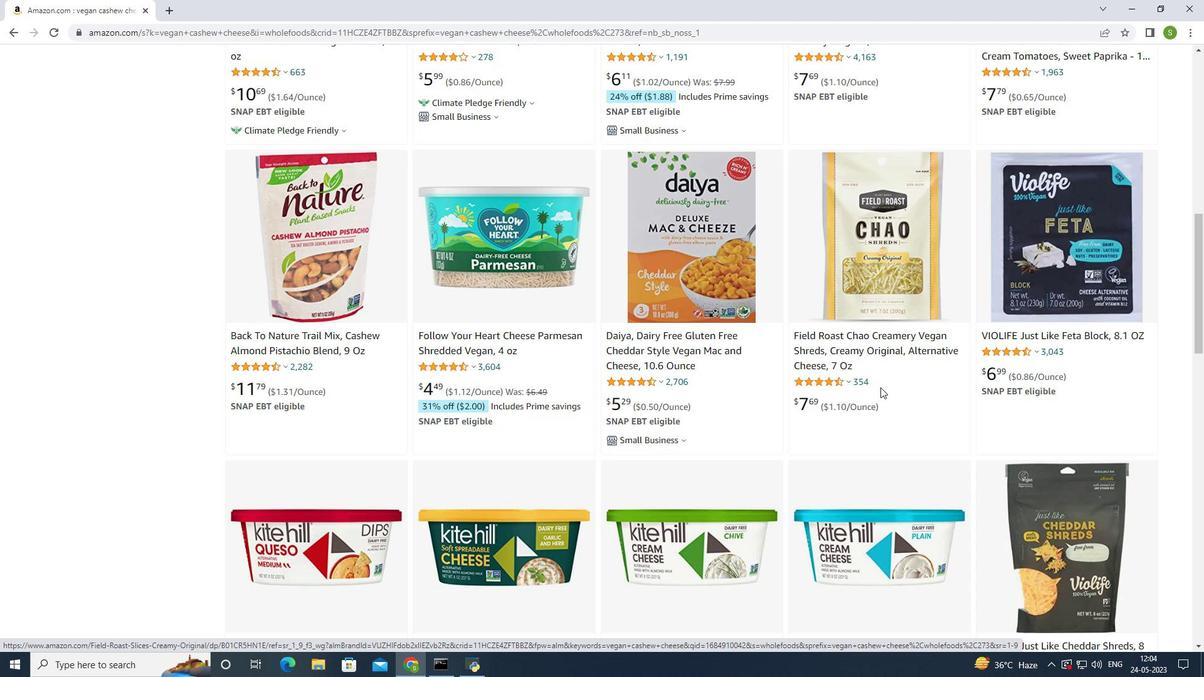 
Action: Mouse scrolled (881, 387) with delta (0, 0)
Screenshot: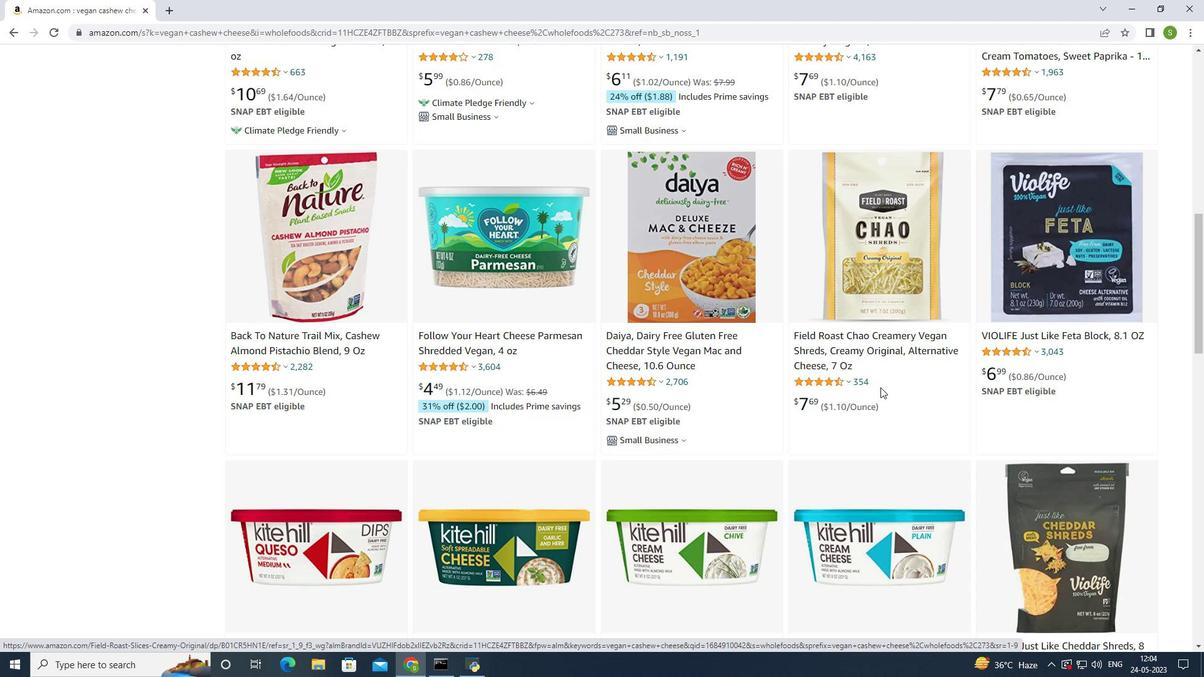 
Action: Mouse scrolled (881, 387) with delta (0, 0)
Screenshot: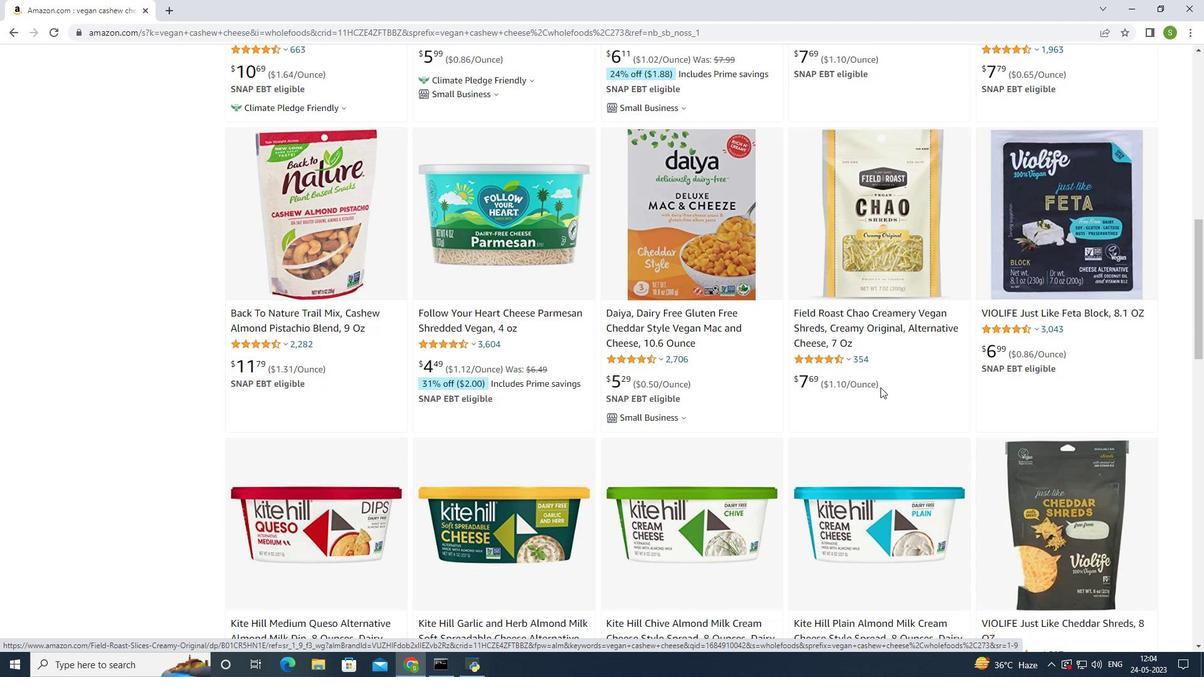 
Action: Mouse moved to (879, 387)
Screenshot: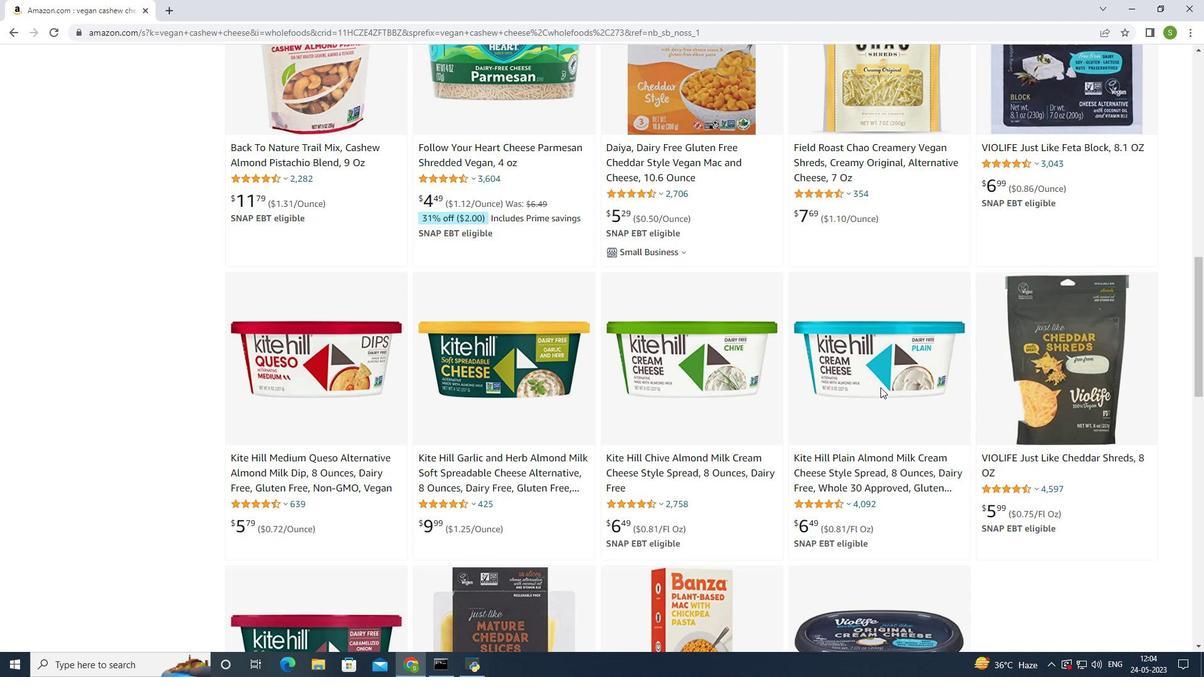 
Action: Mouse scrolled (879, 387) with delta (0, 0)
Screenshot: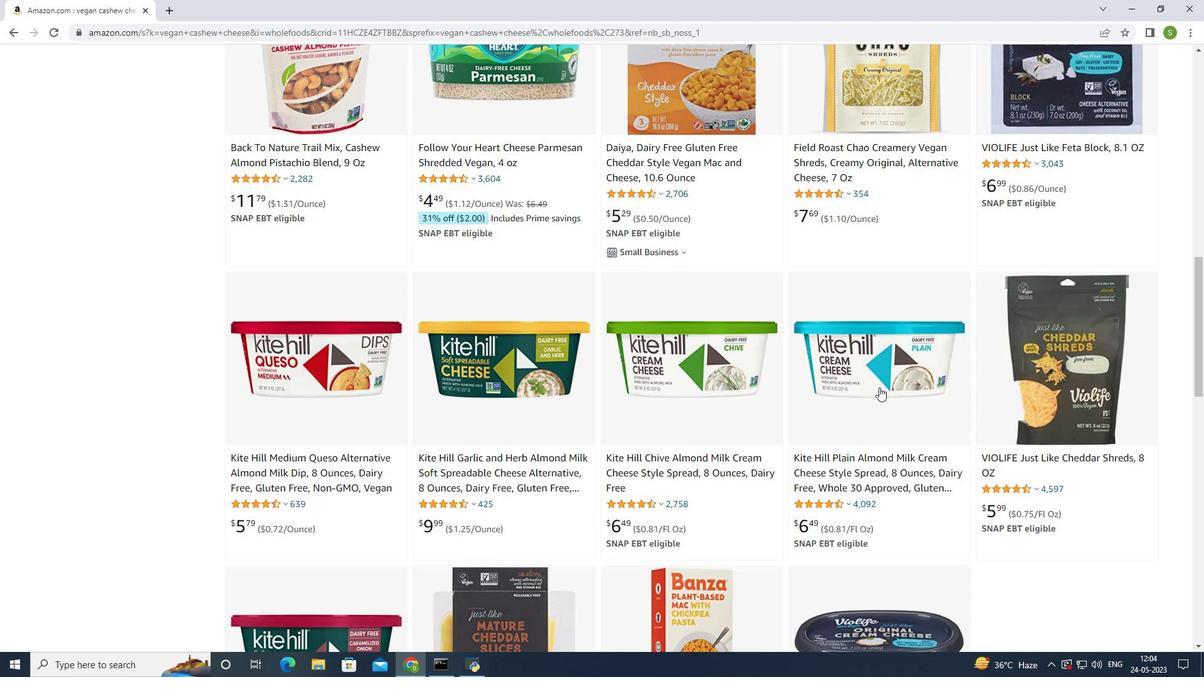 
Action: Mouse moved to (847, 367)
Screenshot: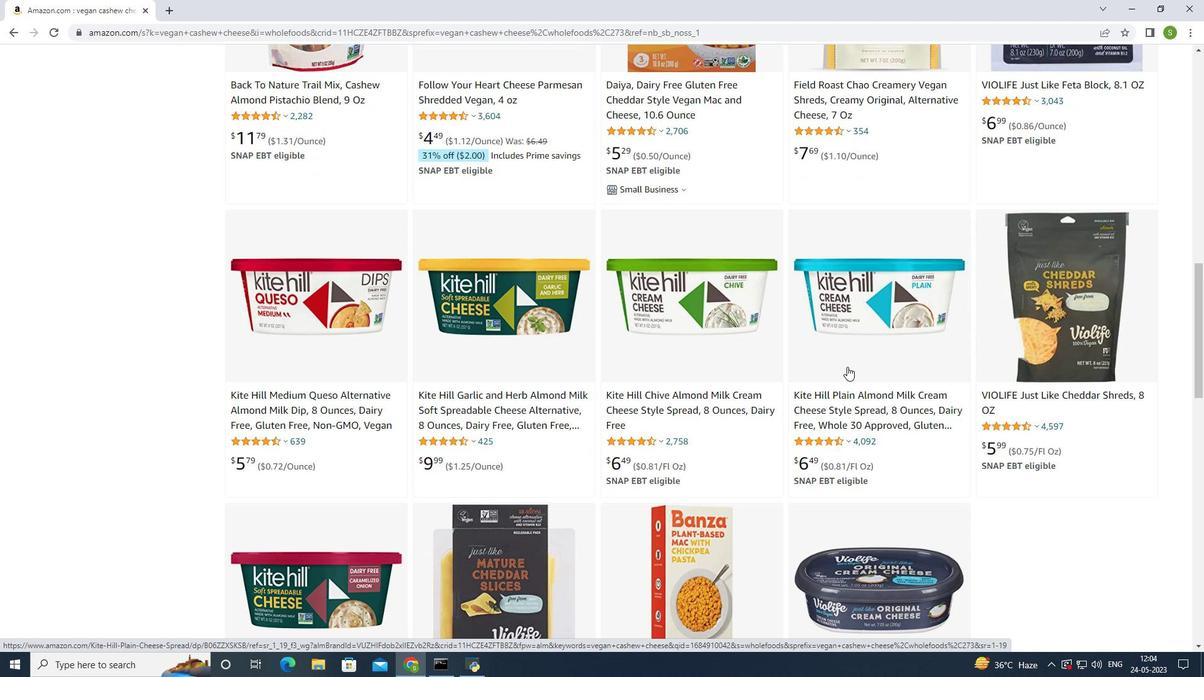 
Action: Mouse scrolled (847, 367) with delta (0, 0)
Screenshot: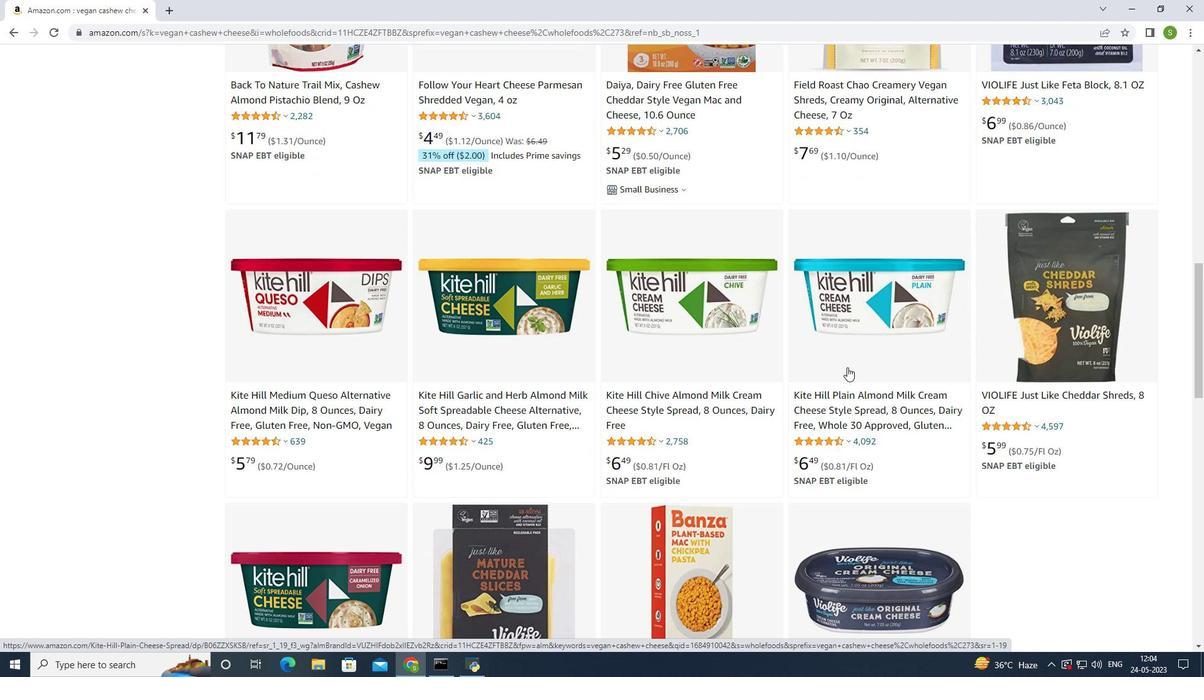 
Action: Mouse moved to (846, 370)
Screenshot: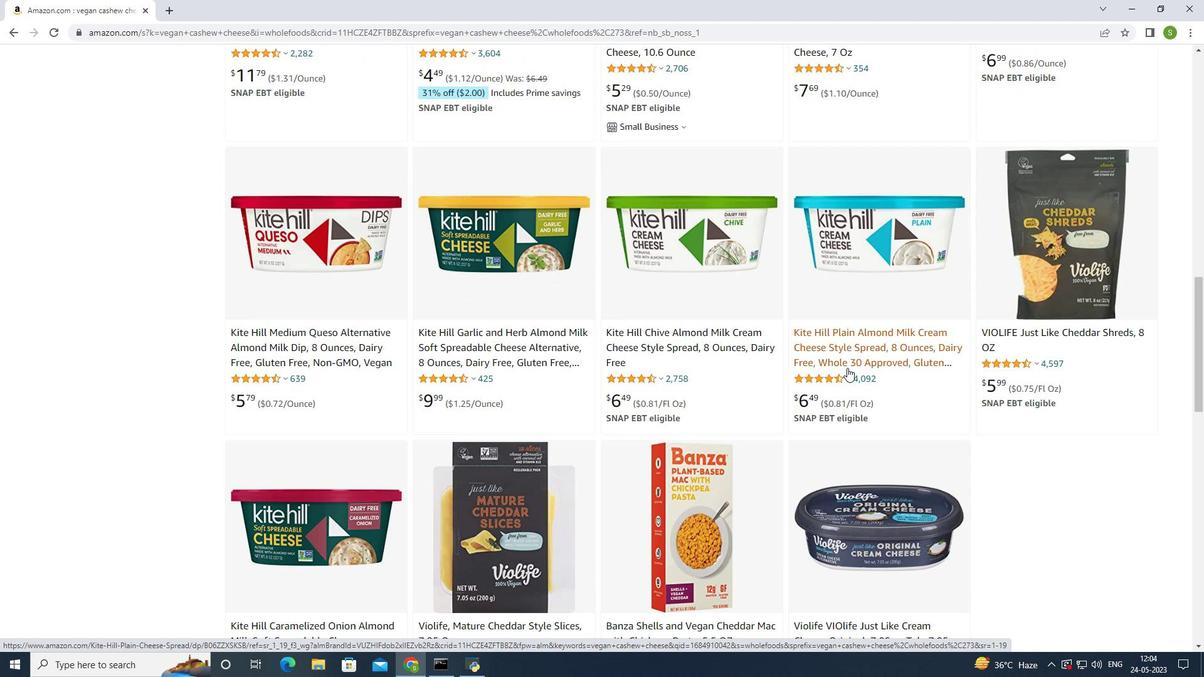 
Action: Mouse scrolled (846, 369) with delta (0, 0)
Screenshot: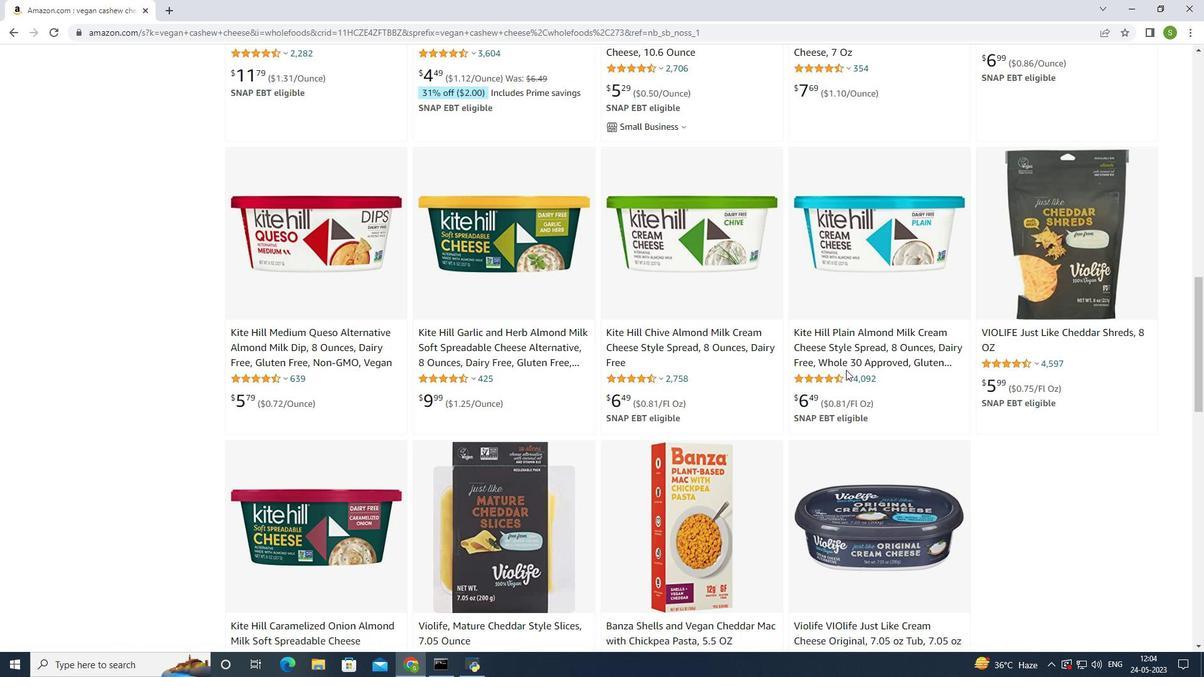 
Action: Mouse scrolled (846, 369) with delta (0, 0)
Screenshot: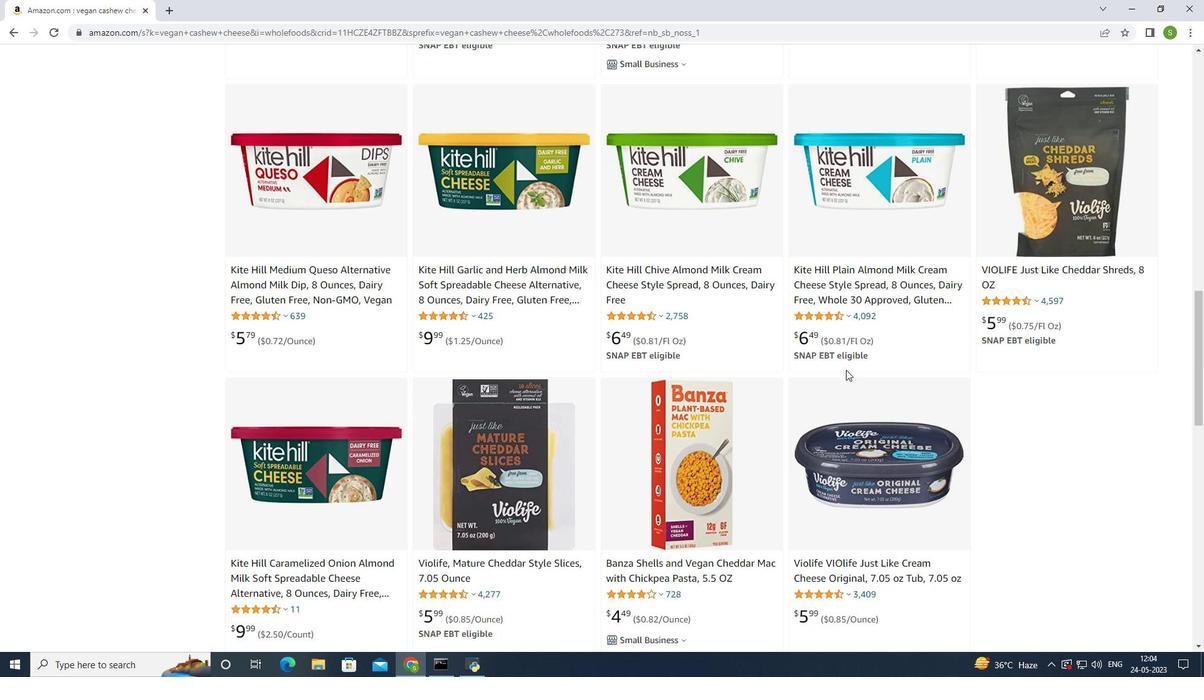 
Action: Mouse scrolled (846, 369) with delta (0, 0)
Screenshot: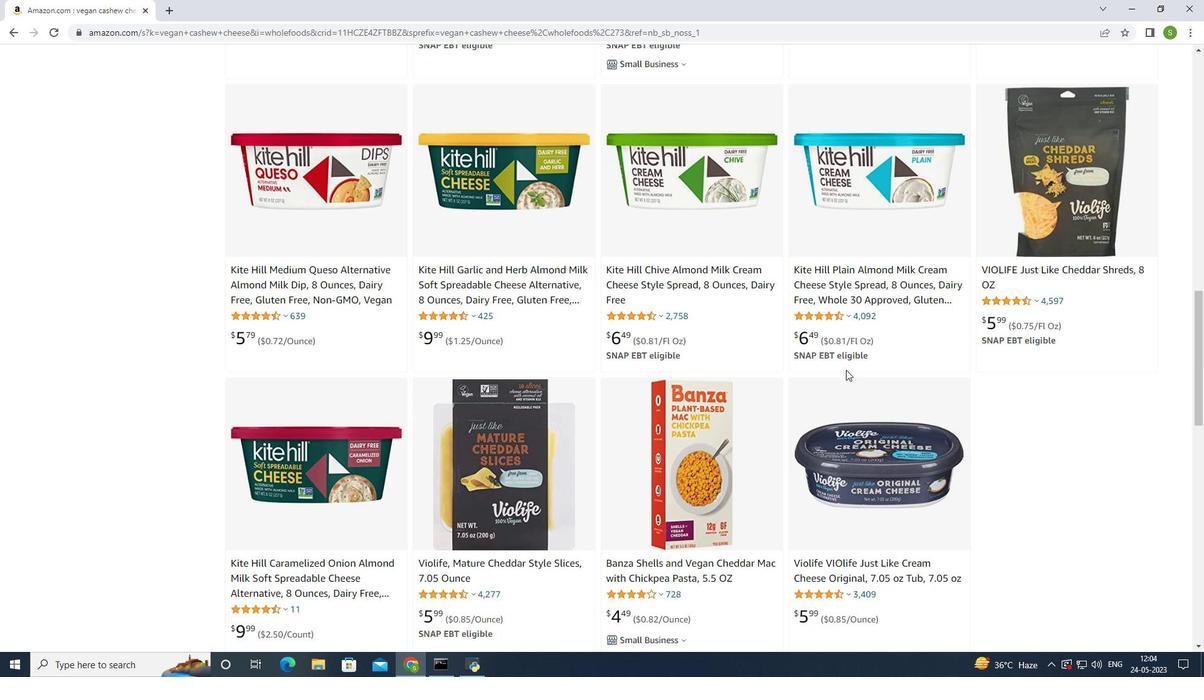 
Action: Mouse scrolled (846, 369) with delta (0, 0)
Screenshot: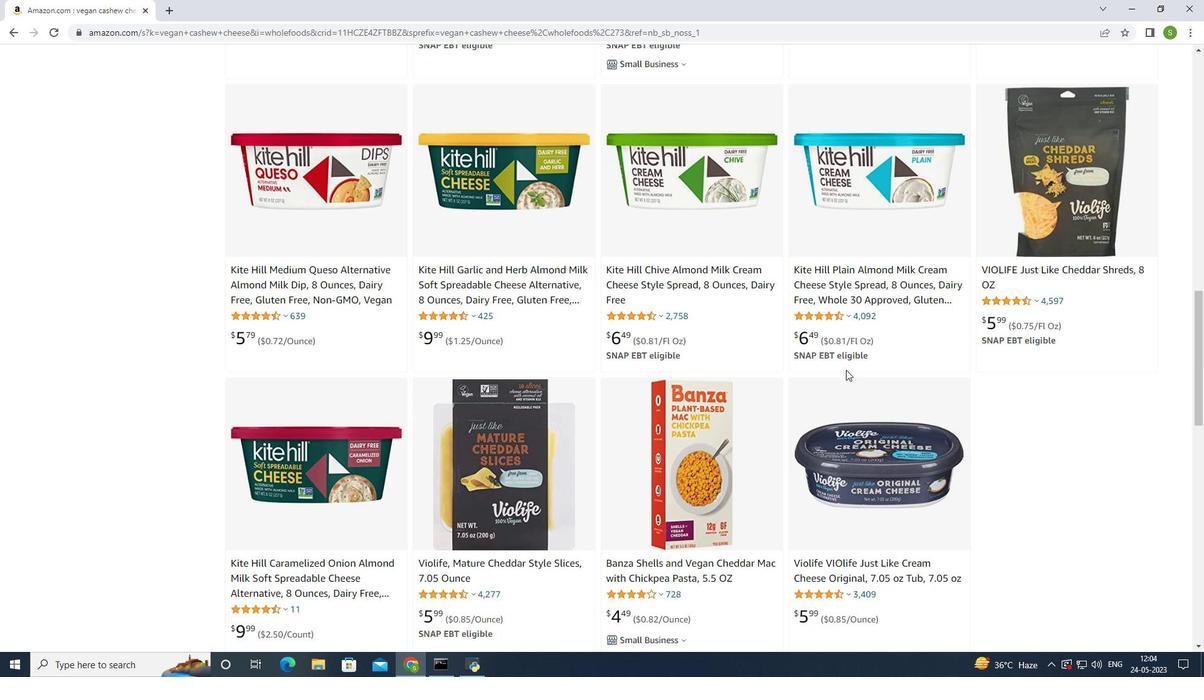 
Action: Mouse moved to (704, 495)
Screenshot: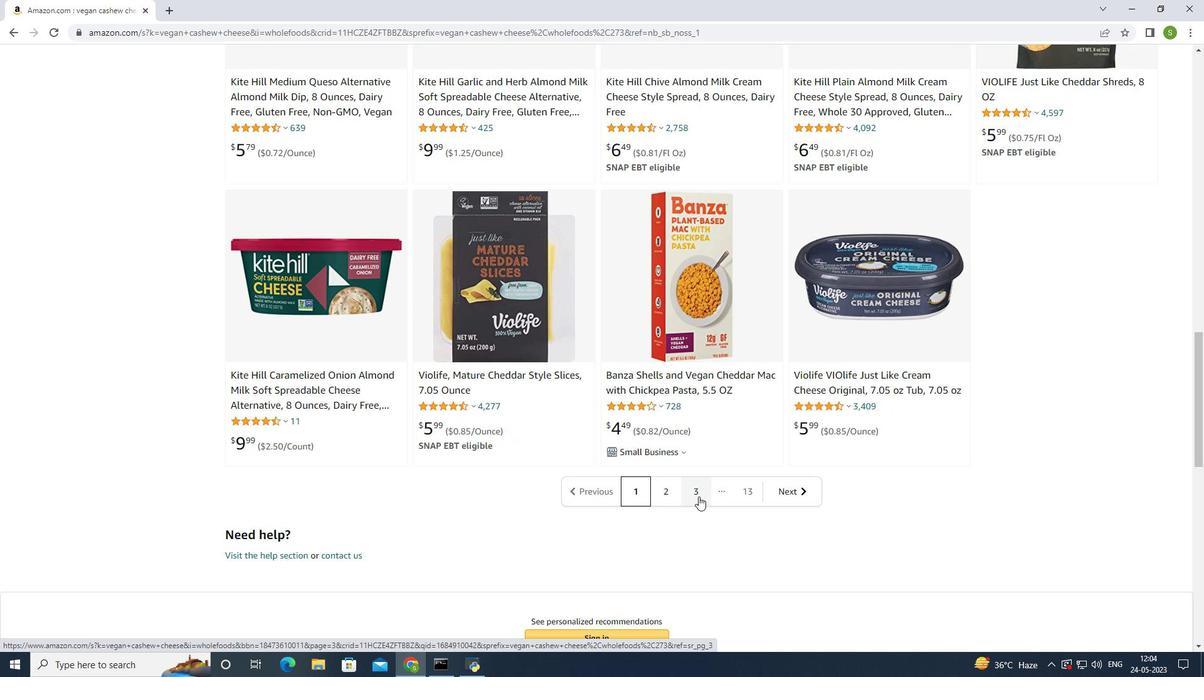 
Action: Mouse pressed left at (704, 495)
Screenshot: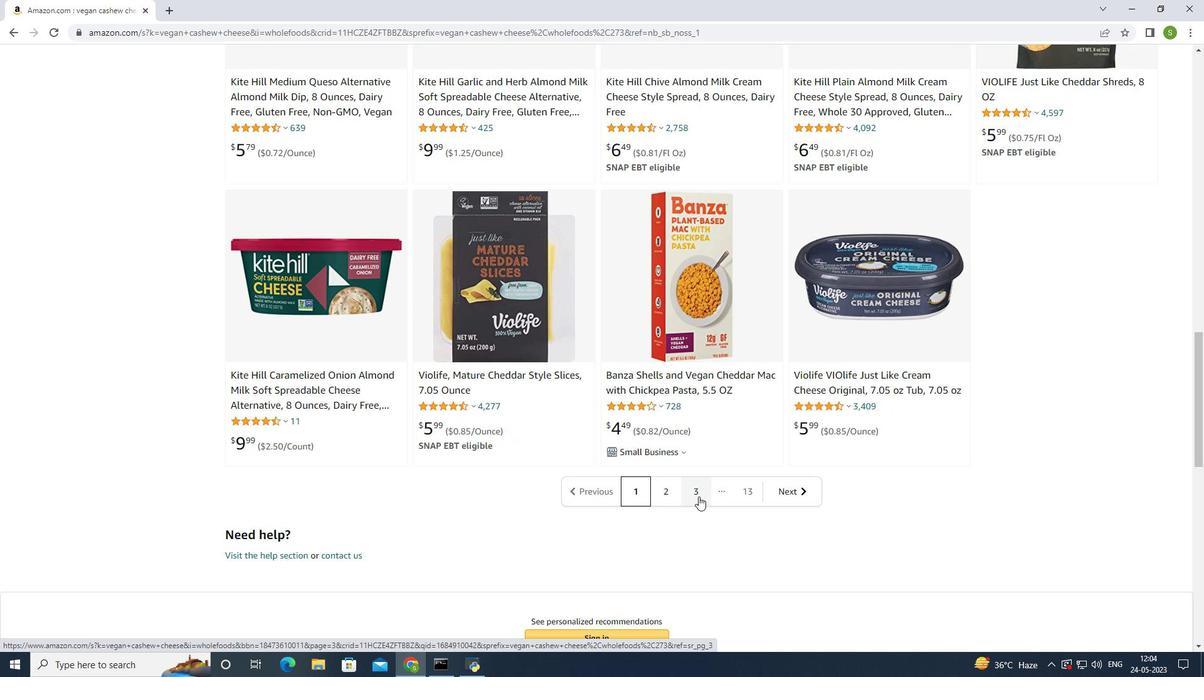 
Action: Mouse moved to (582, 400)
Screenshot: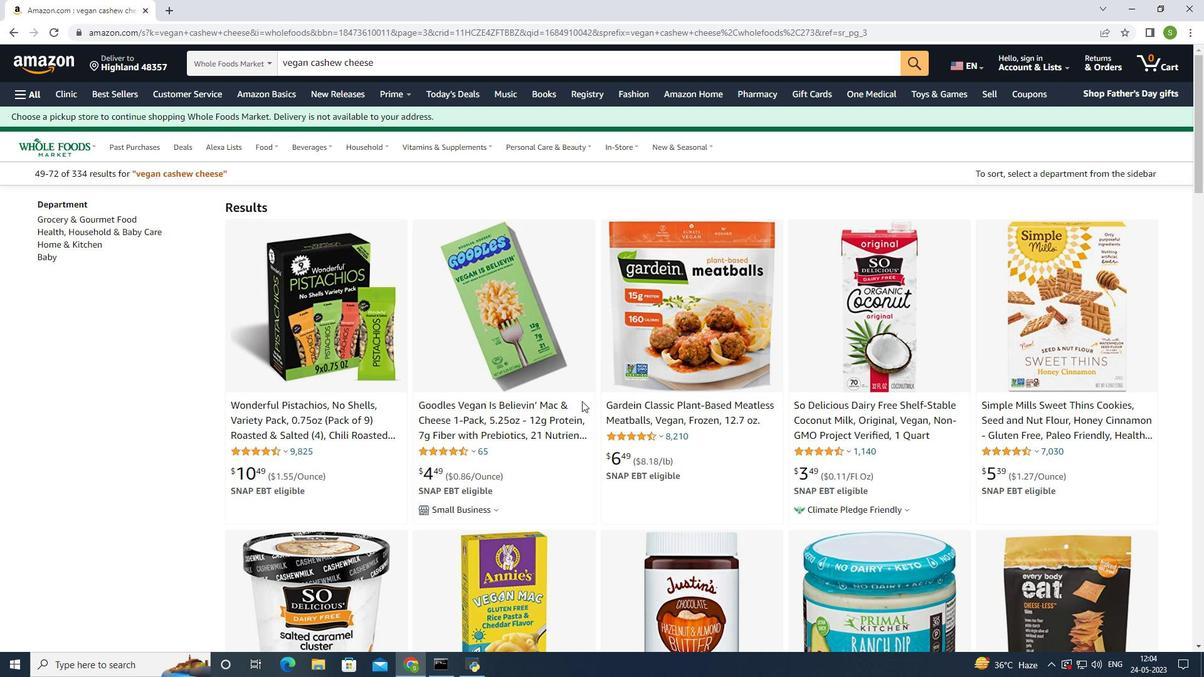 
Action: Mouse scrolled (582, 400) with delta (0, 0)
Screenshot: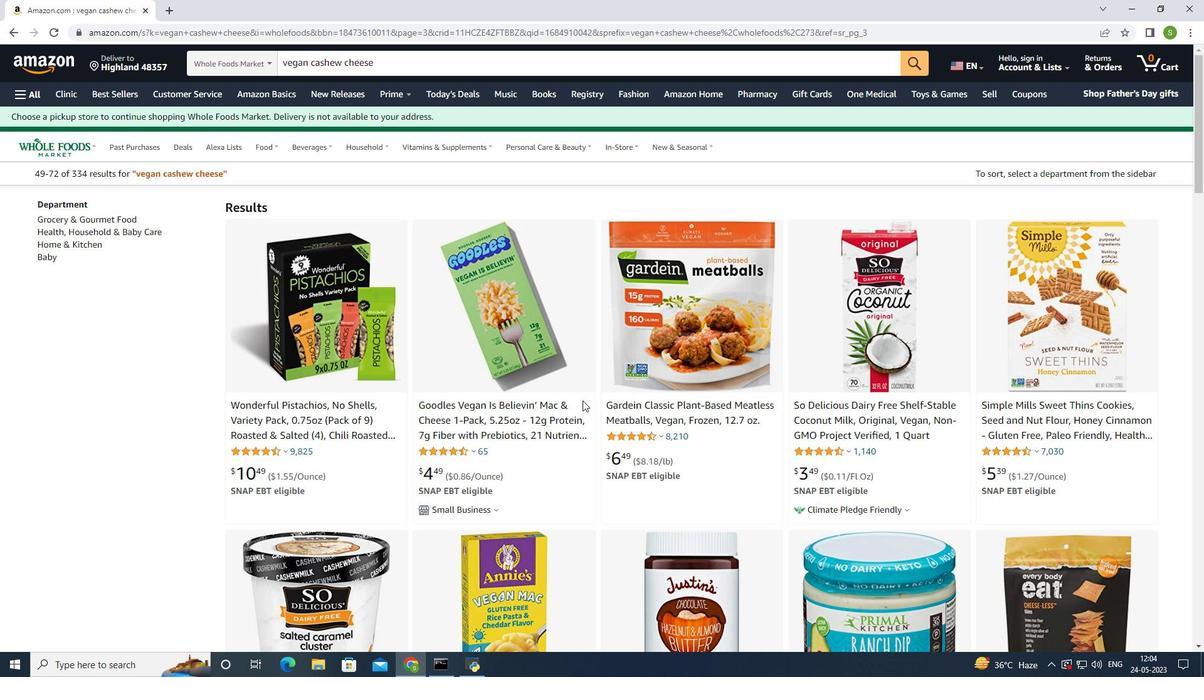 
Action: Mouse scrolled (582, 401) with delta (0, 0)
Screenshot: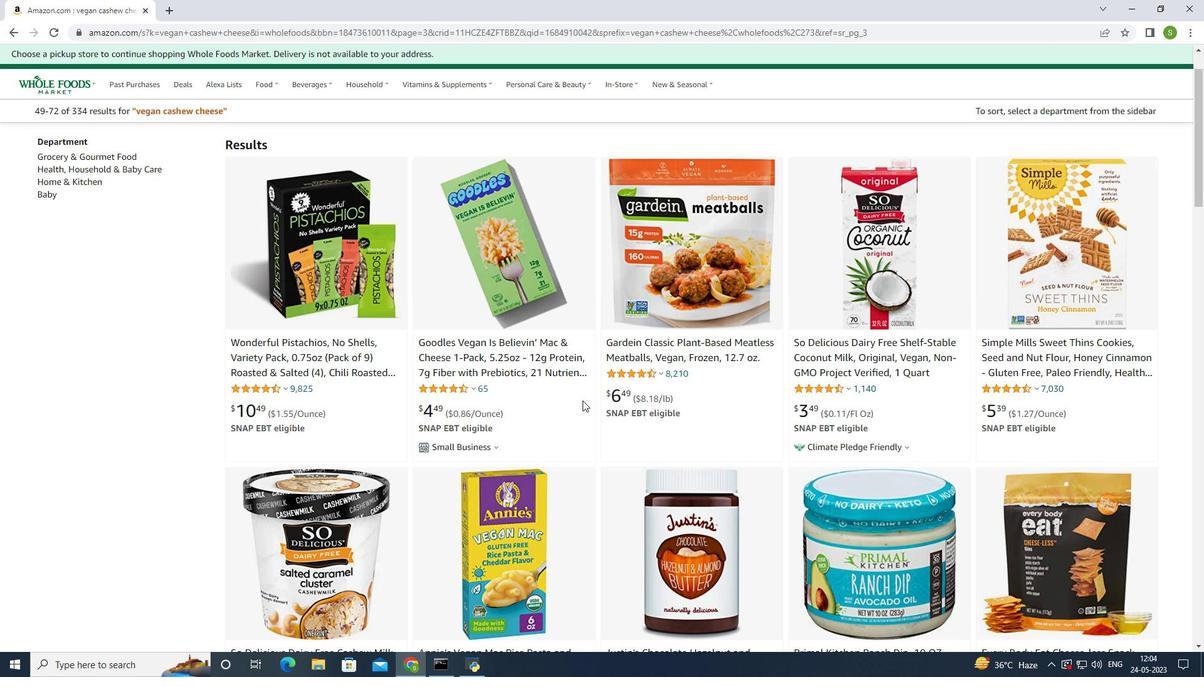 
Action: Mouse scrolled (582, 400) with delta (0, 0)
Screenshot: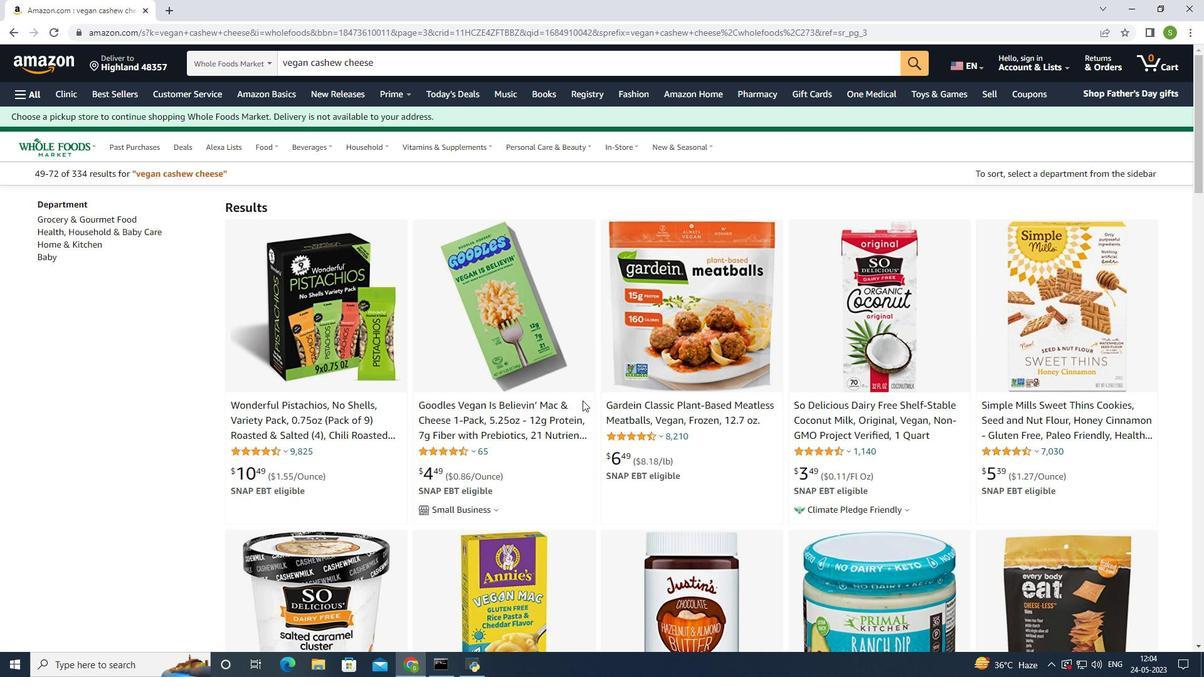 
Action: Mouse moved to (582, 411)
Screenshot: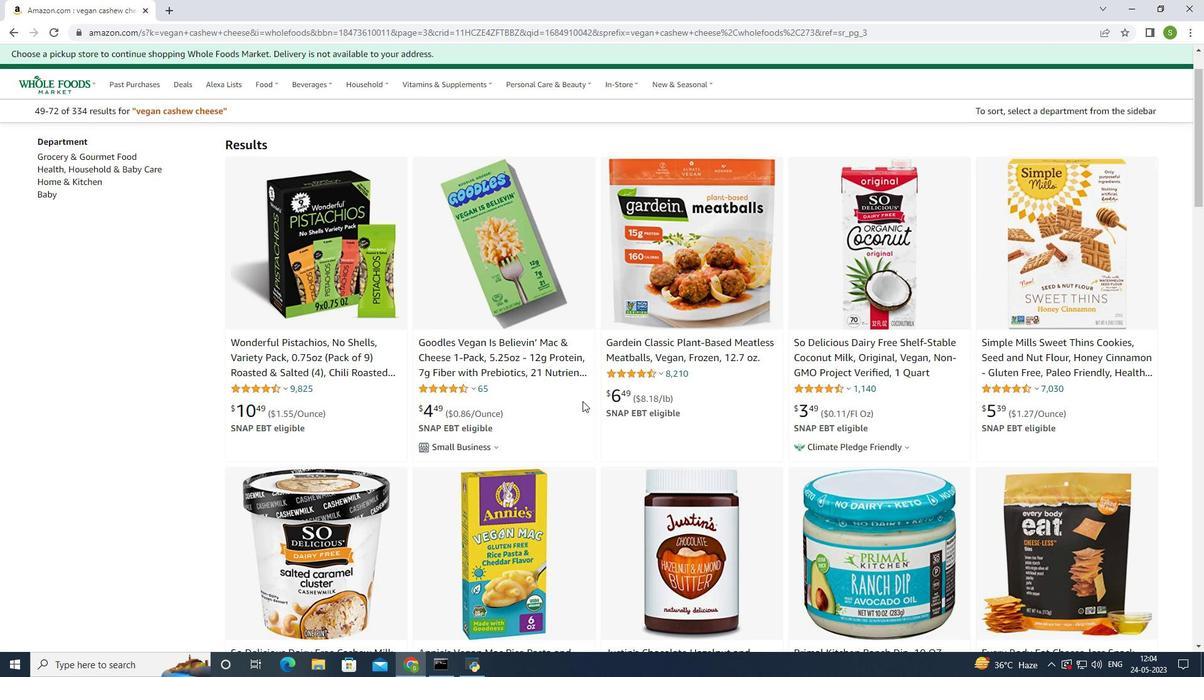 
Action: Mouse scrolled (582, 410) with delta (0, 0)
Screenshot: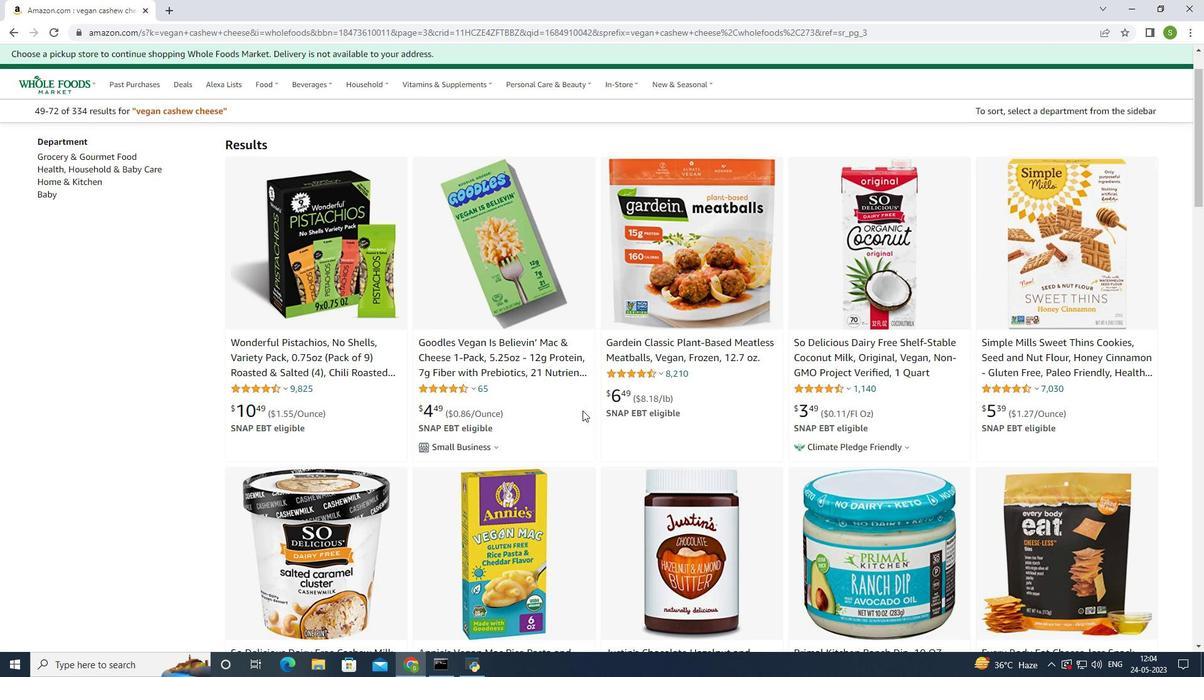 
Action: Mouse scrolled (582, 410) with delta (0, 0)
Screenshot: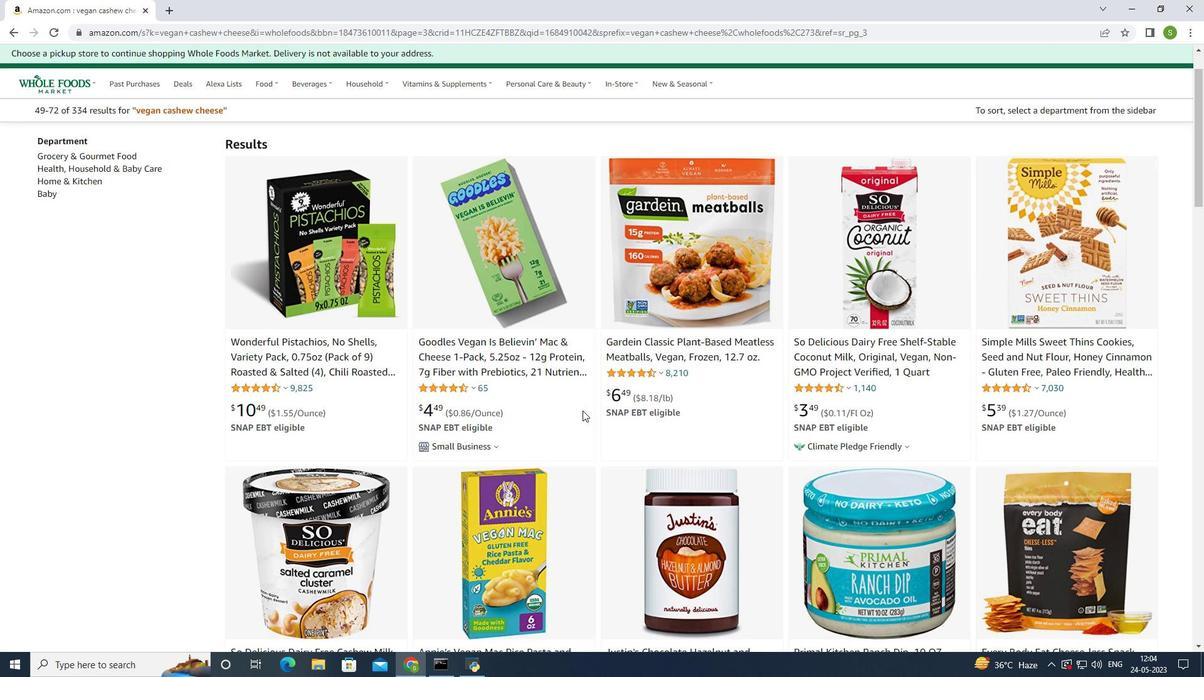 
Action: Mouse scrolled (582, 410) with delta (0, 0)
Screenshot: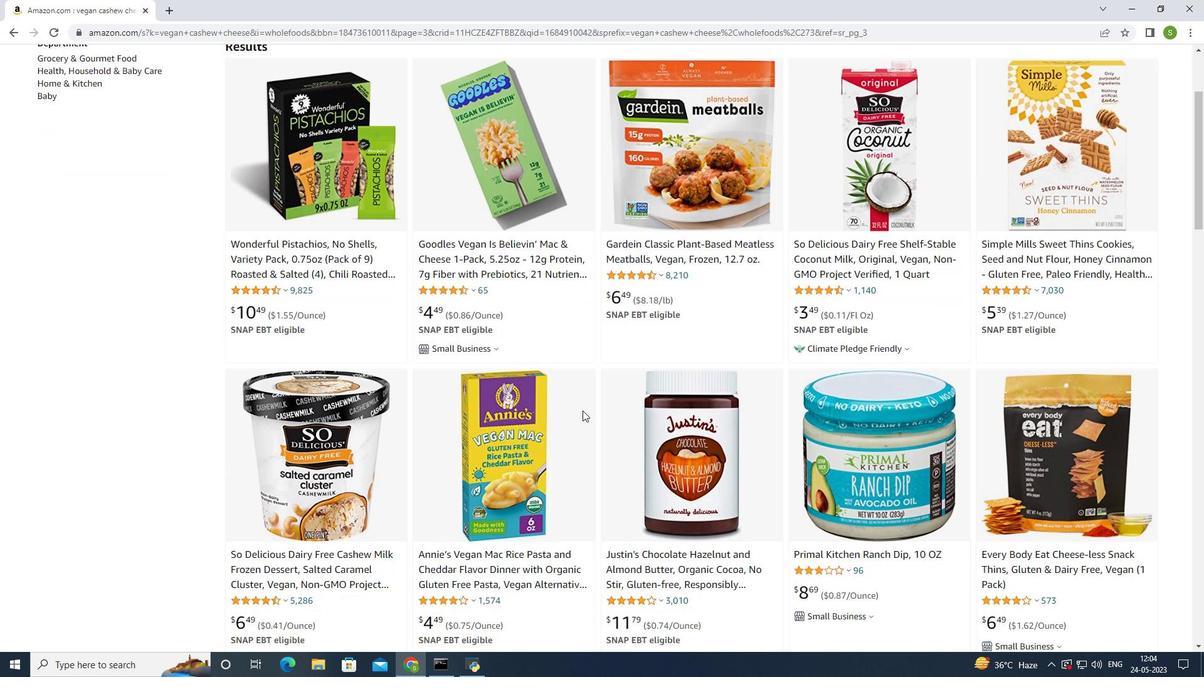 
Action: Mouse scrolled (582, 410) with delta (0, 0)
Screenshot: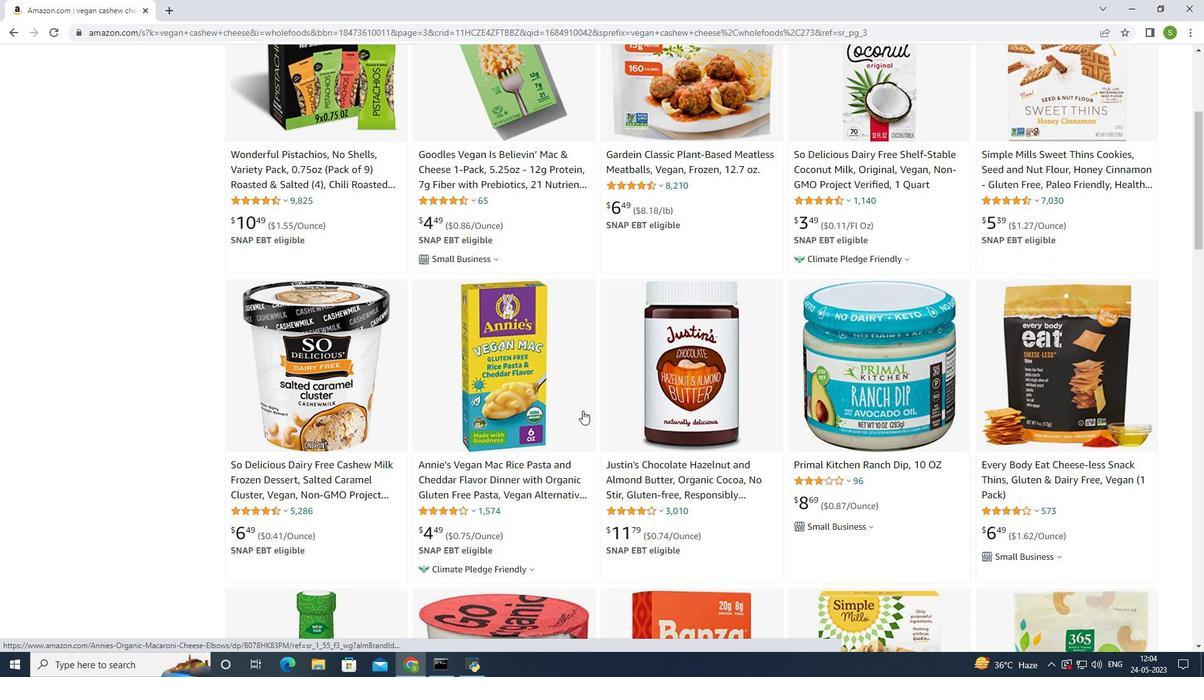 
Action: Mouse moved to (582, 411)
Screenshot: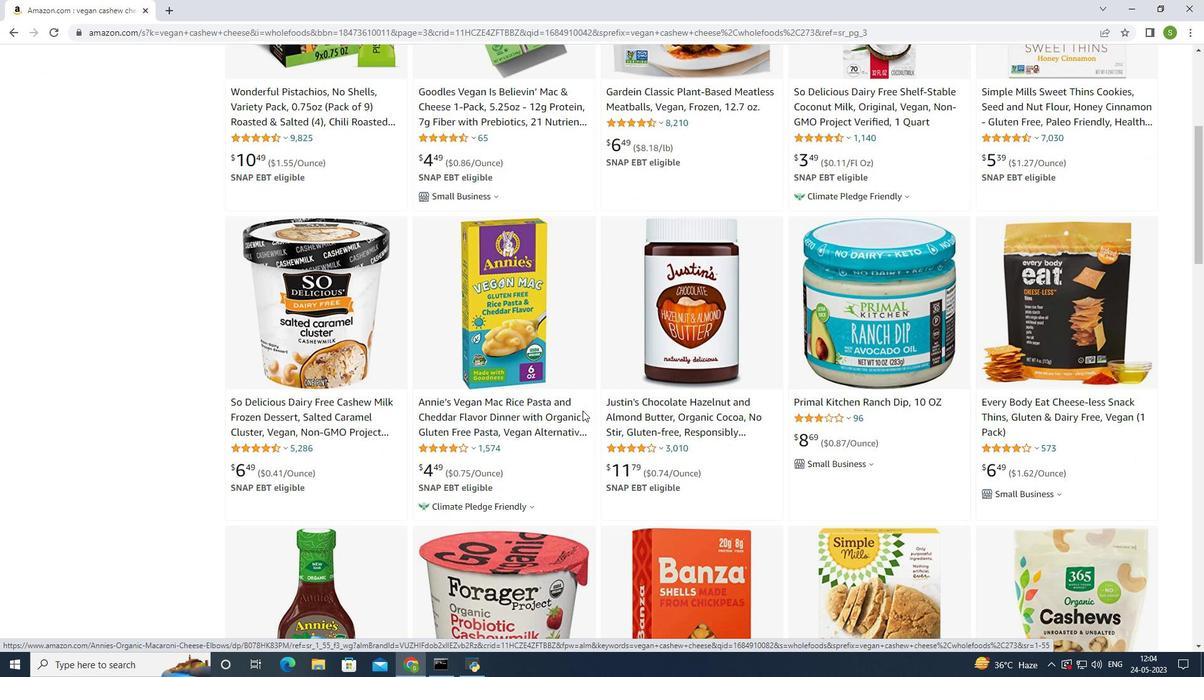 
Action: Mouse scrolled (582, 411) with delta (0, 0)
Screenshot: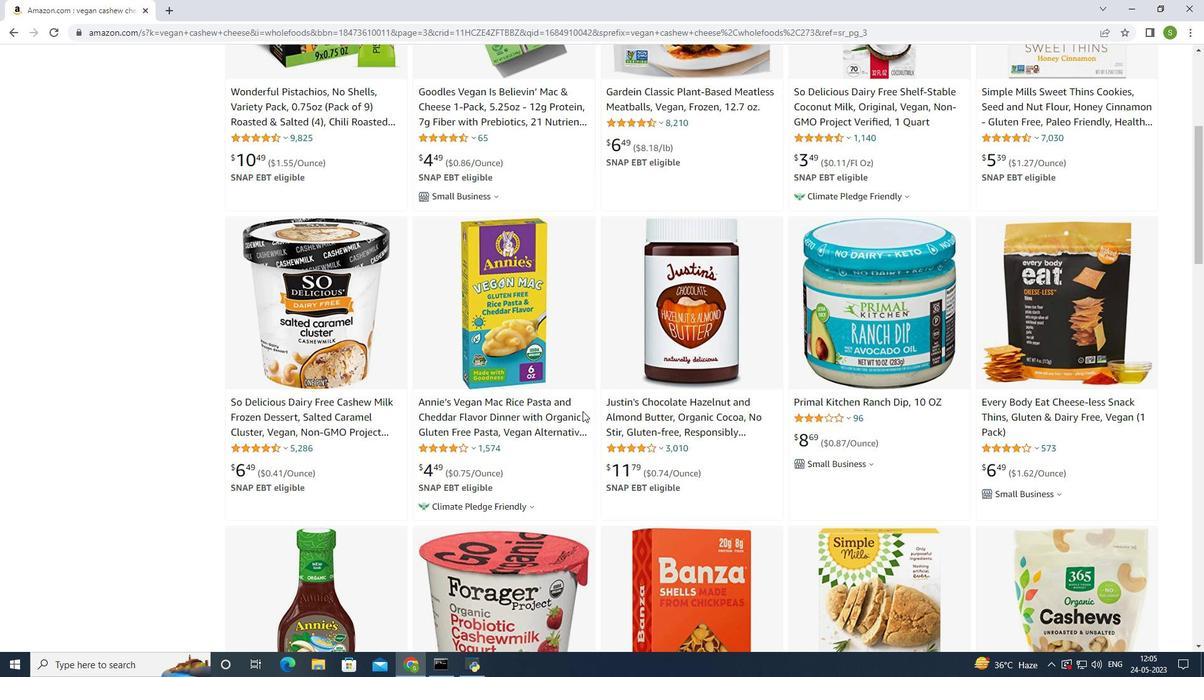 
Action: Mouse moved to (583, 411)
Screenshot: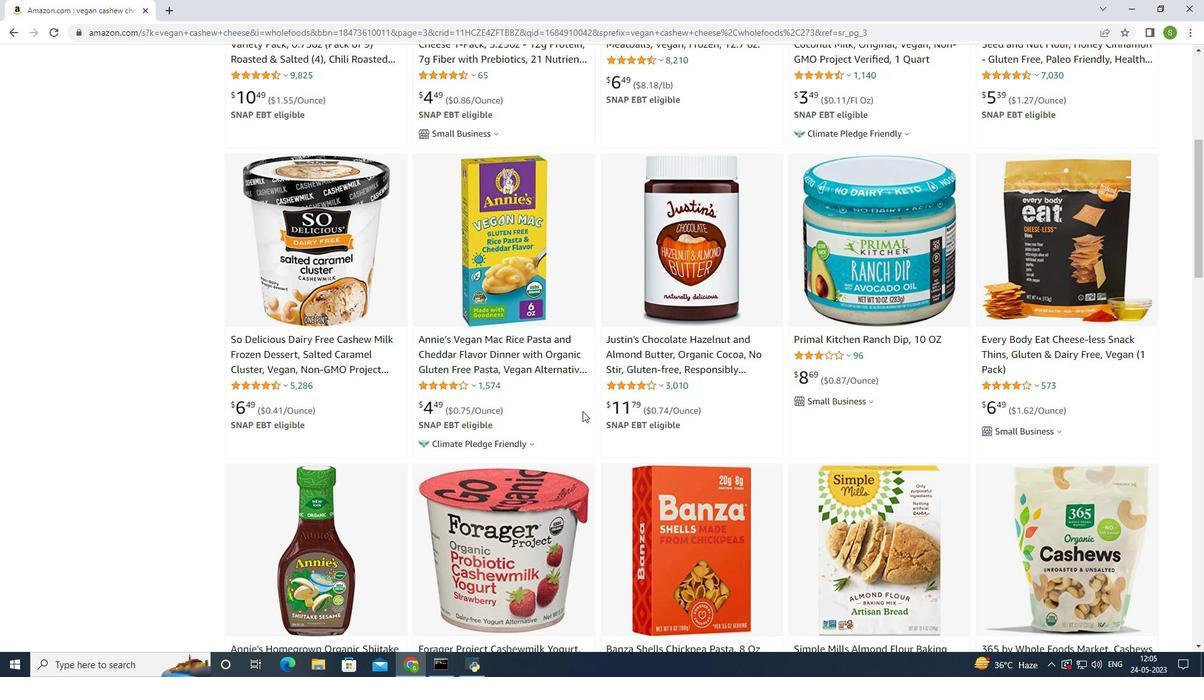 
Action: Mouse scrolled (583, 411) with delta (0, 0)
Screenshot: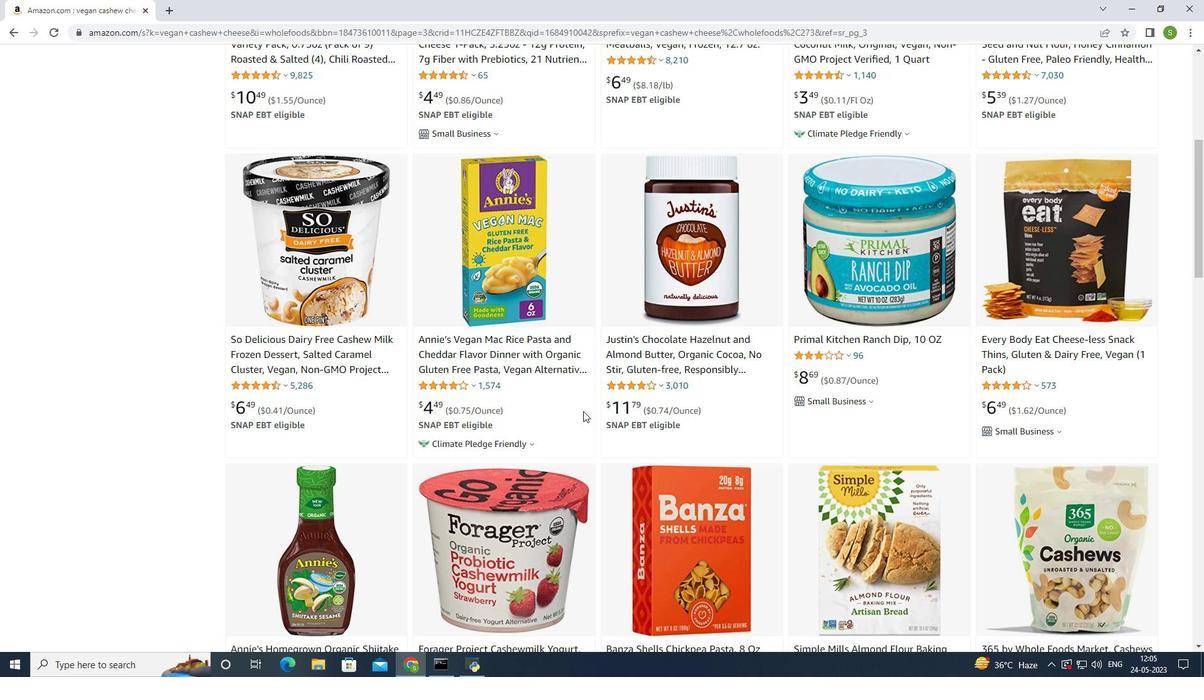 
Action: Mouse moved to (584, 412)
Screenshot: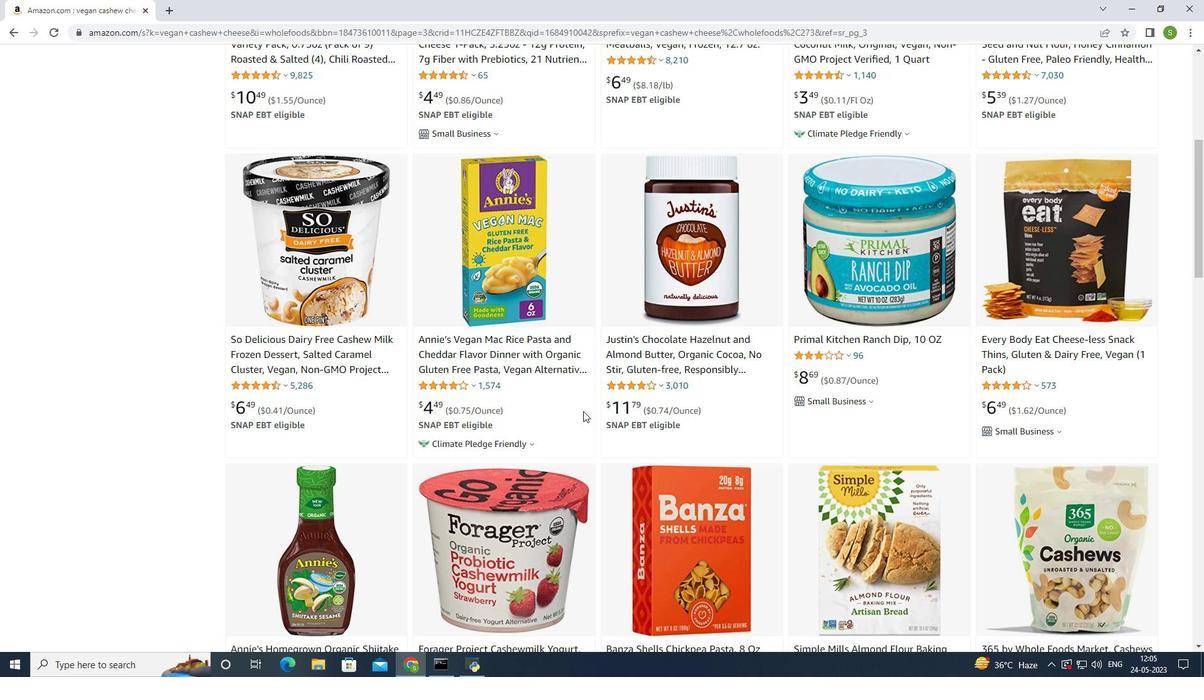 
Action: Mouse scrolled (584, 412) with delta (0, 0)
Screenshot: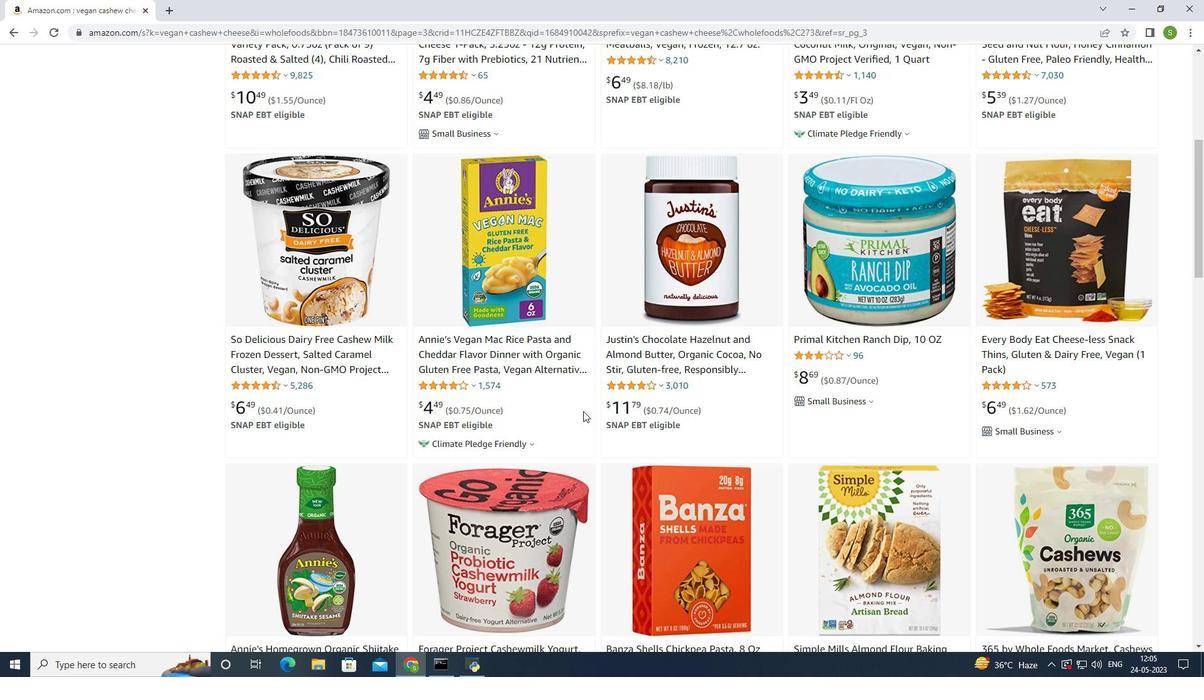
Action: Mouse moved to (595, 417)
Screenshot: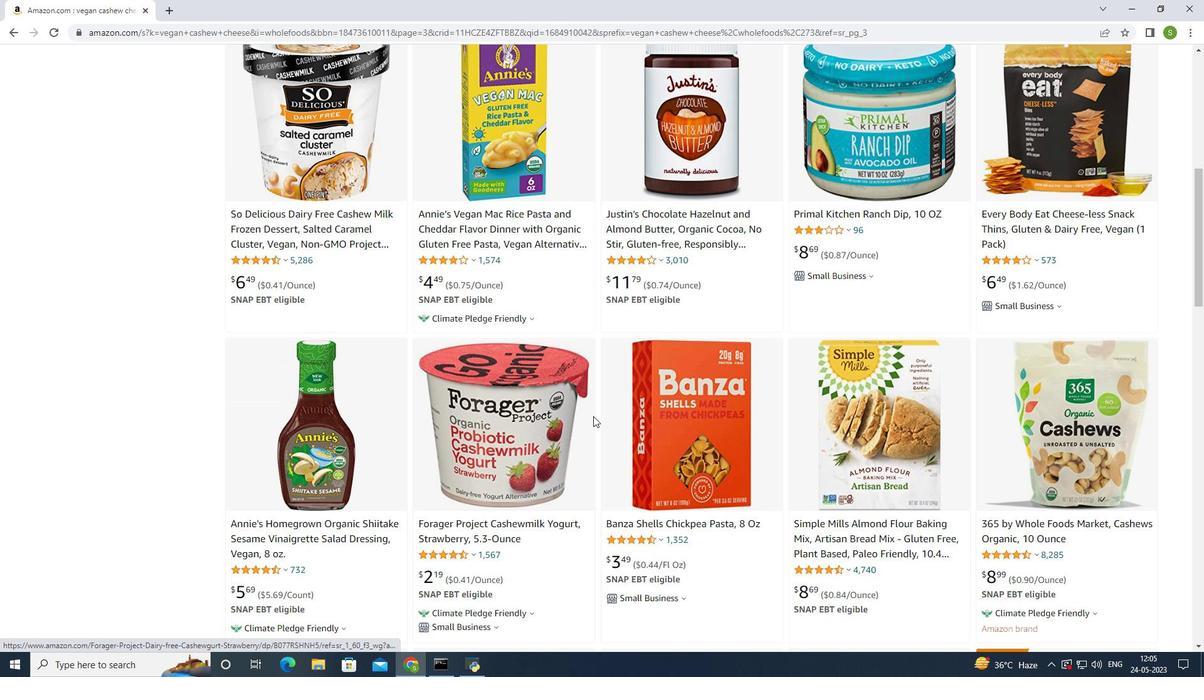 
Action: Mouse scrolled (595, 417) with delta (0, 0)
Screenshot: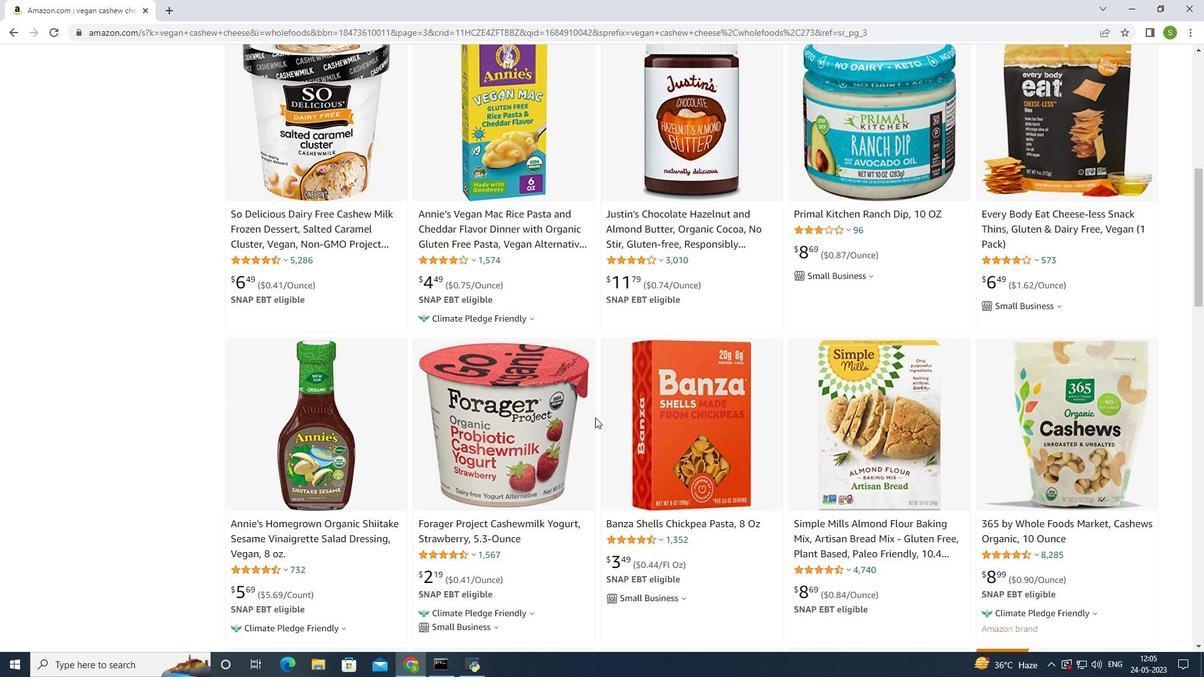 
Action: Mouse scrolled (595, 417) with delta (0, 0)
Screenshot: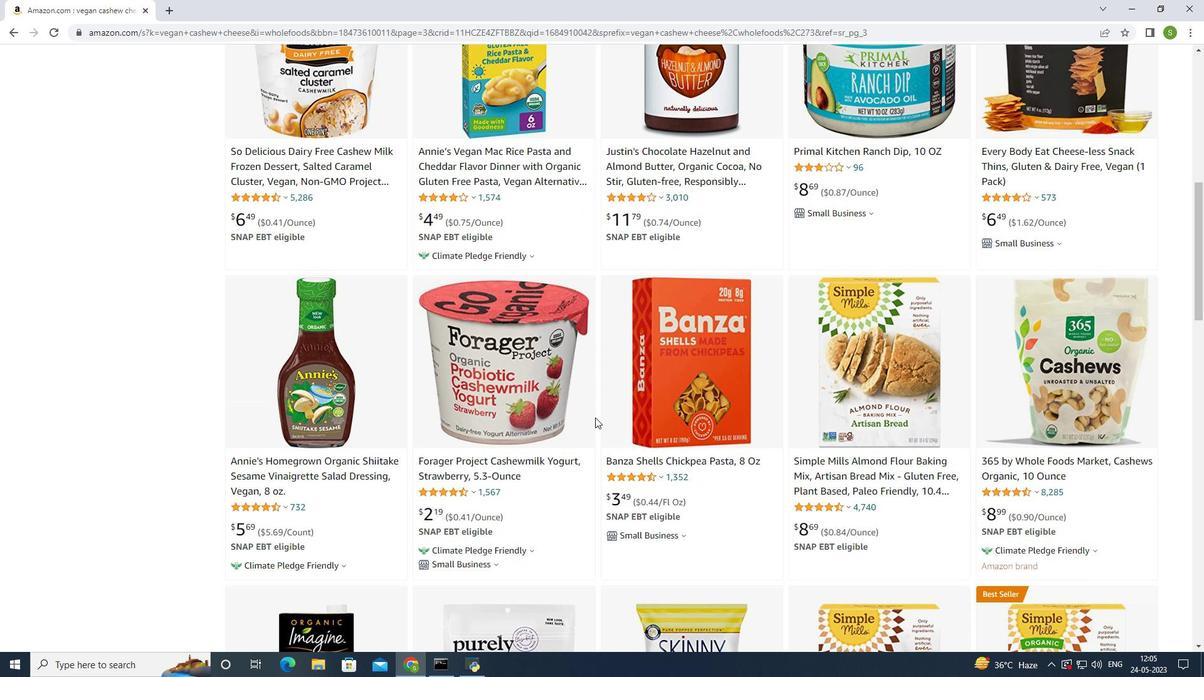 
Action: Mouse scrolled (595, 417) with delta (0, 0)
Screenshot: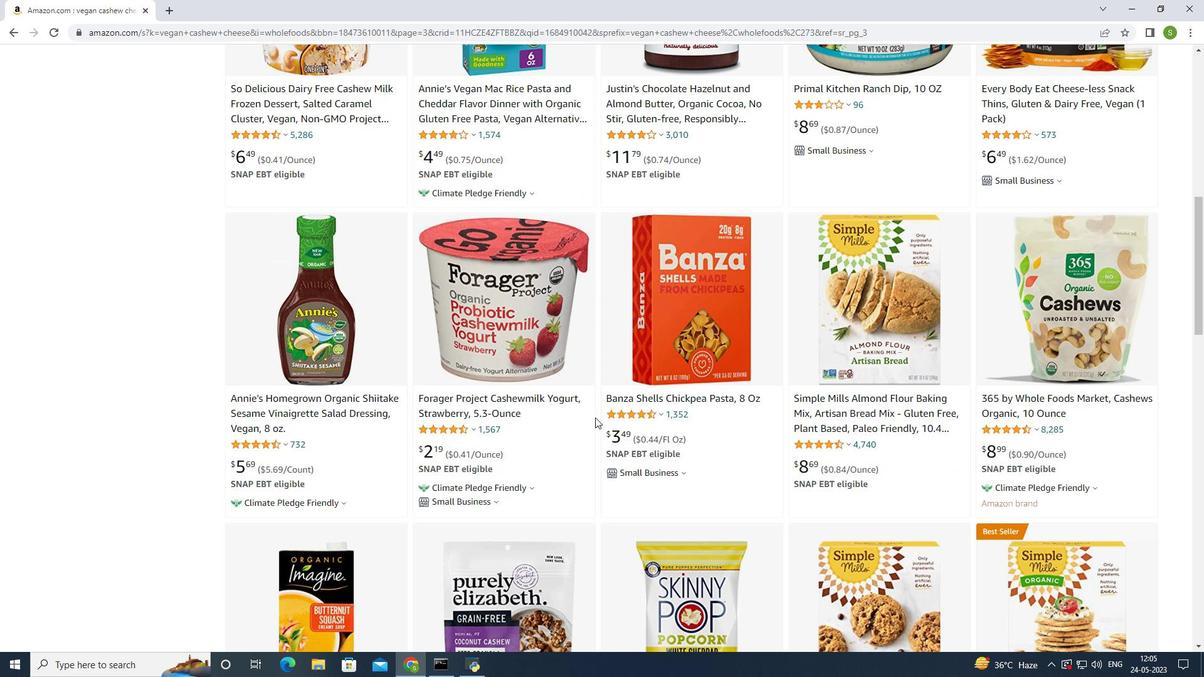 
Action: Mouse scrolled (595, 417) with delta (0, 0)
Screenshot: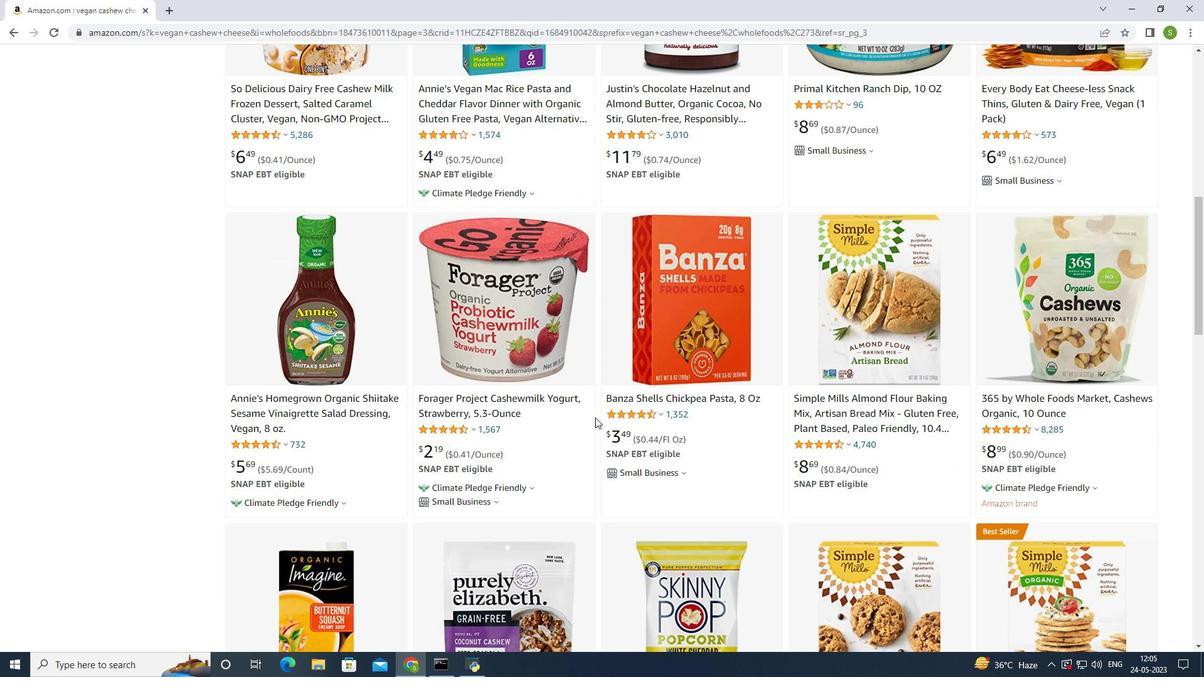 
Action: Mouse scrolled (595, 417) with delta (0, 0)
Screenshot: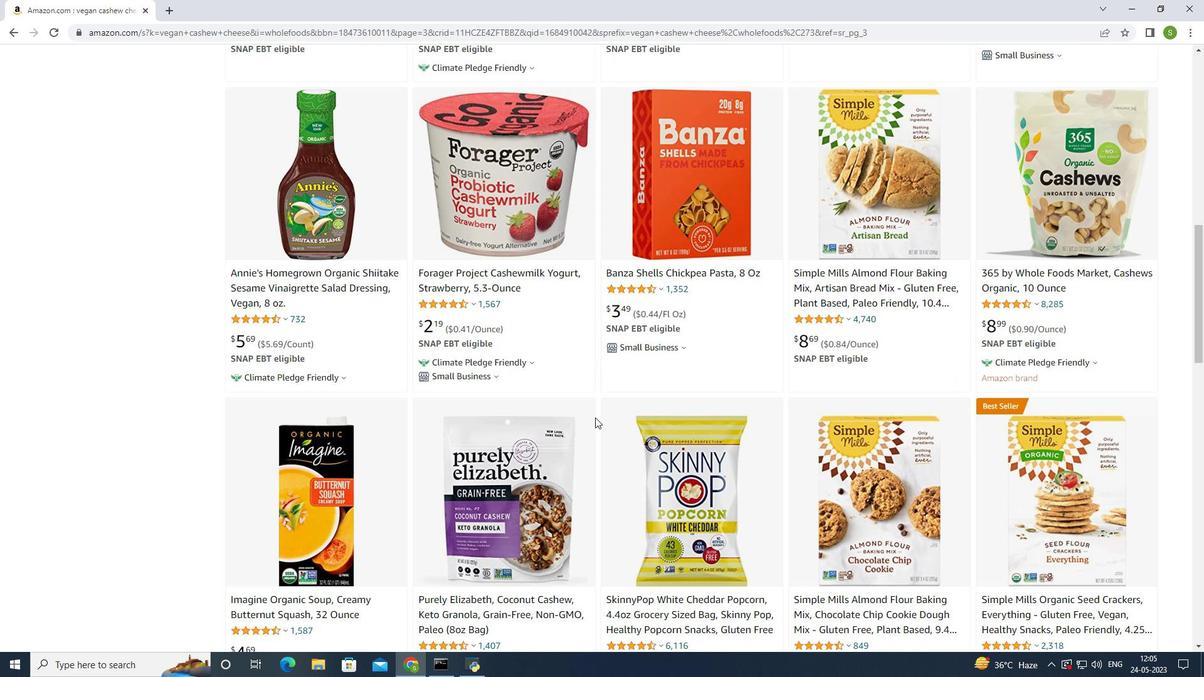 
Action: Mouse scrolled (595, 417) with delta (0, 0)
Screenshot: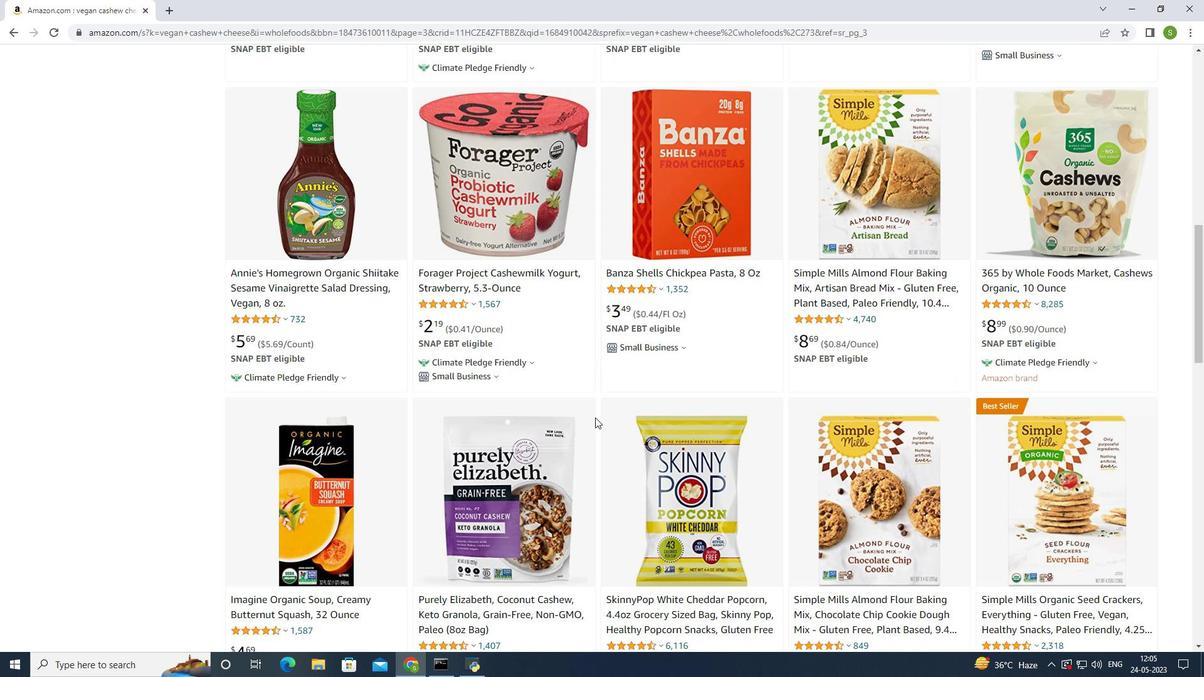 
Action: Mouse scrolled (595, 417) with delta (0, 0)
Screenshot: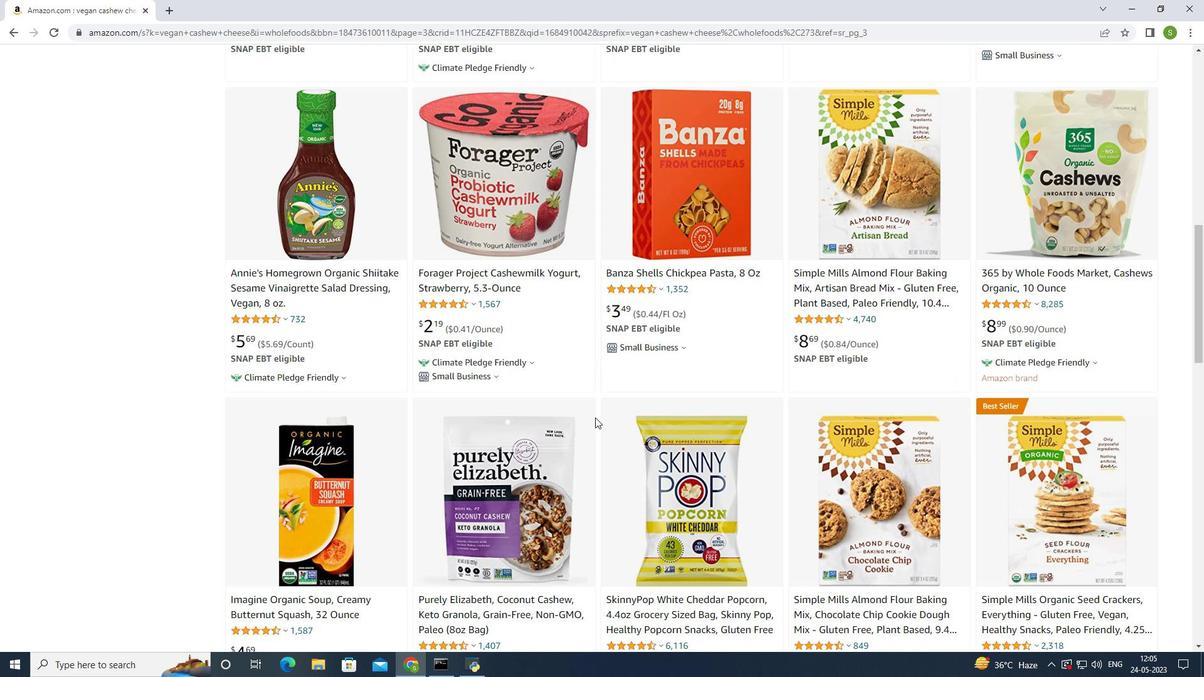 
Action: Mouse scrolled (595, 417) with delta (0, 0)
Screenshot: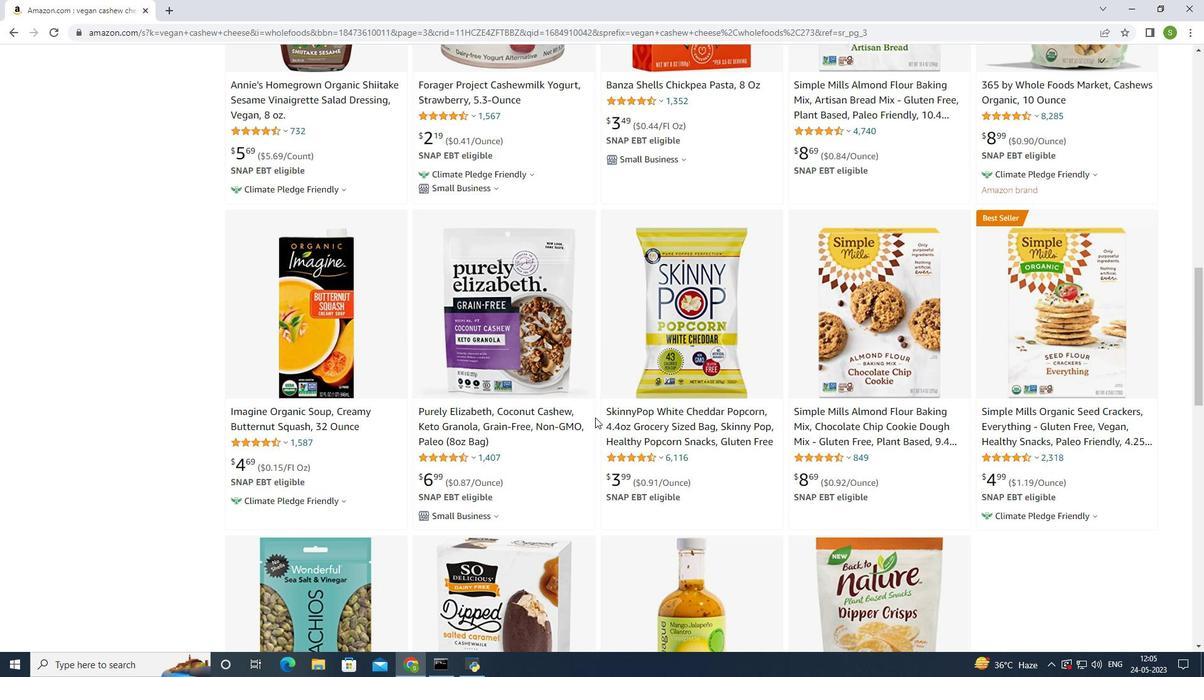 
Action: Mouse scrolled (595, 417) with delta (0, 0)
Screenshot: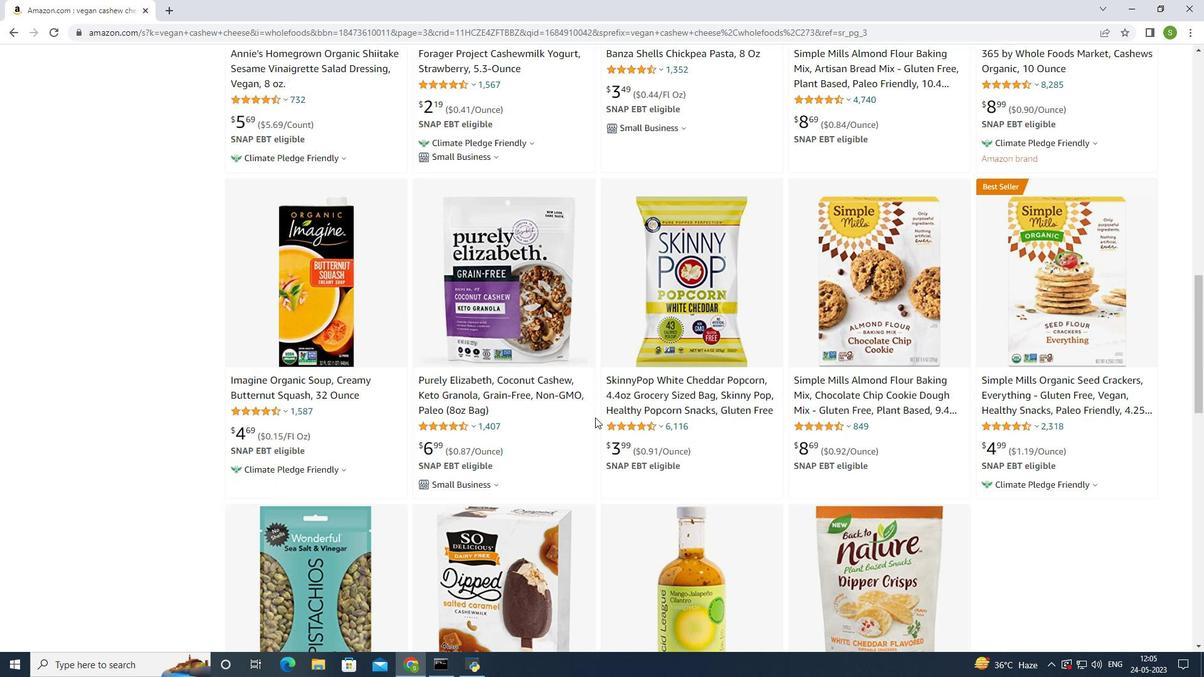 
Action: Mouse scrolled (595, 417) with delta (0, 0)
Screenshot: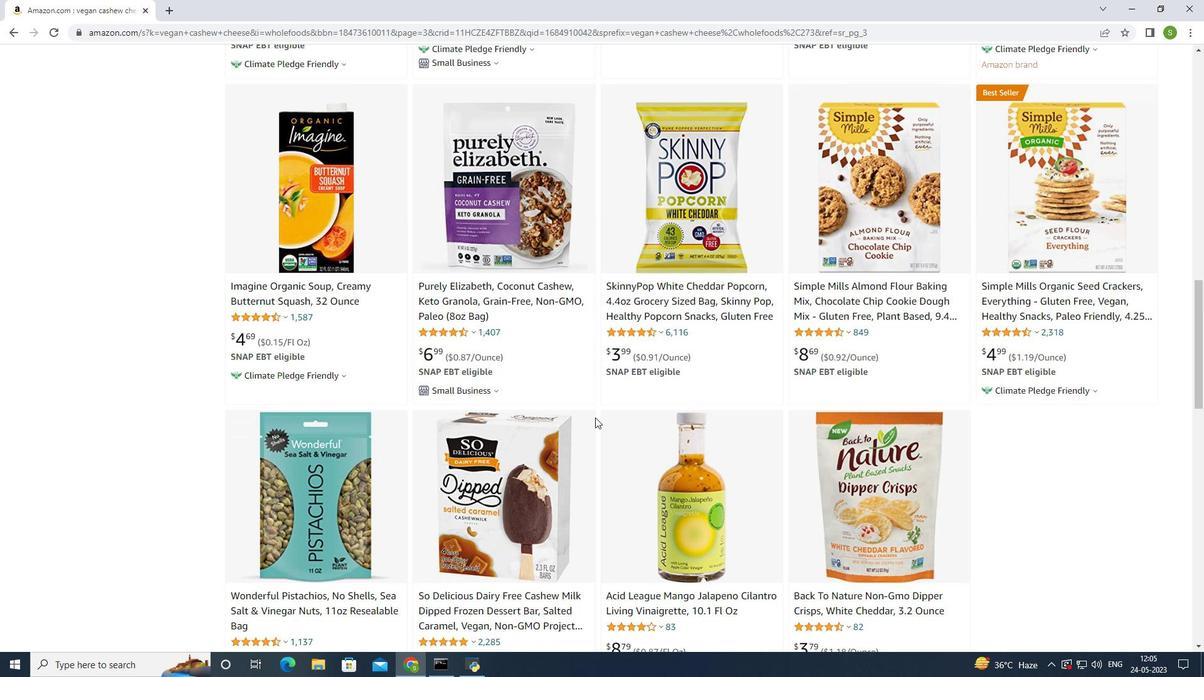 
Action: Mouse scrolled (595, 417) with delta (0, 0)
Screenshot: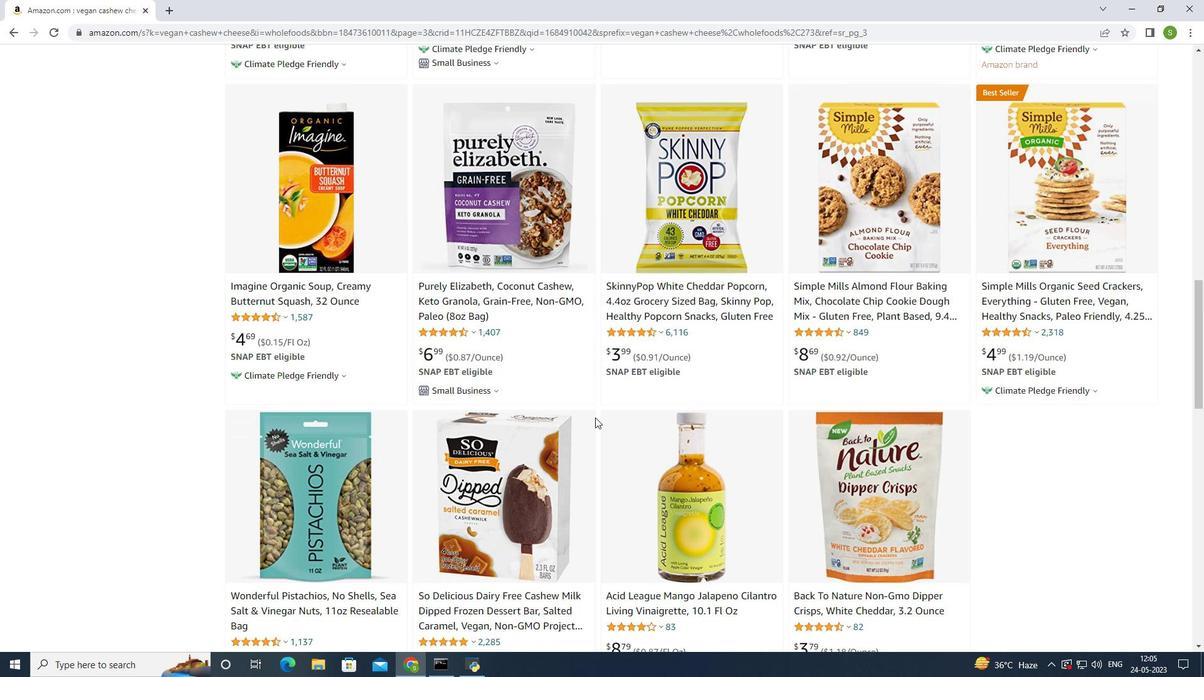 
Action: Mouse scrolled (595, 417) with delta (0, 0)
Screenshot: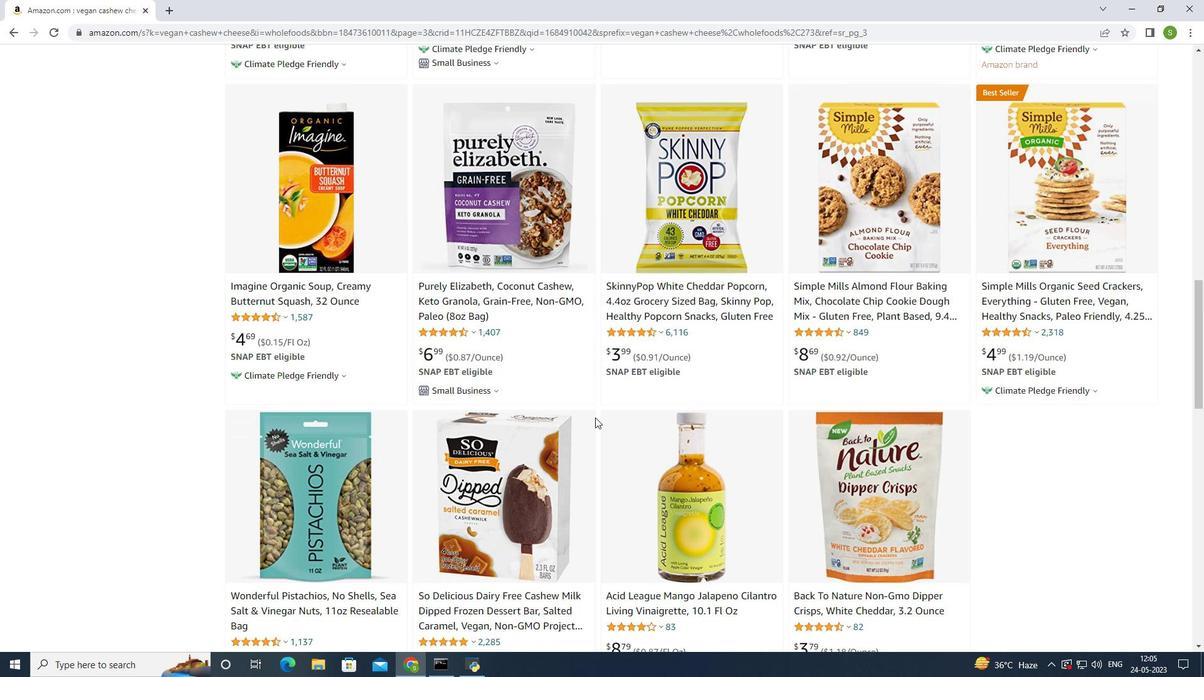 
Action: Mouse scrolled (595, 417) with delta (0, 0)
Screenshot: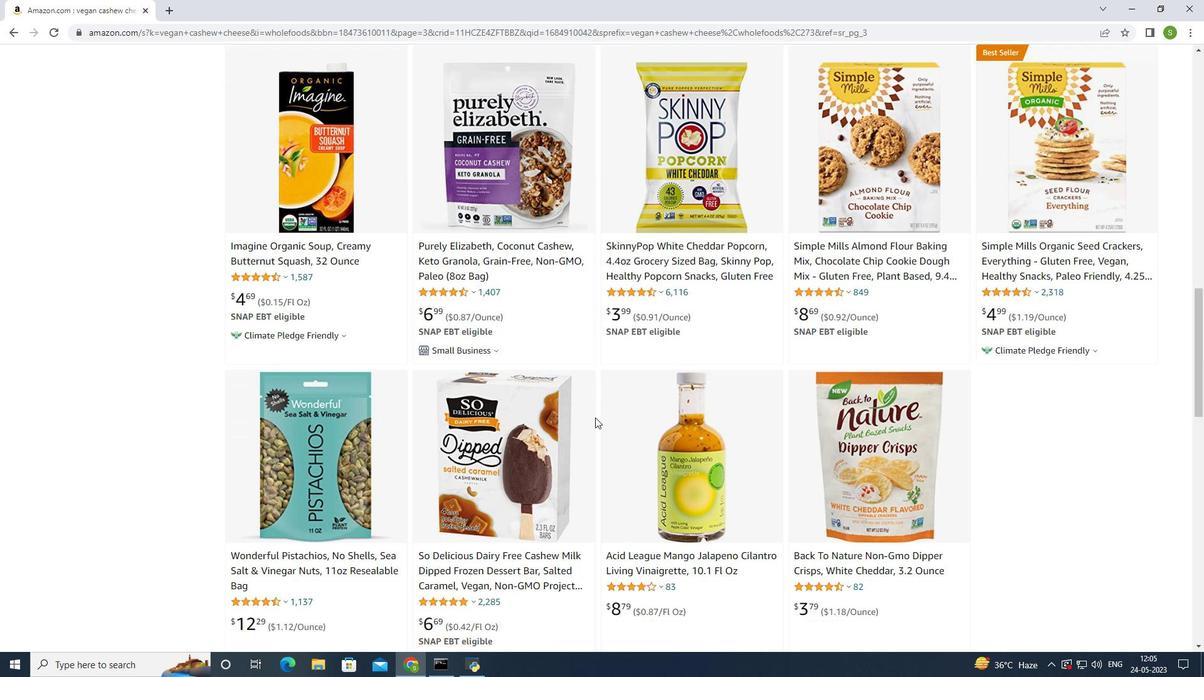
Action: Mouse scrolled (595, 418) with delta (0, 0)
Screenshot: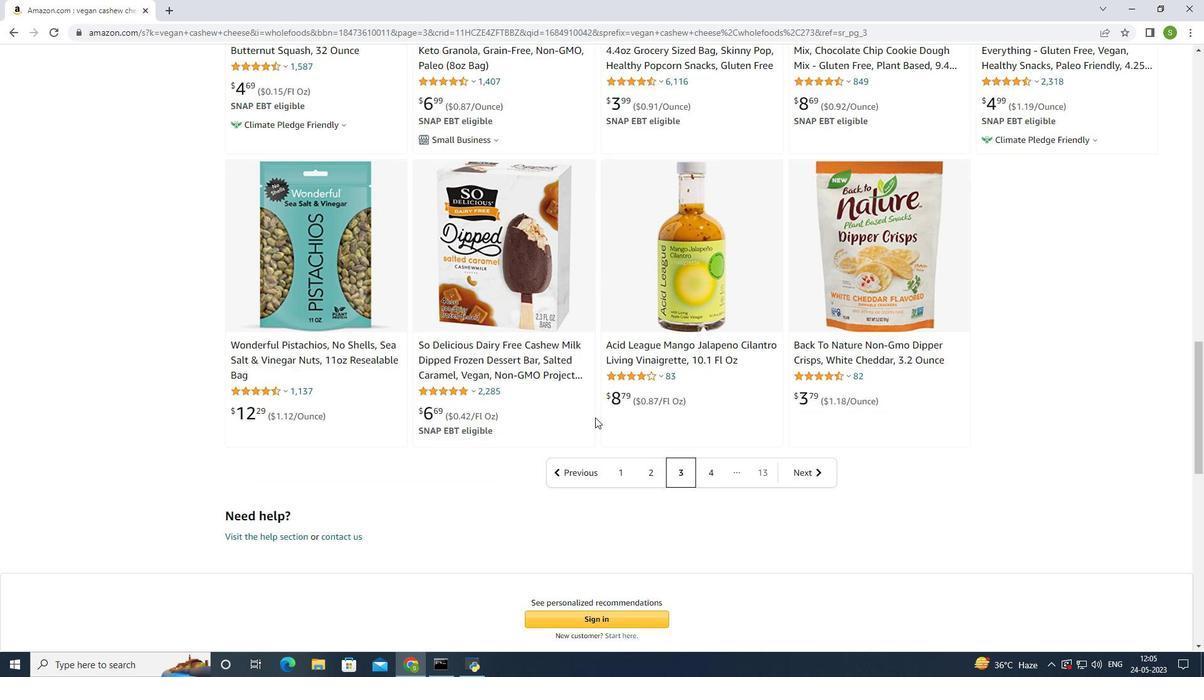 
Action: Mouse scrolled (595, 418) with delta (0, 0)
Screenshot: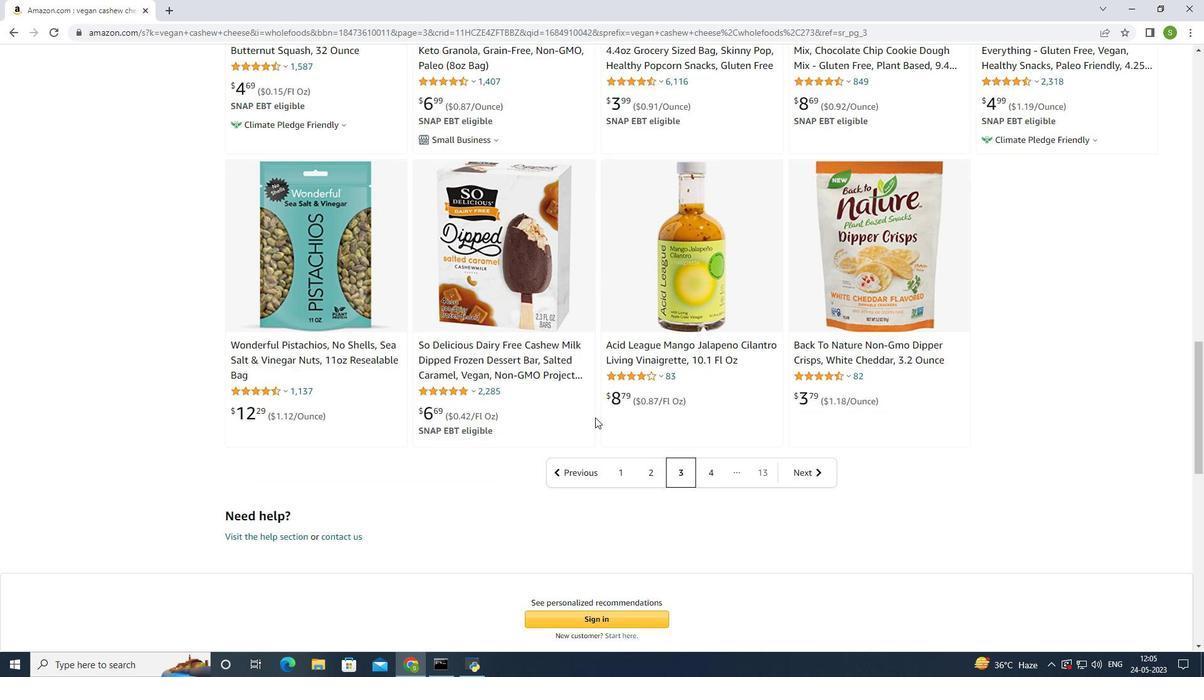 
Action: Mouse scrolled (595, 418) with delta (0, 0)
Screenshot: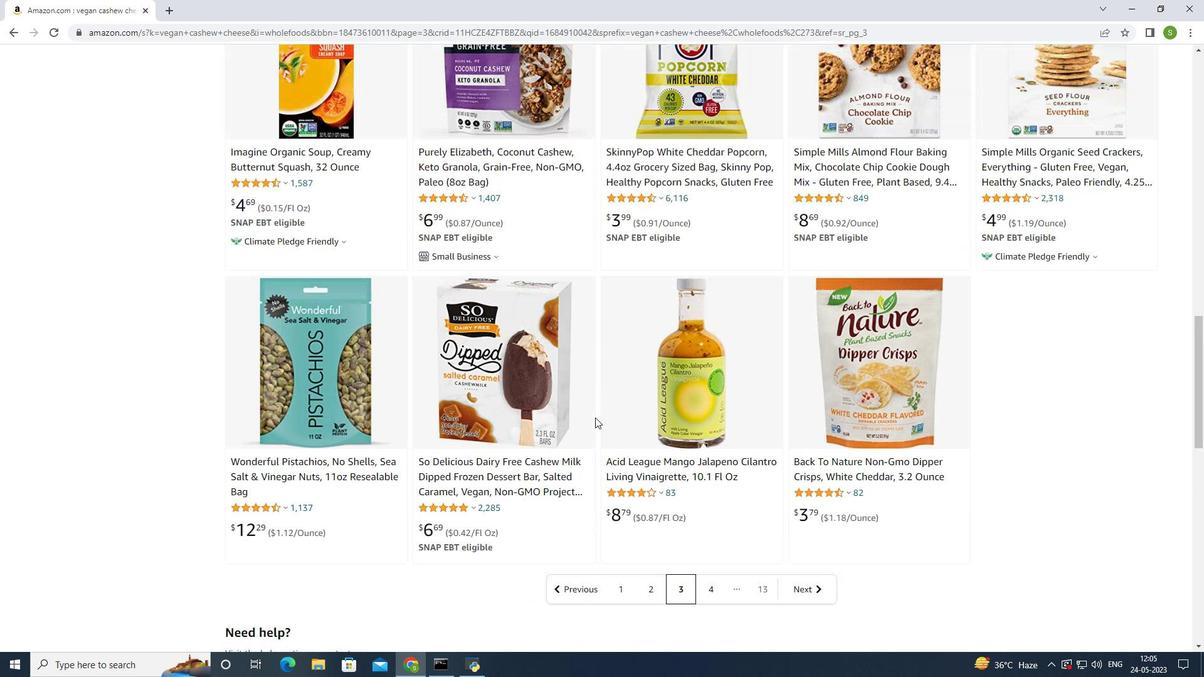 
Action: Mouse scrolled (595, 418) with delta (0, 0)
Screenshot: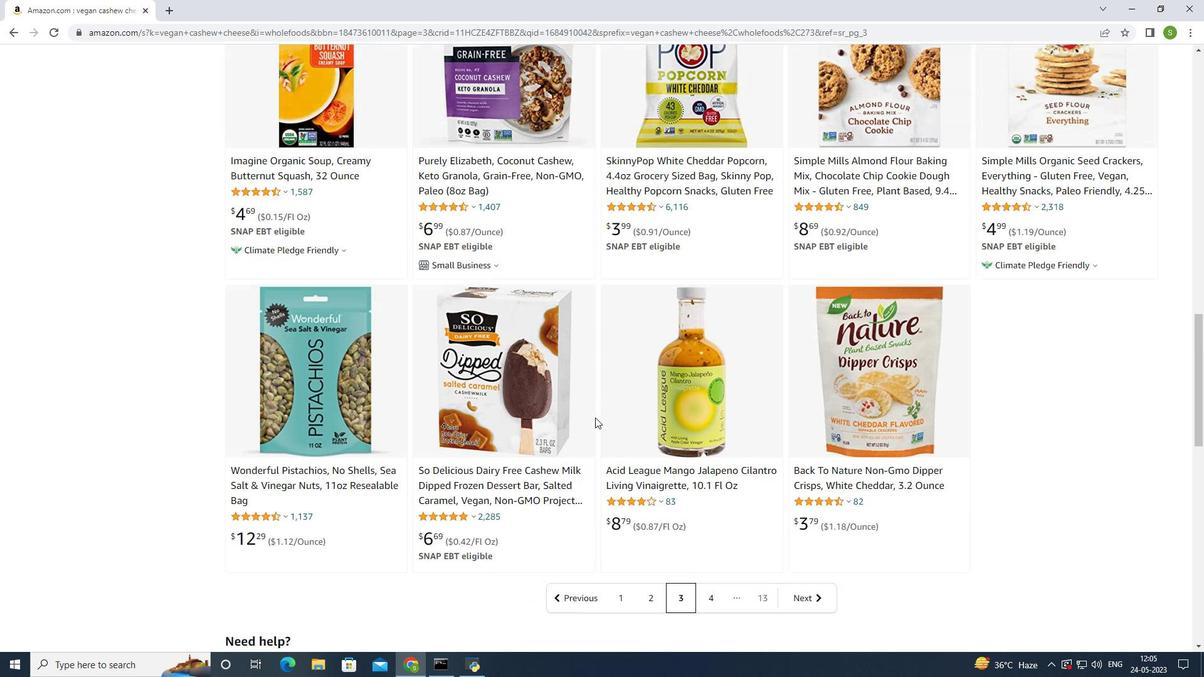 
Action: Mouse moved to (596, 417)
Screenshot: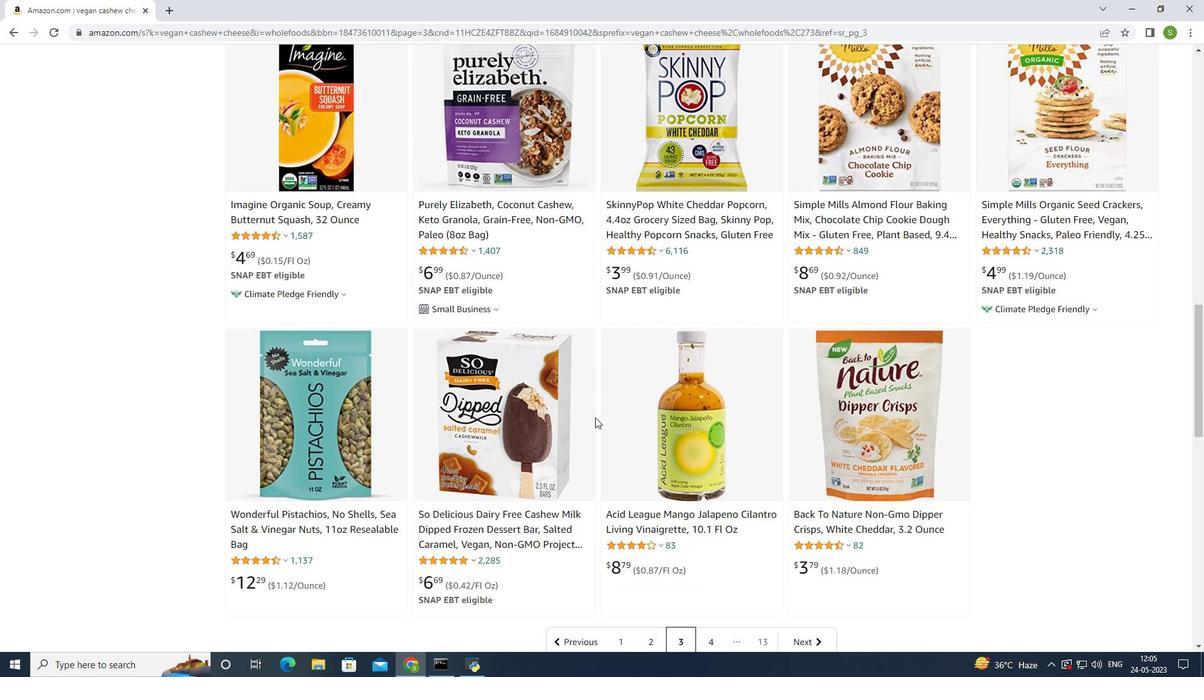 
Action: Mouse scrolled (596, 418) with delta (0, 0)
Screenshot: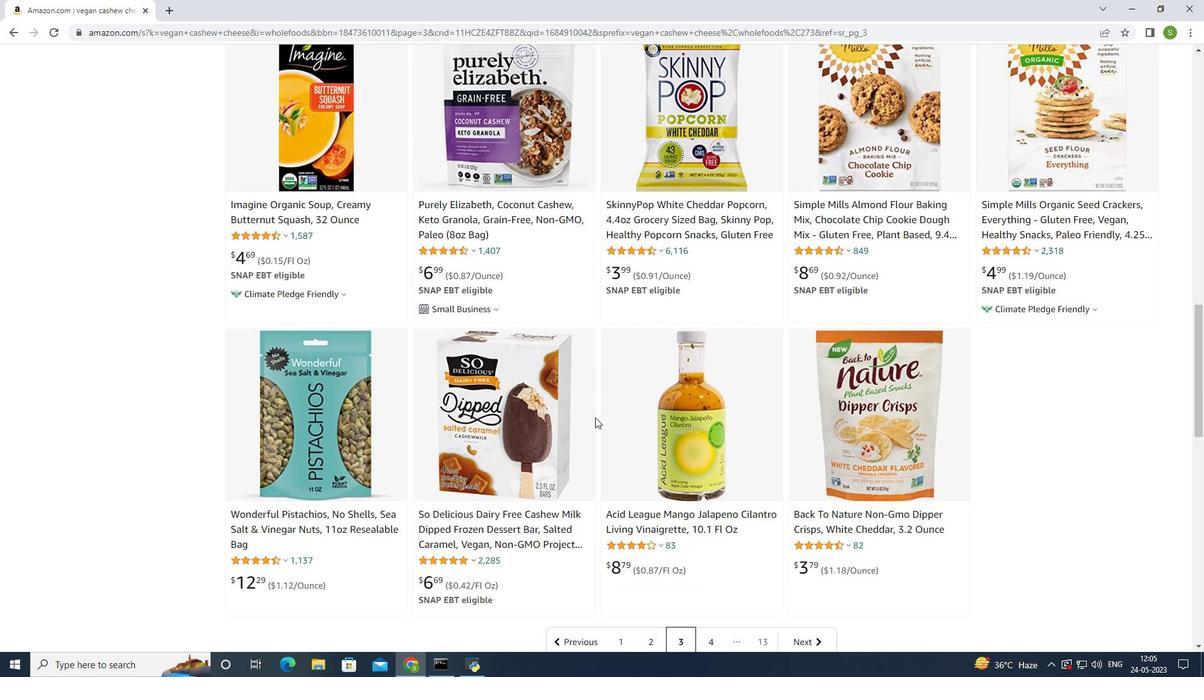 
Action: Mouse scrolled (596, 418) with delta (0, 0)
Screenshot: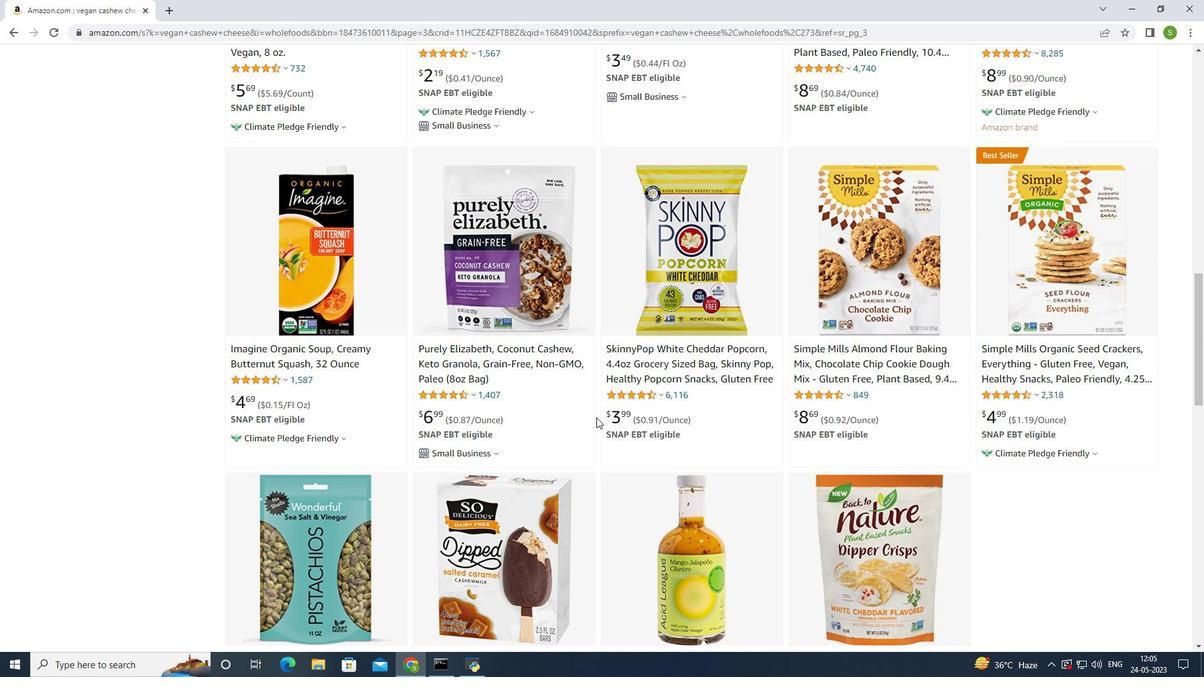 
Action: Mouse scrolled (596, 418) with delta (0, 0)
Screenshot: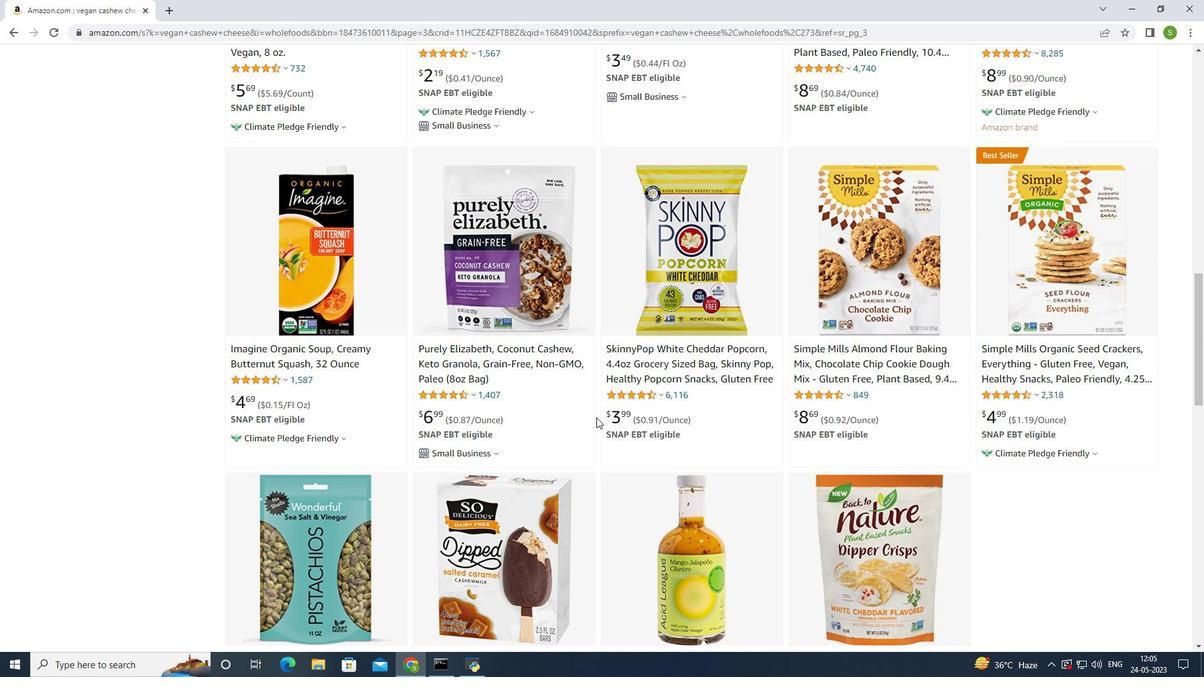
Action: Mouse scrolled (596, 418) with delta (0, 0)
Screenshot: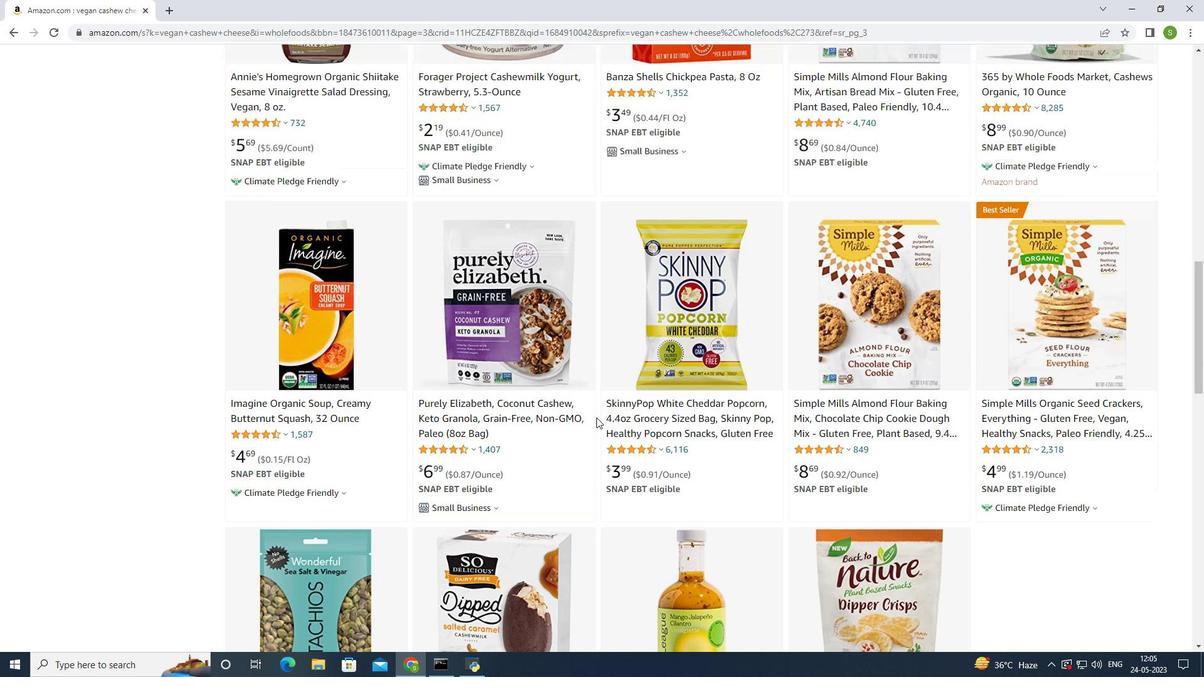
Action: Mouse scrolled (596, 418) with delta (0, 0)
Screenshot: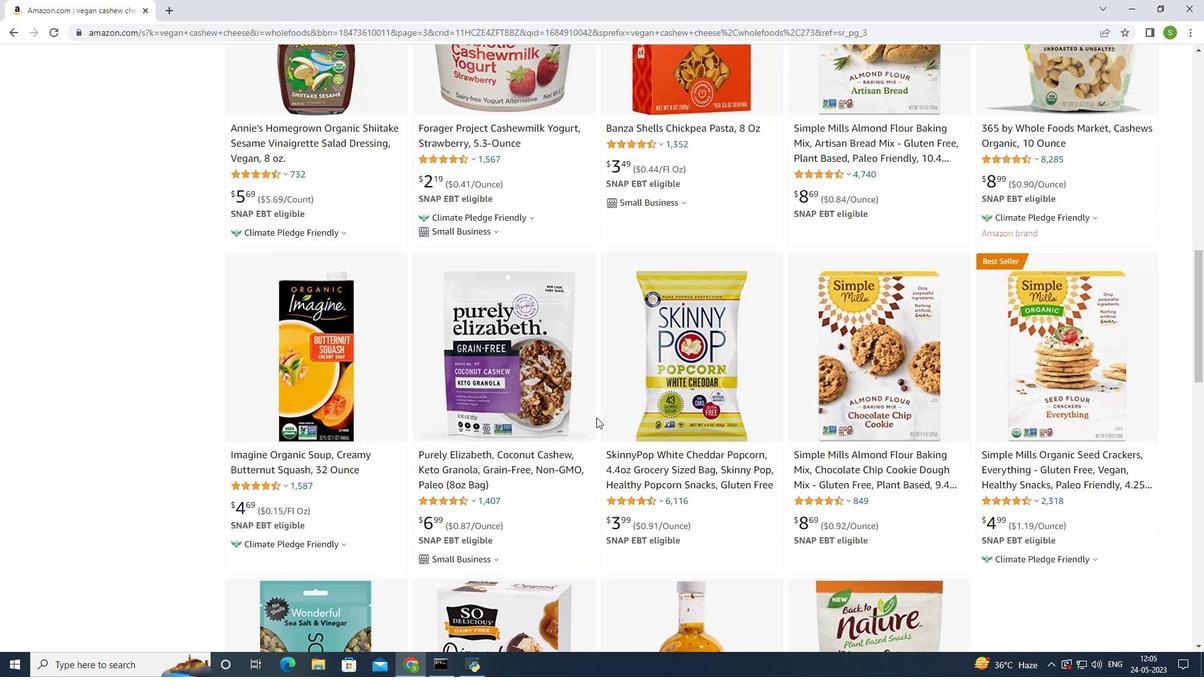 
Action: Mouse moved to (598, 417)
Screenshot: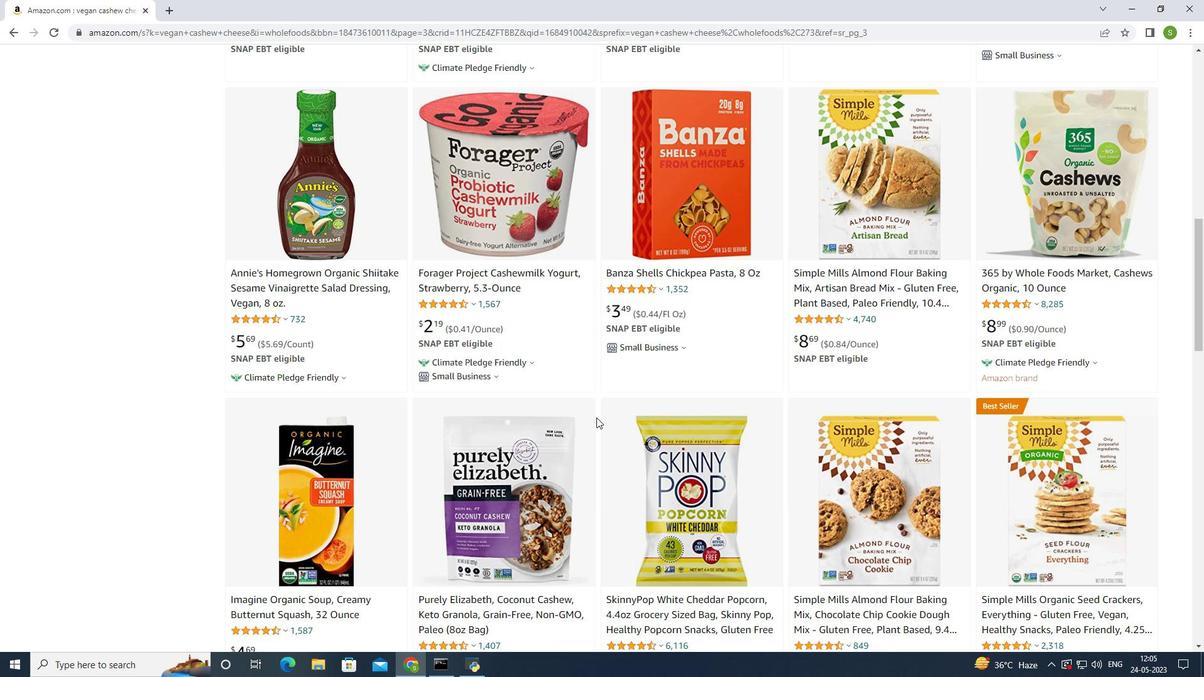 
Action: Mouse scrolled (598, 418) with delta (0, 0)
Screenshot: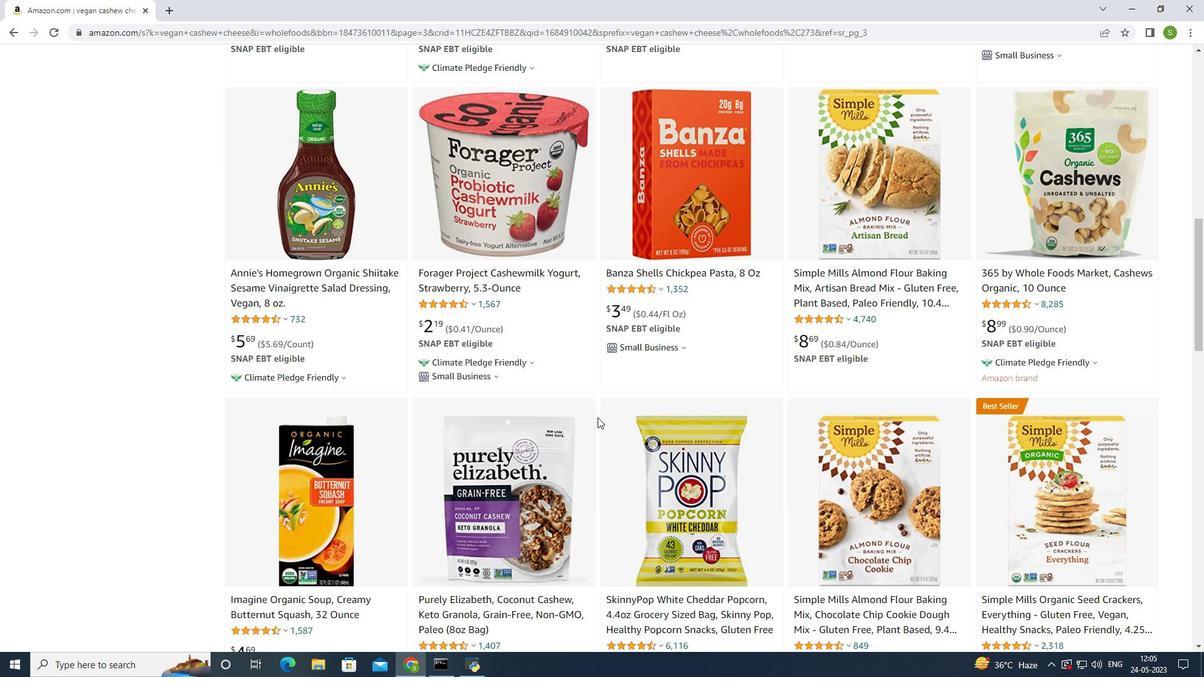 
Action: Mouse scrolled (598, 418) with delta (0, 0)
Screenshot: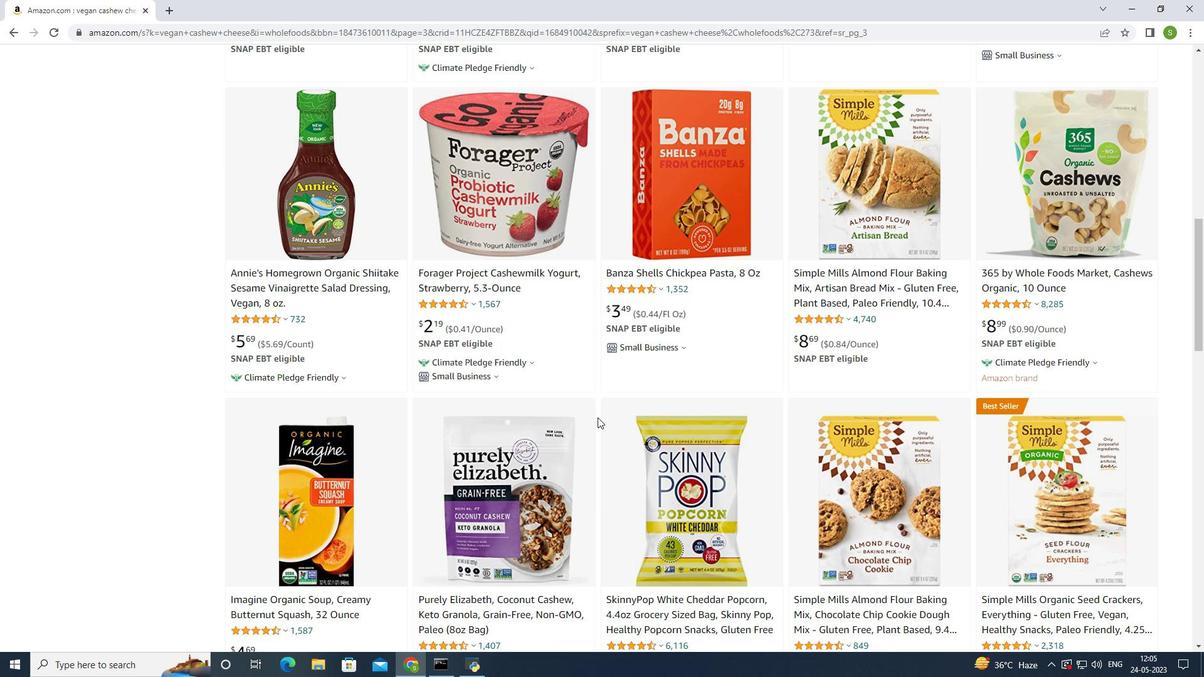 
Action: Mouse scrolled (598, 418) with delta (0, 0)
Screenshot: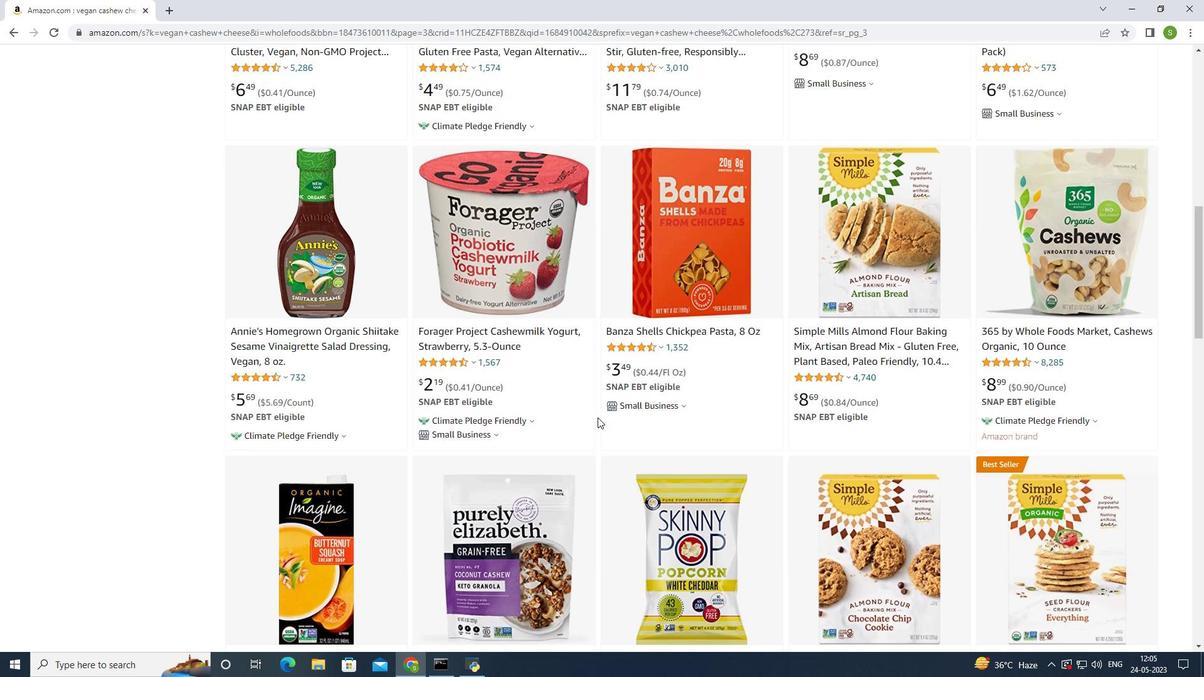 
Action: Mouse moved to (616, 411)
Screenshot: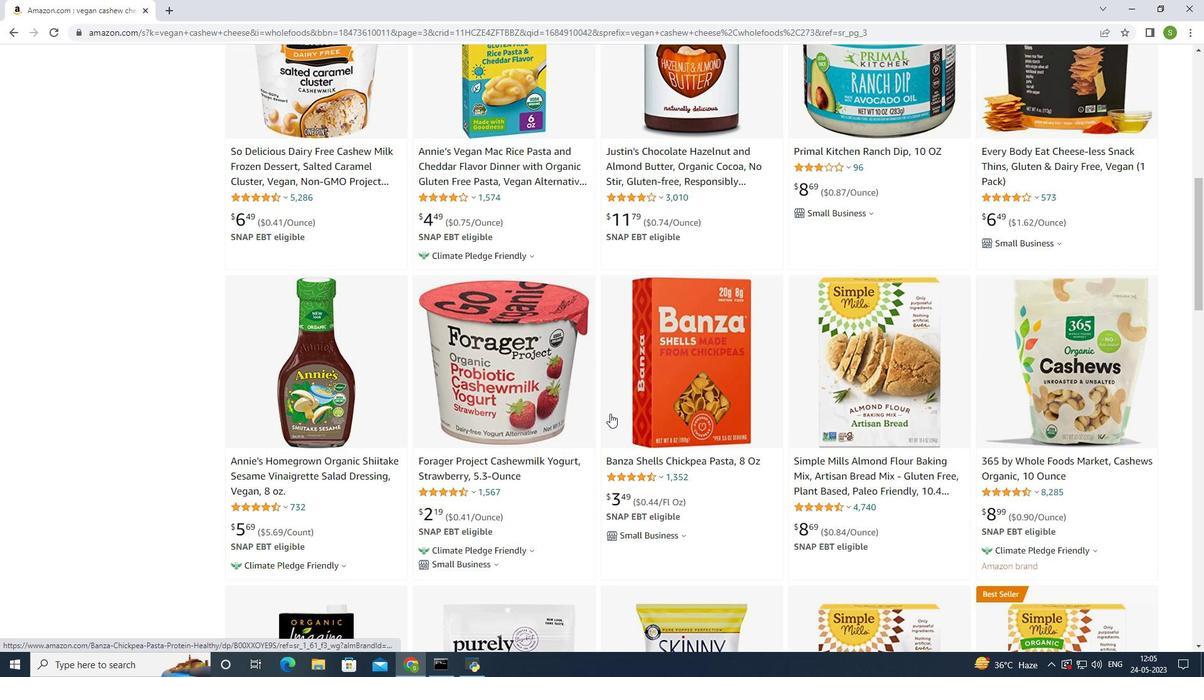 
Action: Mouse scrolled (616, 412) with delta (0, 0)
Screenshot: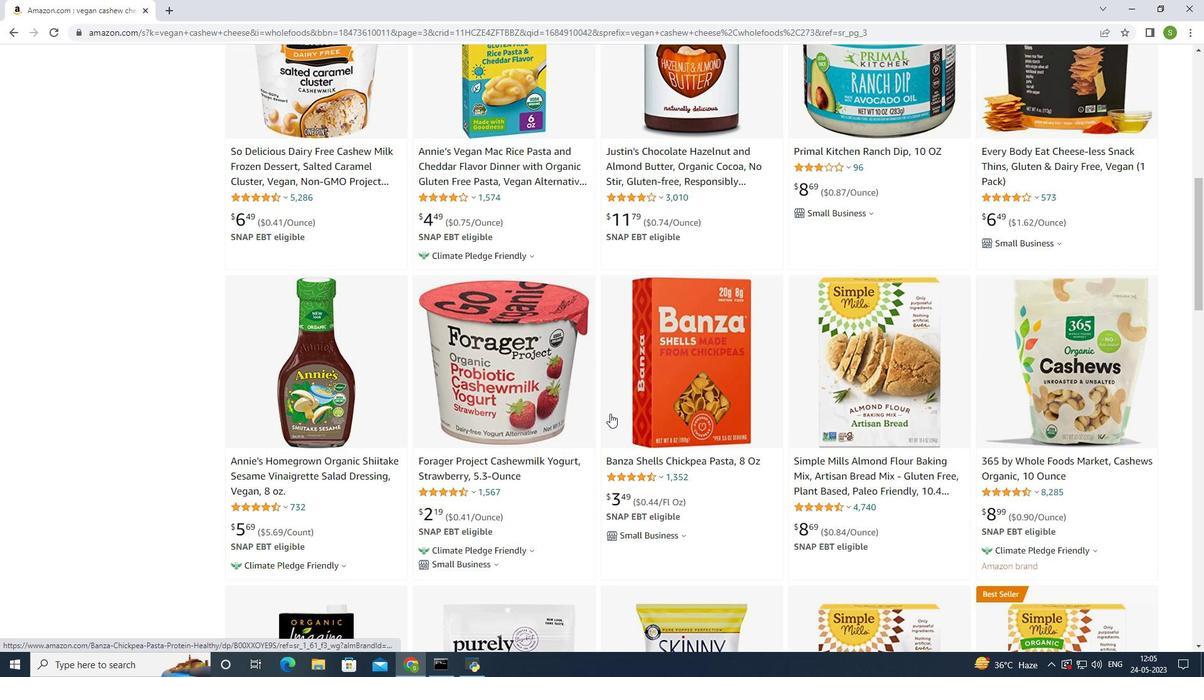 
Action: Mouse scrolled (616, 412) with delta (0, 0)
Screenshot: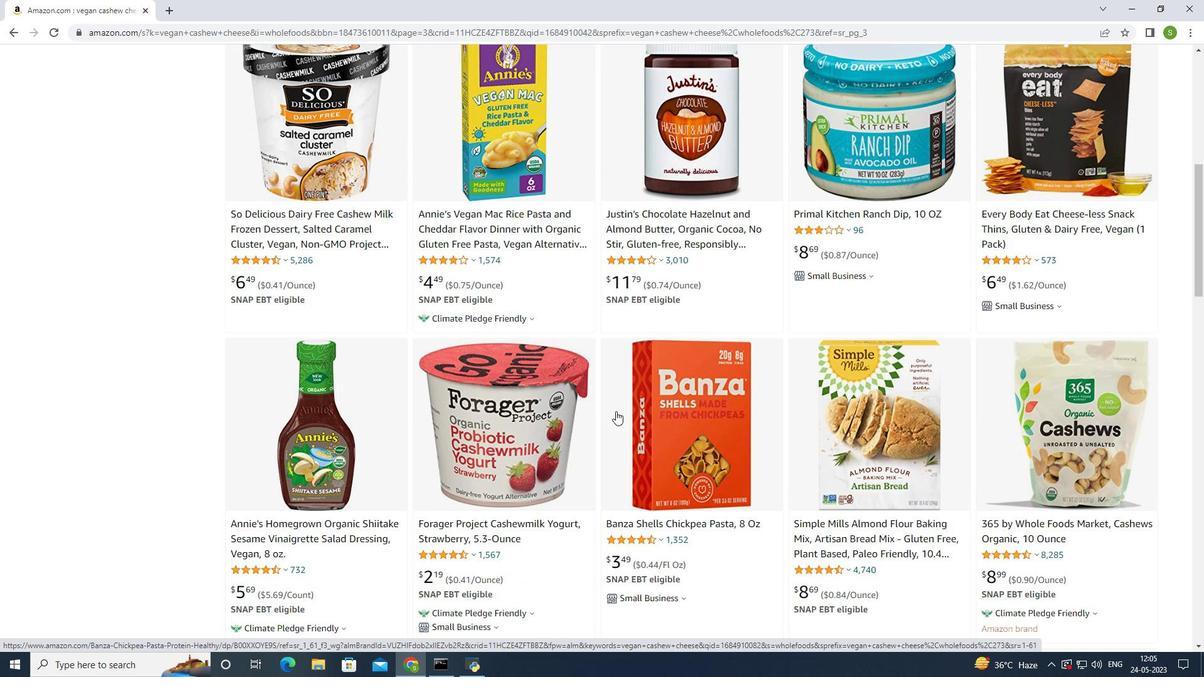 
Action: Mouse scrolled (616, 412) with delta (0, 0)
Screenshot: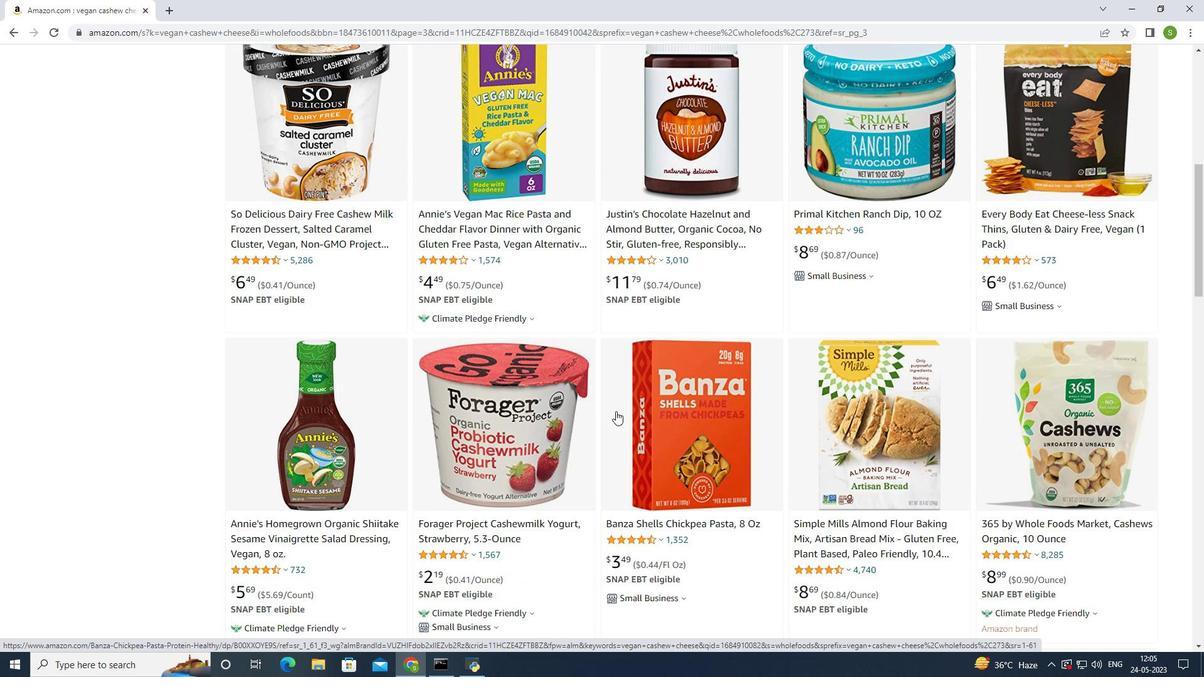 
Action: Mouse scrolled (616, 412) with delta (0, 0)
Screenshot: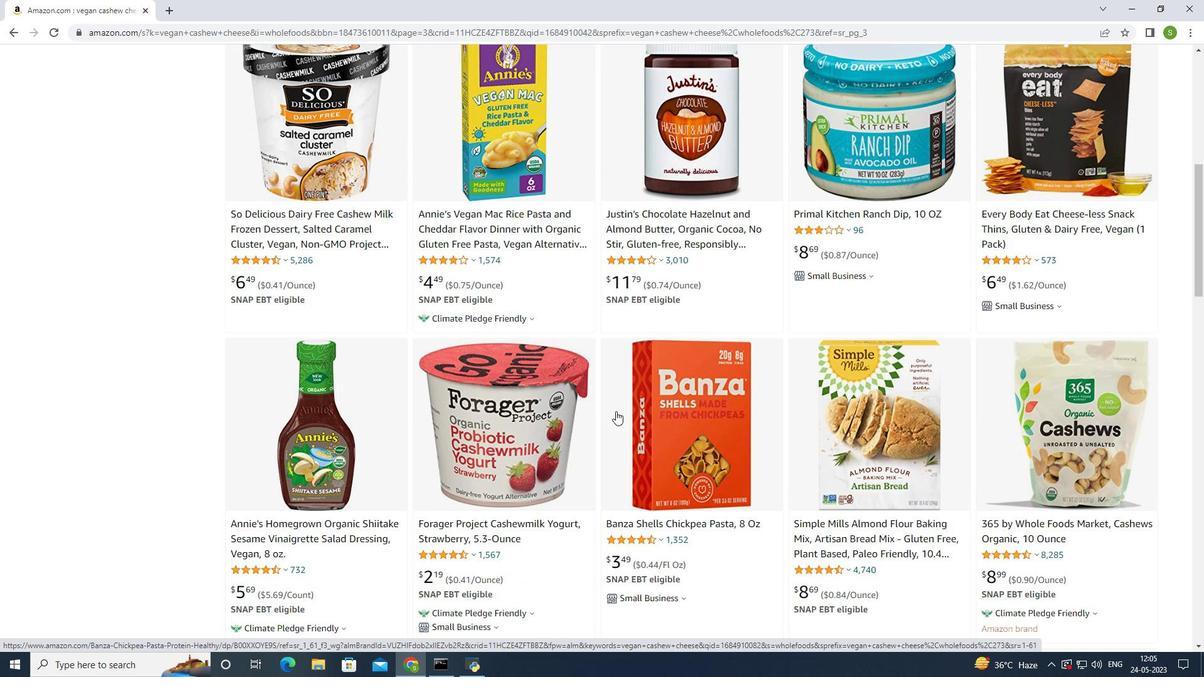 
Action: Mouse scrolled (616, 412) with delta (0, 0)
Screenshot: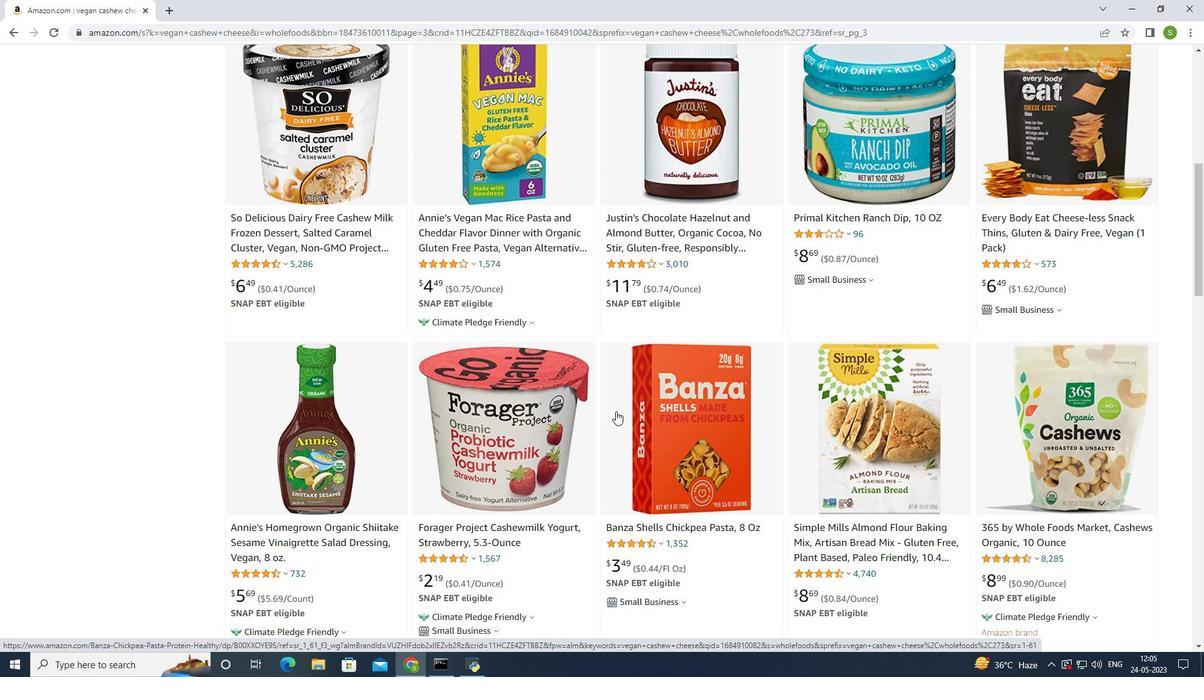 
Action: Mouse scrolled (616, 412) with delta (0, 0)
Screenshot: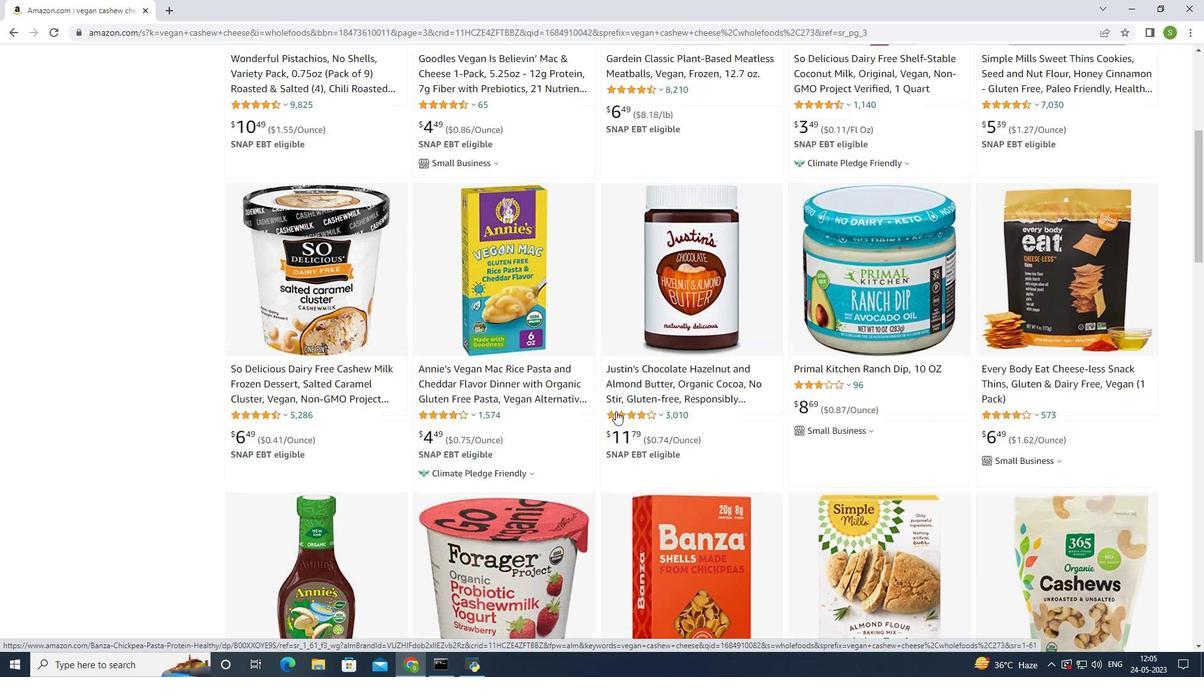 
Action: Mouse scrolled (616, 412) with delta (0, 0)
Screenshot: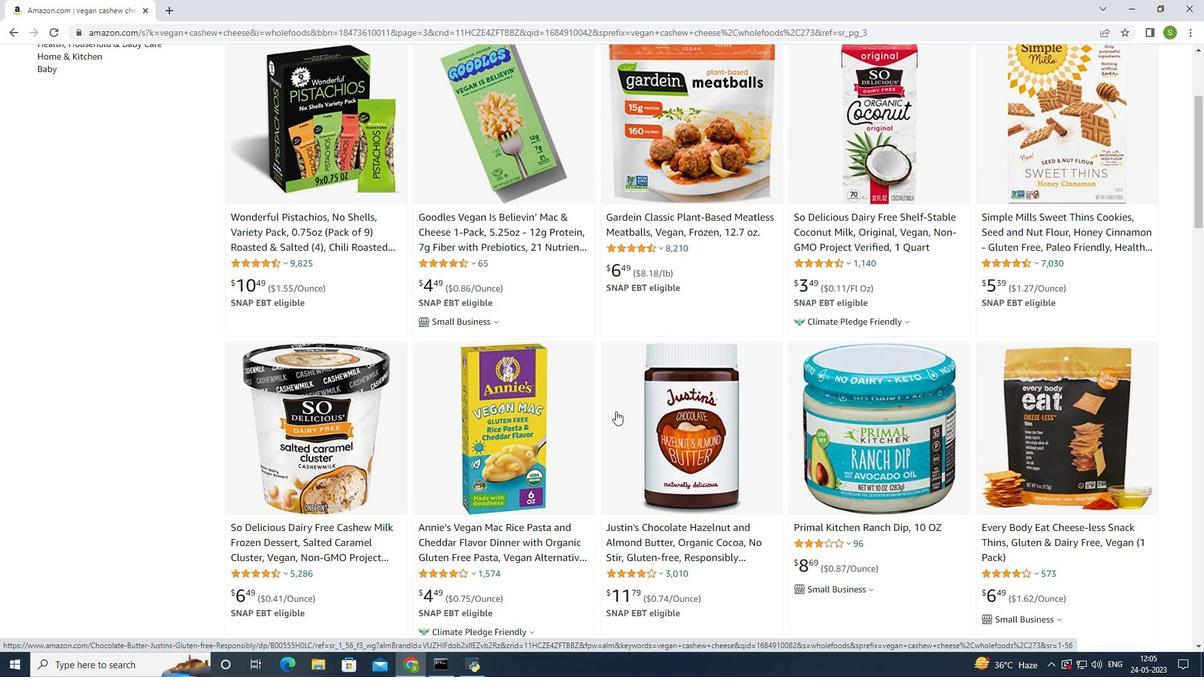 
Action: Mouse scrolled (616, 412) with delta (0, 0)
Screenshot: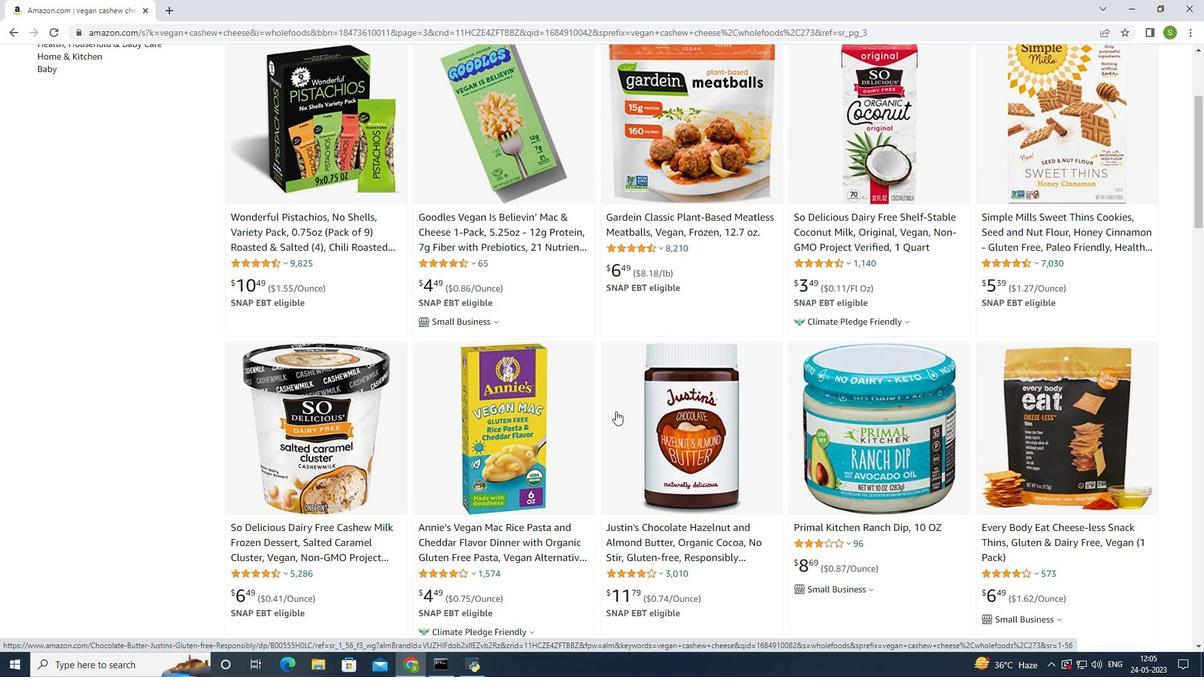 
Action: Mouse scrolled (616, 412) with delta (0, 0)
Screenshot: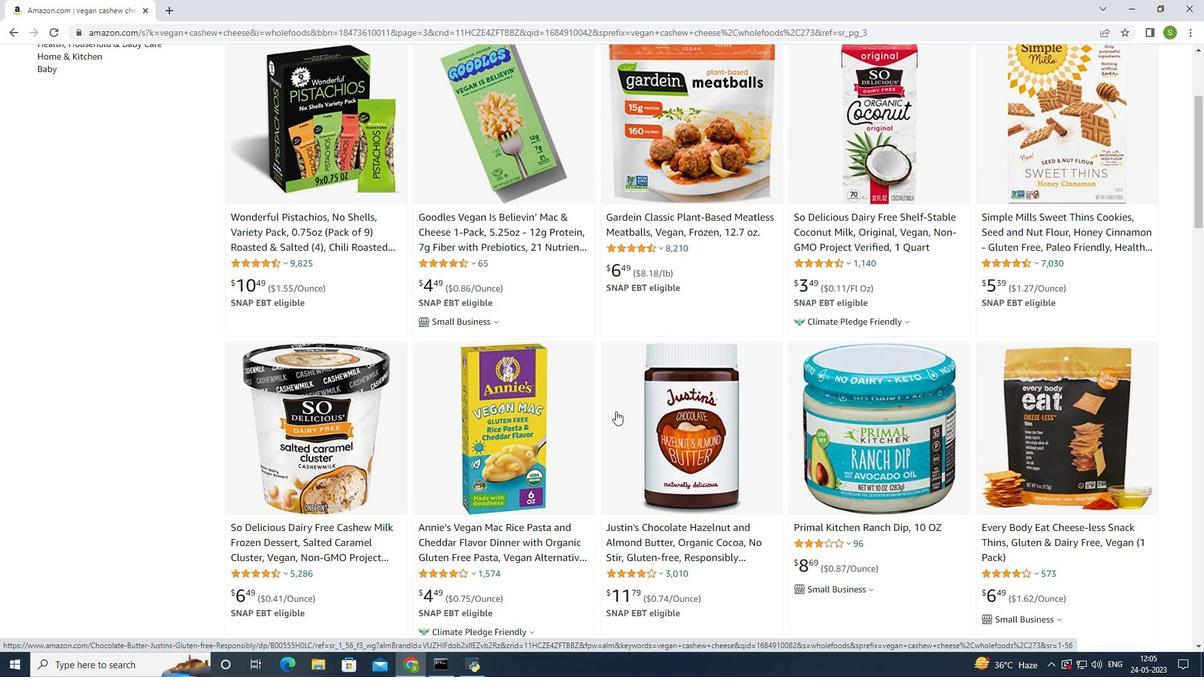 
Action: Mouse scrolled (616, 412) with delta (0, 0)
Screenshot: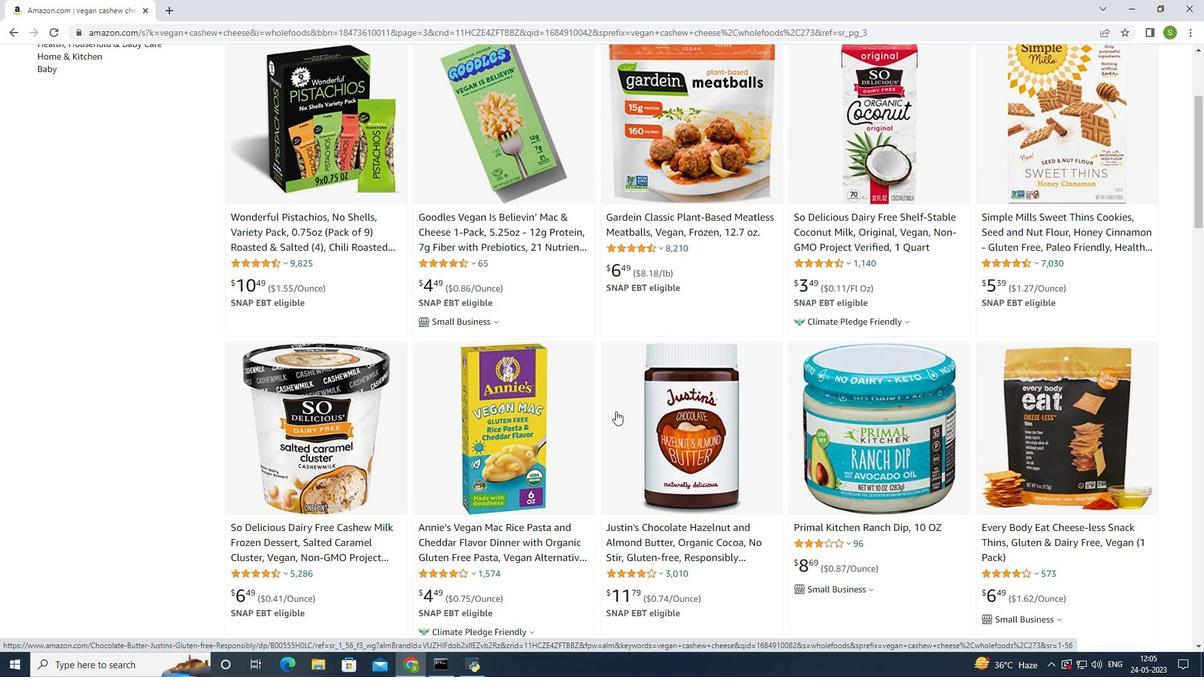 
Action: Mouse scrolled (616, 412) with delta (0, 0)
Screenshot: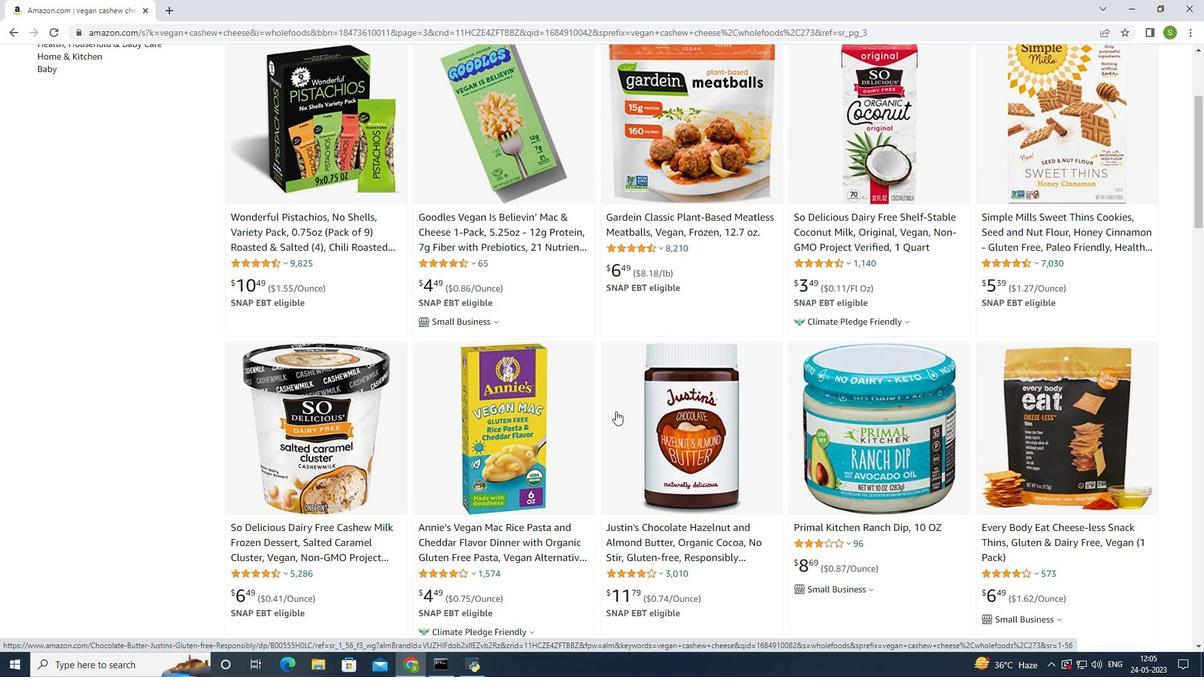 
Action: Mouse moved to (616, 411)
Screenshot: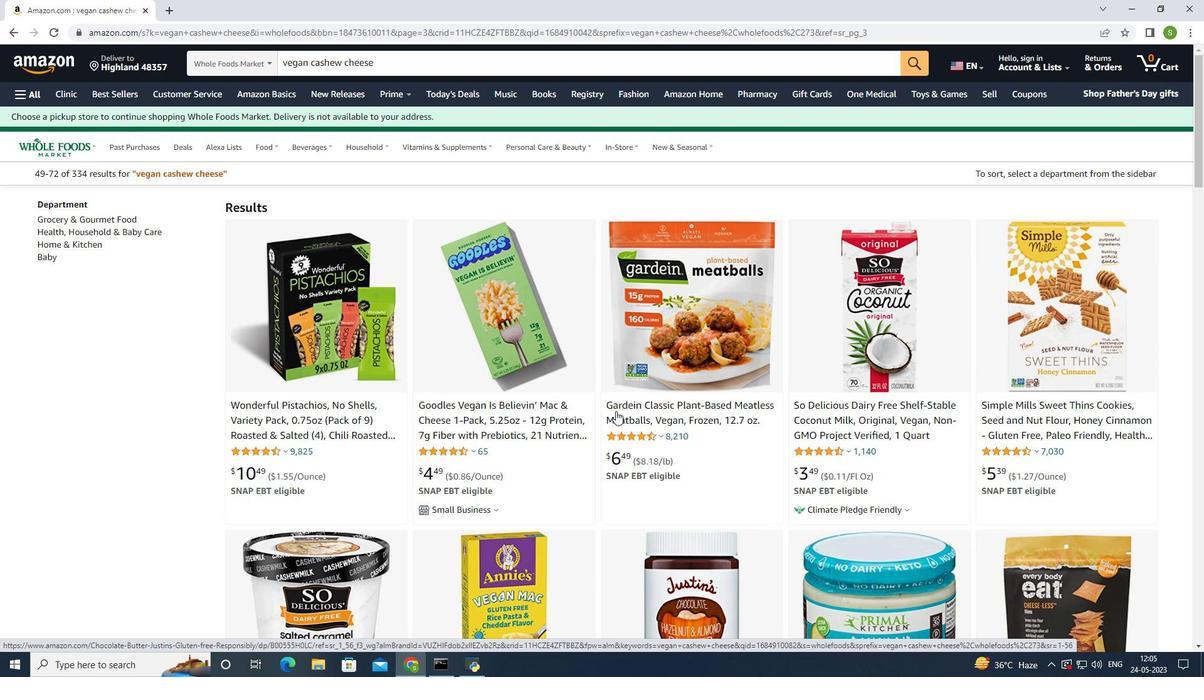 
Action: Mouse scrolled (616, 412) with delta (0, 0)
Screenshot: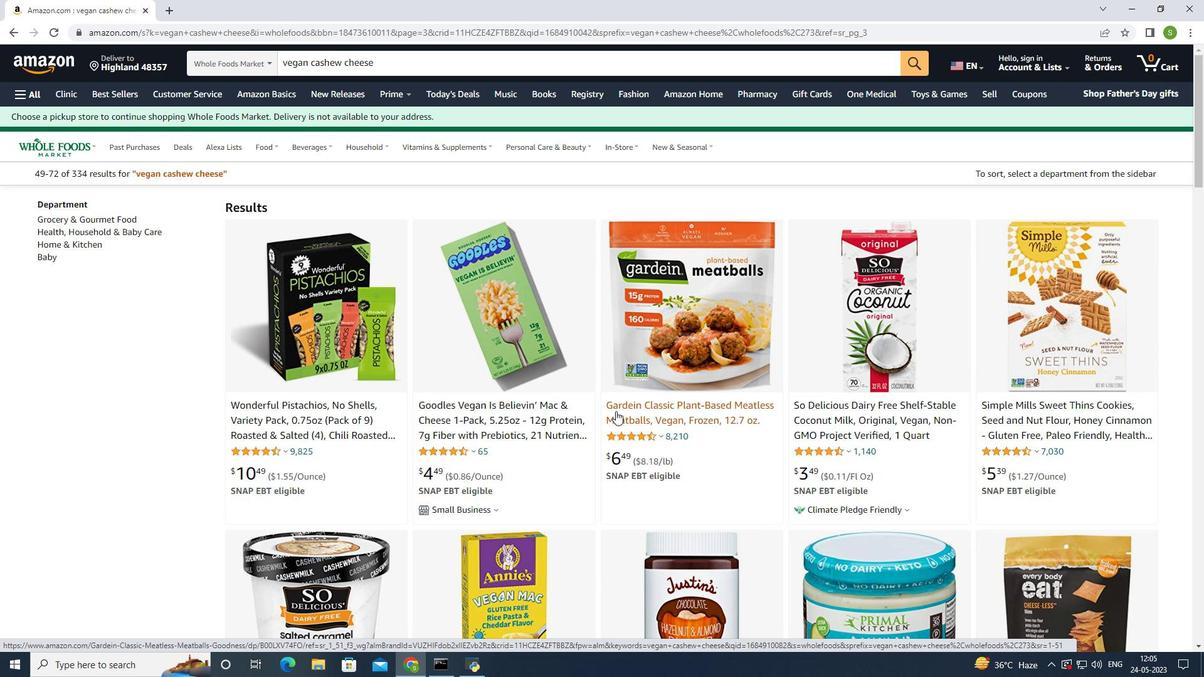 
Action: Mouse scrolled (616, 412) with delta (0, 0)
Screenshot: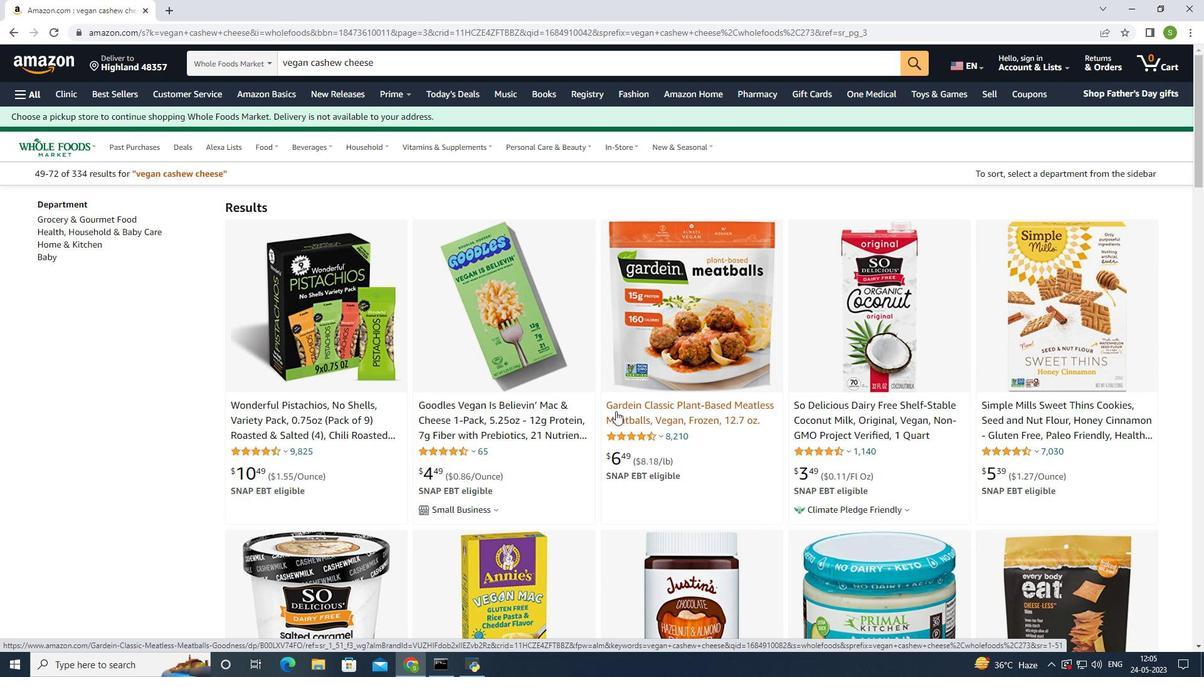 
Action: Mouse moved to (416, 68)
Screenshot: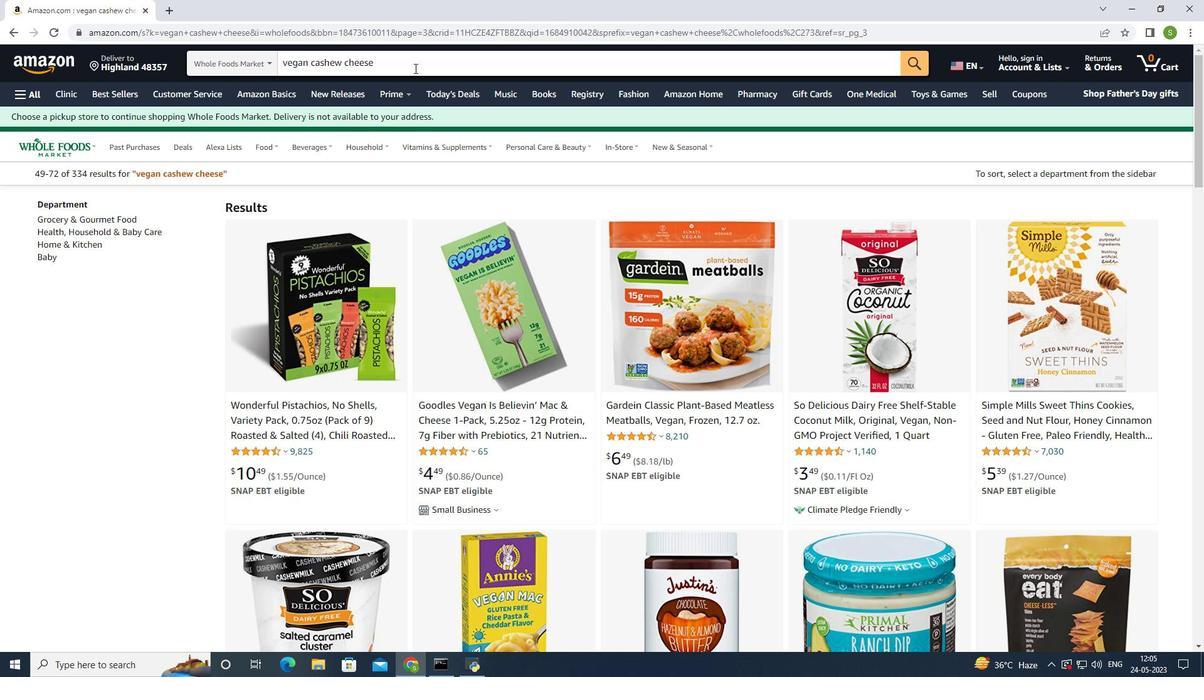 
Action: Mouse pressed left at (416, 68)
Screenshot: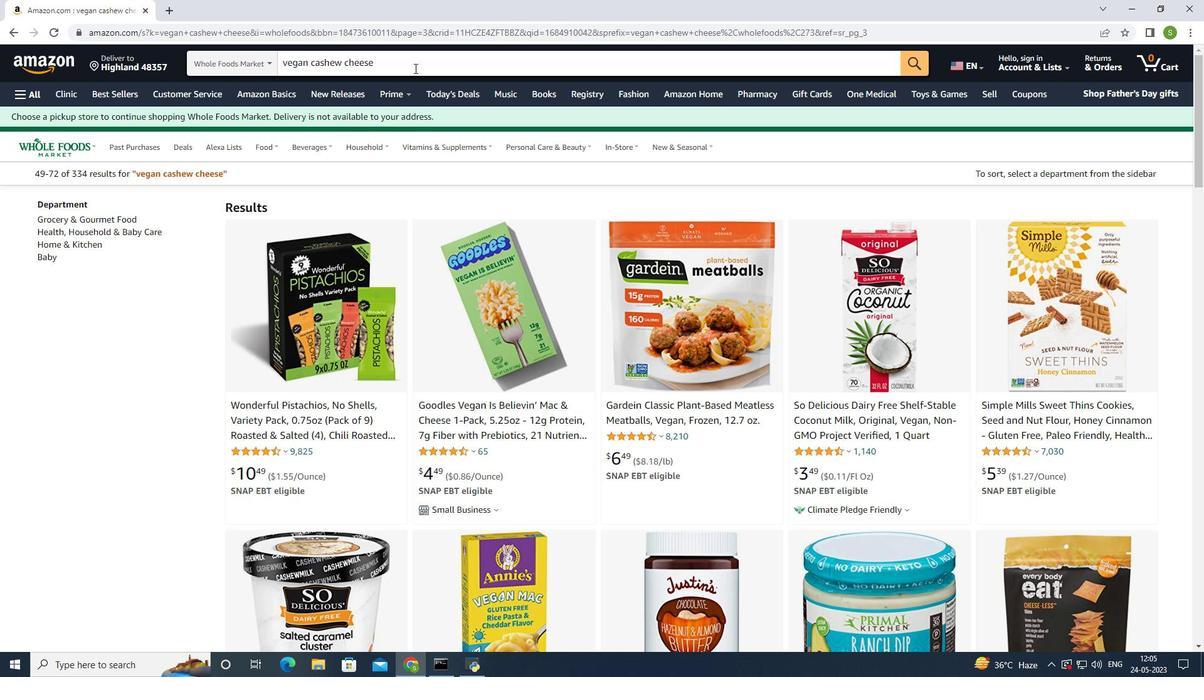 
Action: Mouse moved to (400, 129)
Screenshot: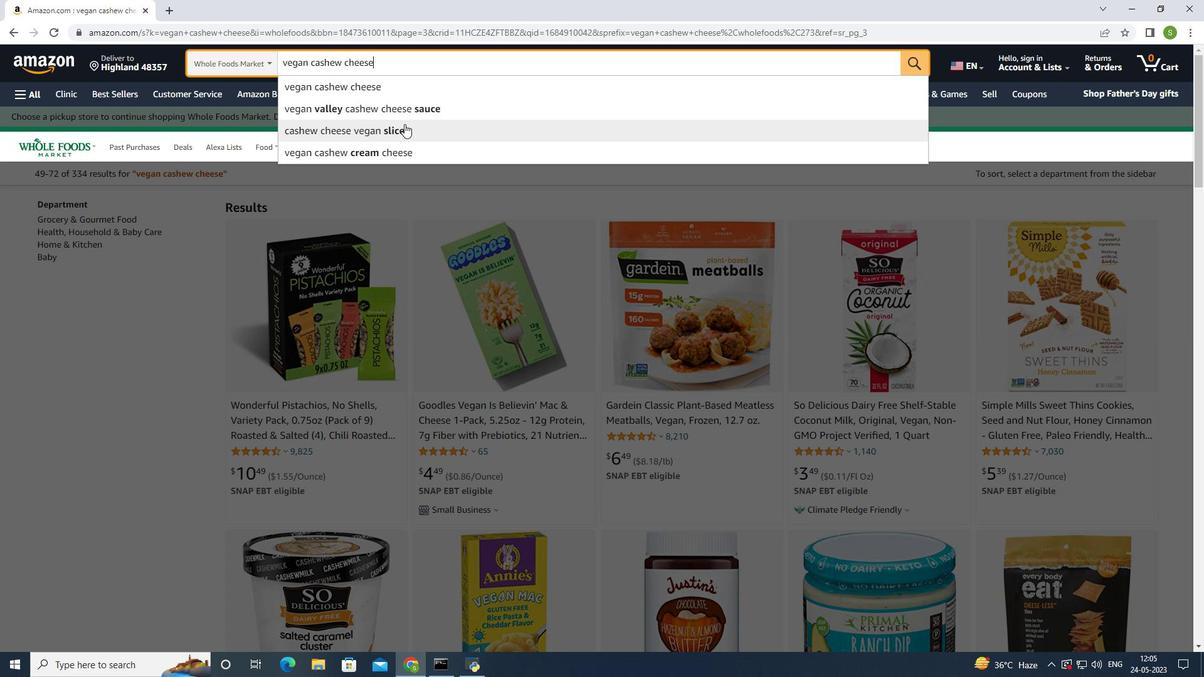 
Action: Mouse pressed left at (400, 129)
Screenshot: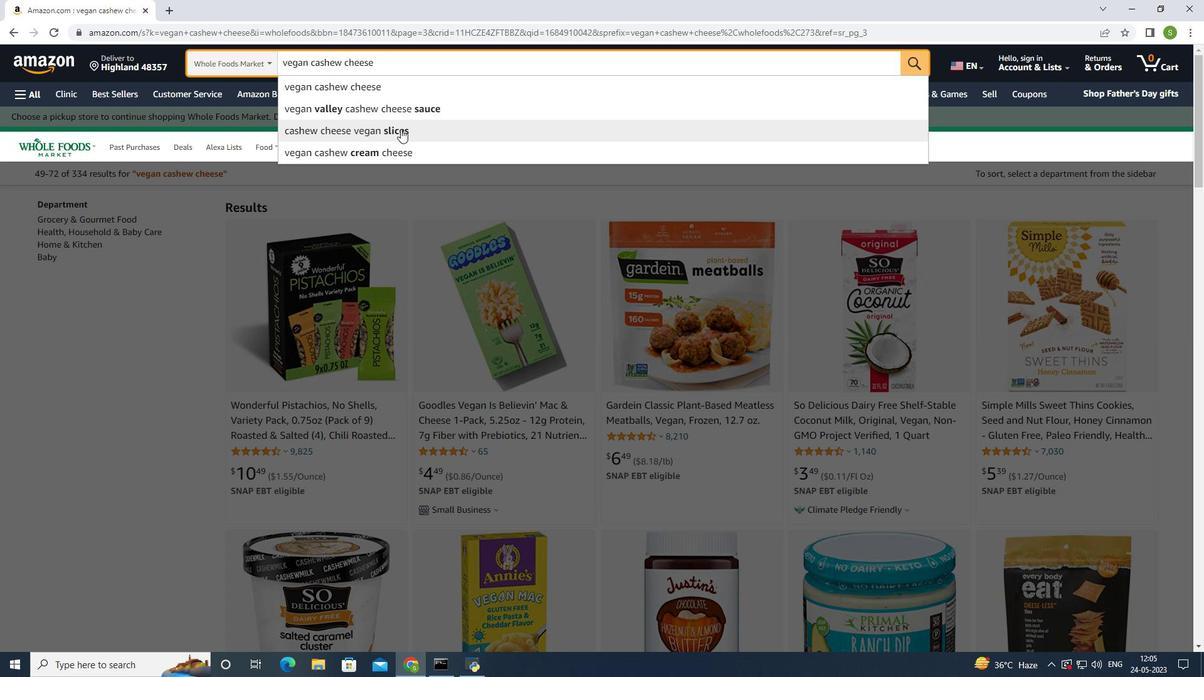 
Action: Mouse moved to (638, 392)
Screenshot: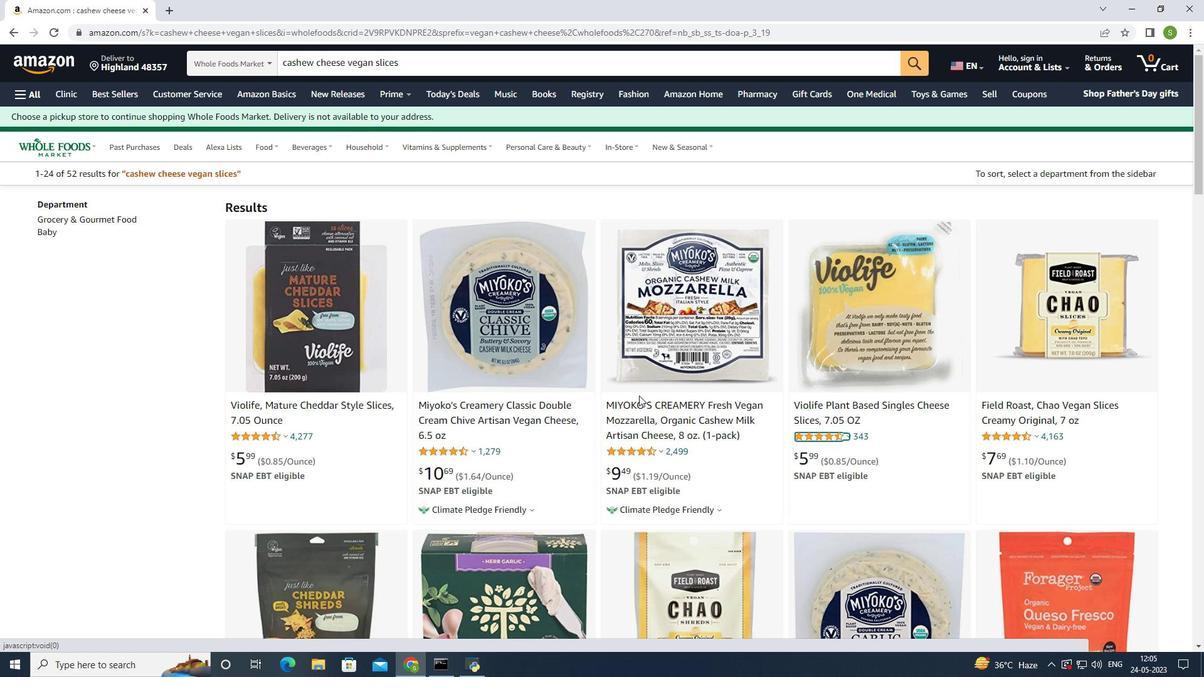 
Action: Mouse scrolled (638, 392) with delta (0, 0)
Screenshot: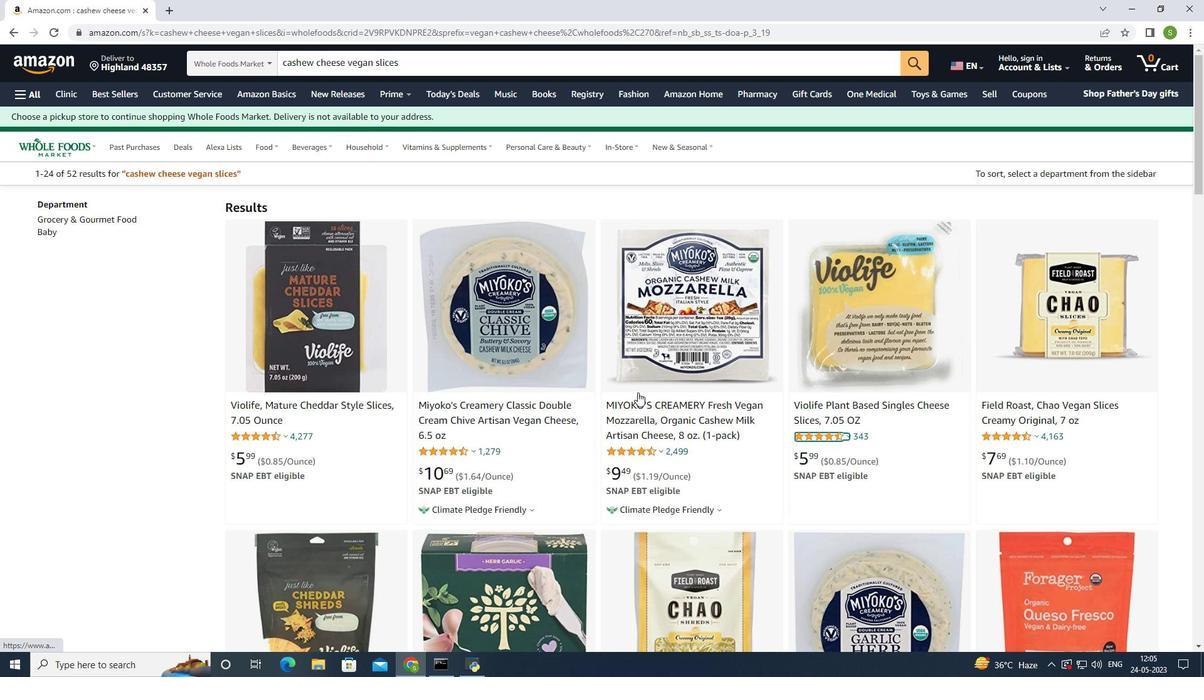 
Action: Mouse scrolled (638, 392) with delta (0, 0)
Screenshot: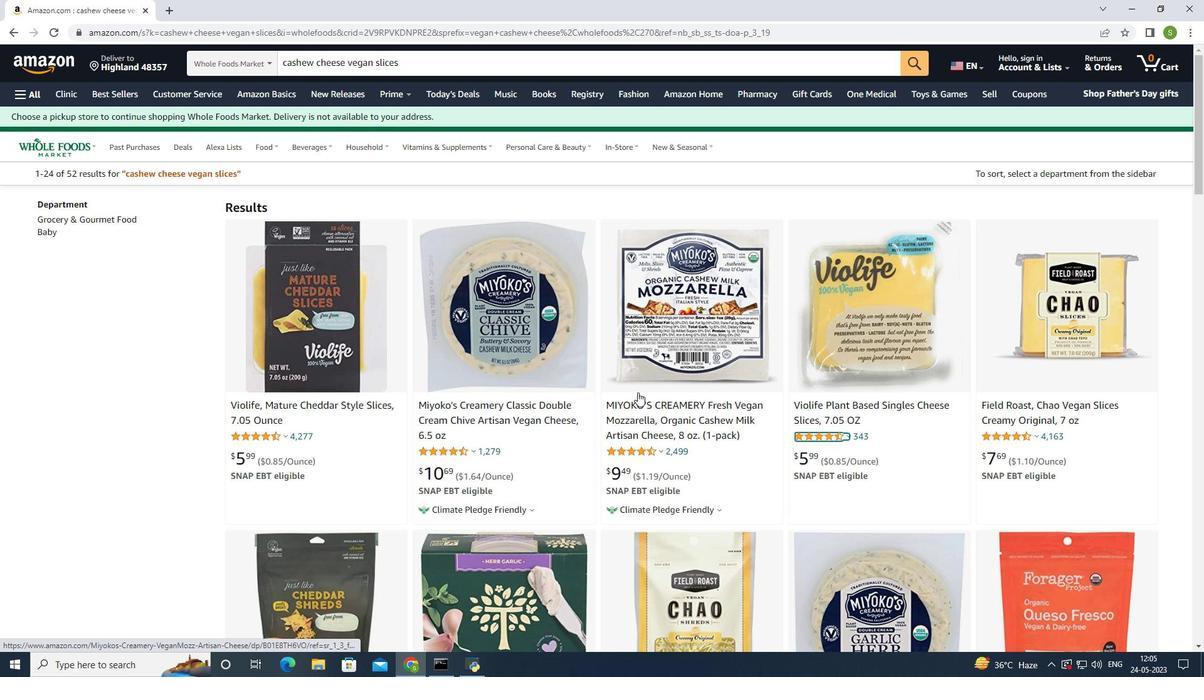 
Action: Mouse scrolled (638, 392) with delta (0, 0)
